 Task: Change  the formatting of the data to Which is Greater than 10 In conditional formating, put the option 'Red Text. 'add another formatting option Format As Table, insert the option Light Gray, Table style light 1 , change the format of Column Width to 15In the sheet   Elevation Sales   book
Action: Mouse moved to (294, 422)
Screenshot: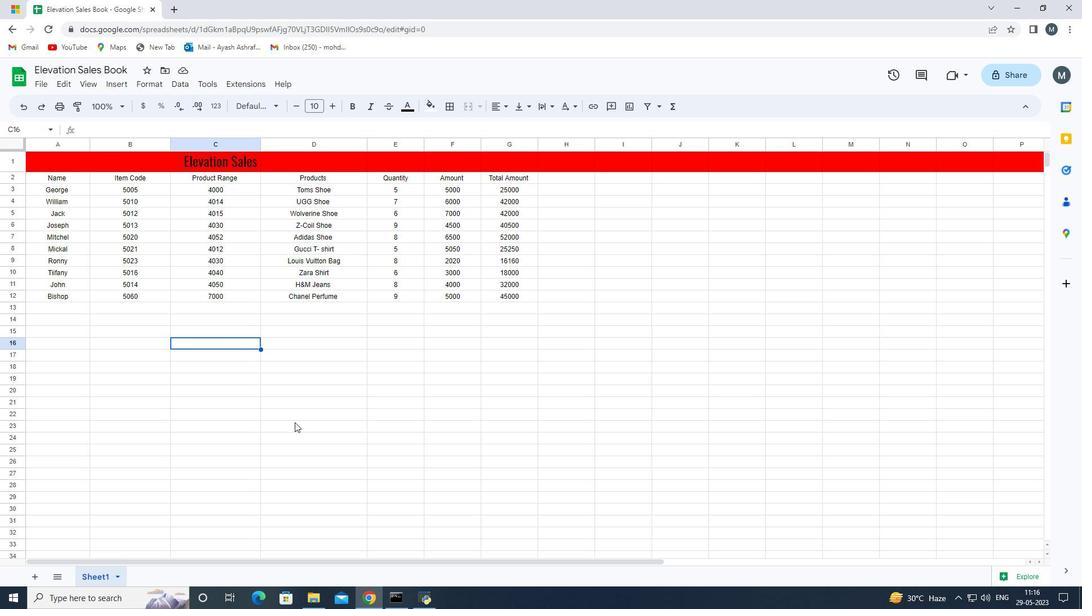 
Action: Mouse scrolled (294, 423) with delta (0, 0)
Screenshot: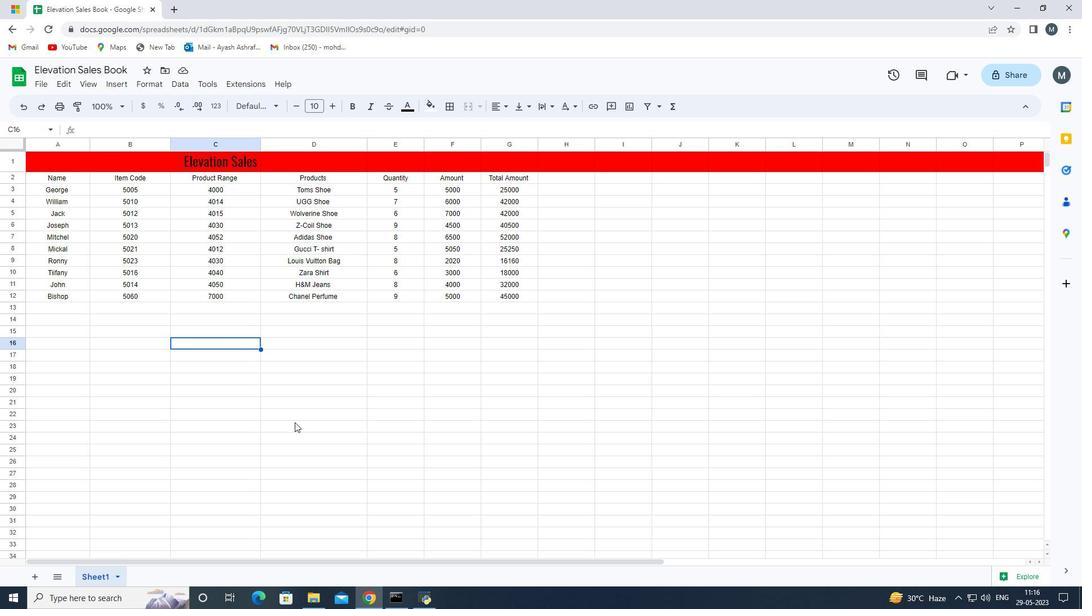 
Action: Mouse scrolled (294, 423) with delta (0, 0)
Screenshot: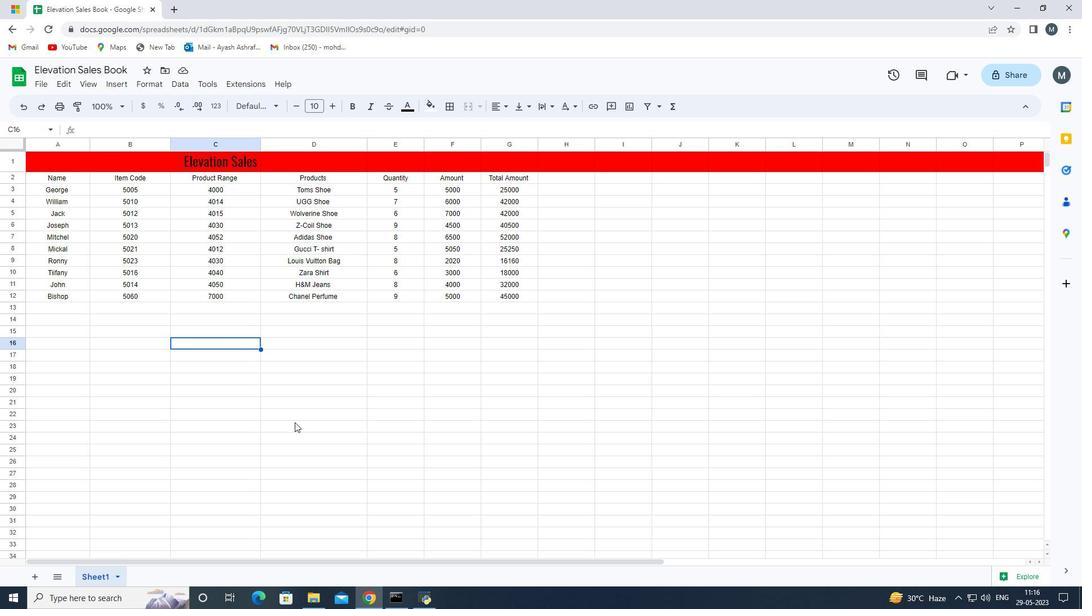 
Action: Mouse scrolled (294, 423) with delta (0, 0)
Screenshot: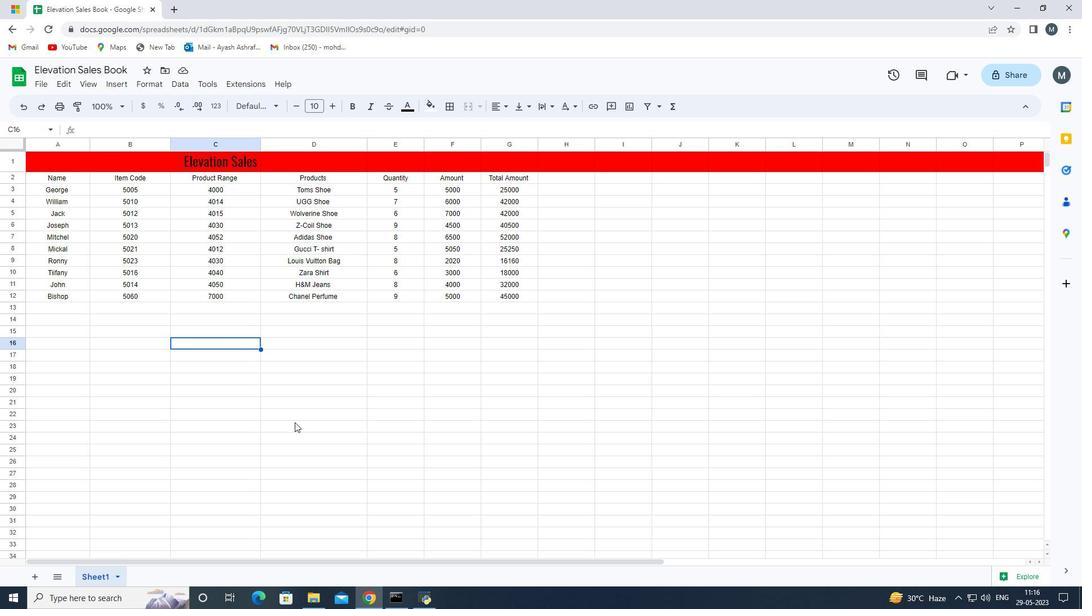 
Action: Mouse moved to (138, 189)
Screenshot: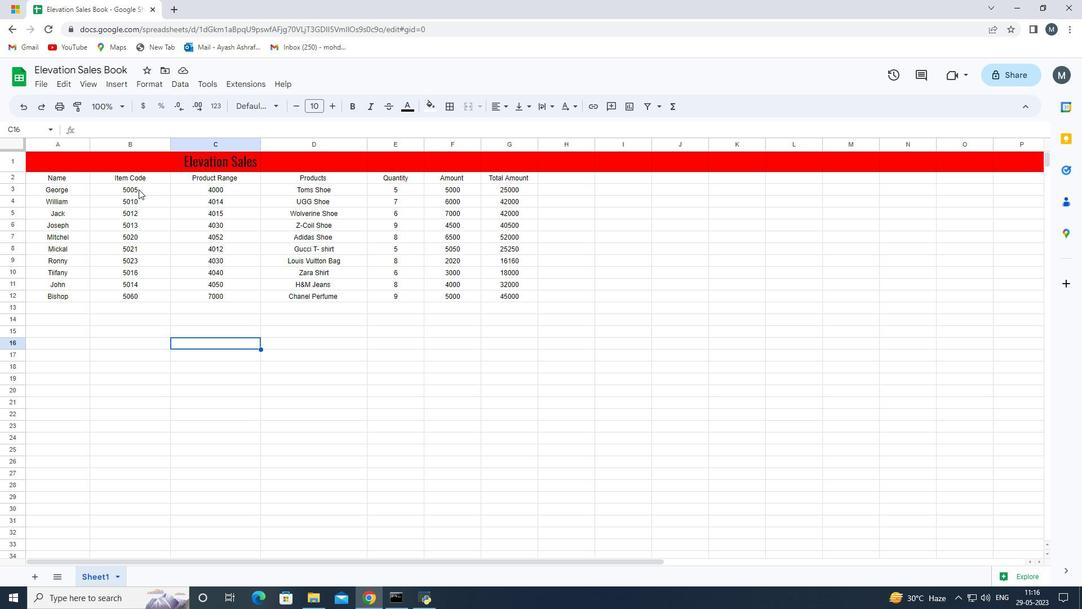 
Action: Mouse pressed left at (138, 189)
Screenshot: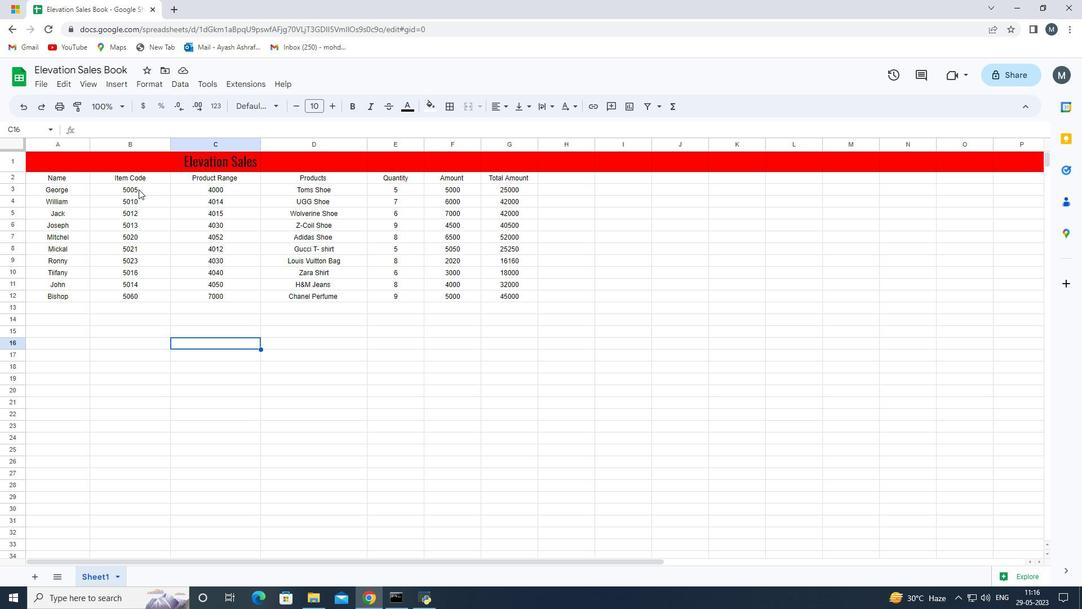 
Action: Mouse moved to (169, 194)
Screenshot: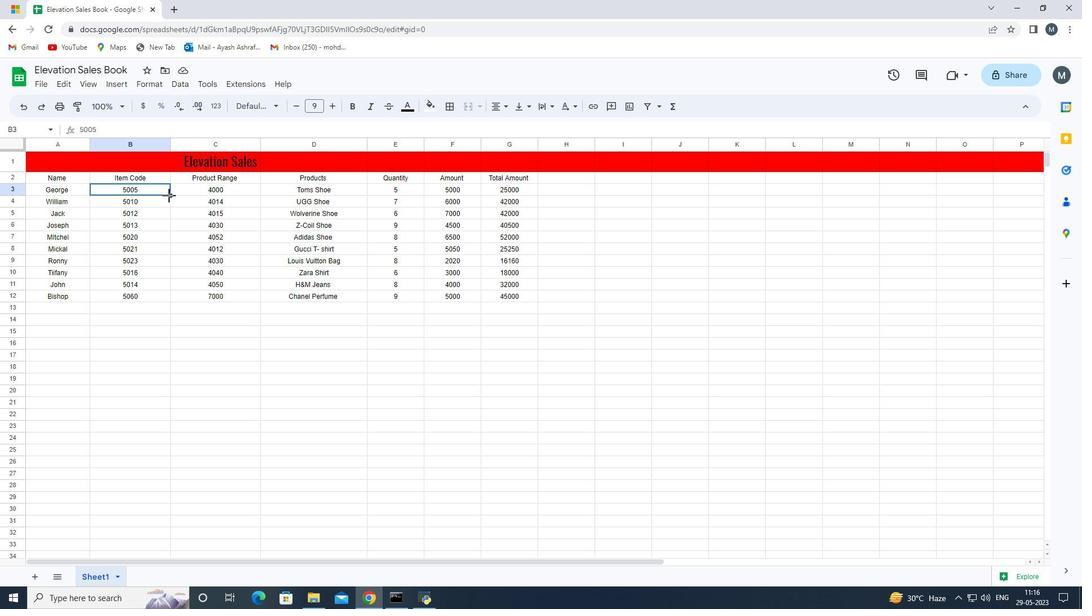 
Action: Mouse pressed left at (169, 194)
Screenshot: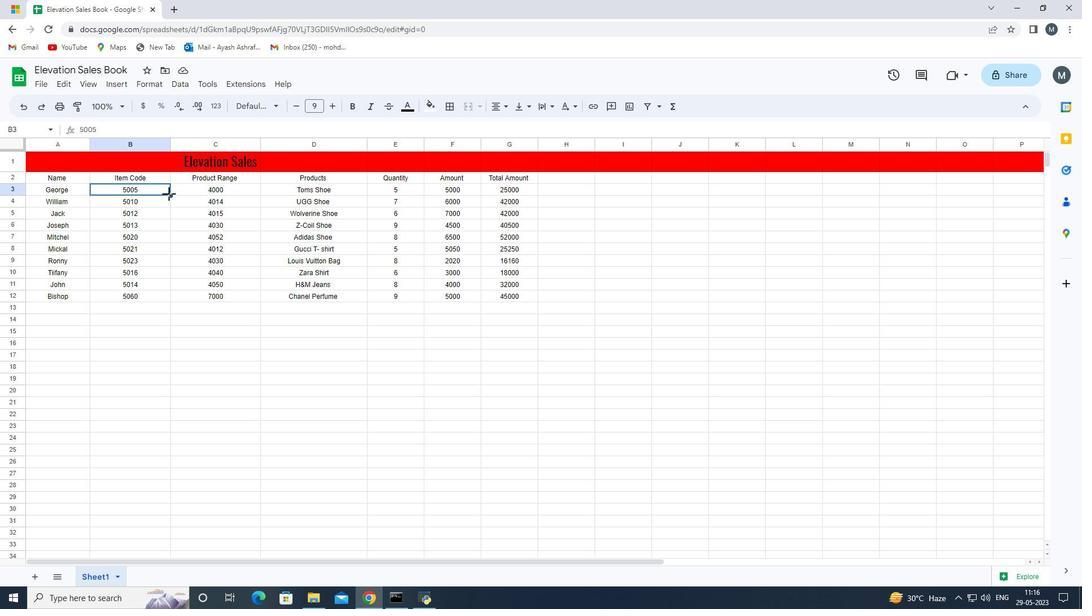 
Action: Mouse moved to (148, 89)
Screenshot: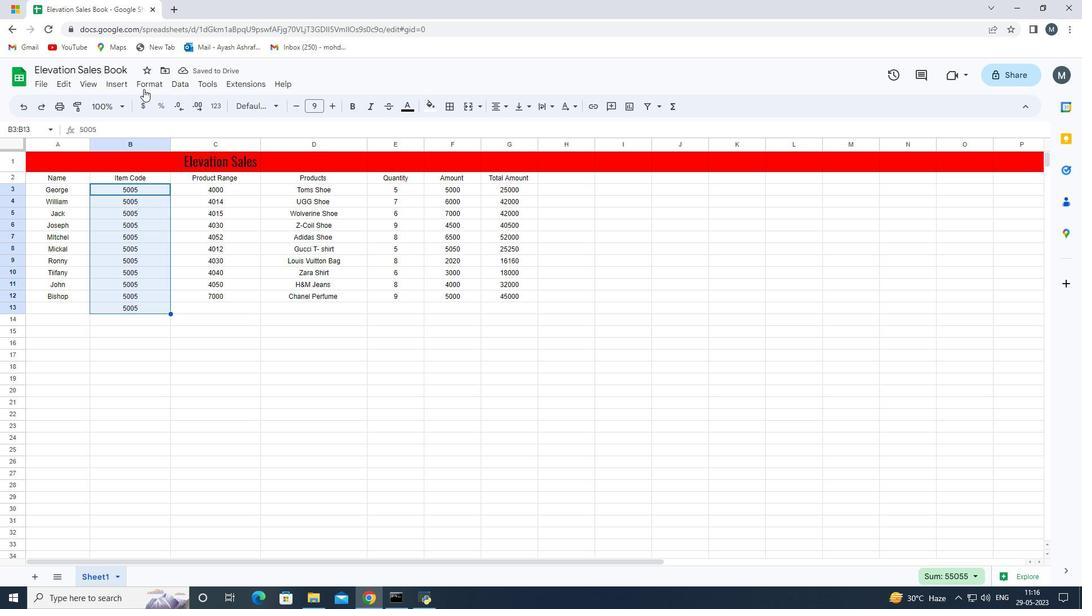 
Action: Mouse pressed left at (148, 89)
Screenshot: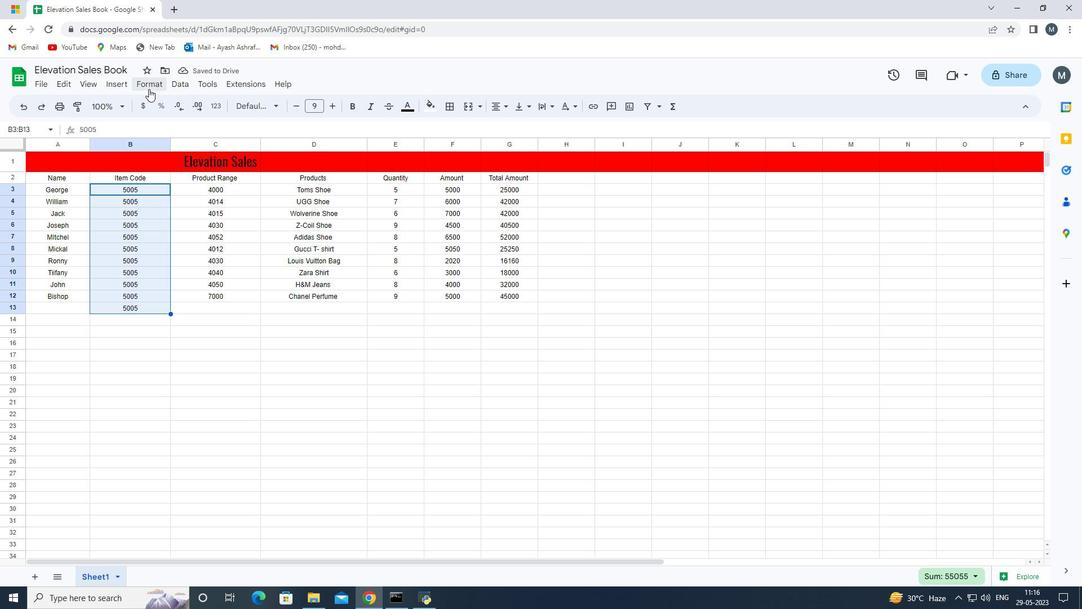 
Action: Mouse moved to (221, 276)
Screenshot: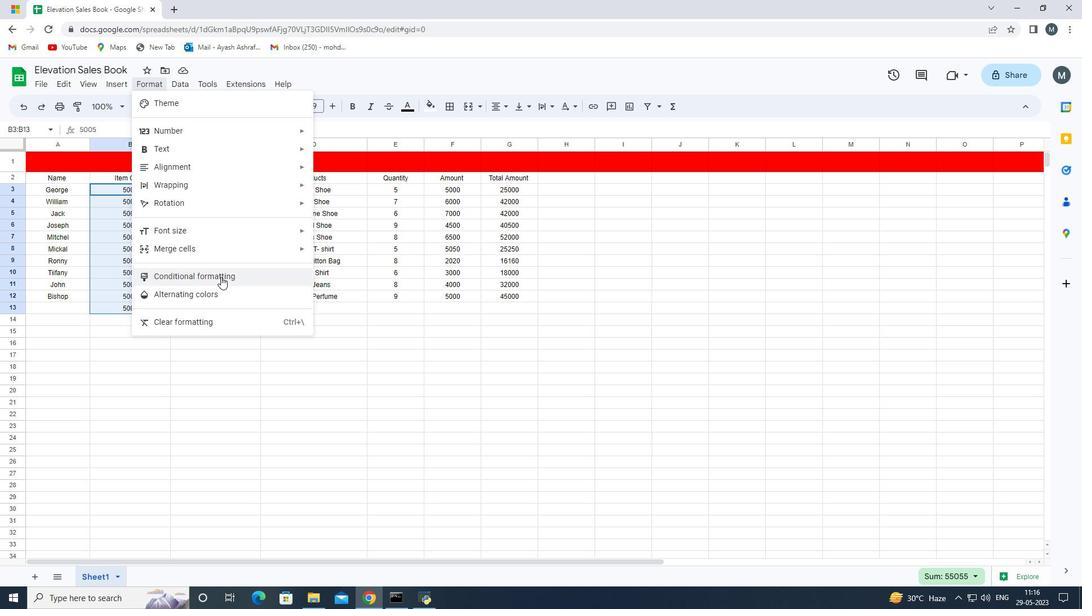 
Action: Mouse pressed left at (221, 276)
Screenshot: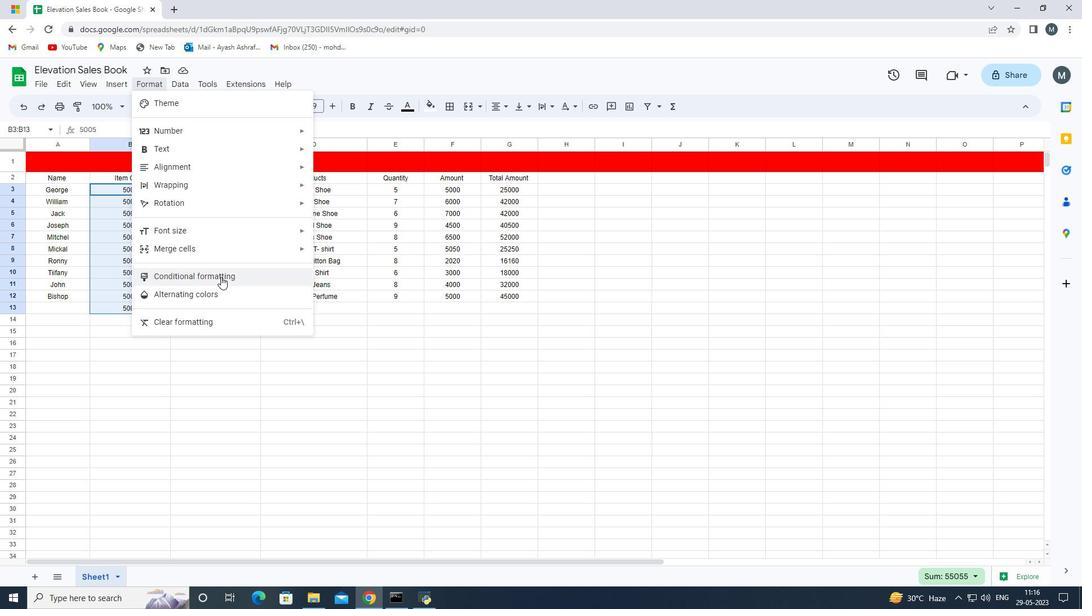 
Action: Mouse moved to (976, 259)
Screenshot: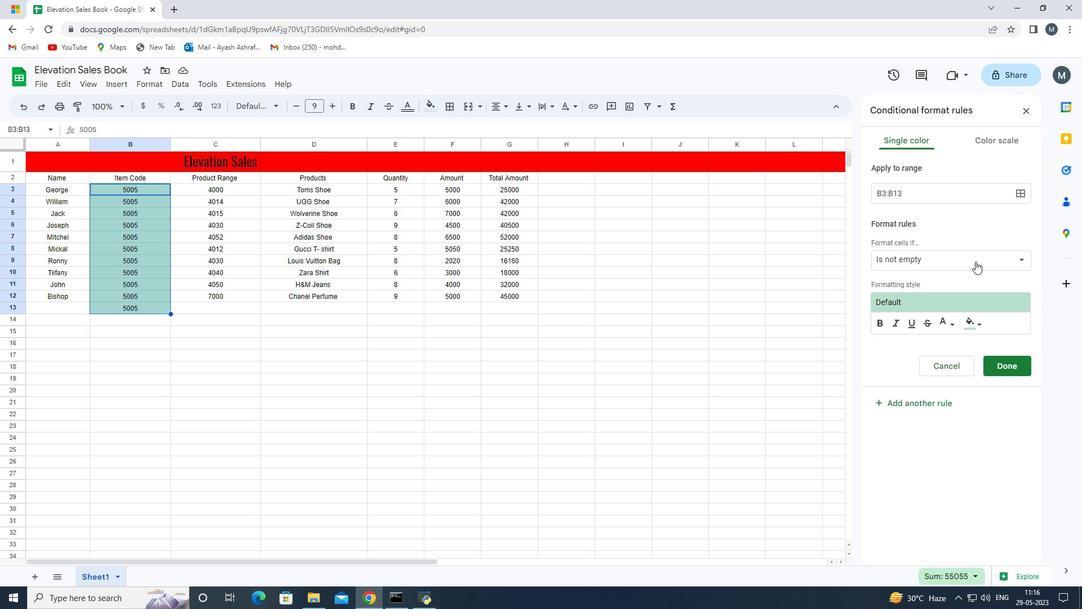 
Action: Mouse pressed left at (976, 259)
Screenshot: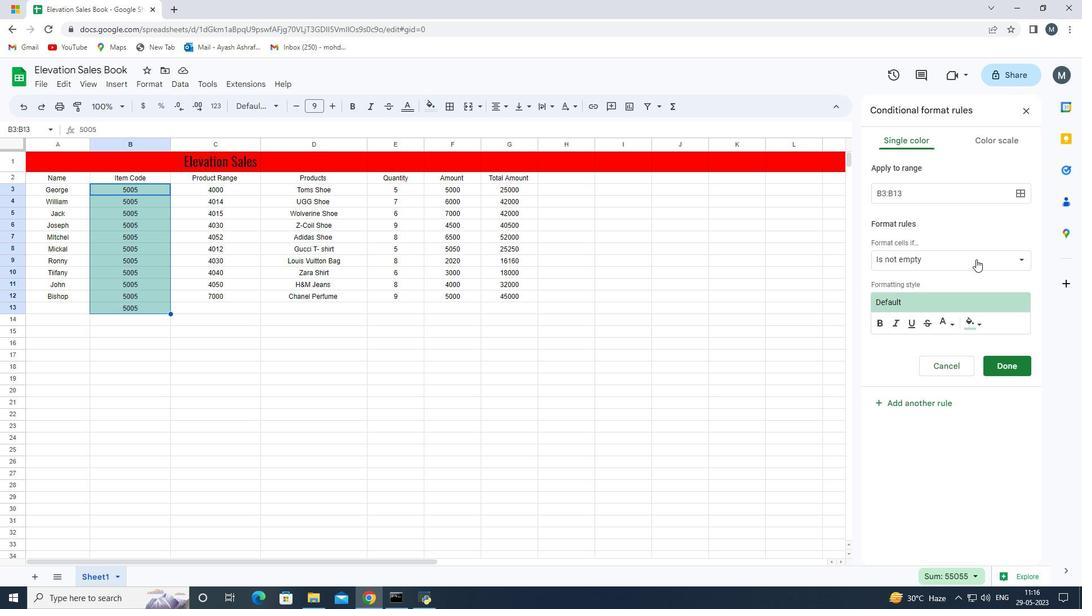 
Action: Mouse moved to (922, 444)
Screenshot: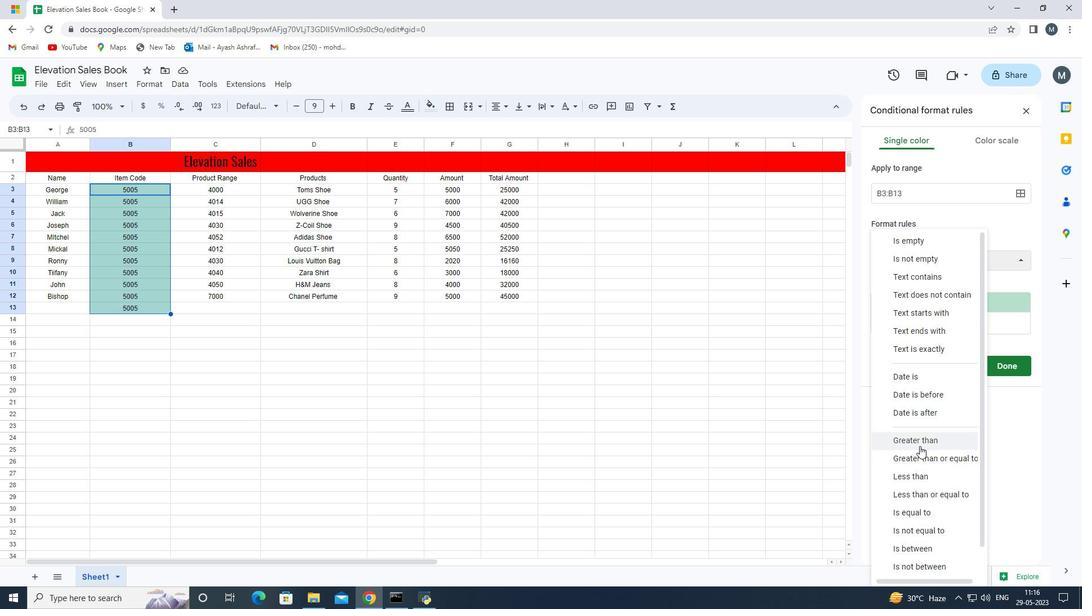 
Action: Mouse pressed left at (922, 444)
Screenshot: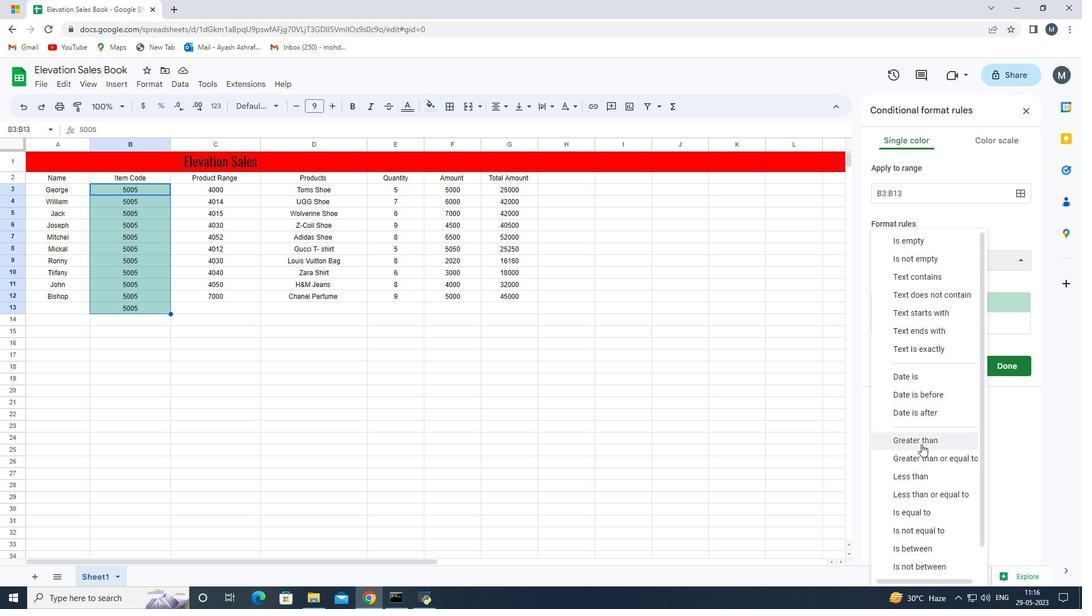 
Action: Mouse moved to (909, 284)
Screenshot: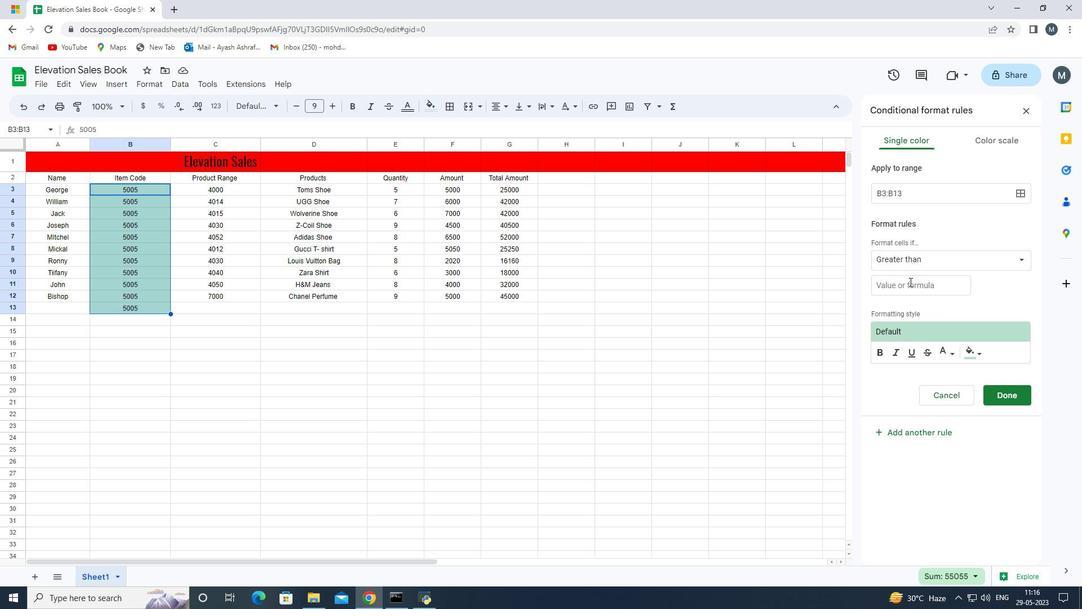 
Action: Mouse pressed left at (909, 284)
Screenshot: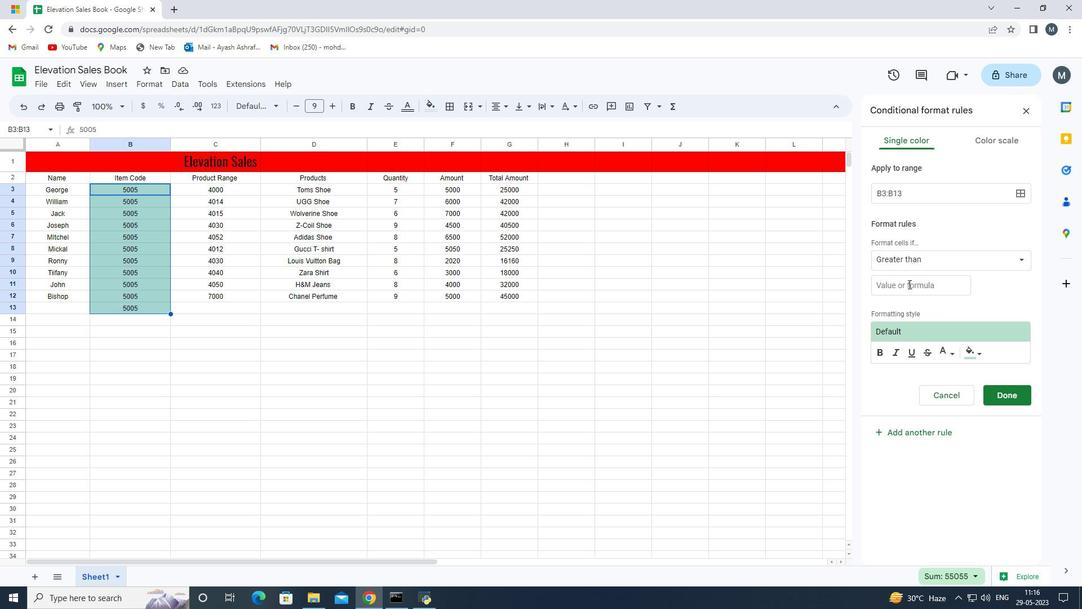 
Action: Mouse moved to (870, 274)
Screenshot: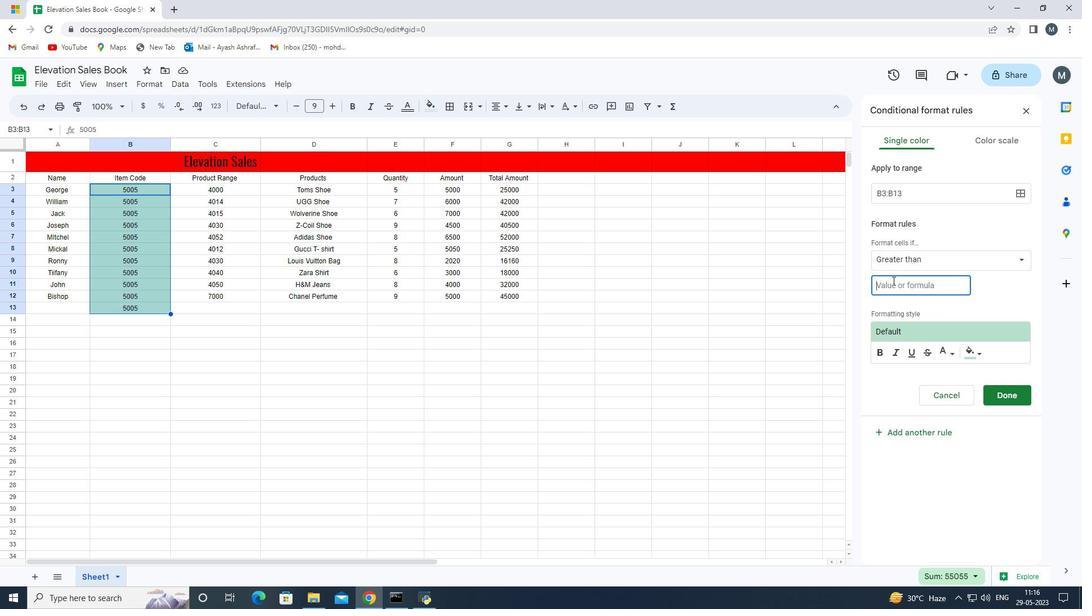 
Action: Key pressed 10<Key.enter>
Screenshot: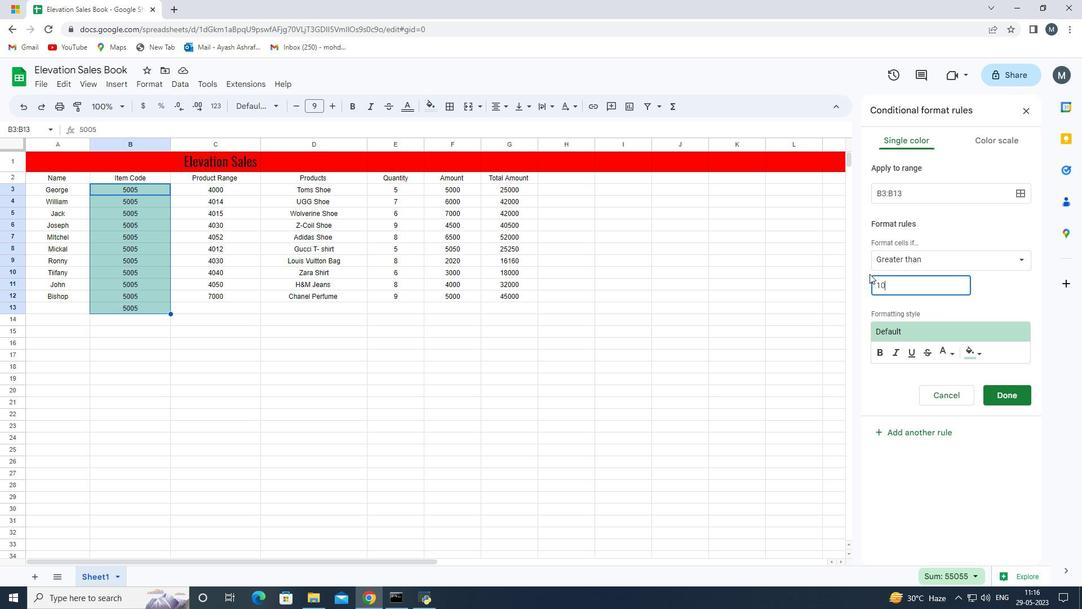 
Action: Mouse moved to (1027, 389)
Screenshot: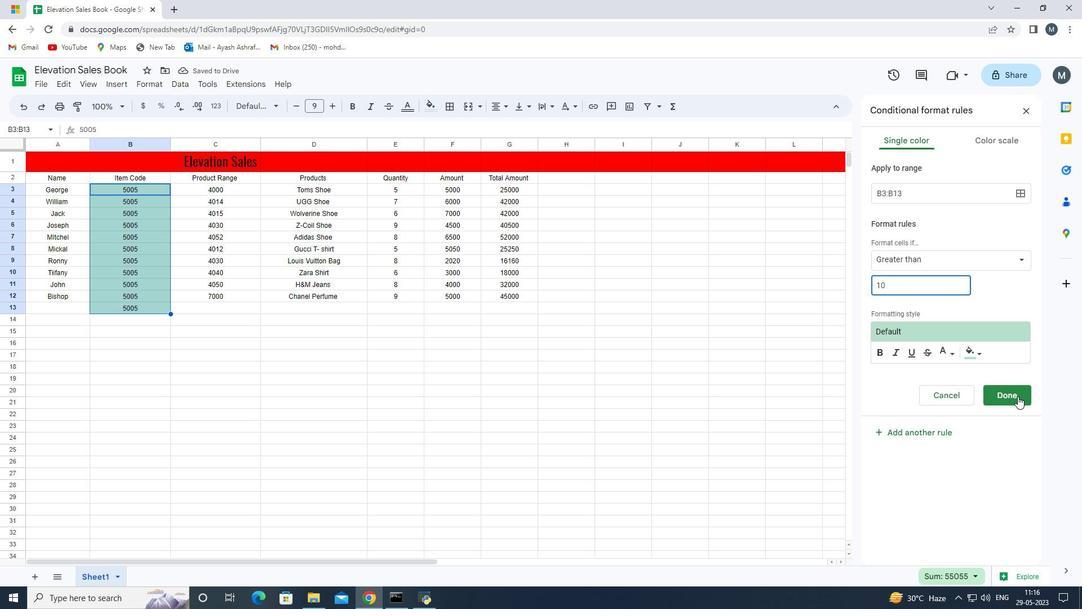 
Action: Mouse pressed left at (1027, 389)
Screenshot: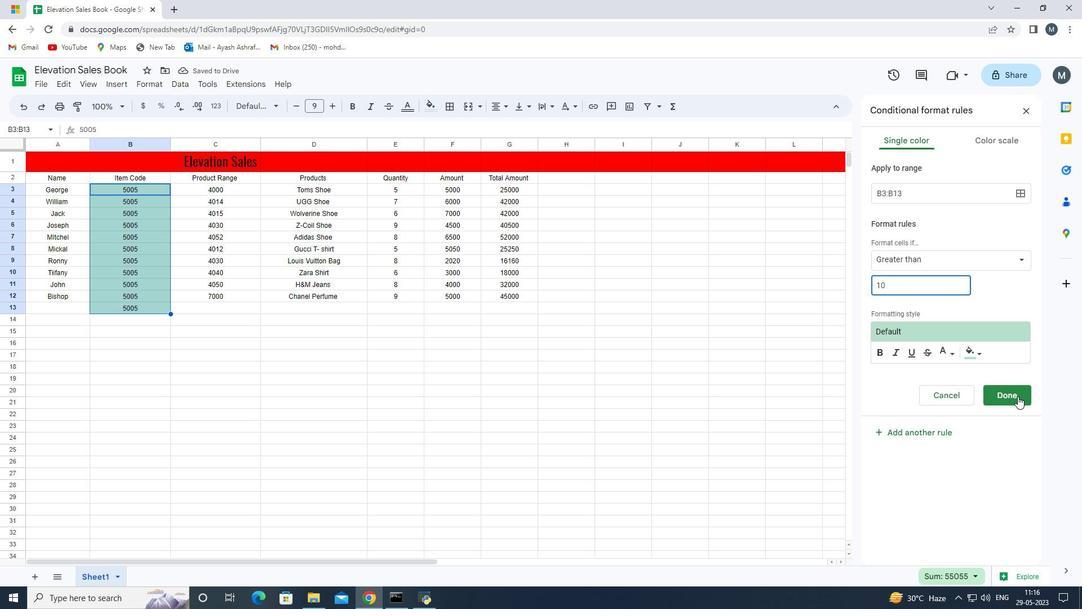 
Action: Mouse moved to (217, 349)
Screenshot: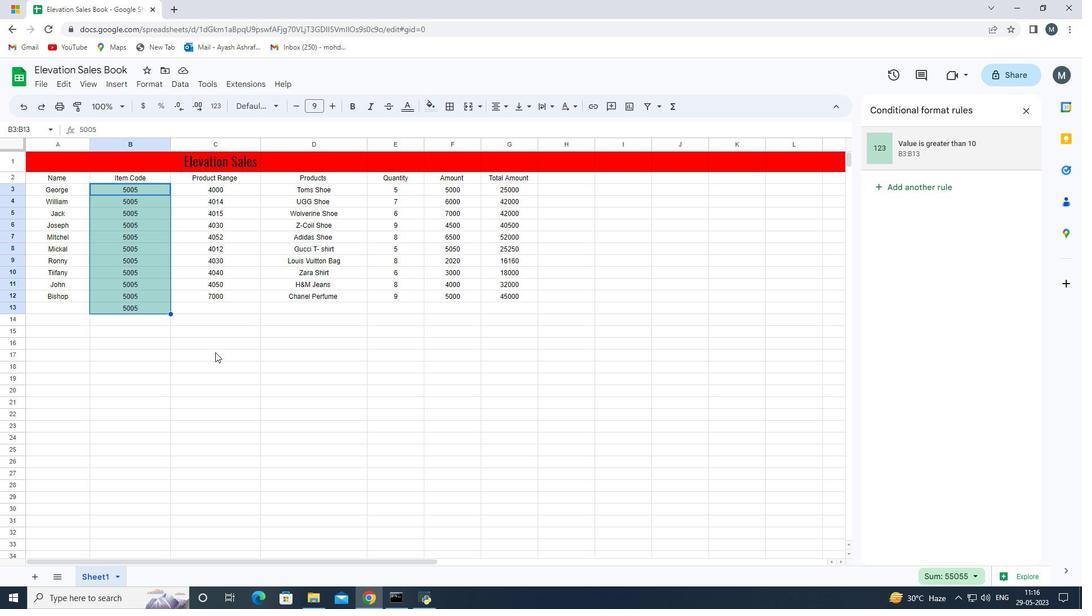
Action: Key pressed <Key.enter>
Screenshot: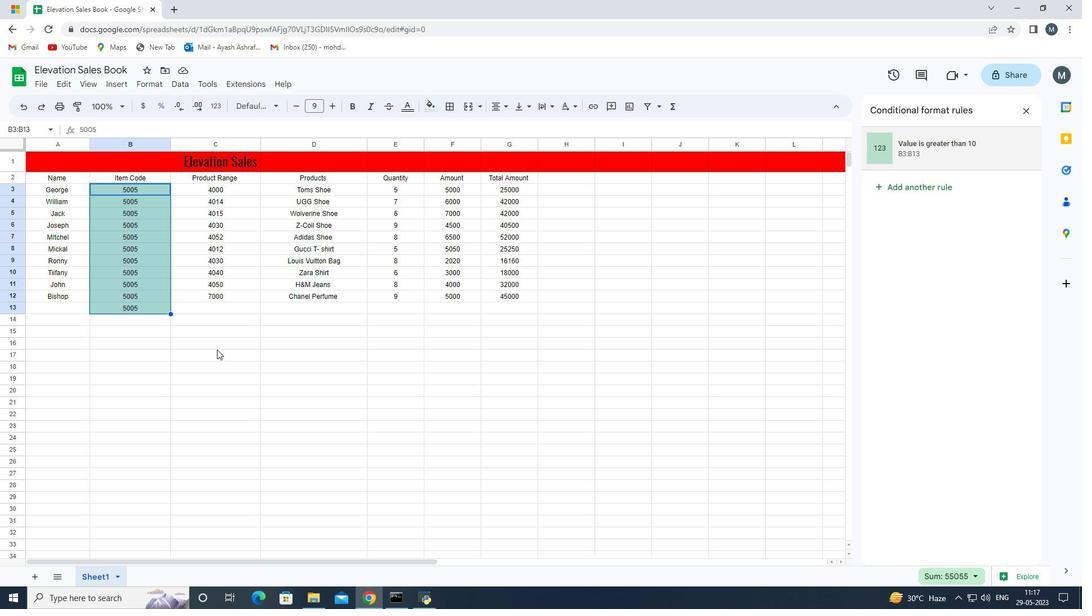 
Action: Mouse moved to (991, 393)
Screenshot: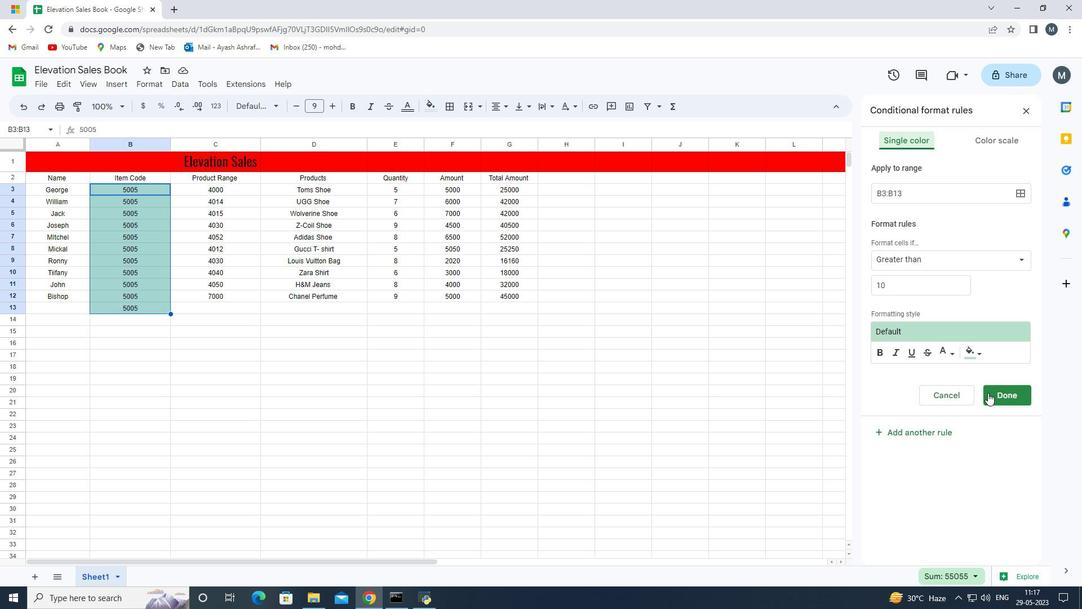 
Action: Mouse pressed left at (991, 393)
Screenshot: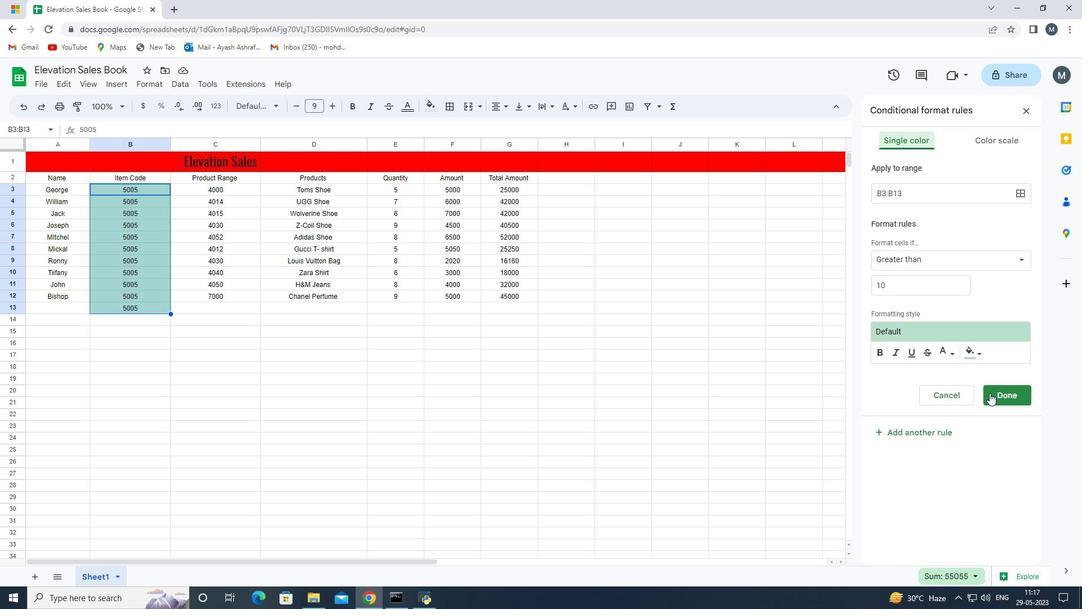 
Action: Mouse moved to (252, 383)
Screenshot: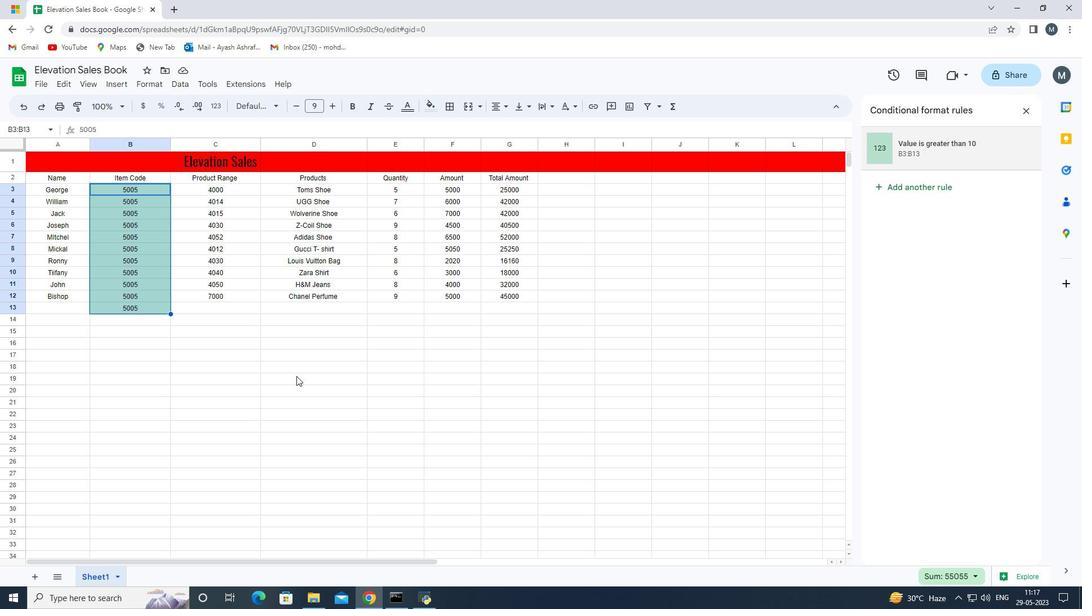 
Action: Mouse pressed left at (252, 383)
Screenshot: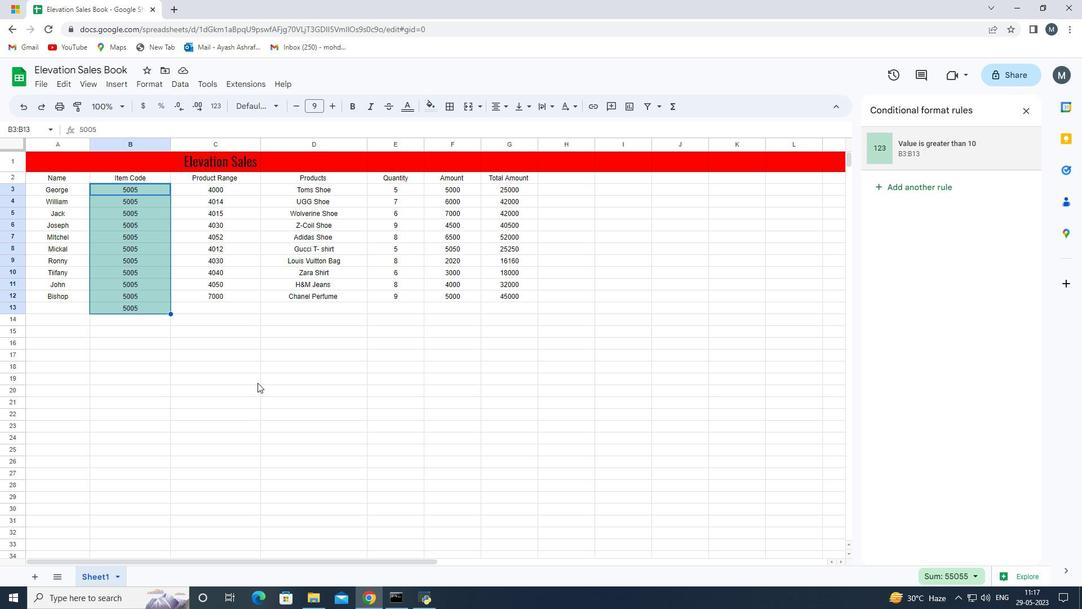 
Action: Mouse moved to (119, 350)
Screenshot: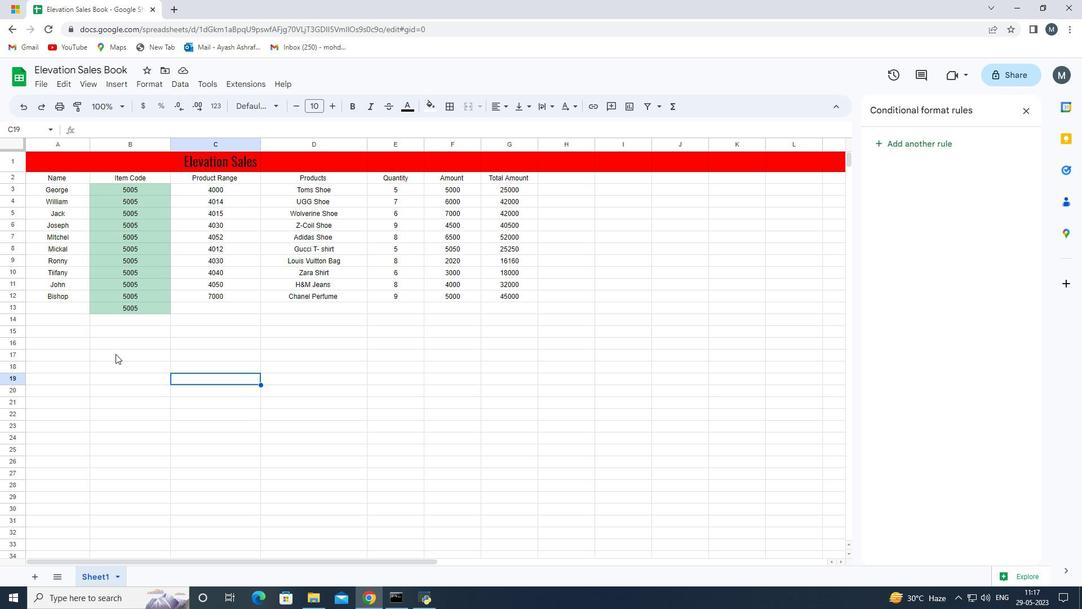 
Action: Mouse pressed left at (119, 350)
Screenshot: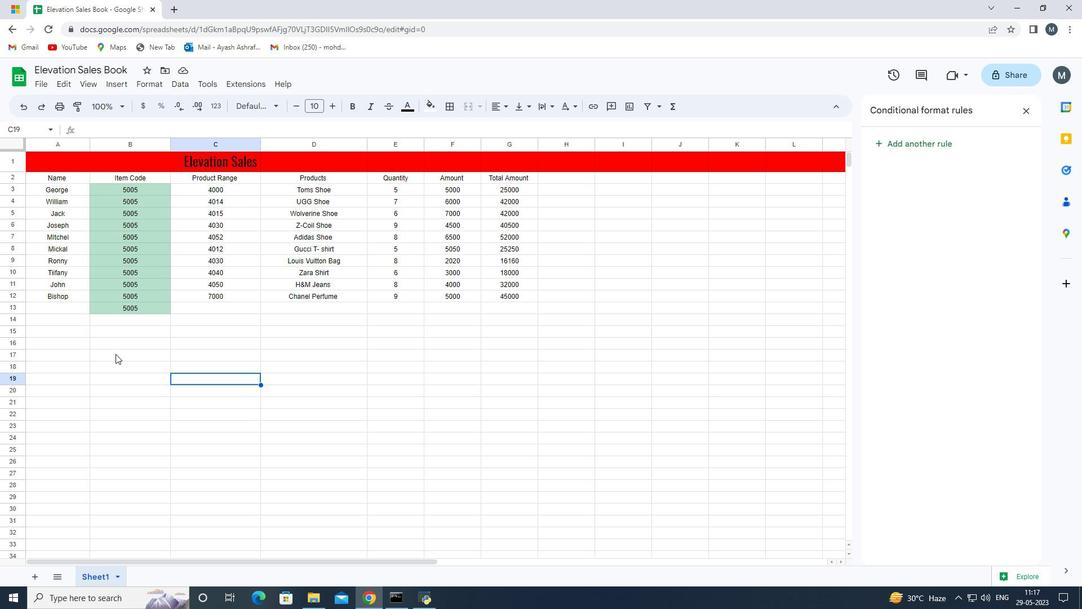 
Action: Mouse moved to (250, 324)
Screenshot: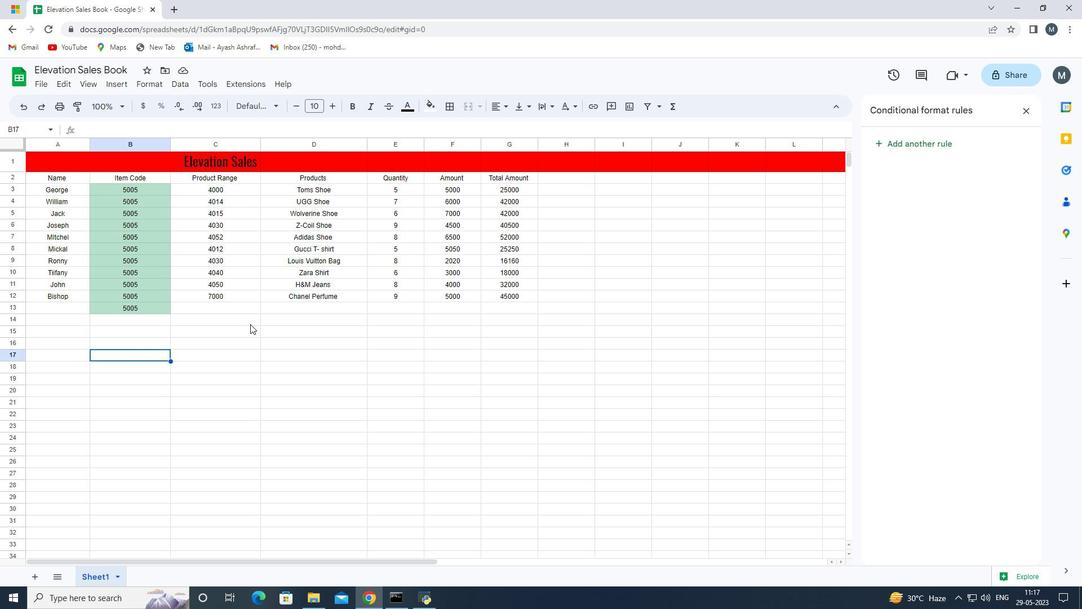 
Action: Mouse pressed left at (250, 324)
Screenshot: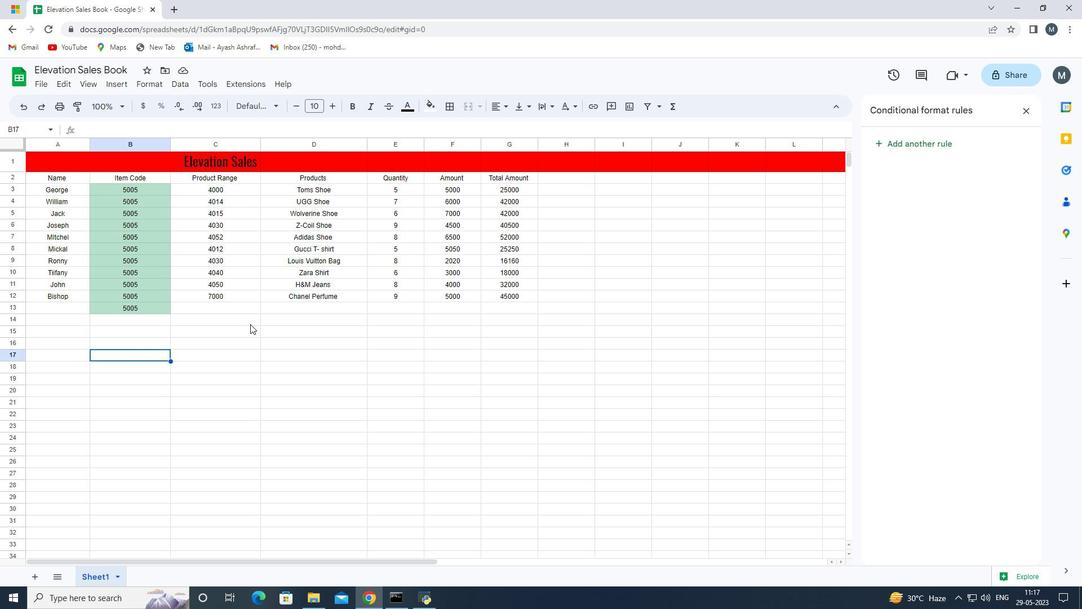 
Action: Mouse moved to (153, 310)
Screenshot: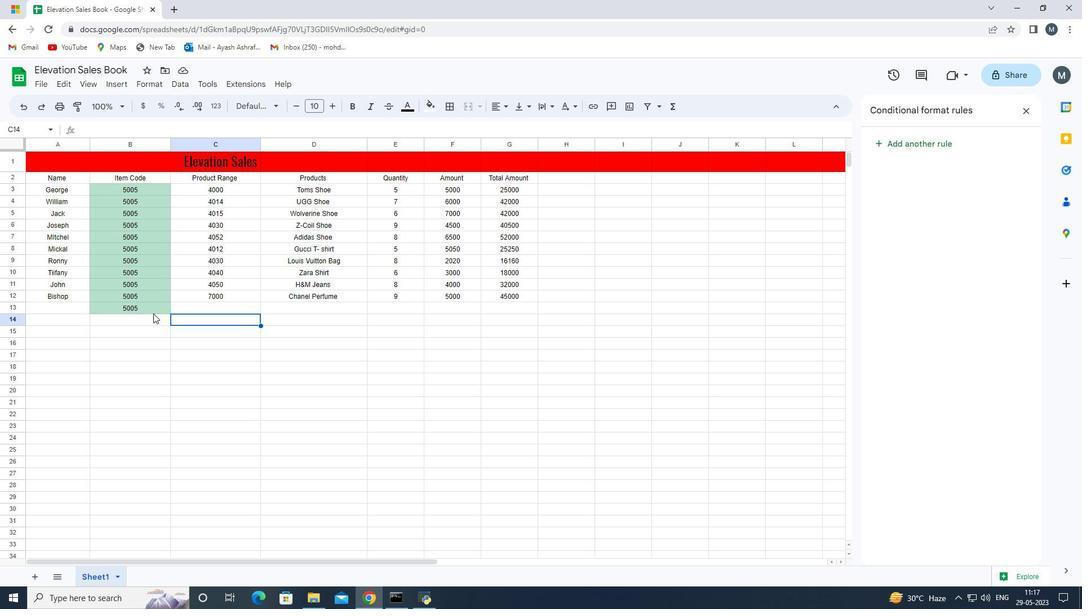
Action: Mouse pressed left at (153, 310)
Screenshot: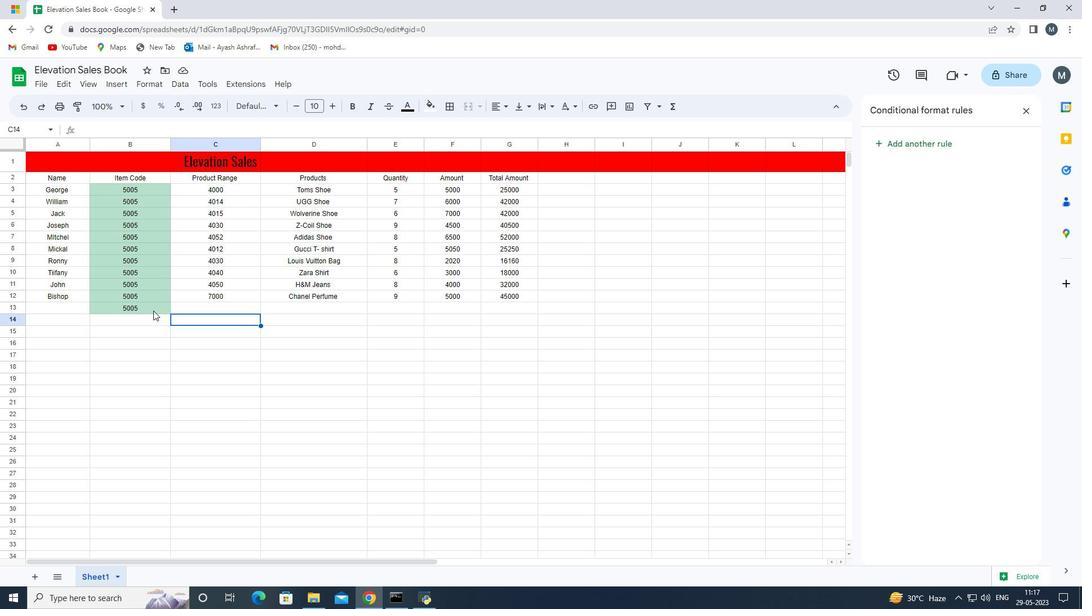 
Action: Mouse moved to (153, 305)
Screenshot: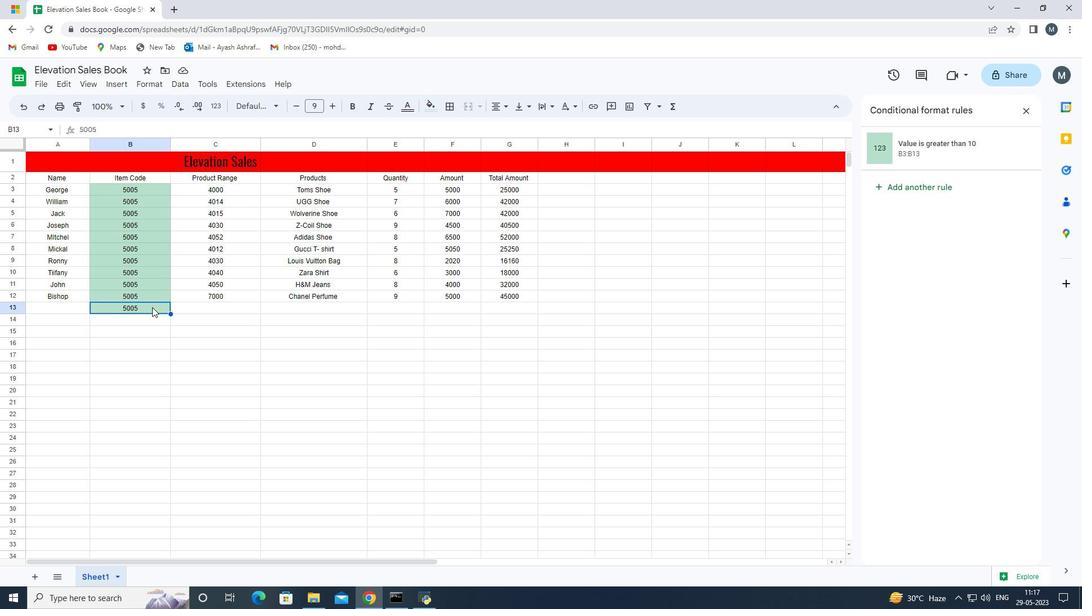 
Action: Key pressed <Key.backspace>
Screenshot: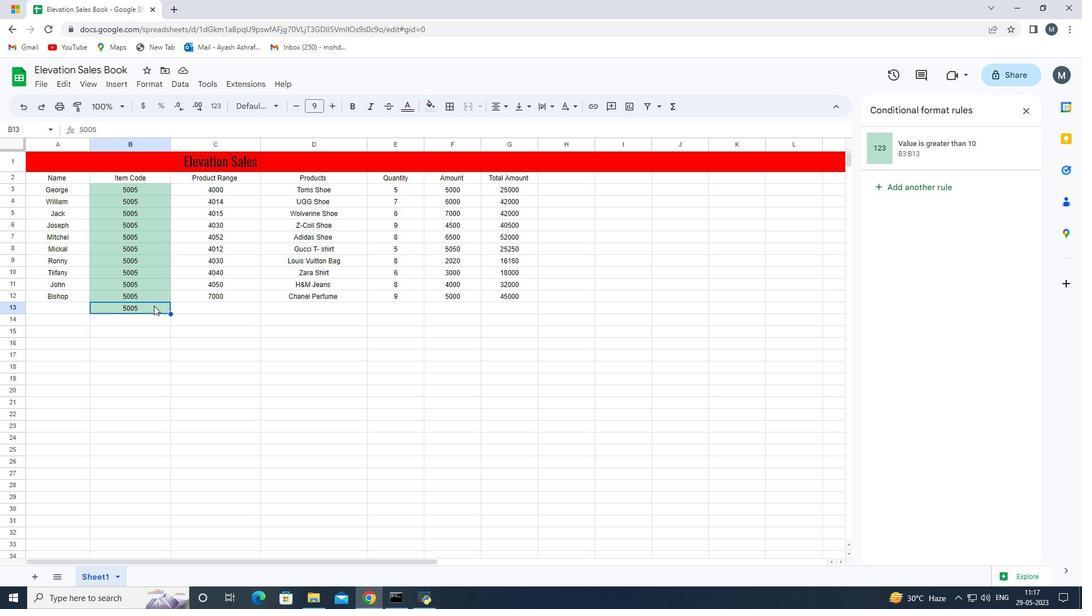 
Action: Mouse moved to (324, 404)
Screenshot: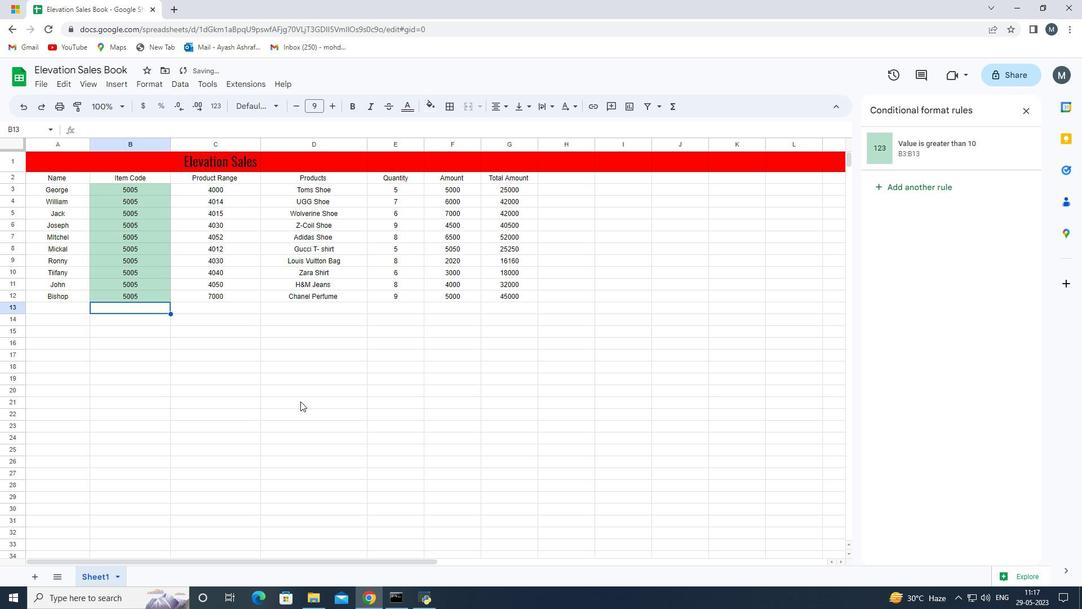 
Action: Mouse pressed left at (324, 404)
Screenshot: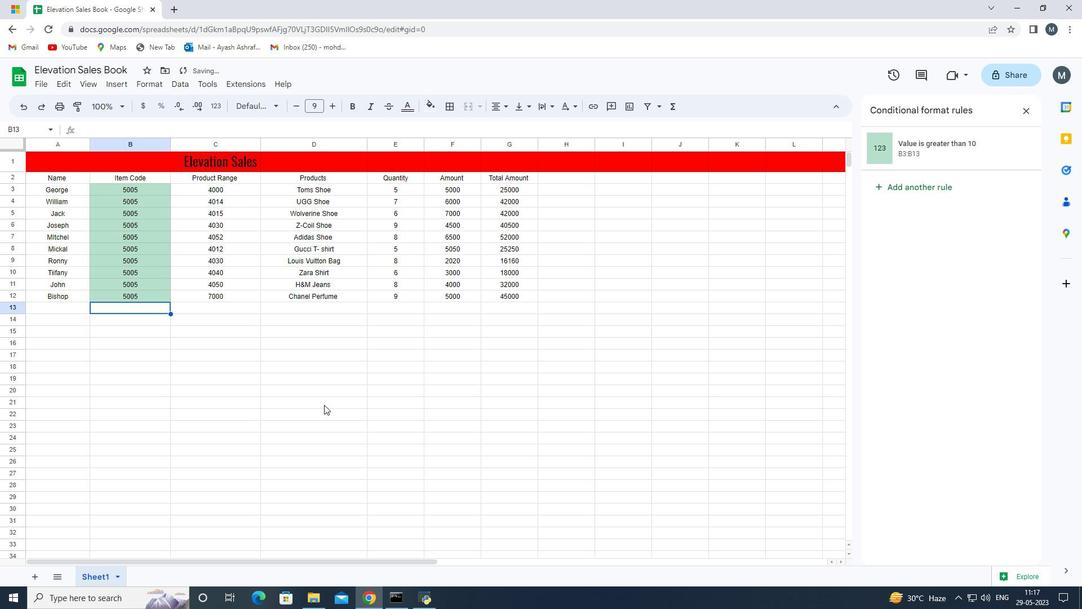 
Action: Mouse moved to (377, 359)
Screenshot: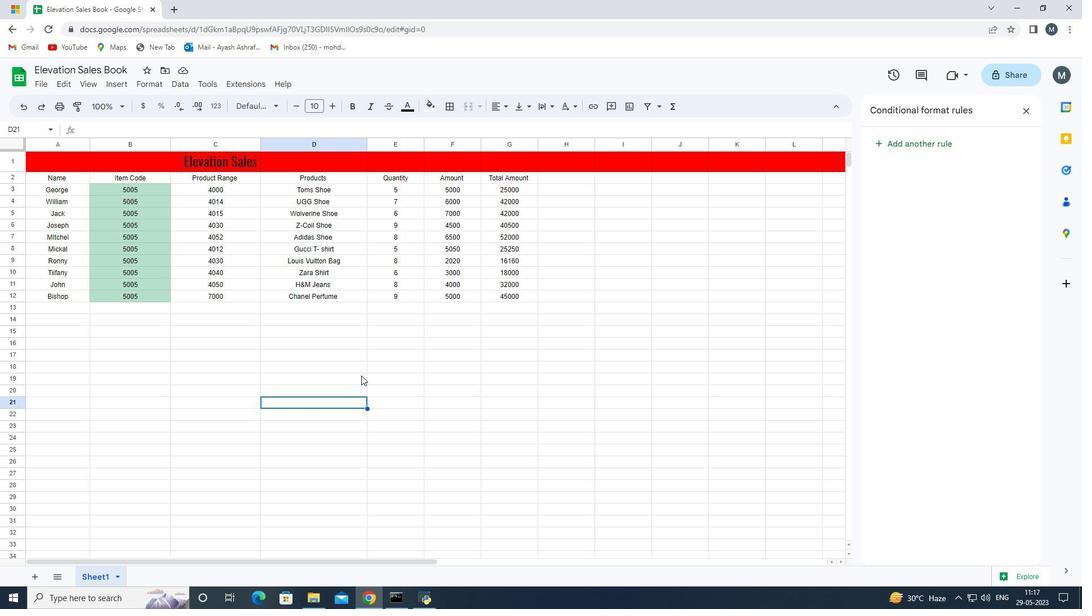 
Action: Mouse pressed left at (377, 359)
Screenshot: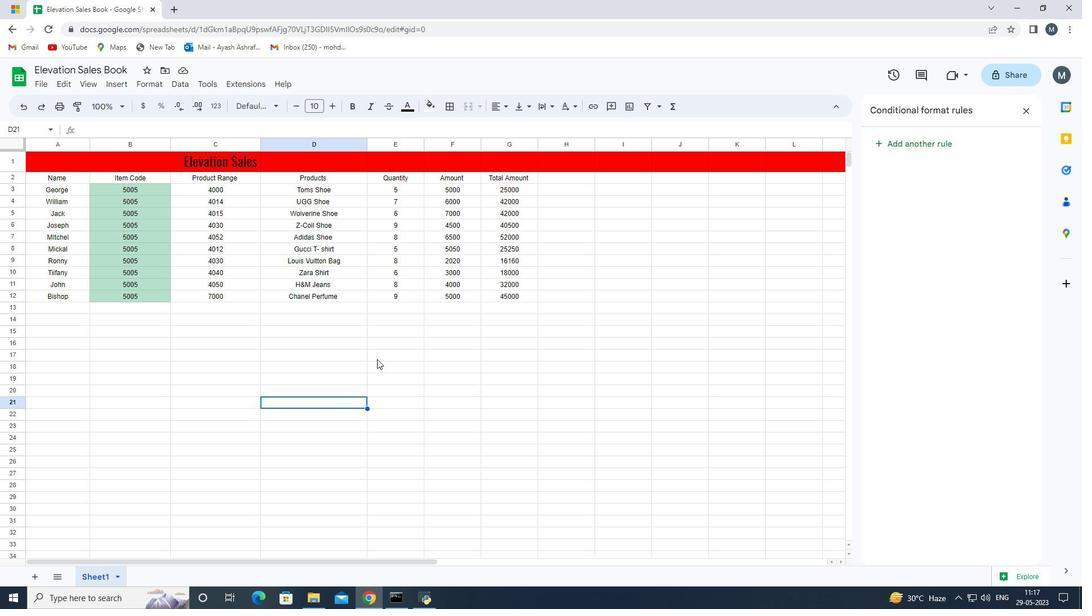 
Action: Mouse moved to (126, 190)
Screenshot: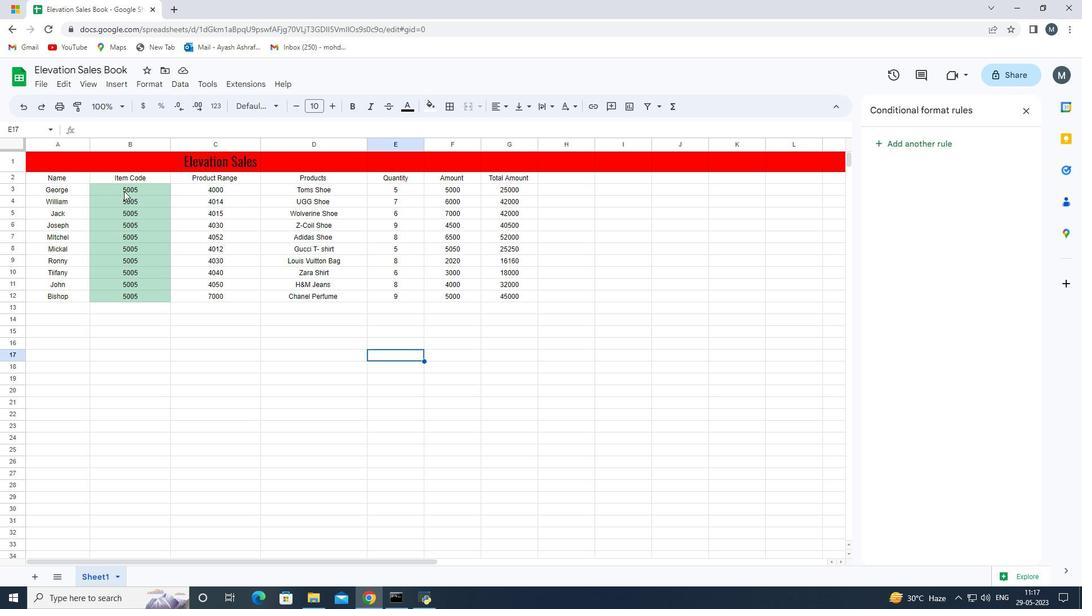 
Action: Mouse pressed left at (126, 190)
Screenshot: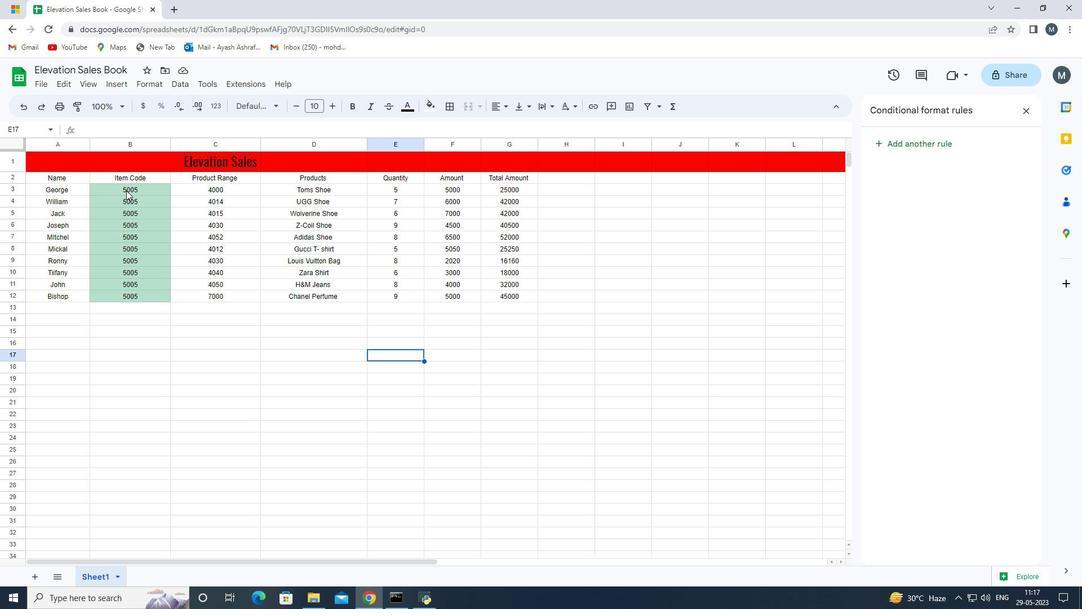 
Action: Mouse moved to (135, 188)
Screenshot: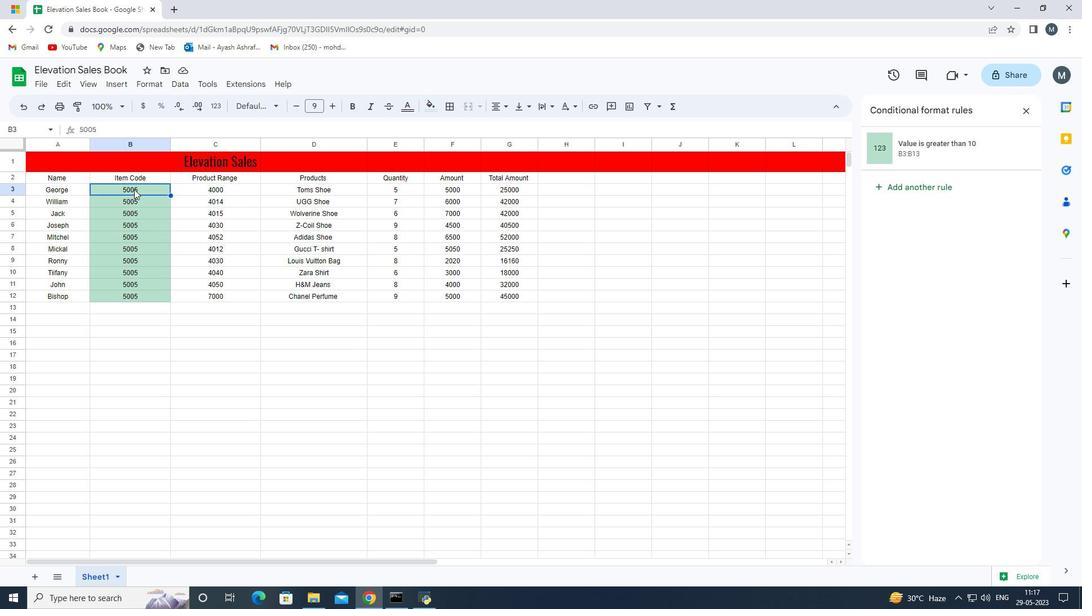 
Action: Mouse pressed left at (135, 188)
Screenshot: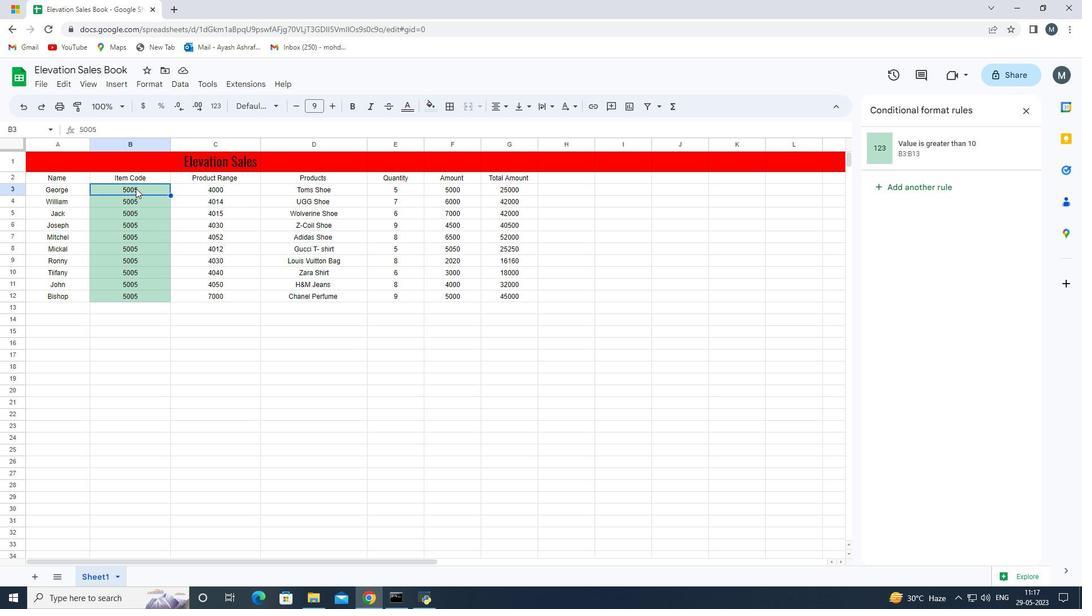 
Action: Mouse pressed left at (135, 188)
Screenshot: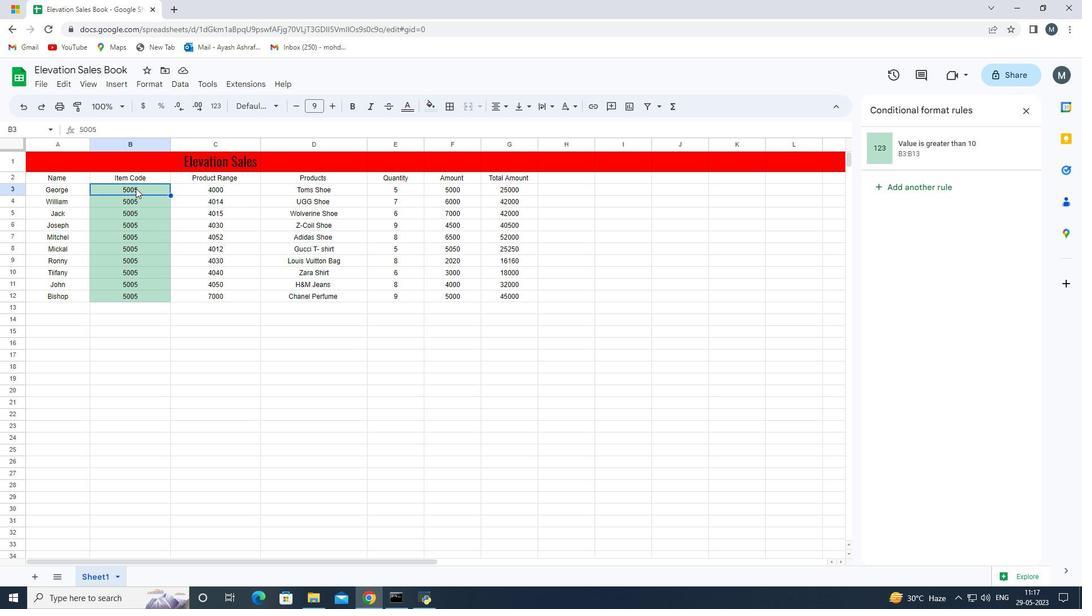 
Action: Mouse moved to (143, 200)
Screenshot: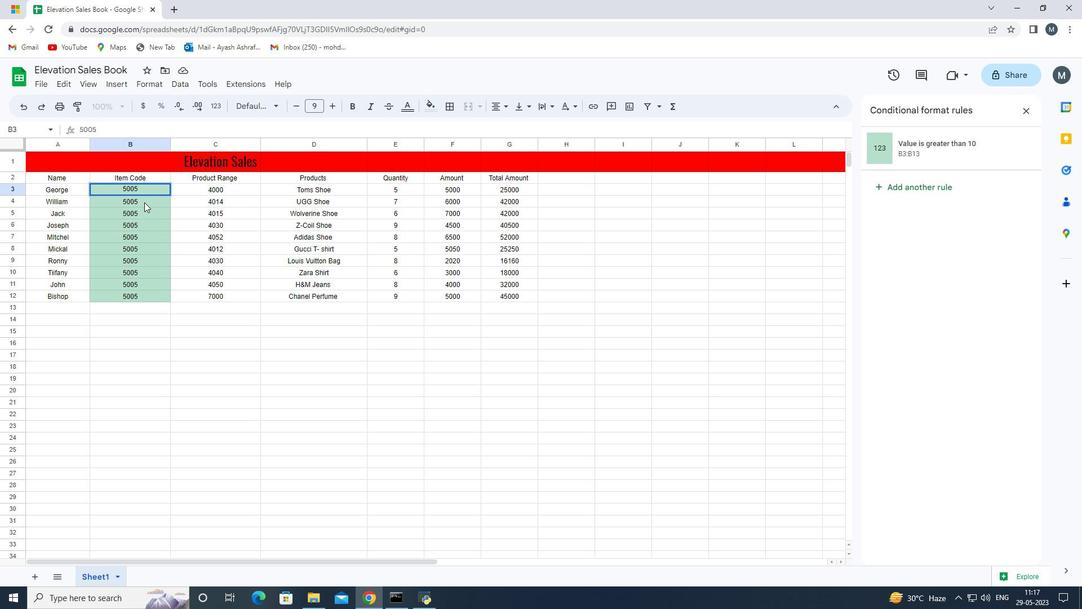 
Action: Mouse pressed left at (143, 200)
Screenshot: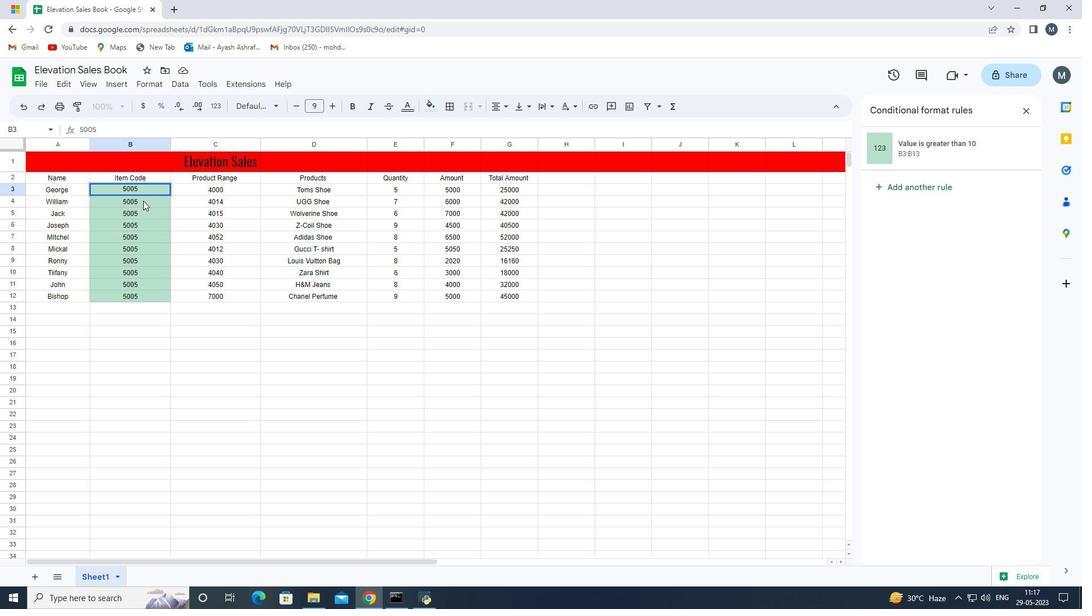
Action: Mouse moved to (143, 200)
Screenshot: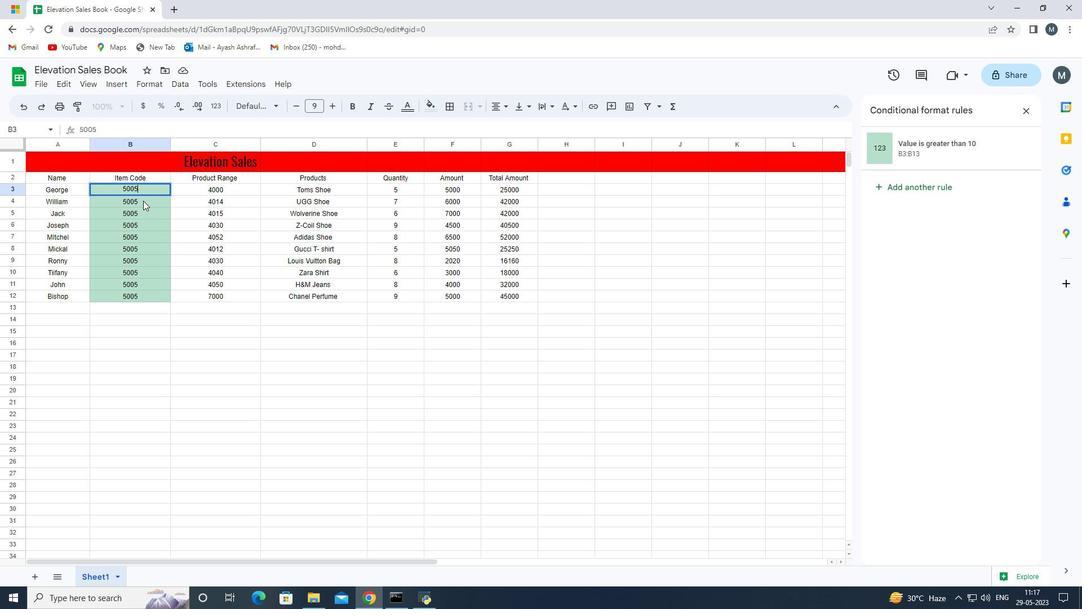 
Action: Mouse pressed left at (143, 200)
Screenshot: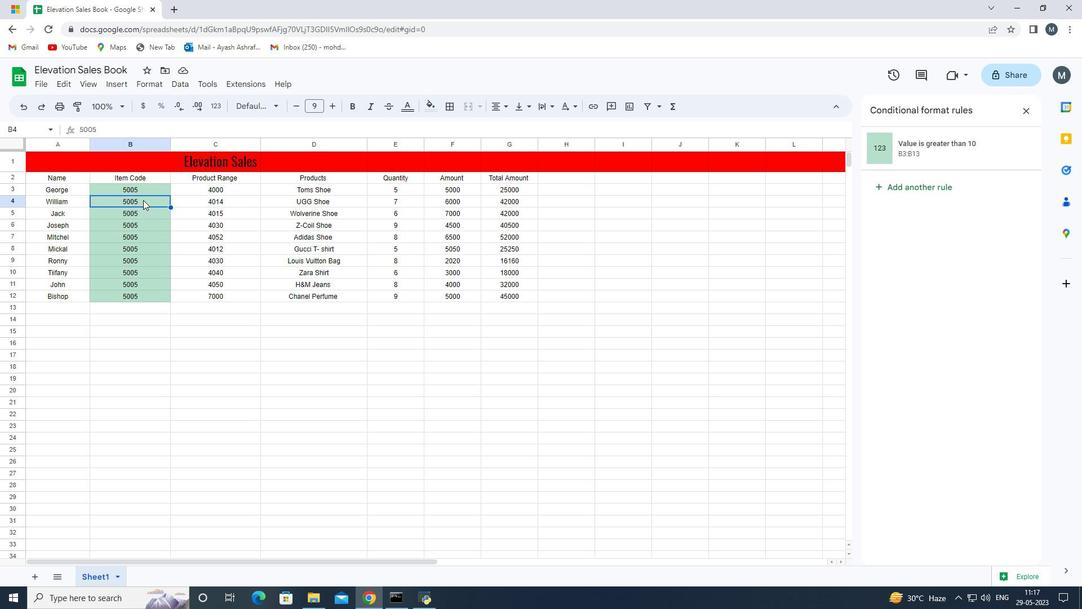 
Action: Mouse moved to (117, 301)
Screenshot: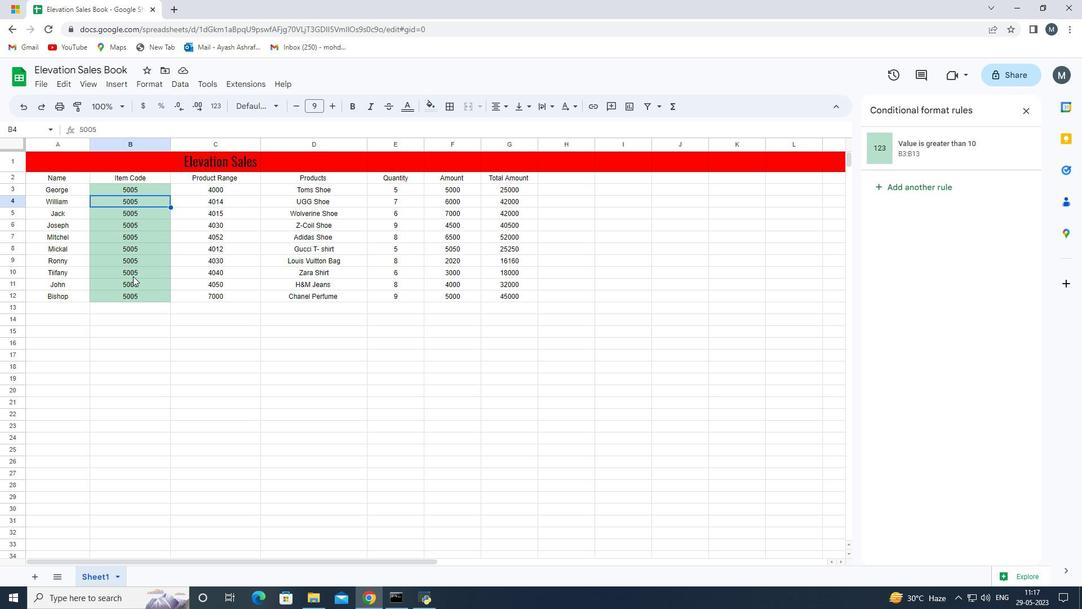 
Action: Key pressed ctrl+Z
Screenshot: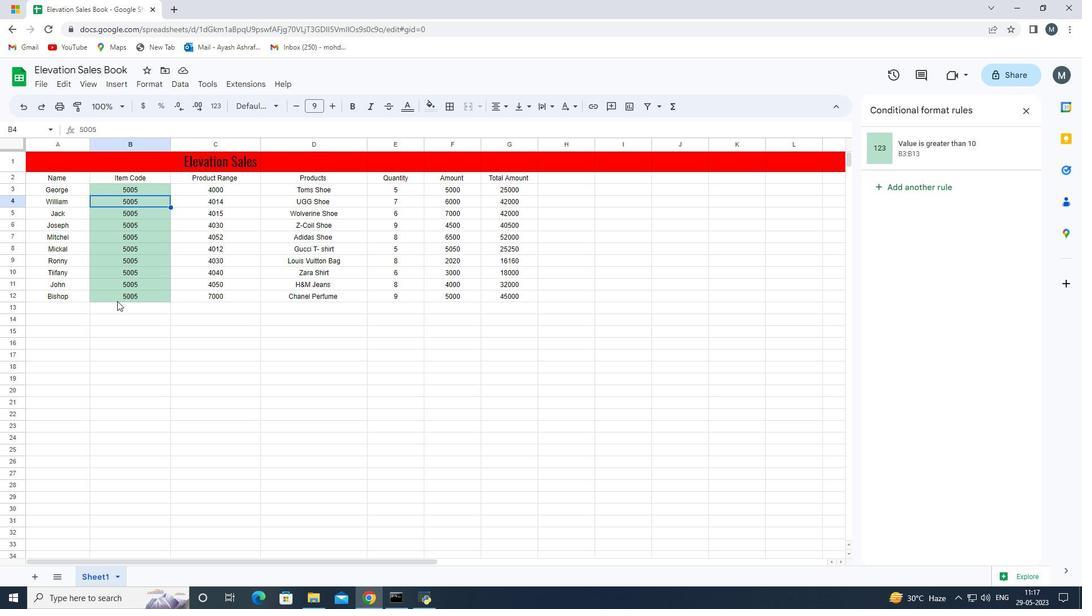 
Action: Mouse moved to (223, 346)
Screenshot: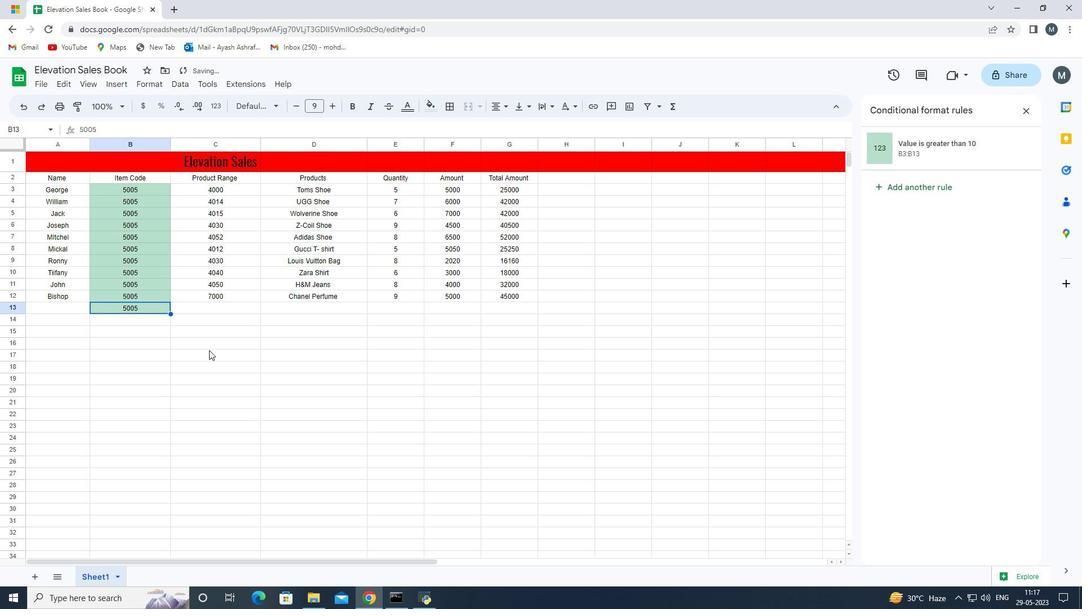 
Action: Mouse pressed left at (223, 346)
Screenshot: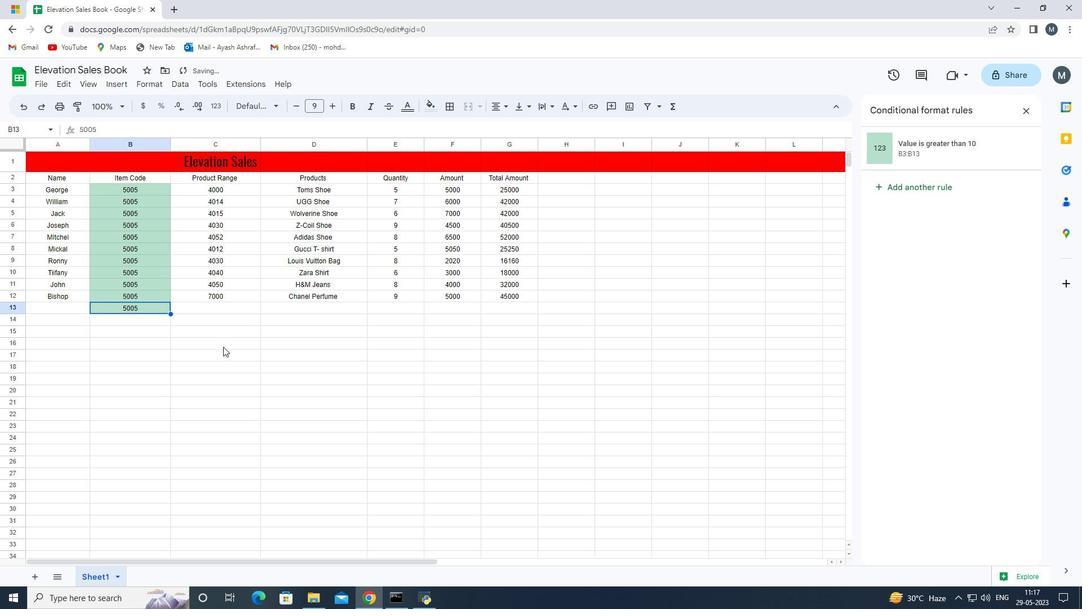 
Action: Mouse moved to (223, 346)
Screenshot: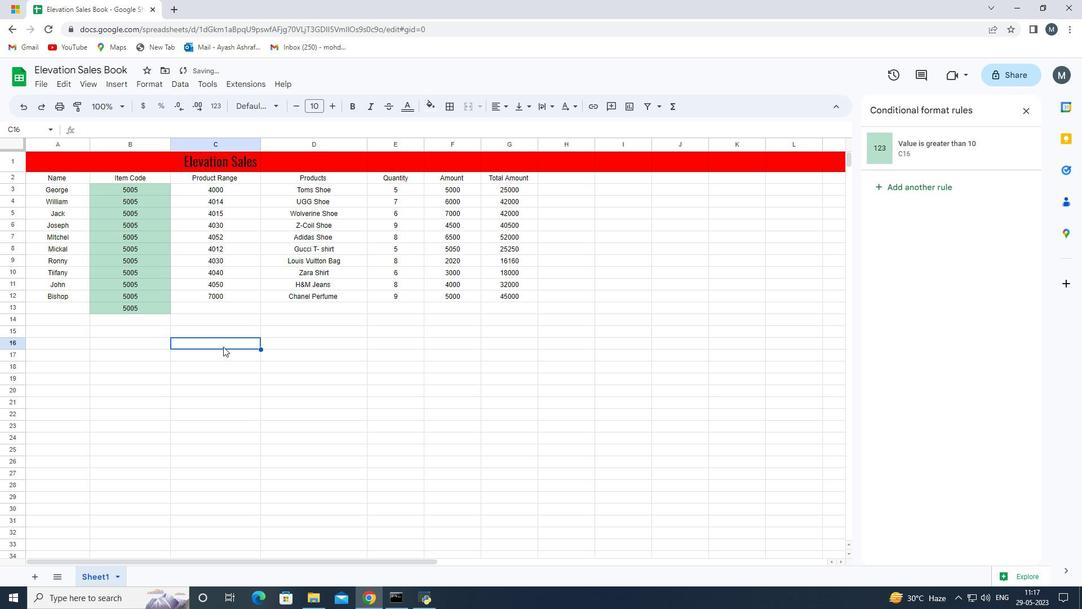 
Action: Key pressed ctrl+Zctrl+Zctrl+Z
Screenshot: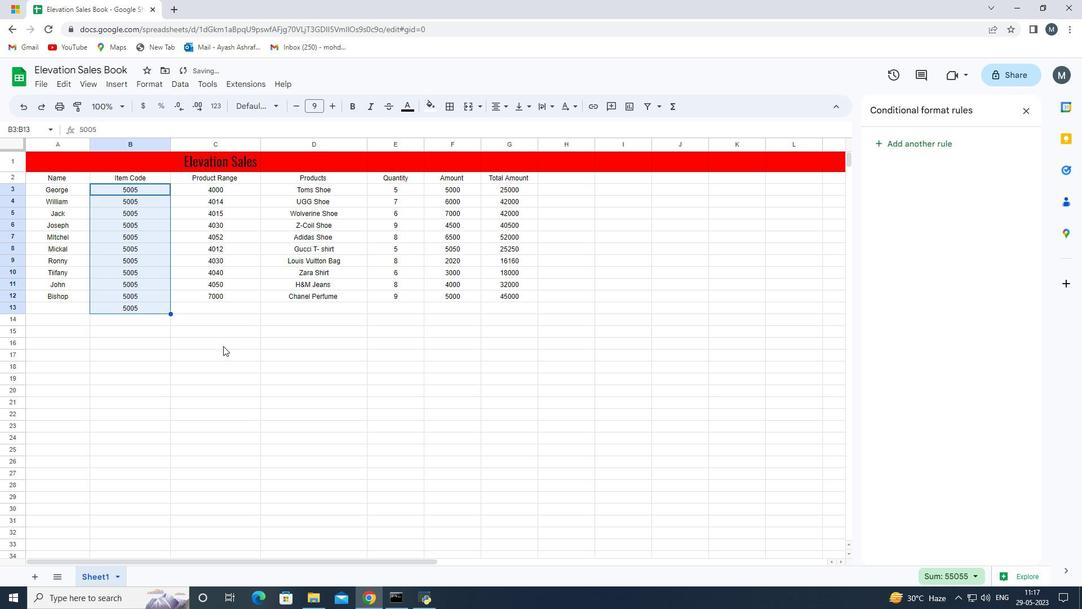 
Action: Mouse moved to (259, 382)
Screenshot: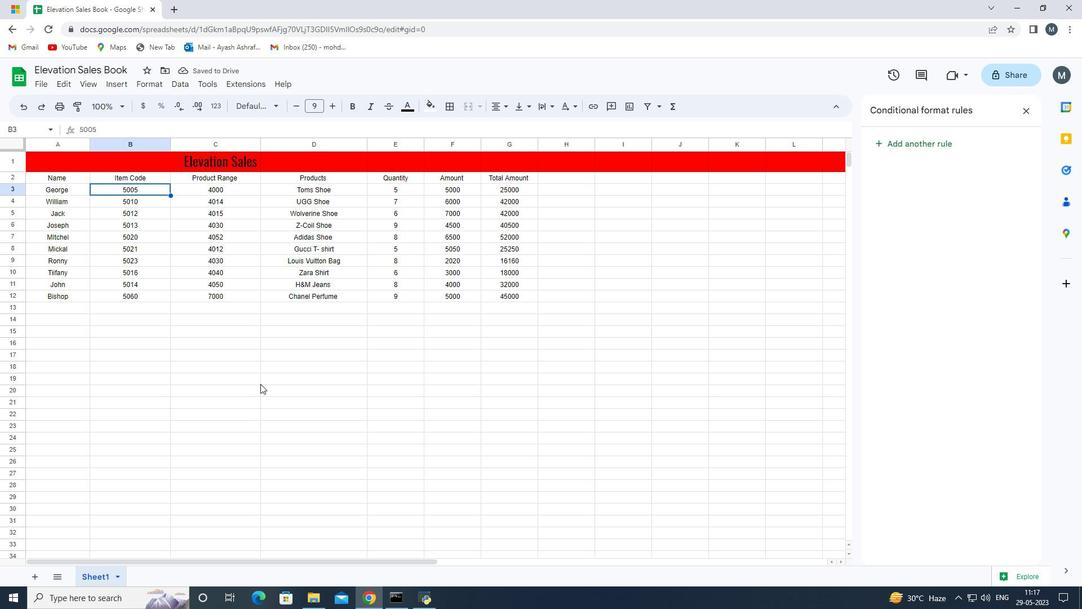 
Action: Mouse pressed left at (259, 382)
Screenshot: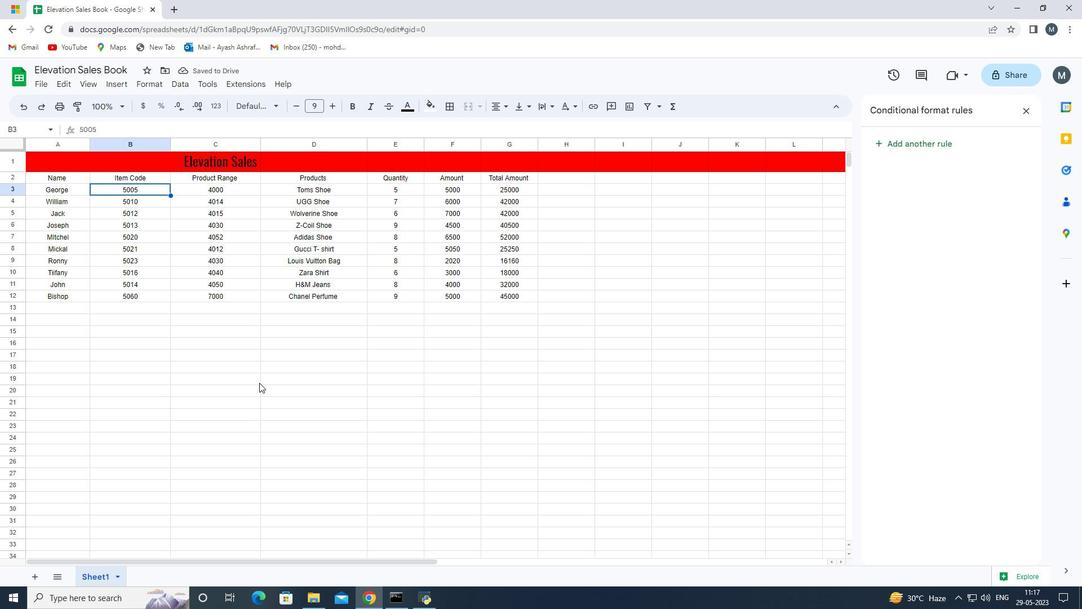 
Action: Mouse moved to (254, 406)
Screenshot: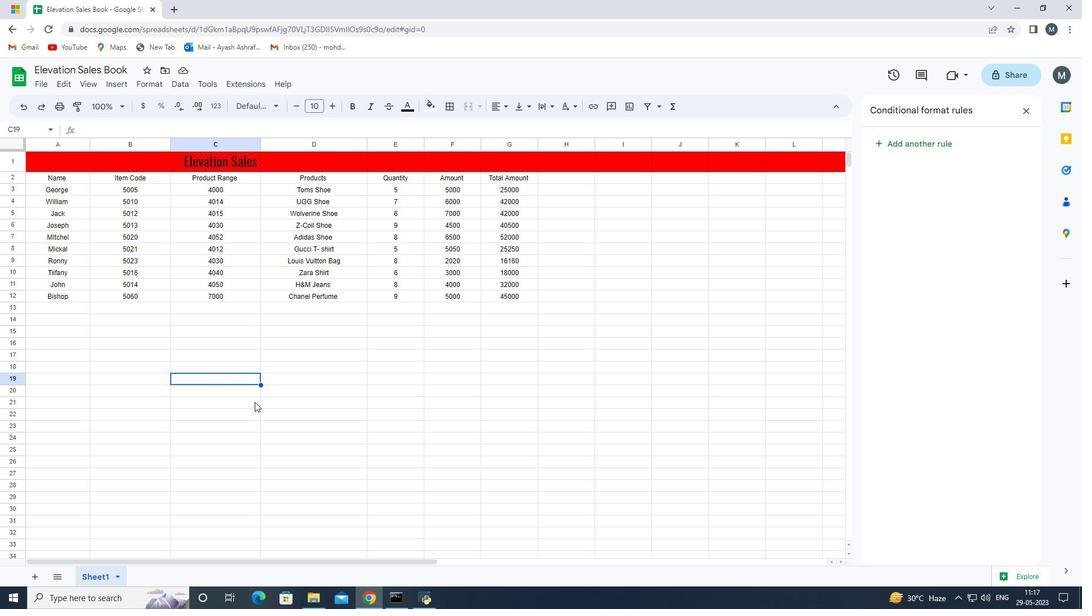 
Action: Mouse scrolled (254, 405) with delta (0, 0)
Screenshot: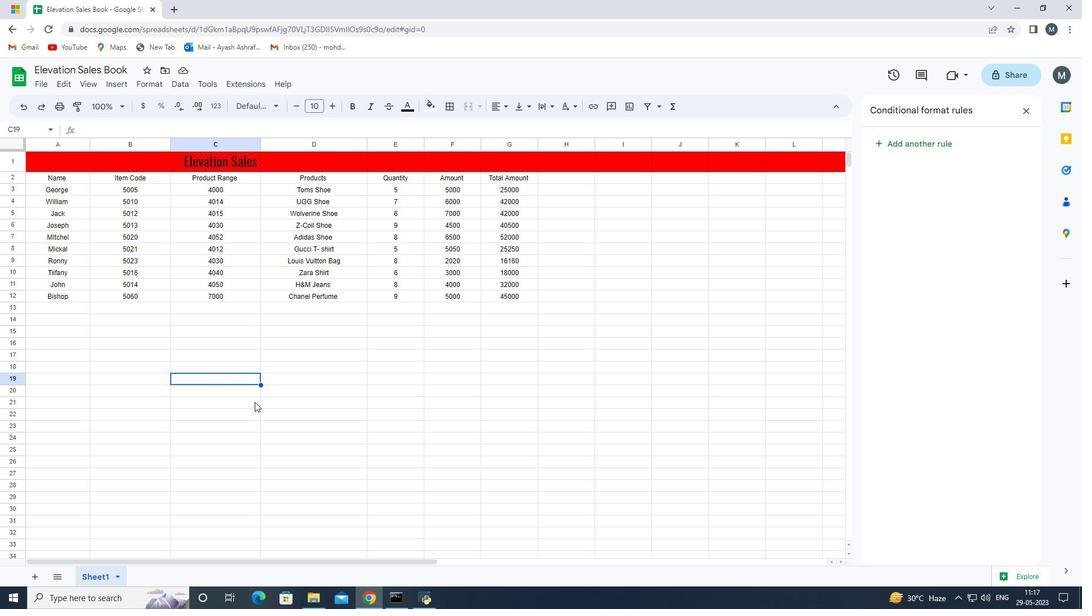 
Action: Mouse moved to (249, 459)
Screenshot: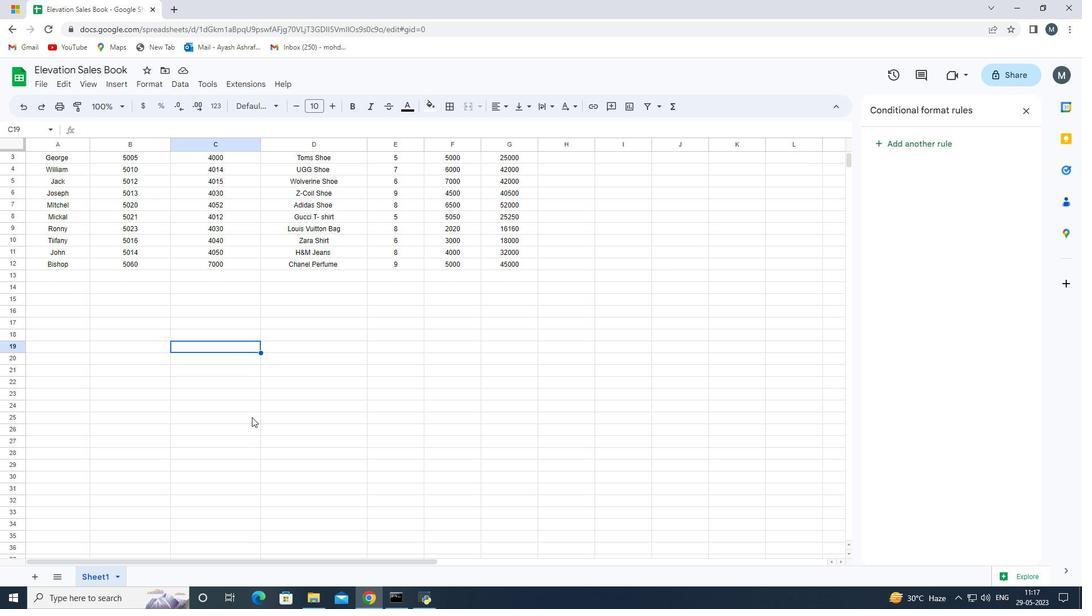 
Action: Mouse scrolled (249, 460) with delta (0, 0)
Screenshot: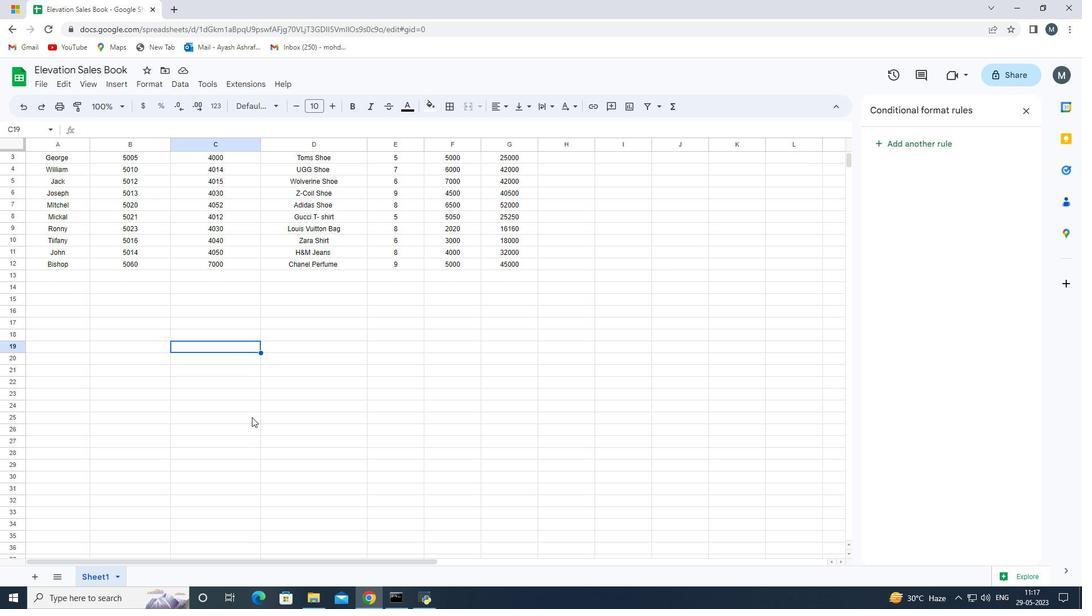 
Action: Mouse moved to (249, 457)
Screenshot: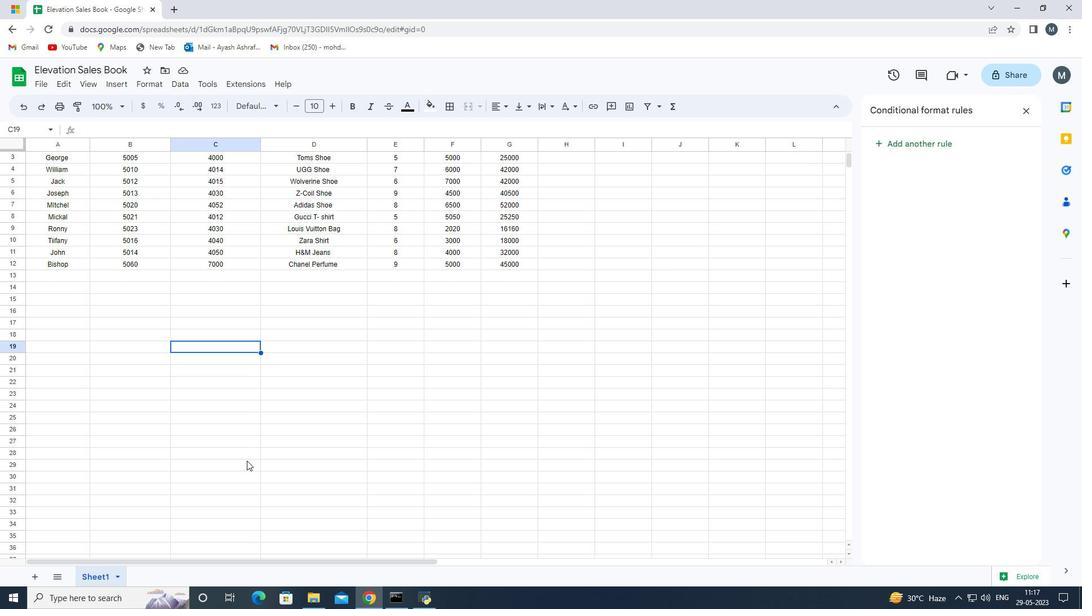 
Action: Mouse scrolled (249, 458) with delta (0, 0)
Screenshot: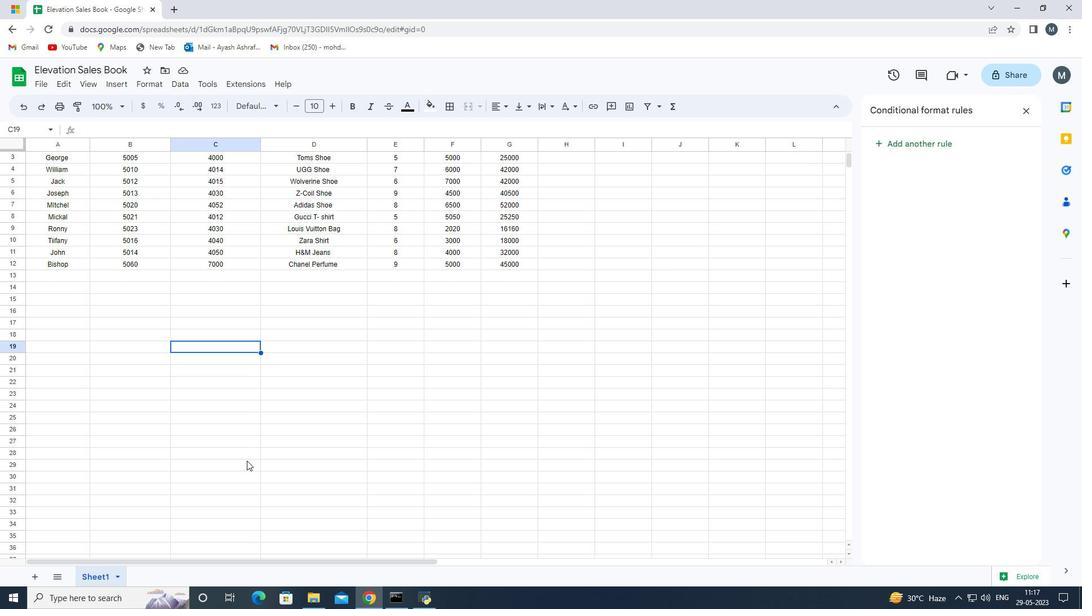 
Action: Mouse moved to (156, 78)
Screenshot: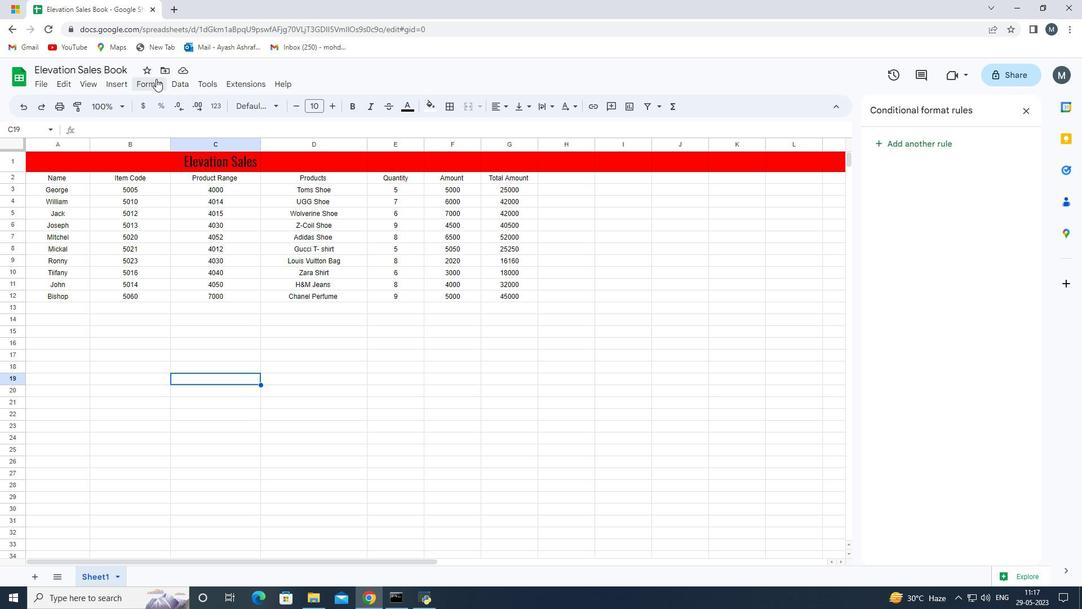 
Action: Mouse pressed left at (156, 78)
Screenshot: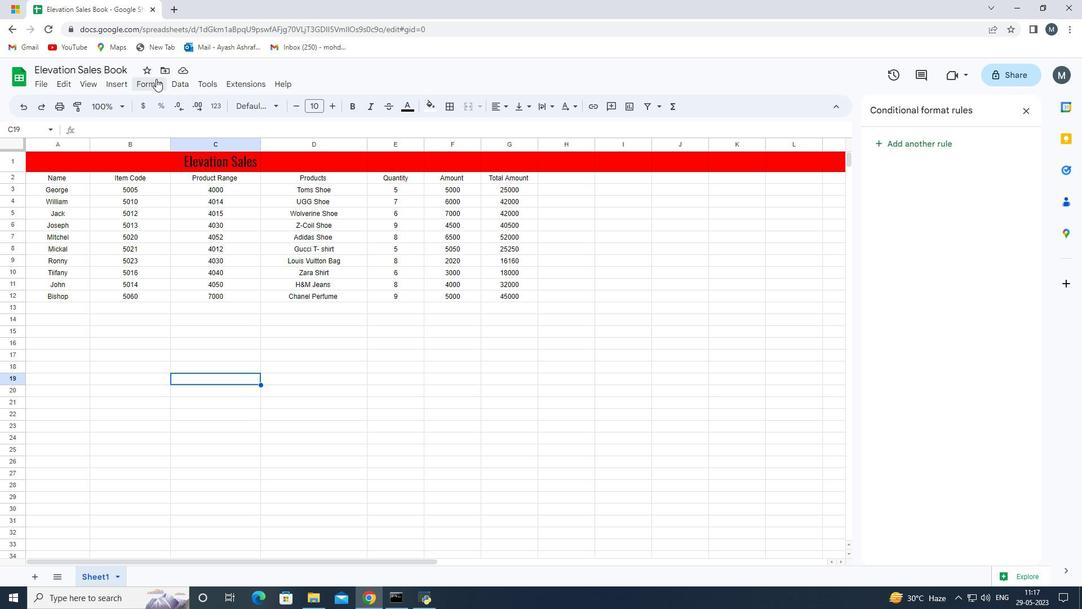 
Action: Mouse moved to (398, 413)
Screenshot: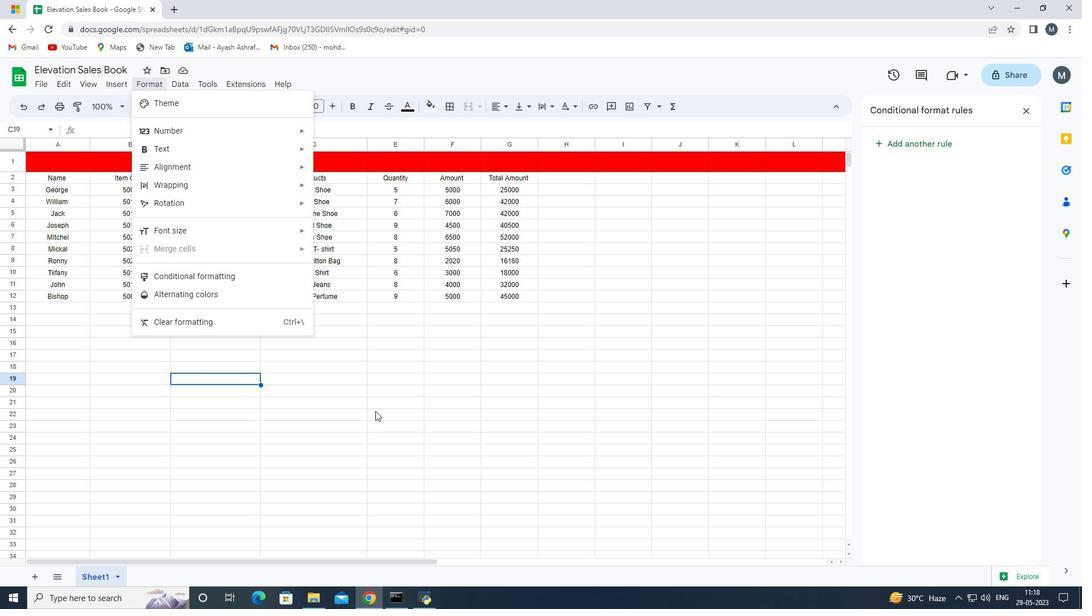 
Action: Mouse pressed left at (398, 413)
Screenshot: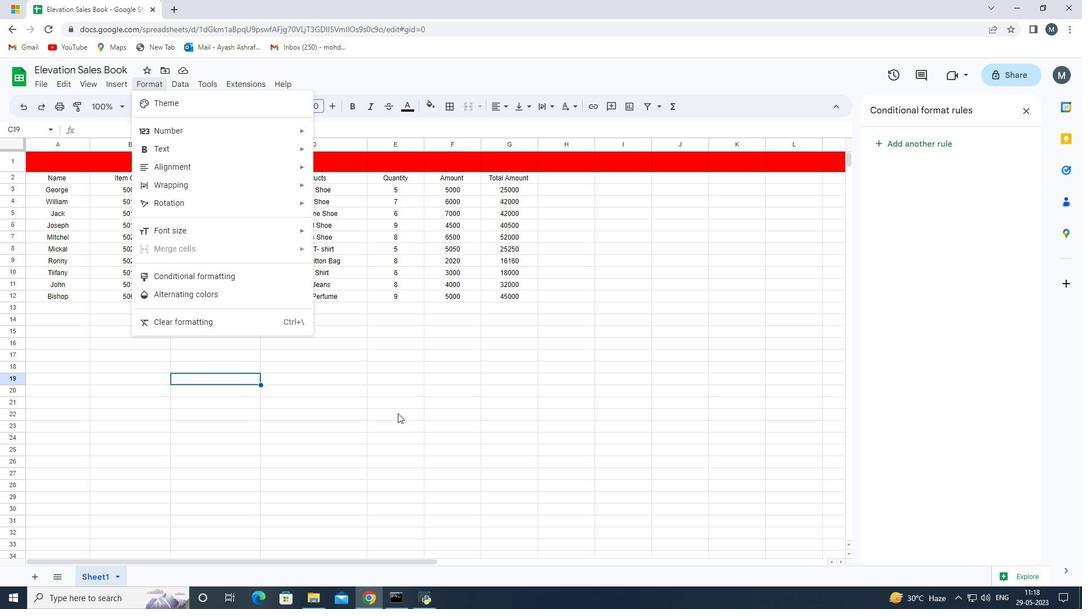 
Action: Mouse moved to (463, 188)
Screenshot: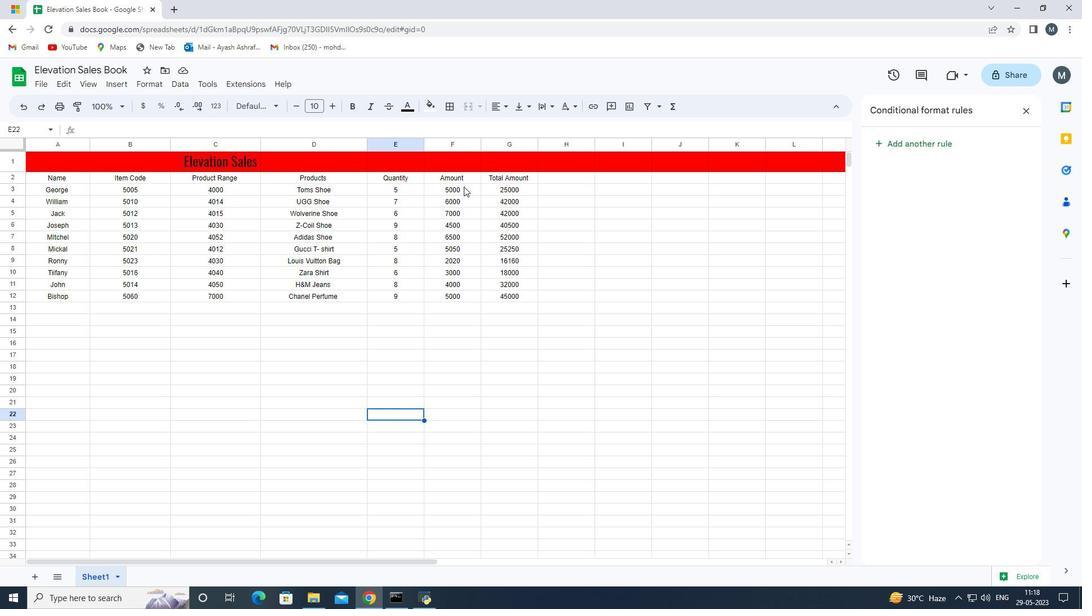 
Action: Mouse pressed left at (463, 188)
Screenshot: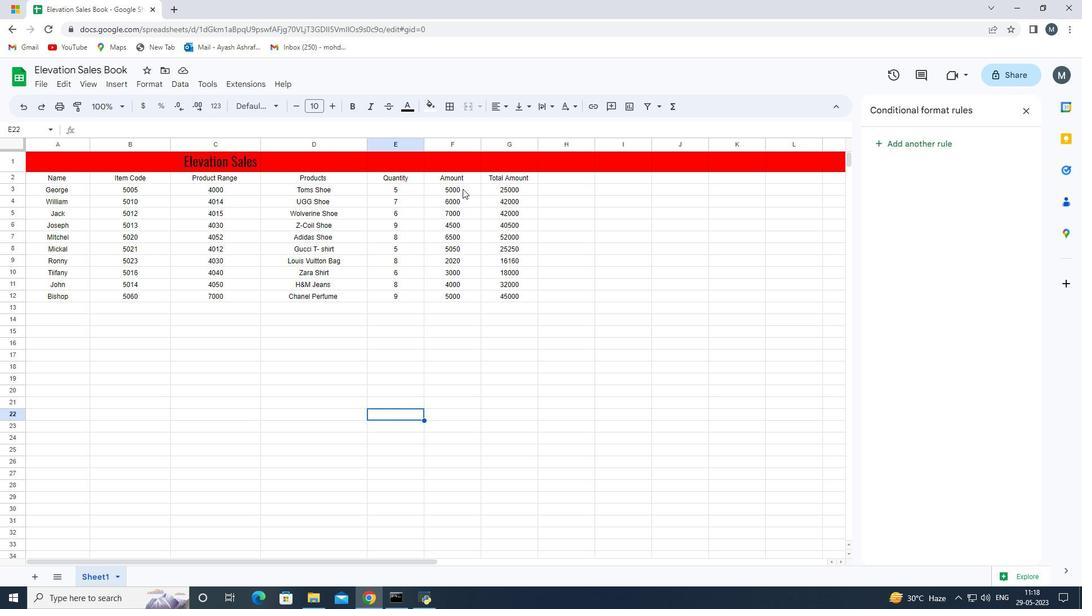 
Action: Mouse moved to (447, 350)
Screenshot: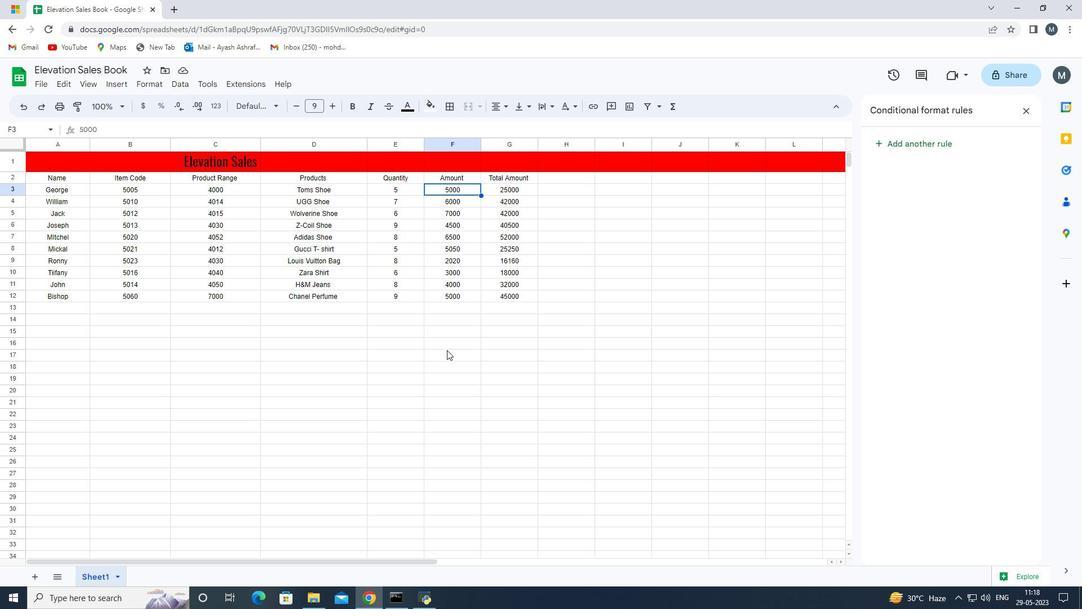 
Action: Mouse scrolled (447, 349) with delta (0, 0)
Screenshot: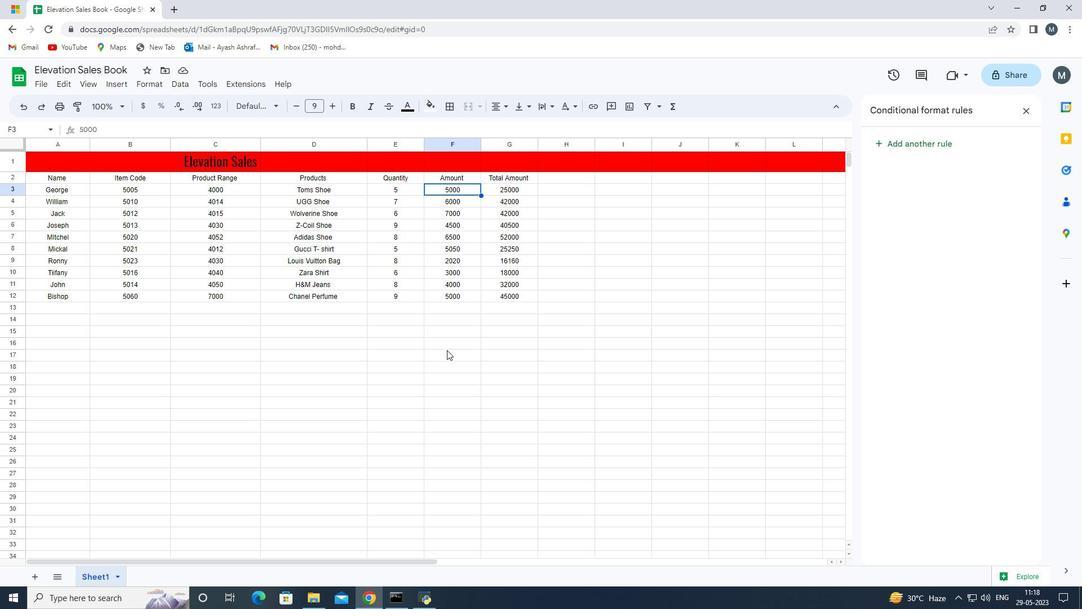 
Action: Mouse scrolled (447, 349) with delta (0, 0)
Screenshot: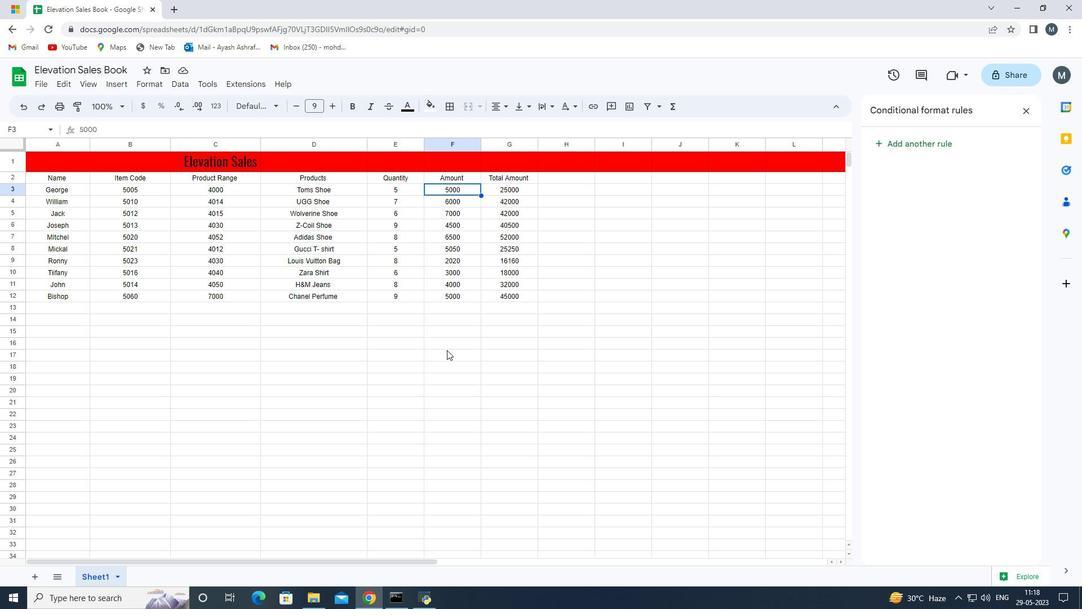 
Action: Mouse scrolled (447, 350) with delta (0, 0)
Screenshot: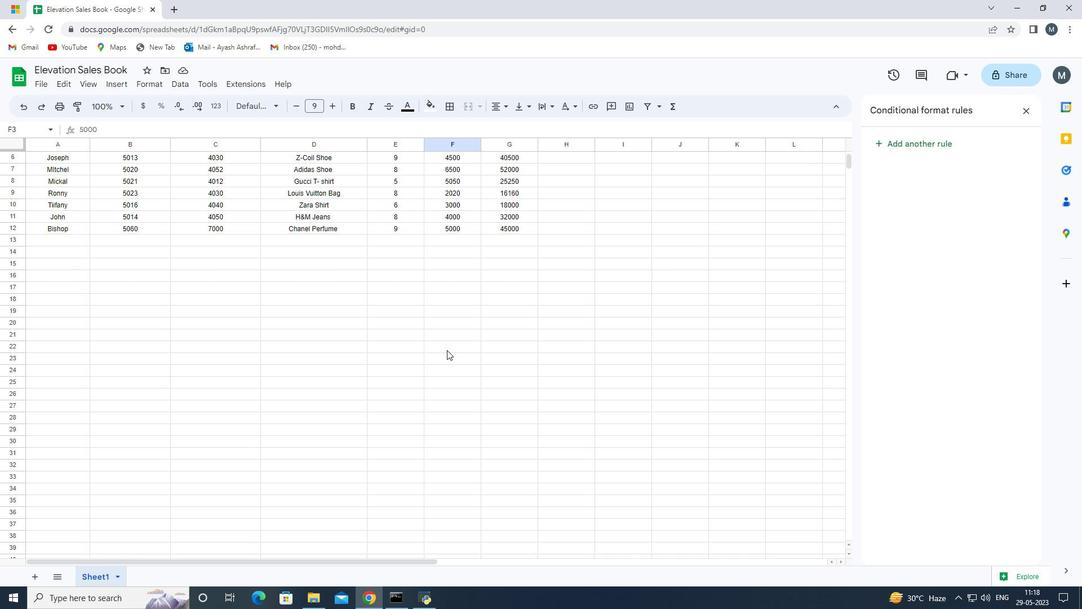 
Action: Mouse scrolled (447, 350) with delta (0, 0)
Screenshot: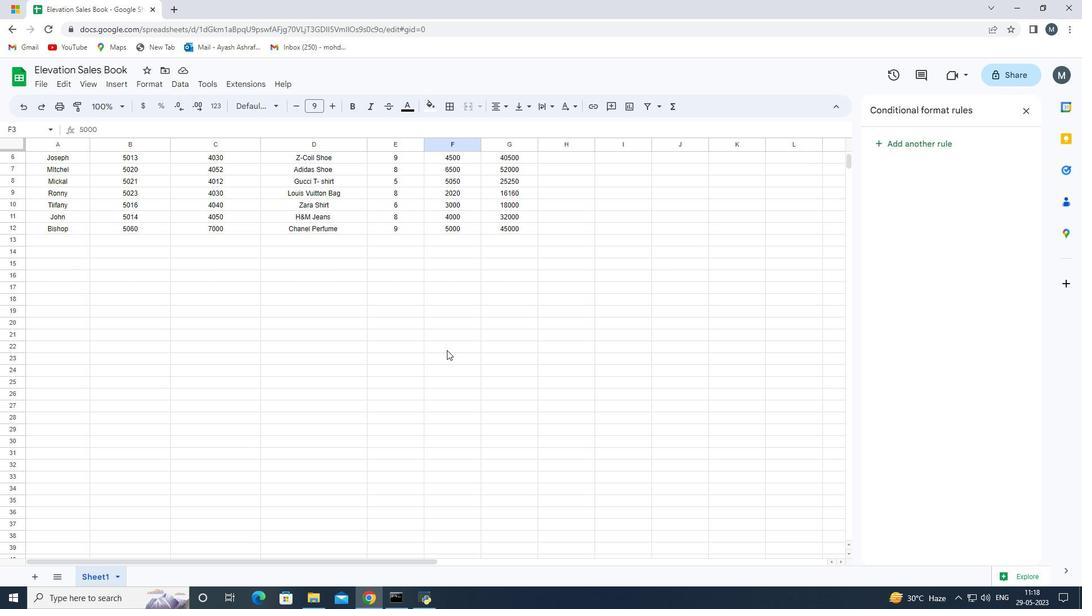 
Action: Mouse moved to (447, 349)
Screenshot: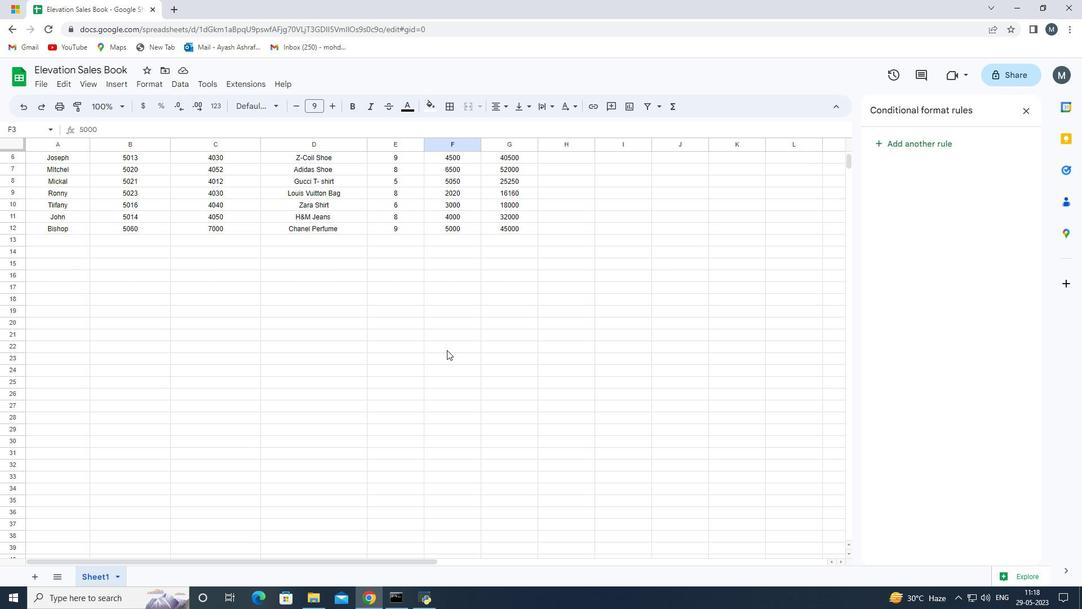 
Action: Mouse scrolled (447, 350) with delta (0, 0)
Screenshot: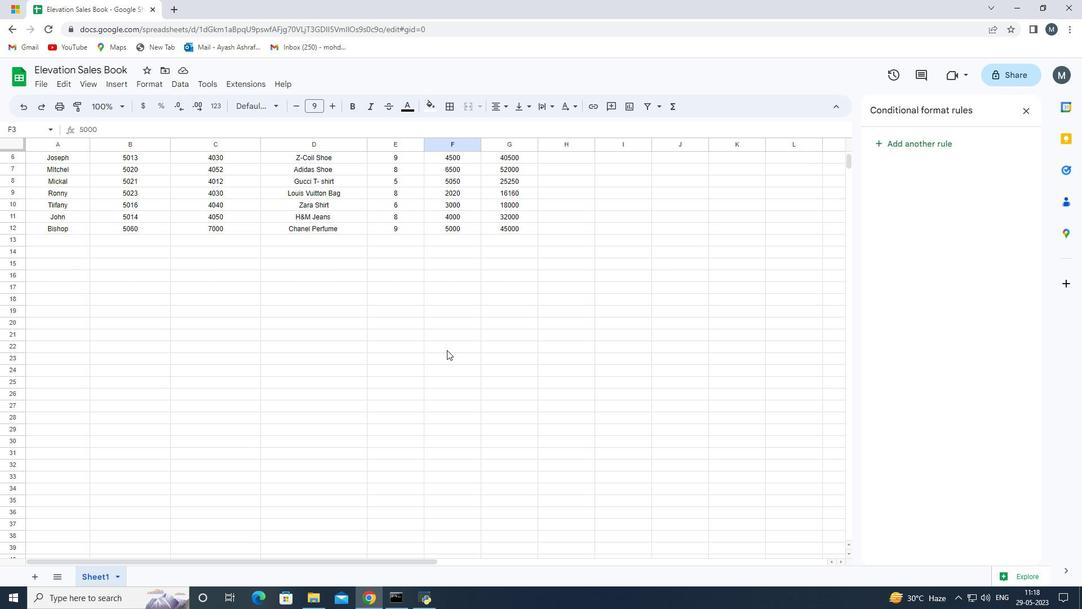 
Action: Mouse moved to (404, 209)
Screenshot: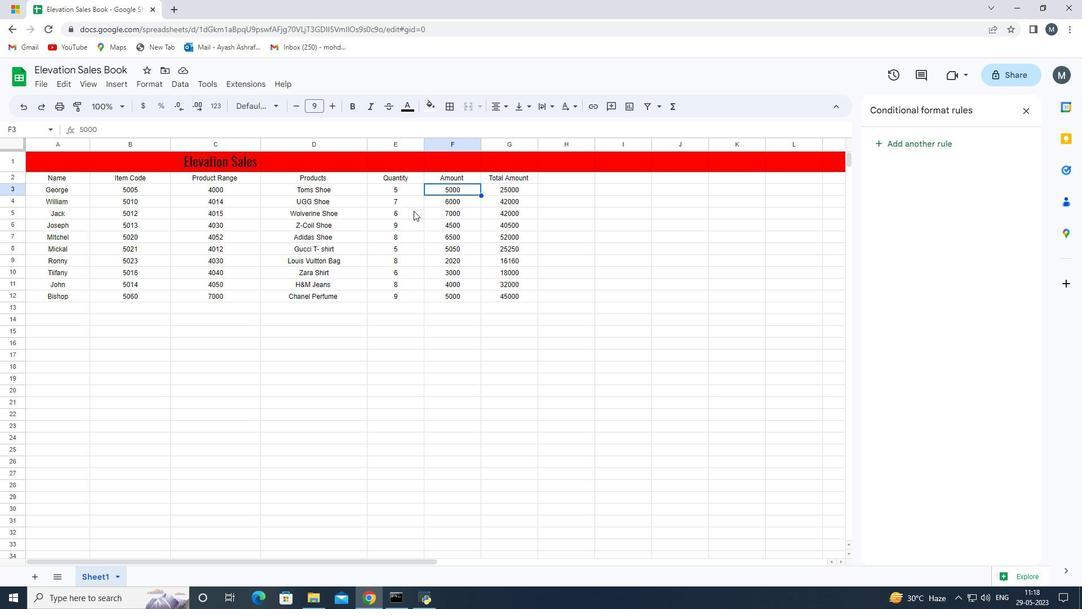 
Action: Mouse pressed left at (404, 209)
Screenshot: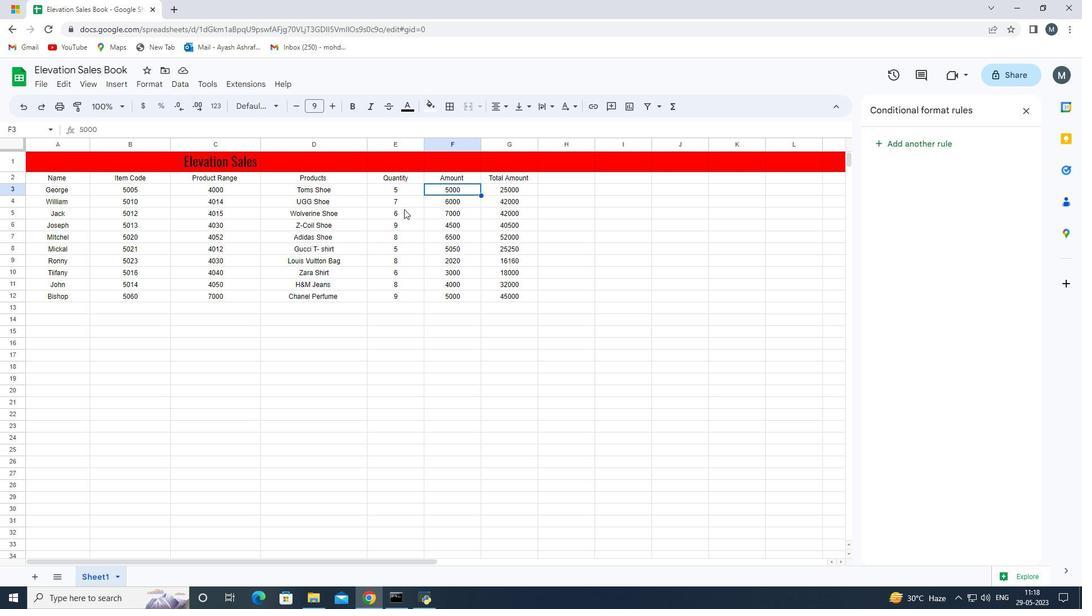 
Action: Mouse moved to (399, 189)
Screenshot: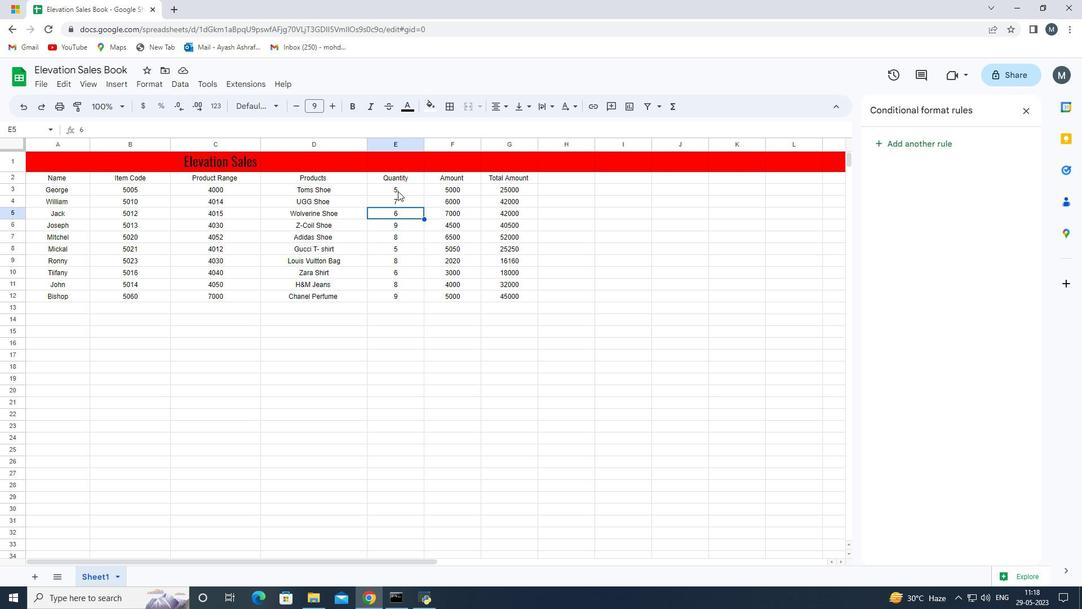 
Action: Mouse pressed left at (399, 189)
Screenshot: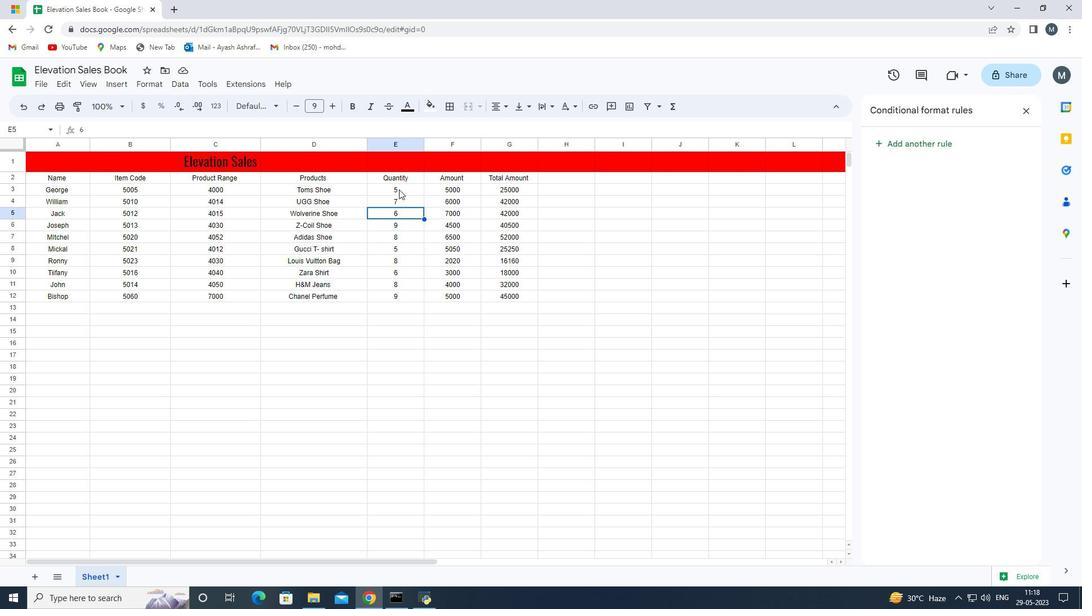 
Action: Mouse moved to (420, 219)
Screenshot: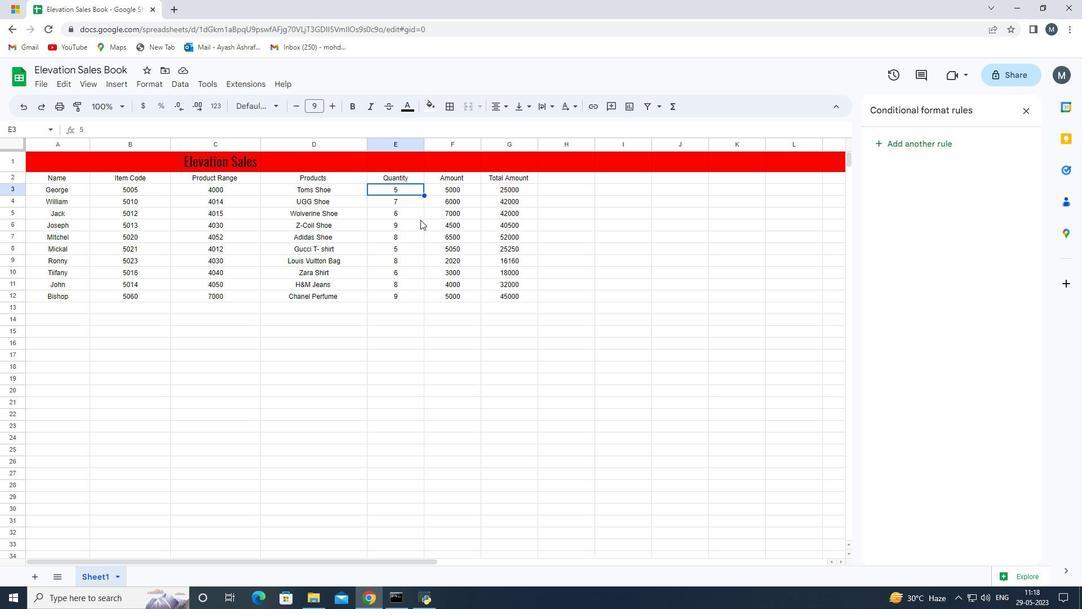 
Action: Mouse pressed left at (420, 219)
Screenshot: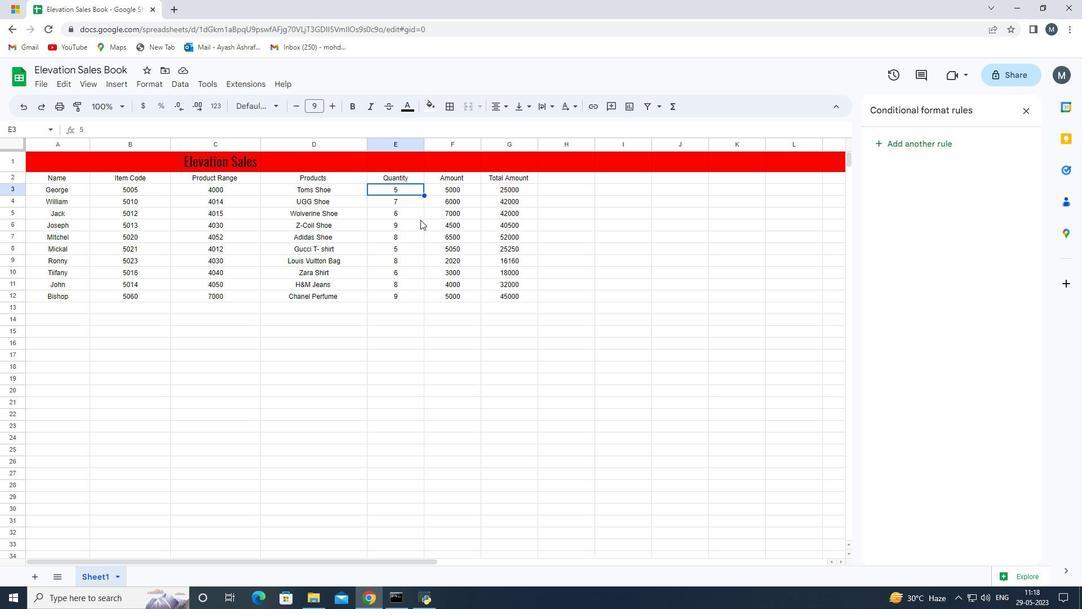 
Action: Mouse moved to (410, 182)
Screenshot: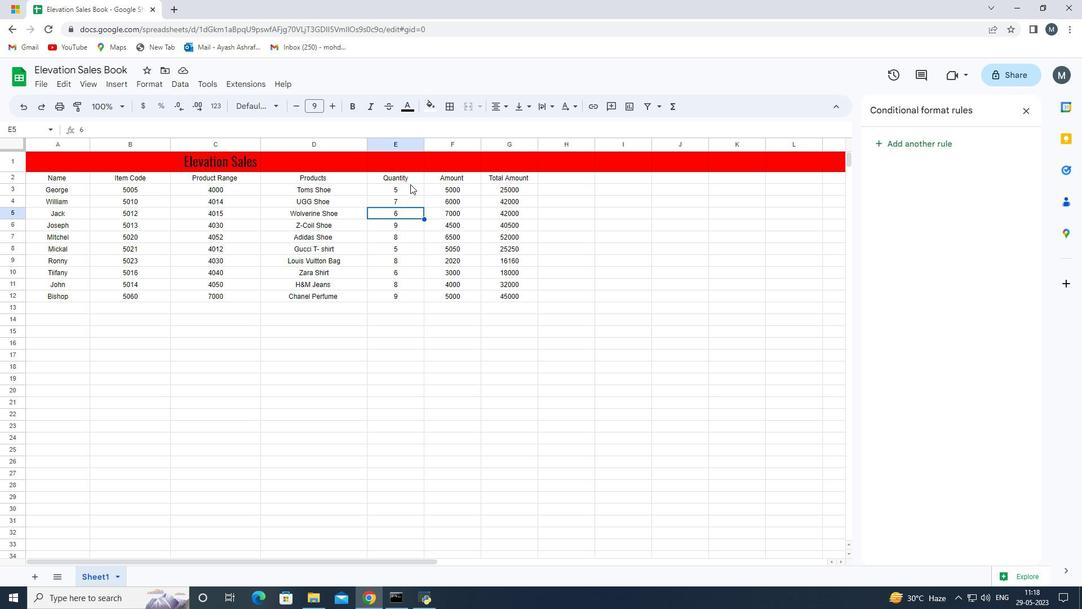 
Action: Mouse pressed left at (410, 182)
Screenshot: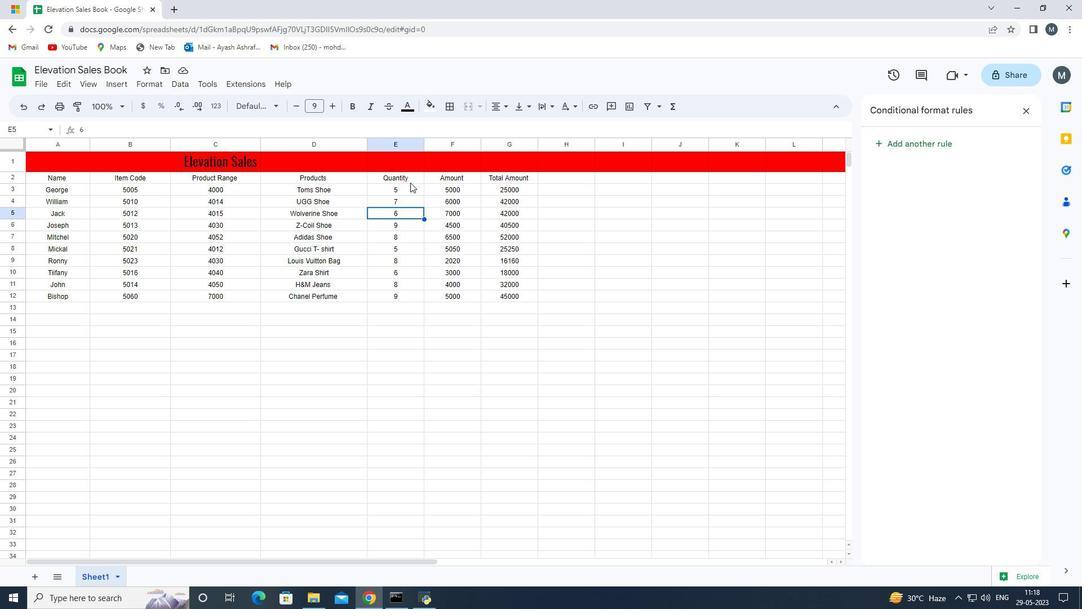 
Action: Mouse moved to (409, 192)
Screenshot: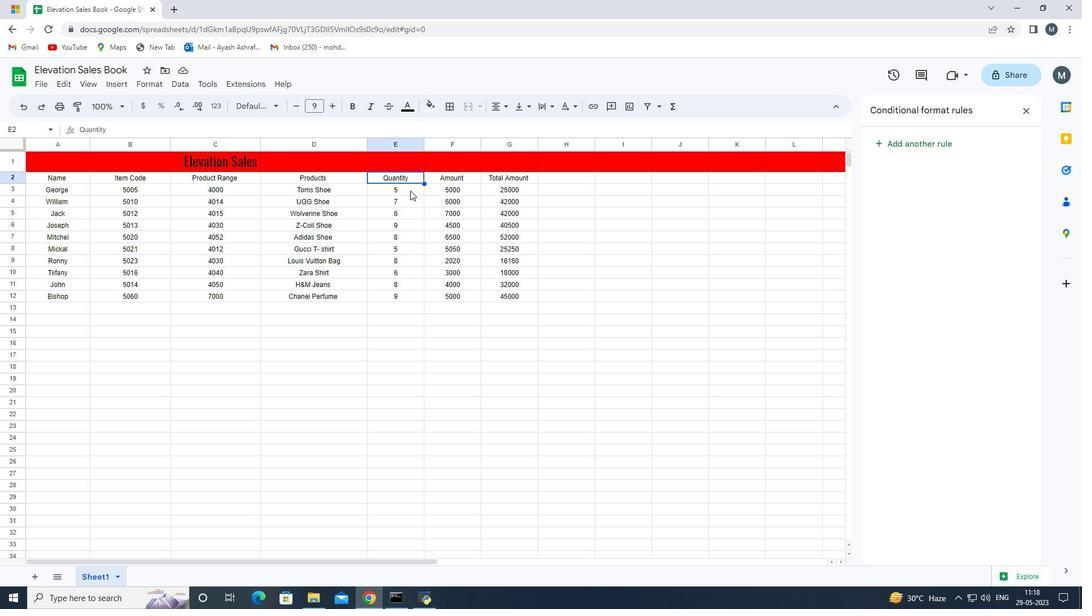 
Action: Mouse pressed left at (409, 192)
Screenshot: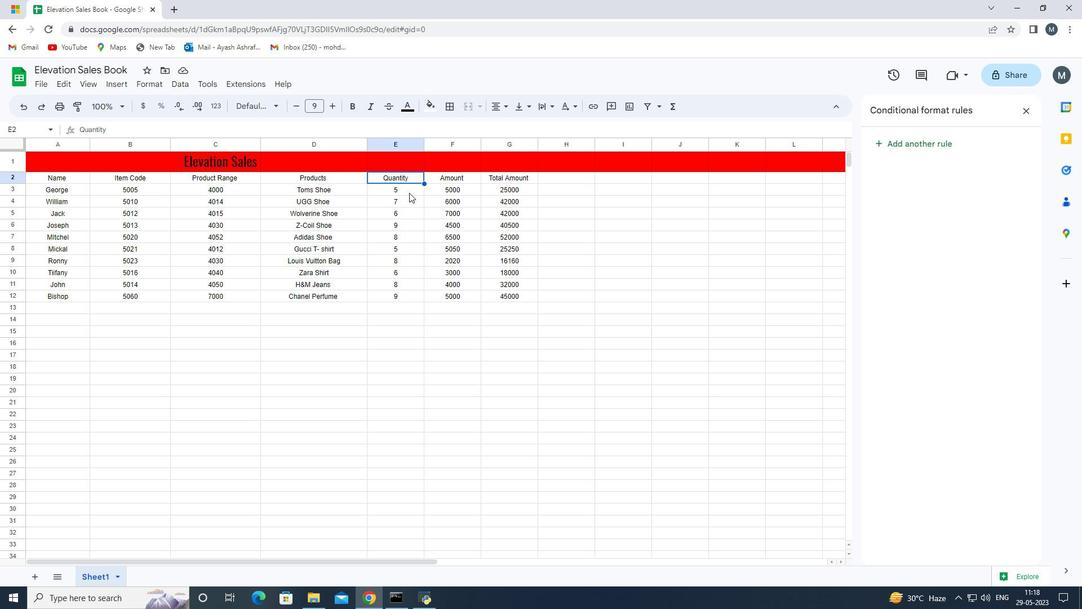 
Action: Key pressed <Key.shift_r><Key.down><Key.down><Key.down><Key.down><Key.down><Key.down><Key.down><Key.down><Key.down><Key.down><Key.down><Key.down><Key.down><Key.down><Key.up><Key.up>
Screenshot: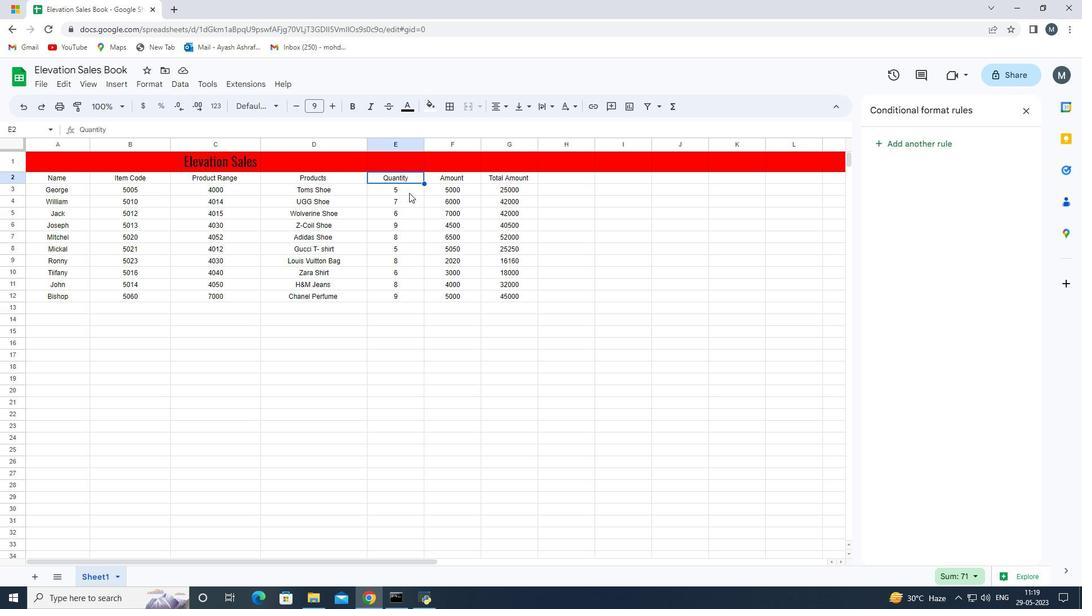 
Action: Mouse moved to (404, 190)
Screenshot: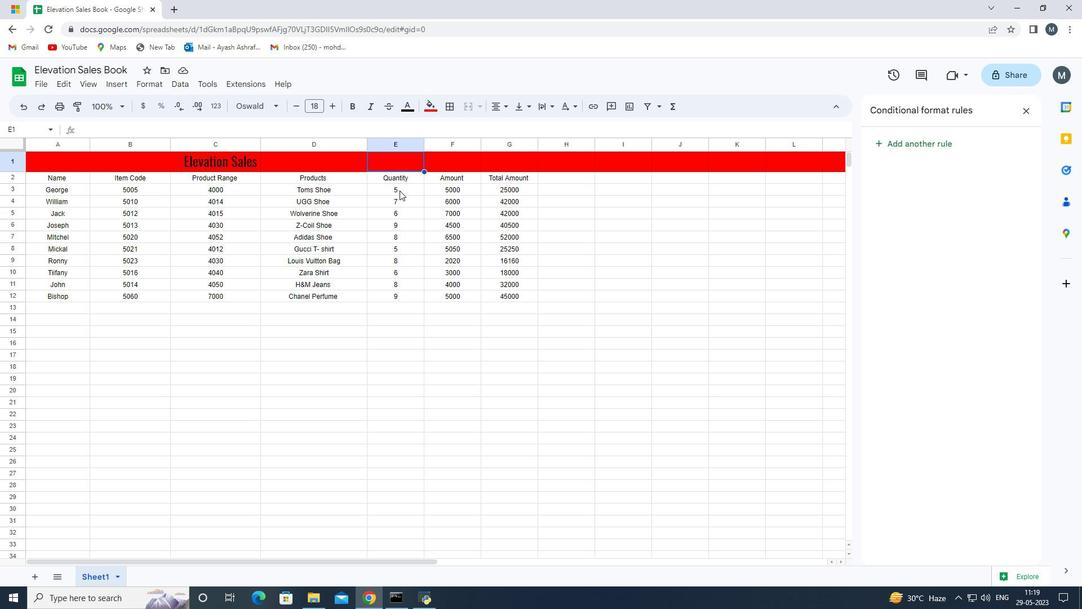 
Action: Mouse pressed left at (404, 190)
Screenshot: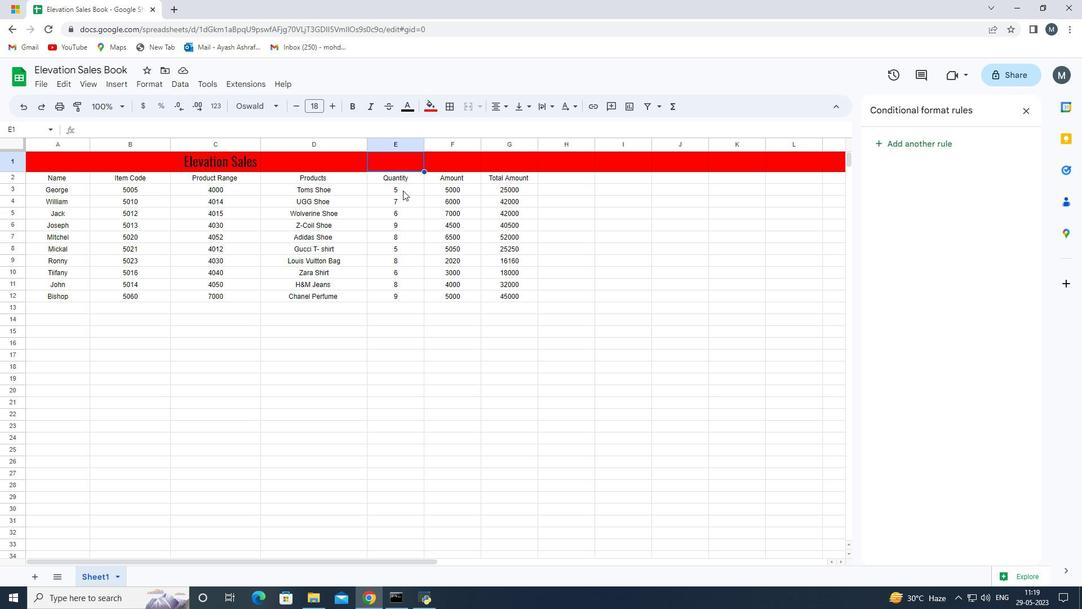 
Action: Key pressed <Key.shift_r><Key.down><Key.down><Key.down><Key.down><Key.down><Key.down><Key.down><Key.down><Key.down>
Screenshot: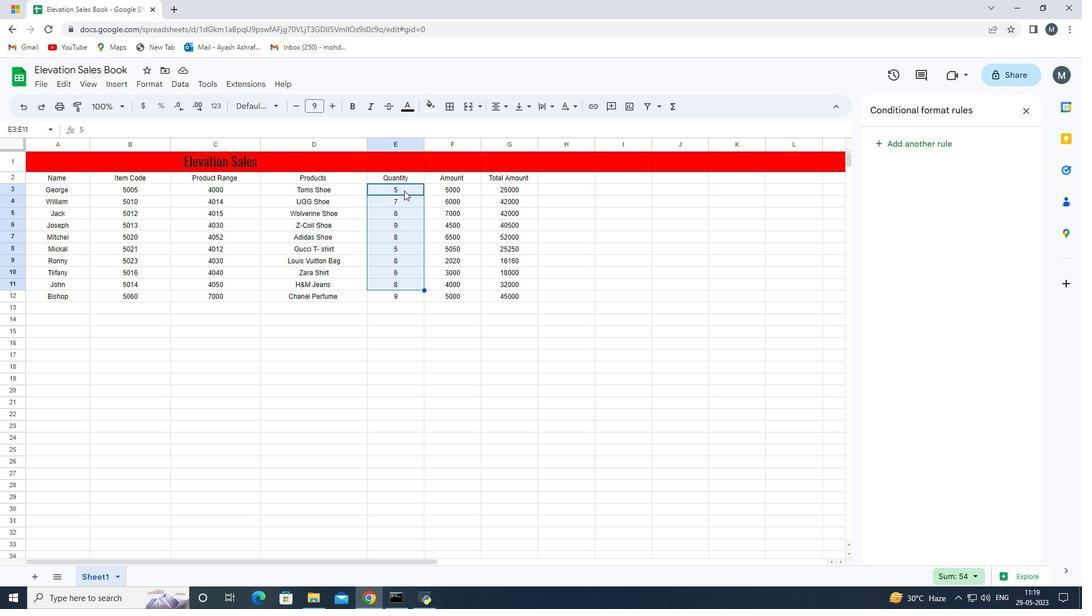 
Action: Mouse moved to (584, 363)
Screenshot: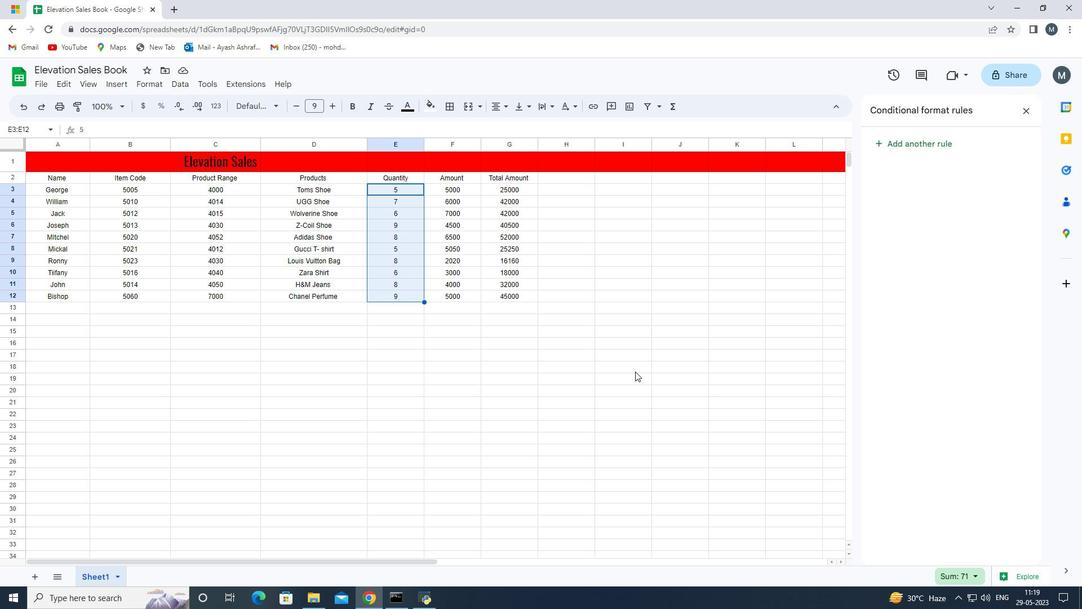 
Action: Mouse pressed left at (584, 363)
Screenshot: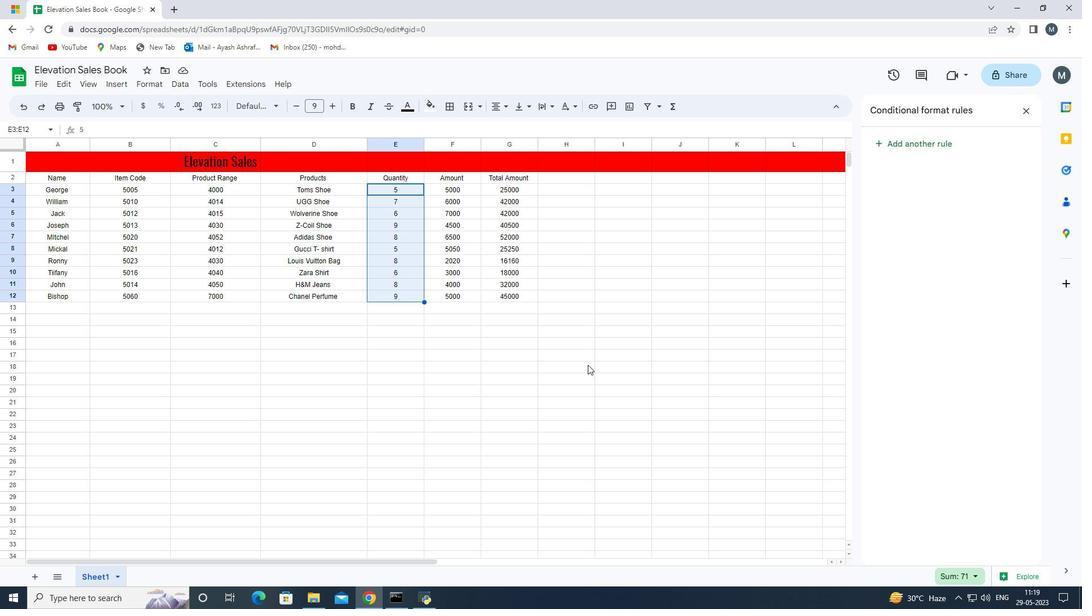 
Action: Mouse moved to (507, 187)
Screenshot: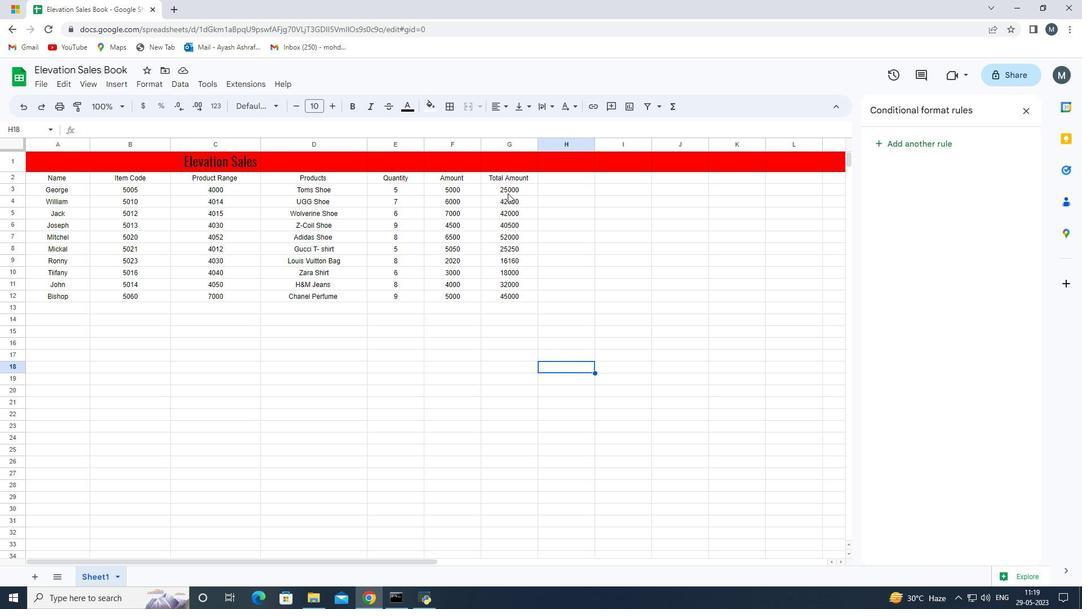 
Action: Mouse pressed left at (507, 187)
Screenshot: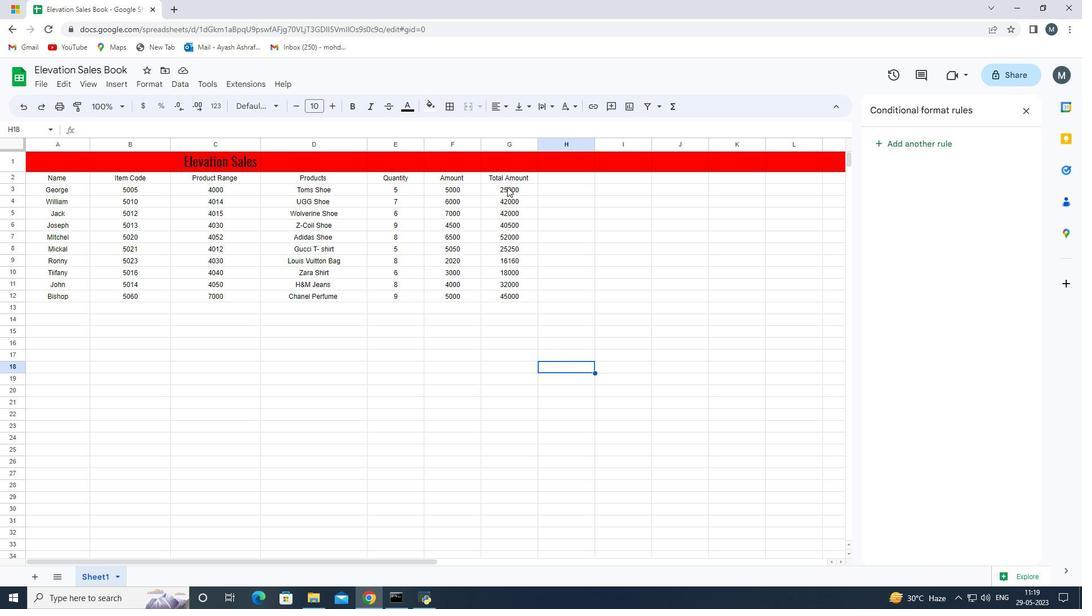 
Action: Mouse moved to (509, 188)
Screenshot: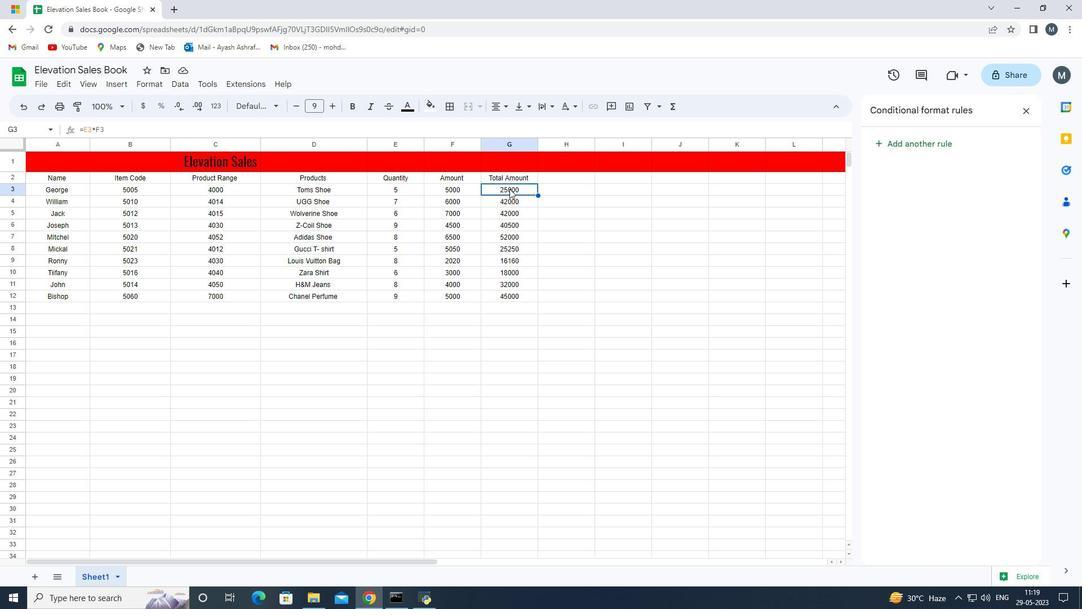 
Action: Key pressed <Key.shift_r>
Screenshot: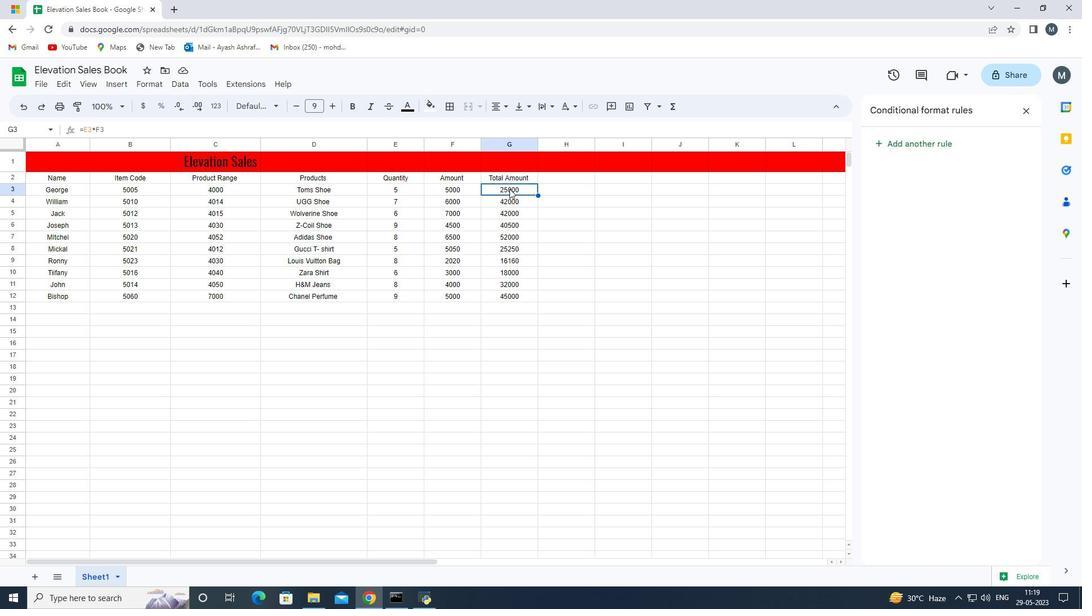 
Action: Mouse moved to (509, 194)
Screenshot: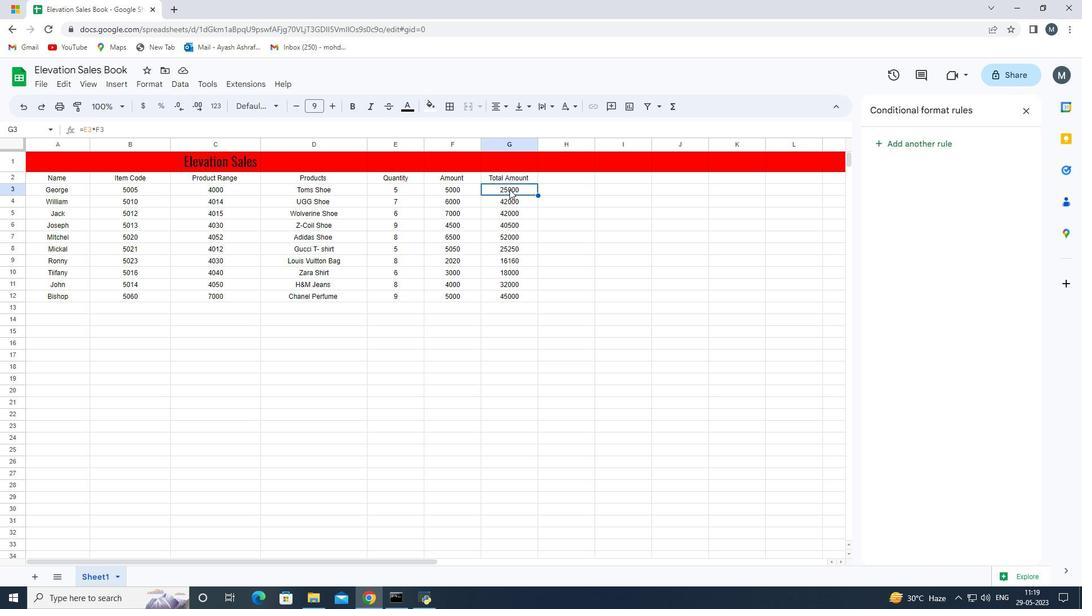 
Action: Key pressed <Key.down><Key.down><Key.down><Key.down><Key.down><Key.down><Key.down><Key.down><Key.down>
Screenshot: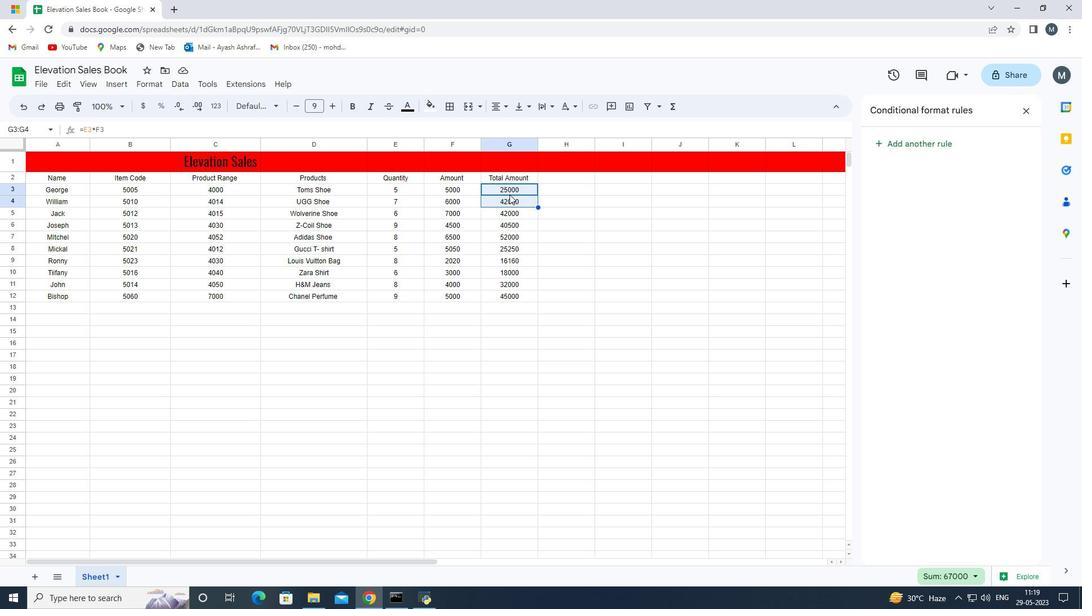 
Action: Mouse moved to (508, 194)
Screenshot: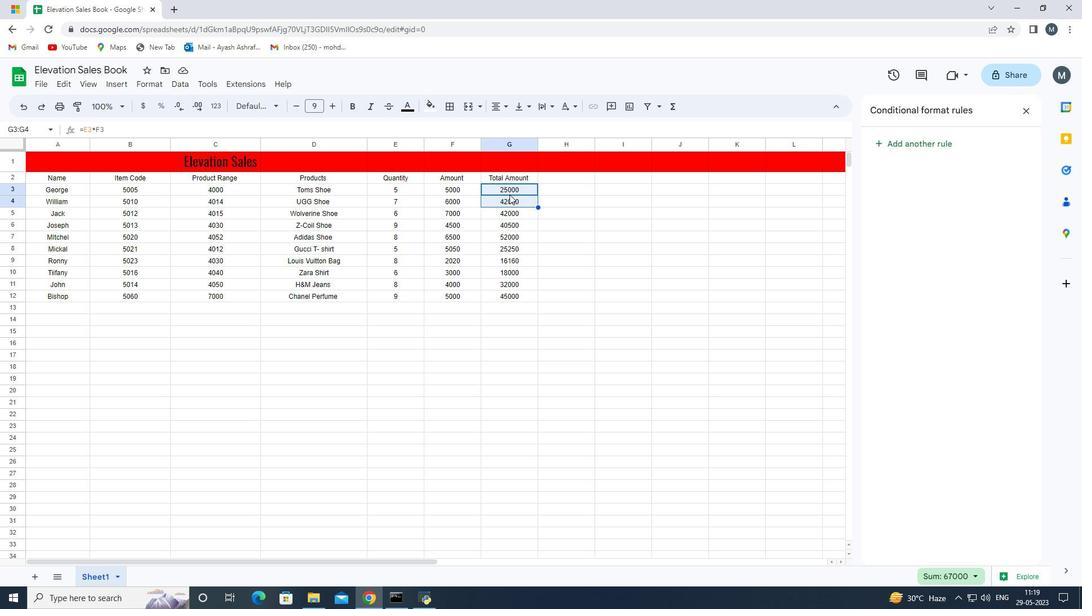 
Action: Key pressed <Key.down><Key.down>
Screenshot: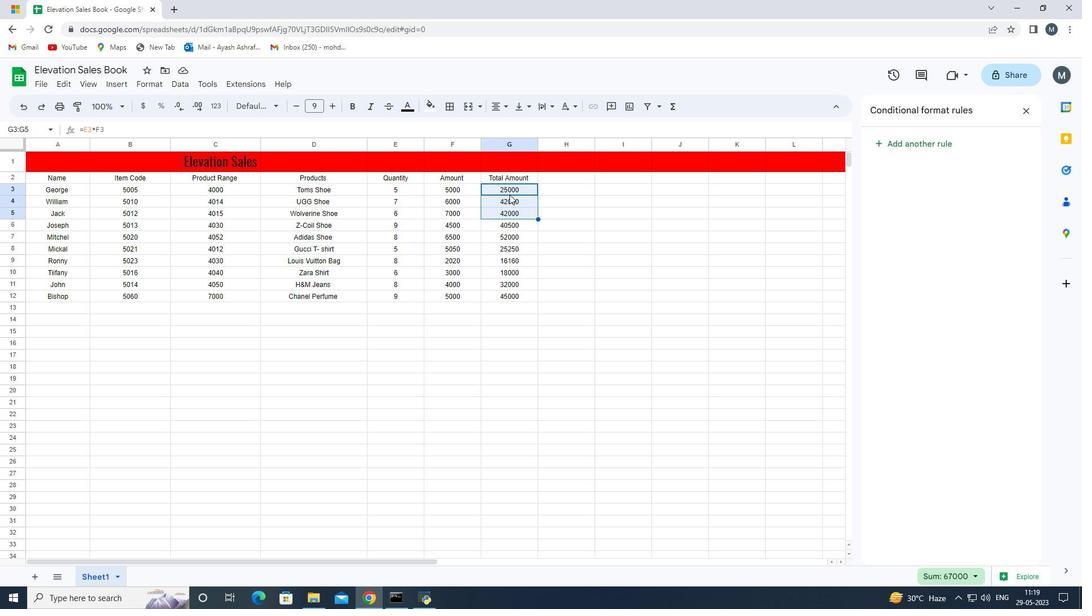 
Action: Mouse moved to (507, 195)
Screenshot: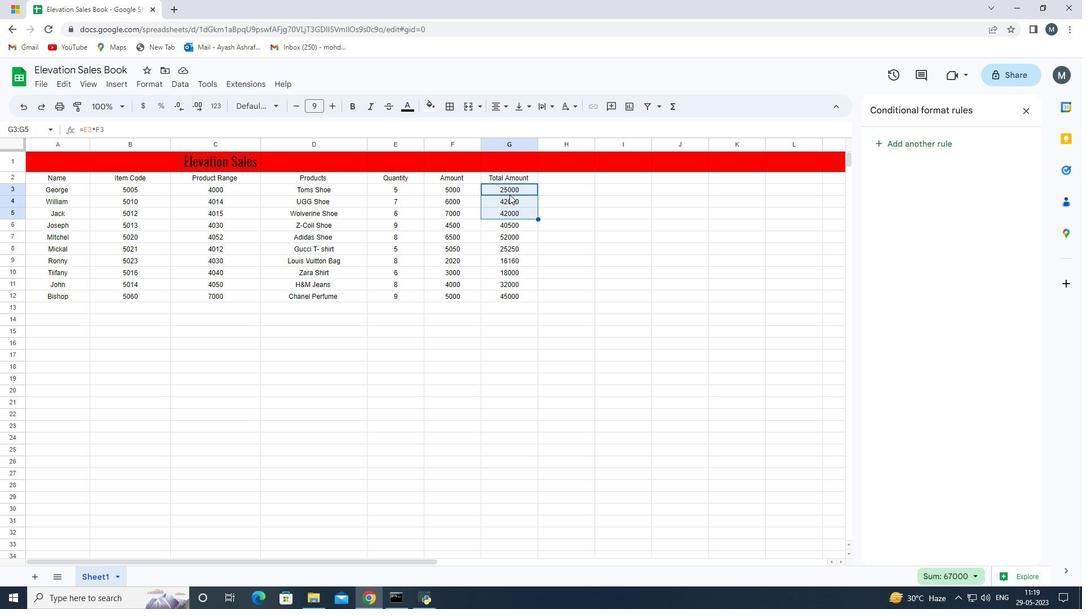 
Action: Key pressed <Key.down><Key.down>
Screenshot: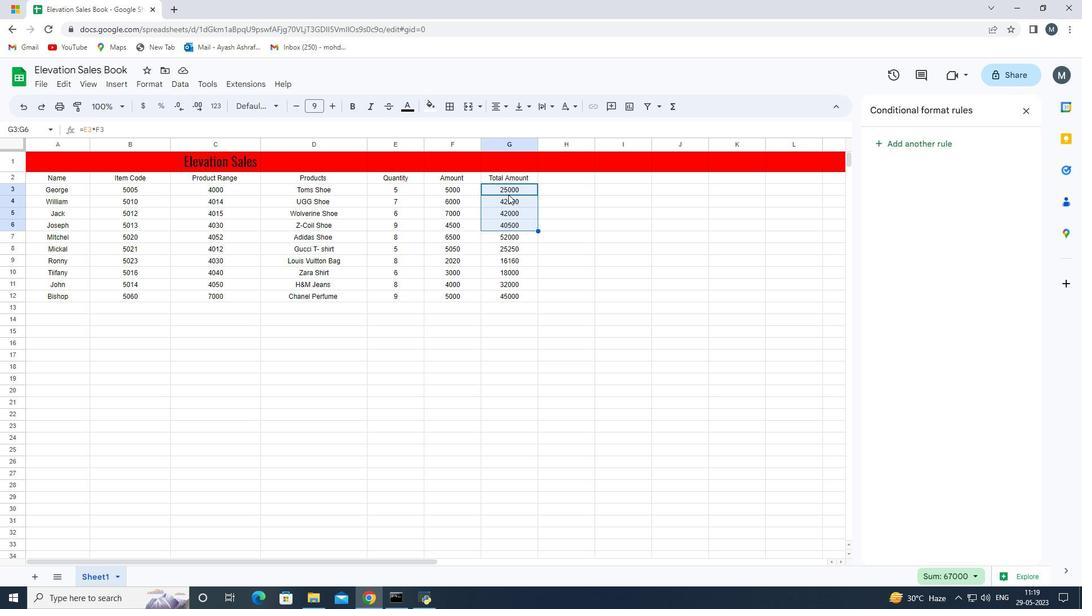 
Action: Mouse moved to (506, 196)
Screenshot: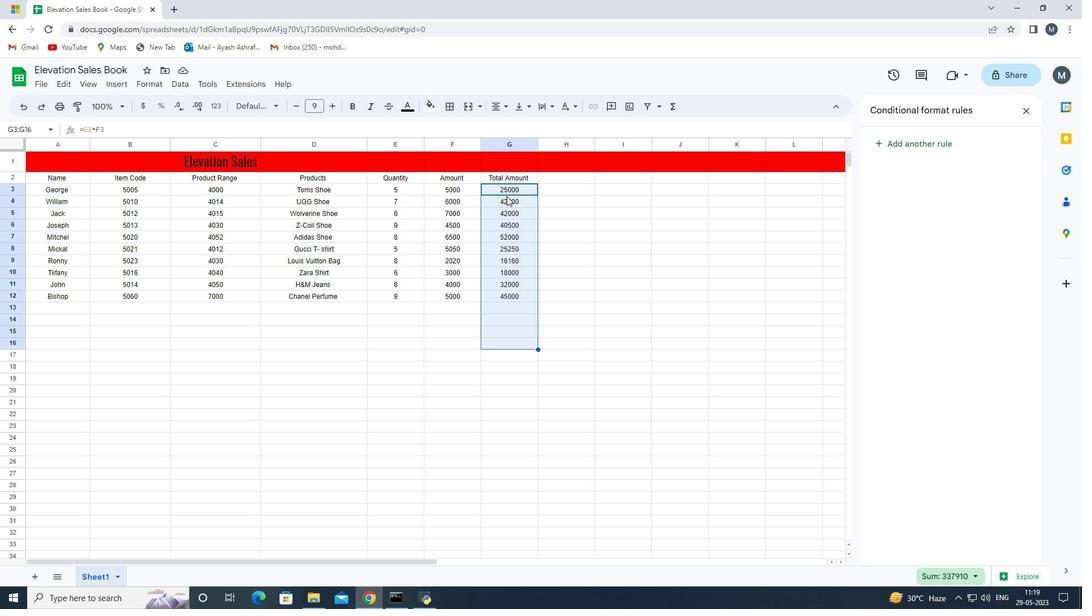 
Action: Key pressed <Key.up><Key.up><Key.up>
Screenshot: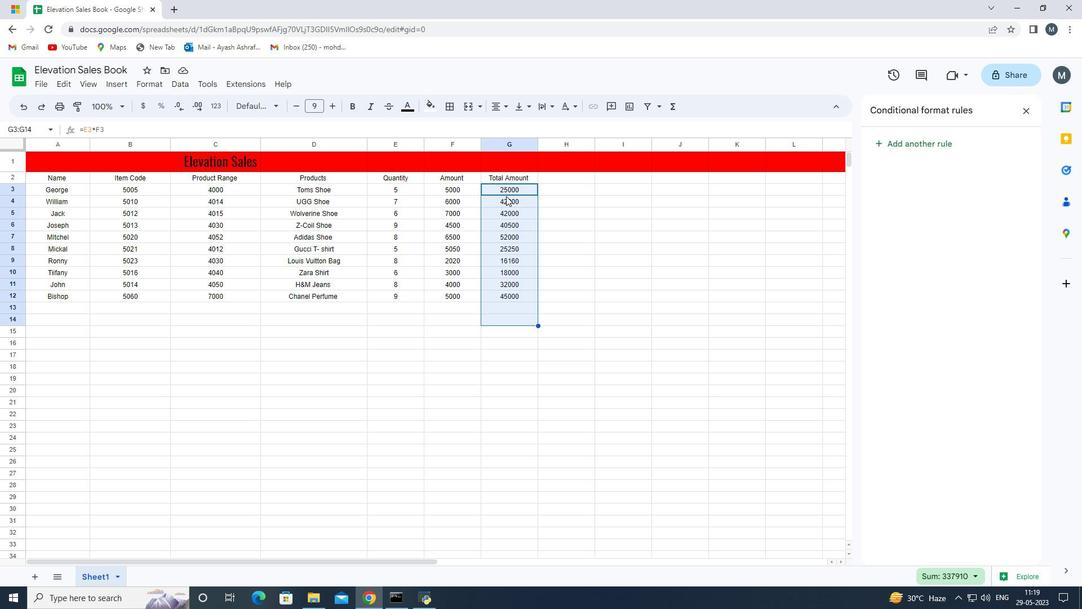 
Action: Mouse moved to (506, 196)
Screenshot: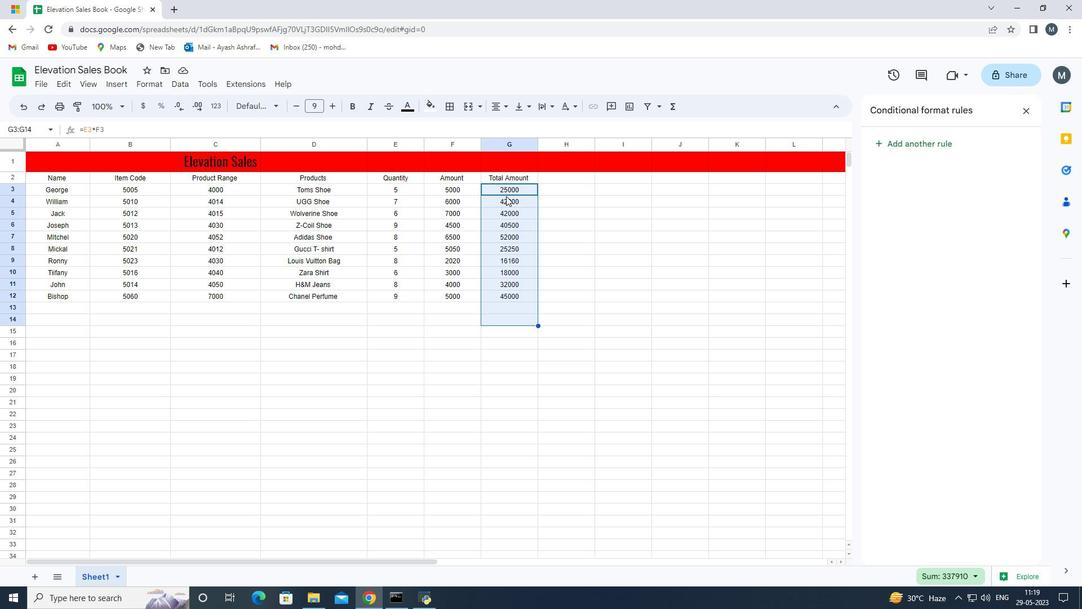 
Action: Key pressed <Key.up>
Screenshot: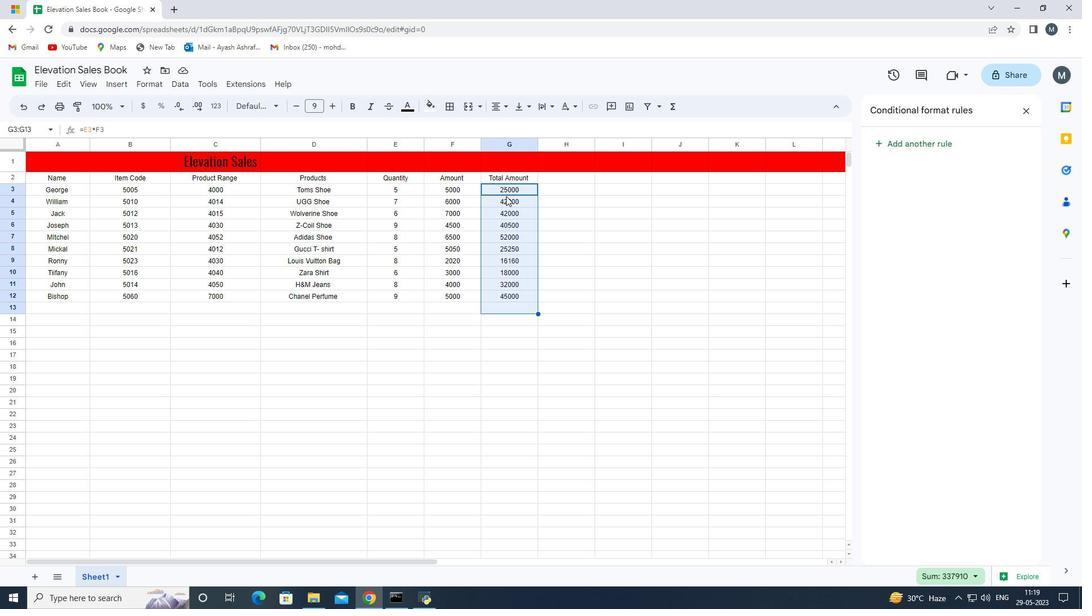 
Action: Mouse moved to (161, 84)
Screenshot: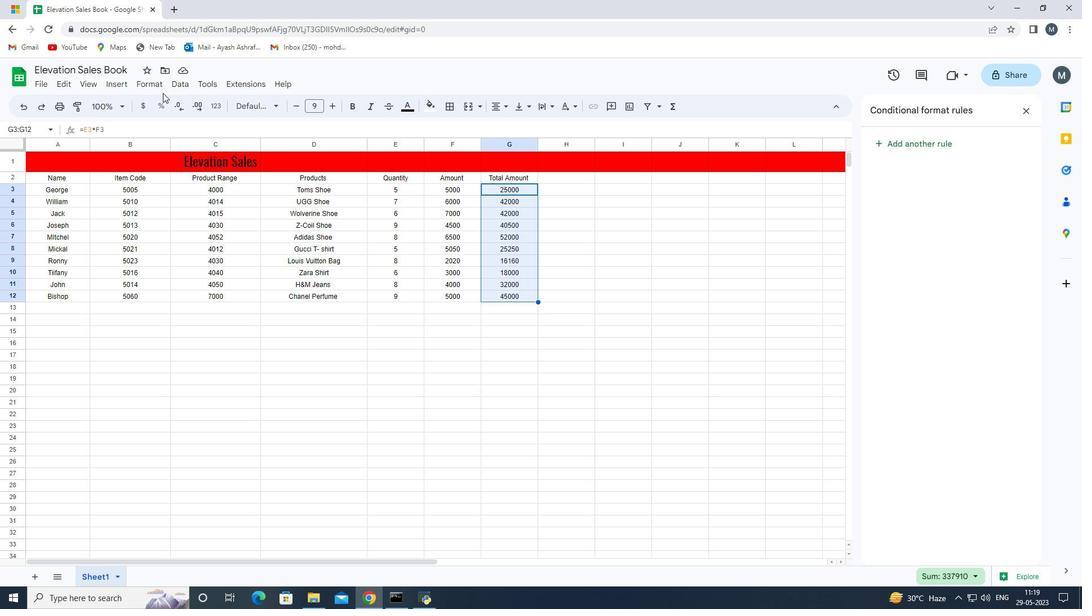 
Action: Mouse pressed left at (161, 84)
Screenshot: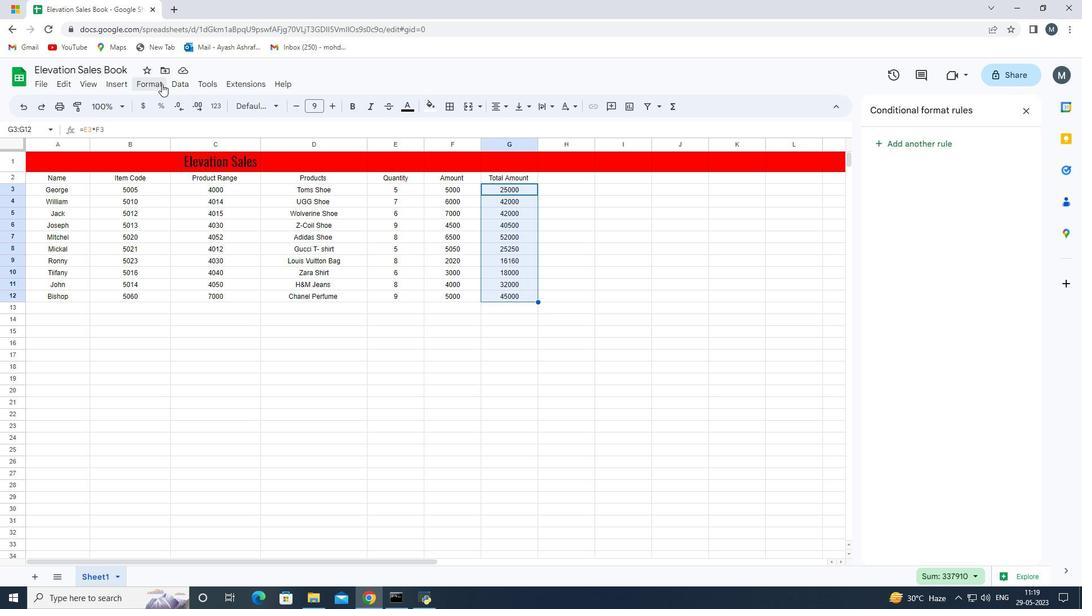 
Action: Mouse moved to (227, 277)
Screenshot: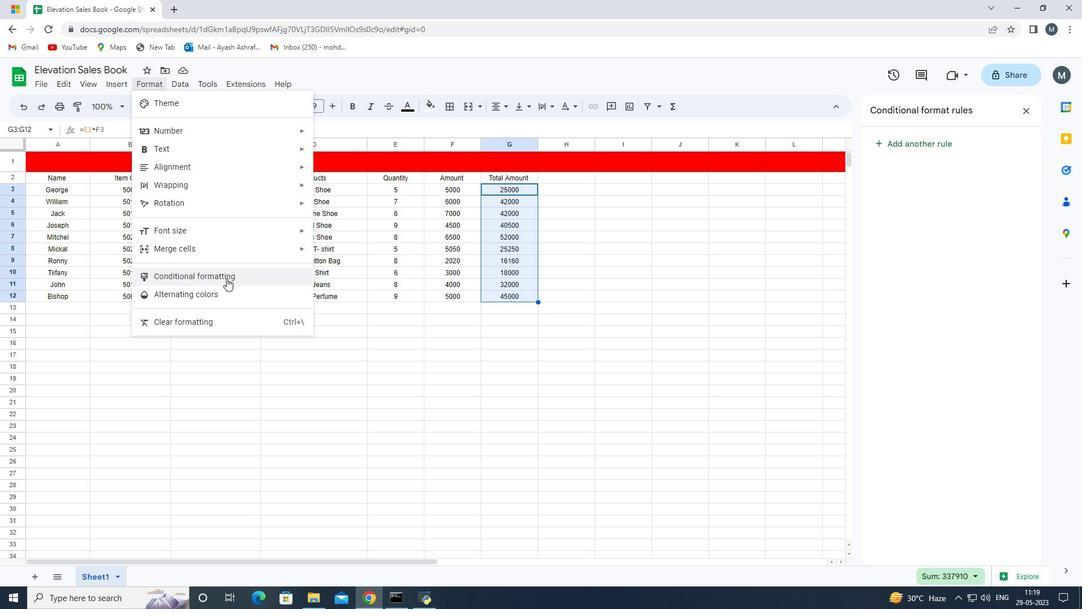 
Action: Mouse pressed left at (227, 277)
Screenshot: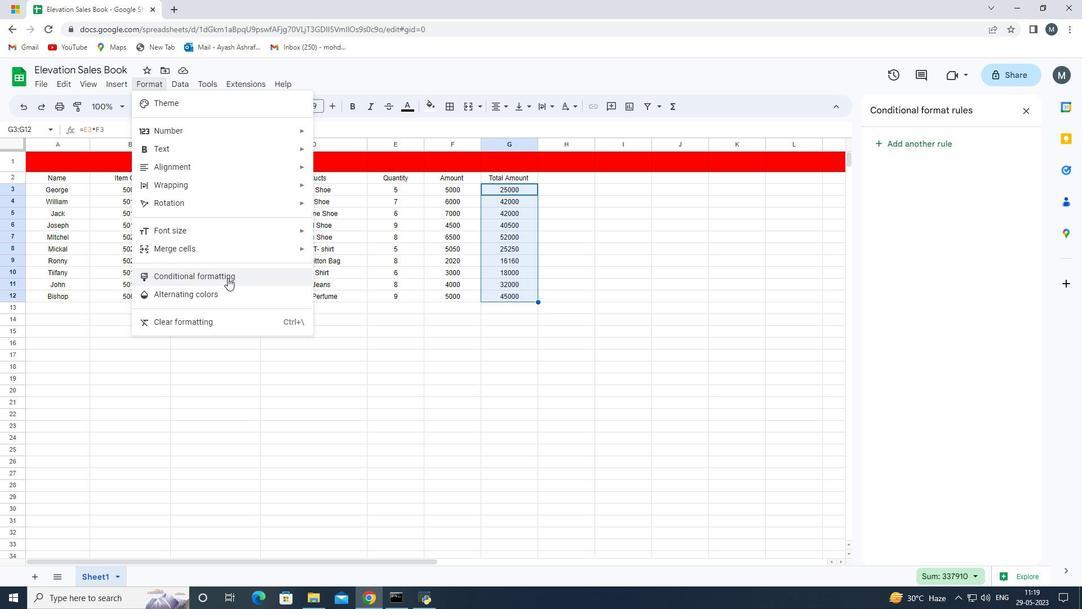 
Action: Mouse moved to (963, 259)
Screenshot: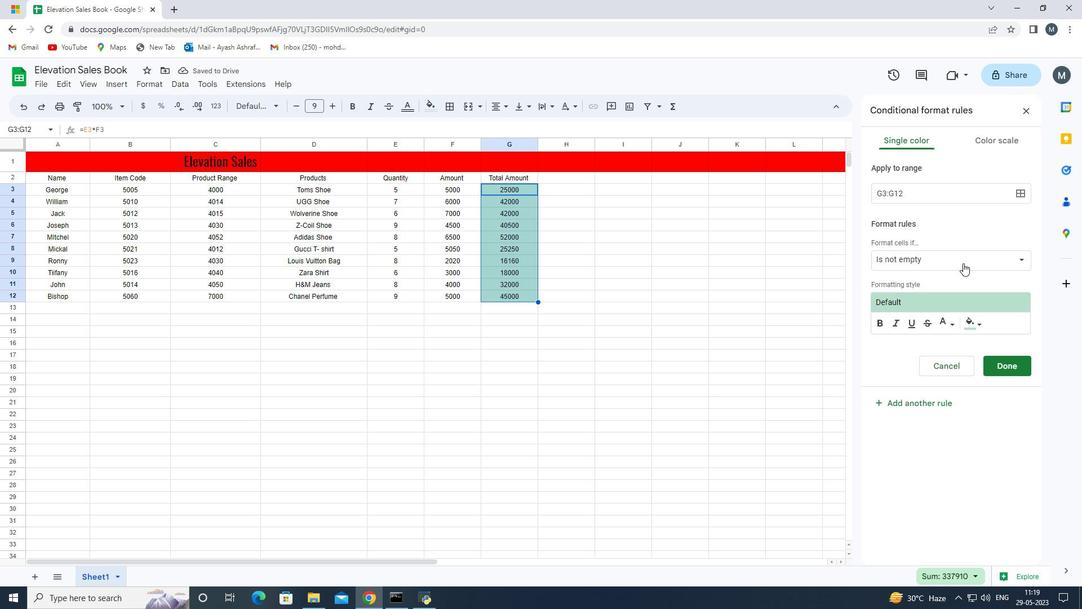 
Action: Mouse pressed left at (963, 259)
Screenshot: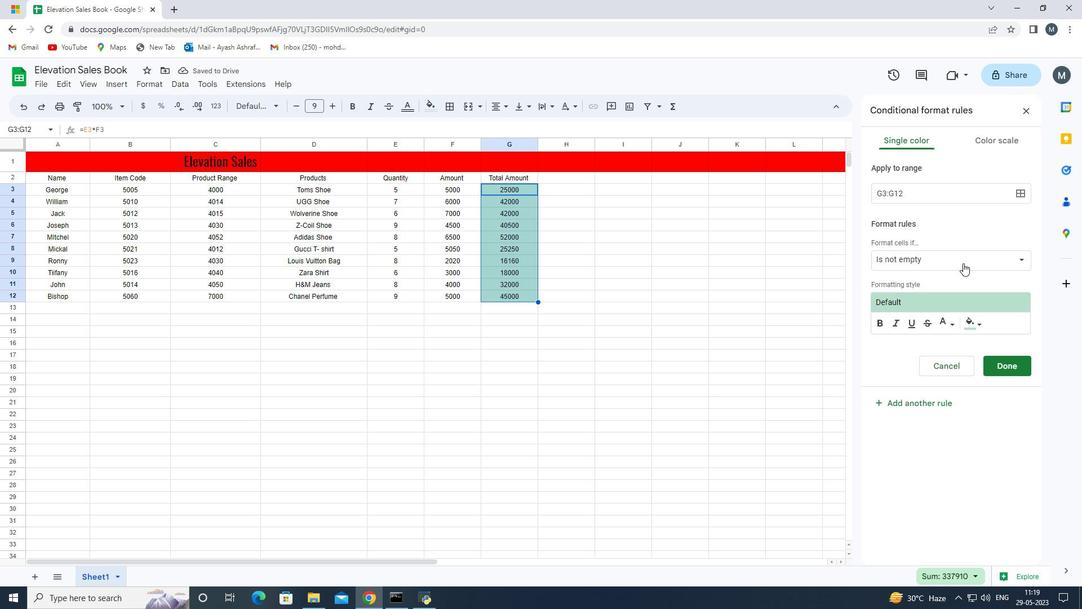 
Action: Mouse moved to (947, 503)
Screenshot: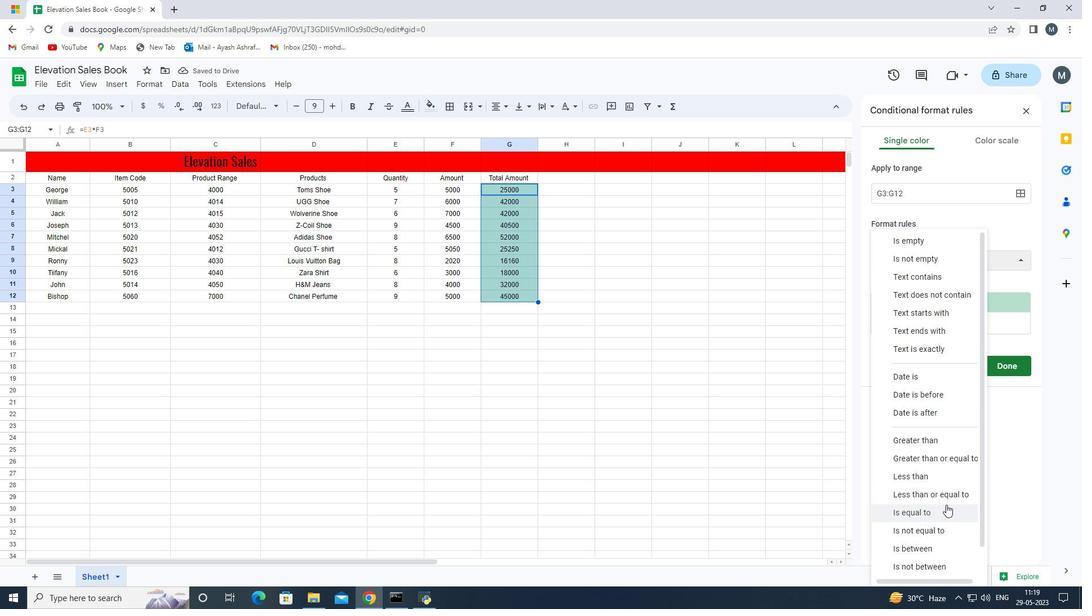 
Action: Mouse scrolled (947, 503) with delta (0, 0)
Screenshot: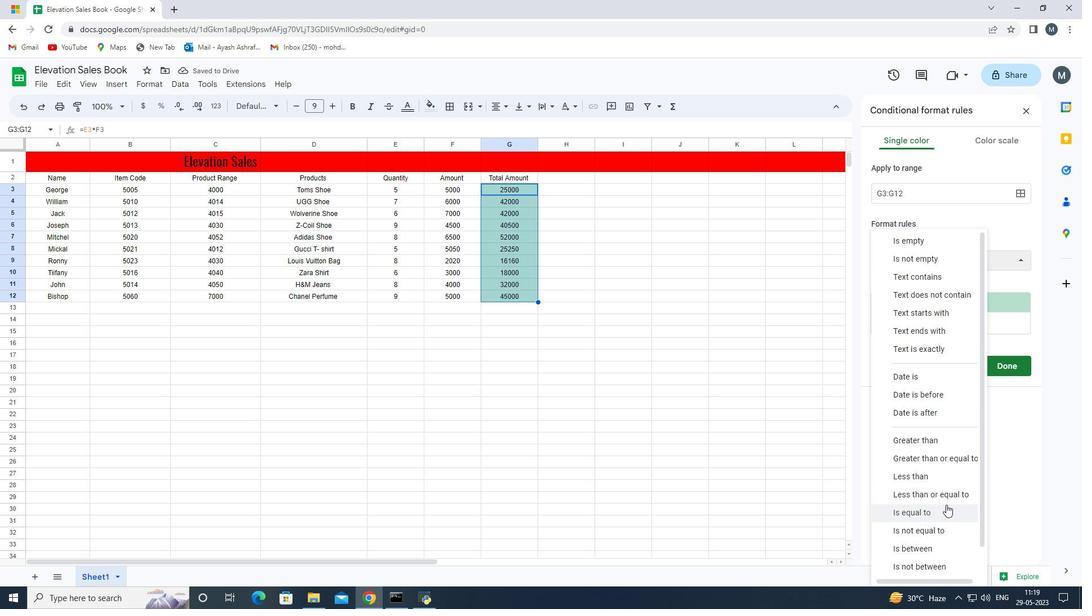 
Action: Mouse moved to (908, 407)
Screenshot: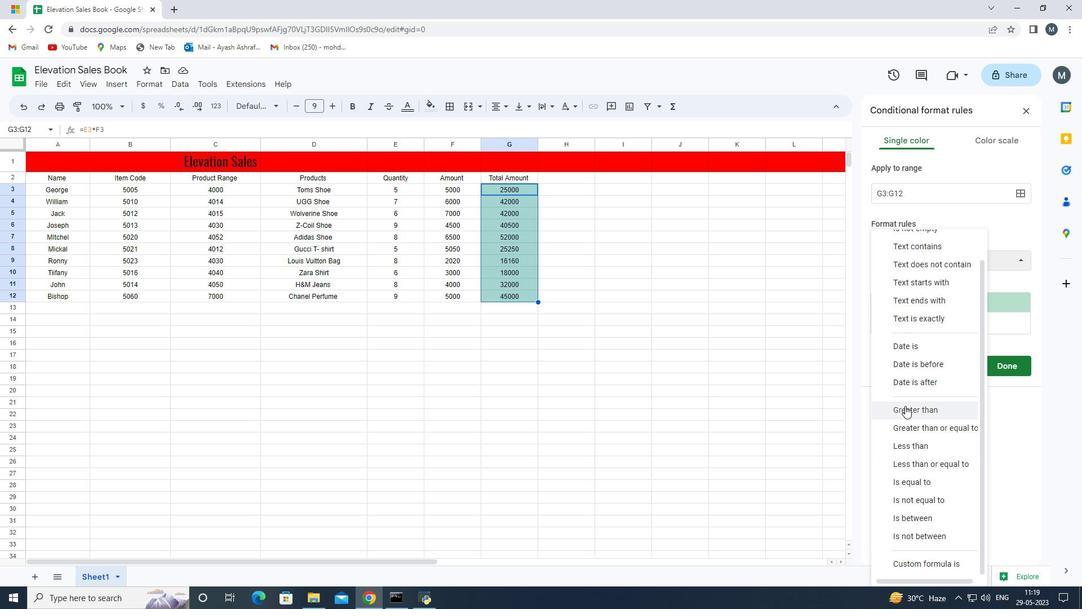 
Action: Mouse pressed left at (908, 407)
Screenshot: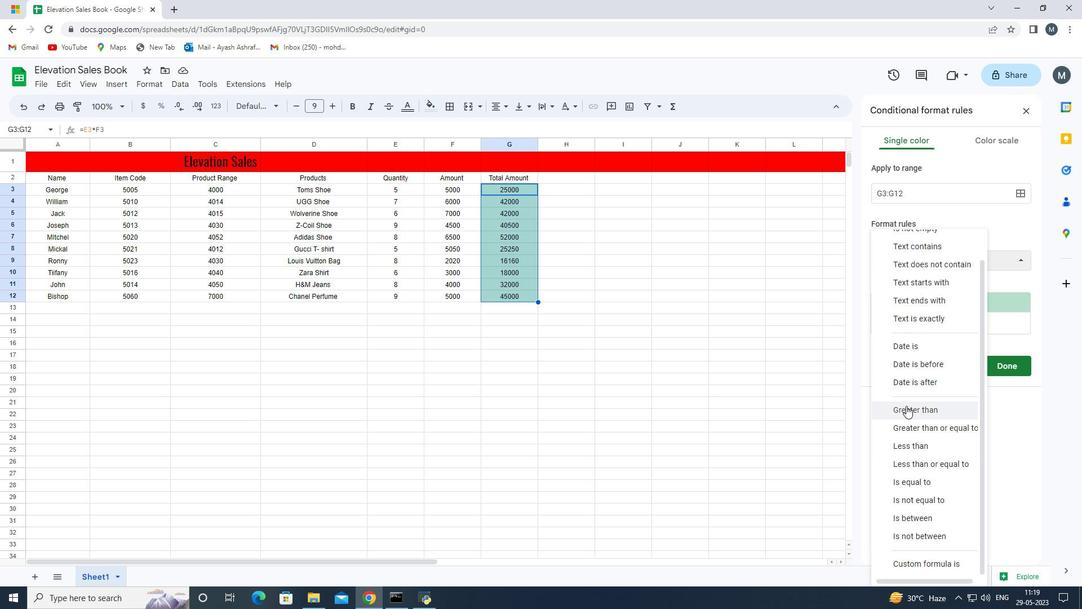 
Action: Mouse moved to (901, 286)
Screenshot: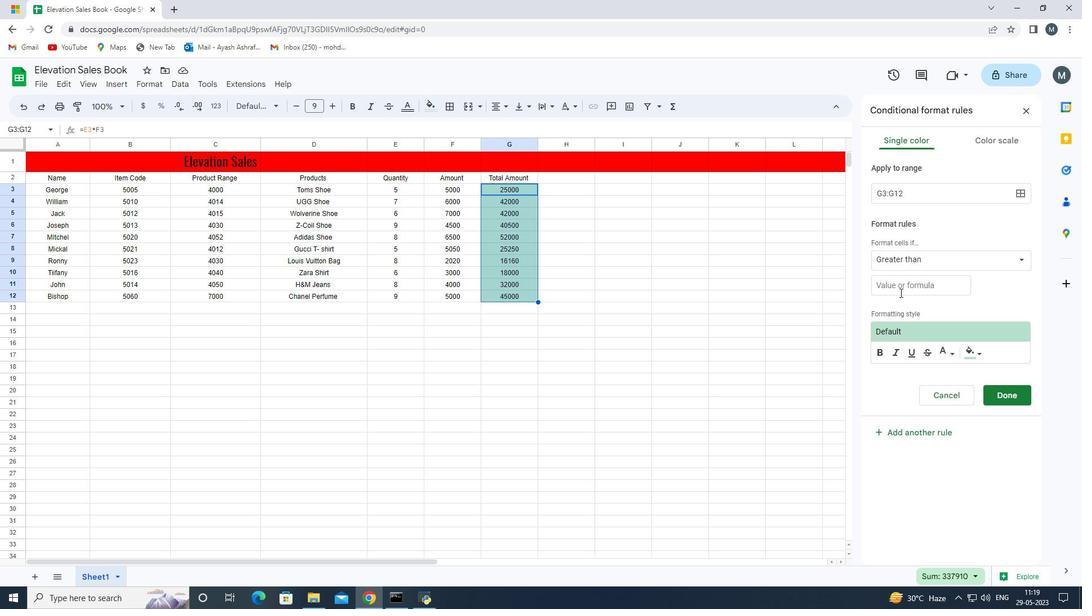 
Action: Mouse pressed left at (901, 286)
Screenshot: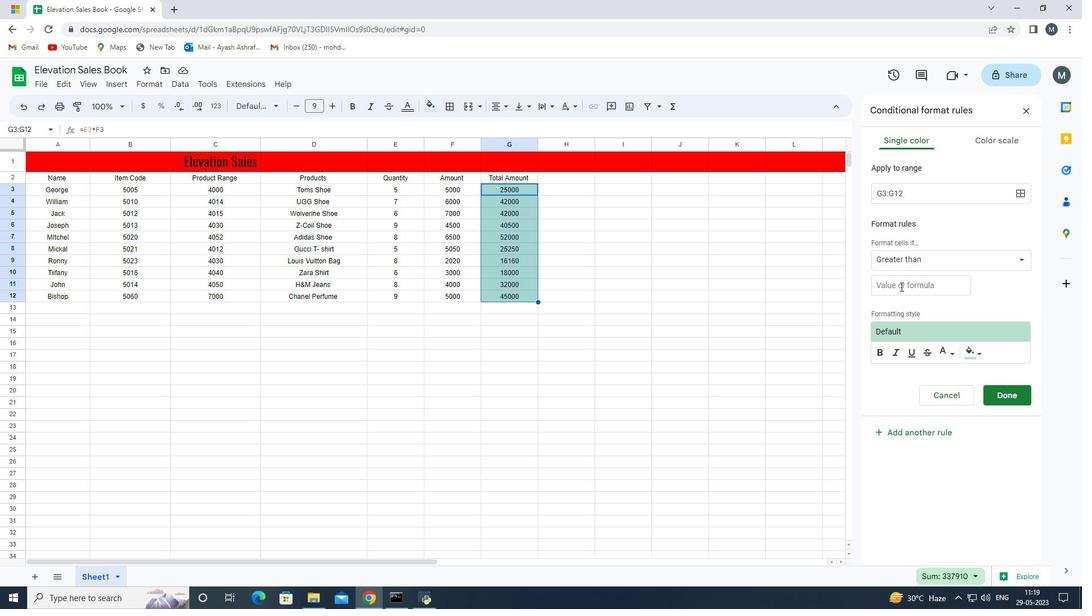 
Action: Mouse moved to (900, 285)
Screenshot: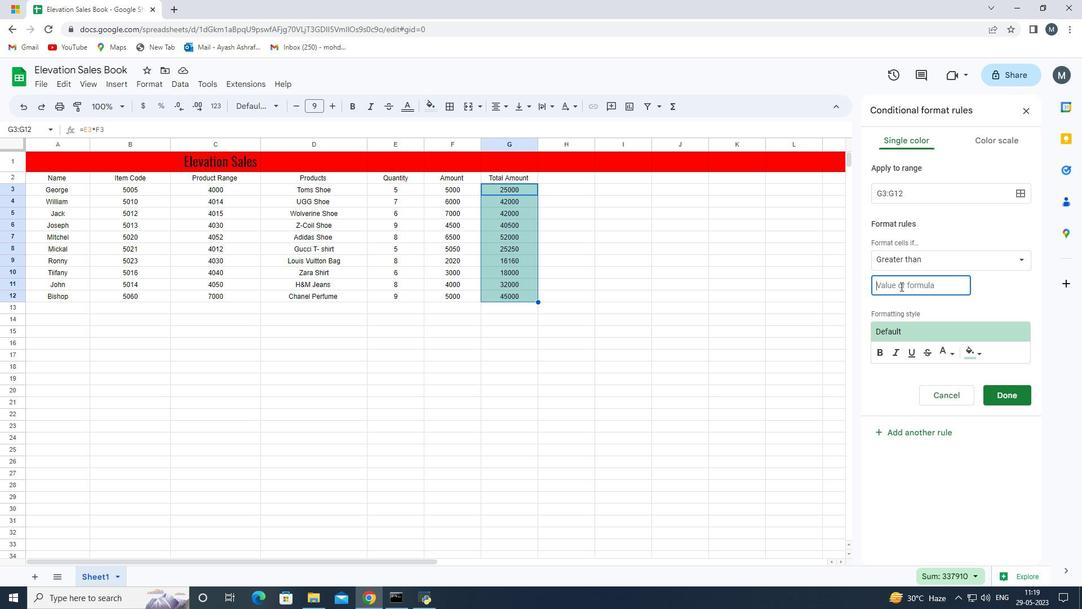 
Action: Key pressed 10
Screenshot: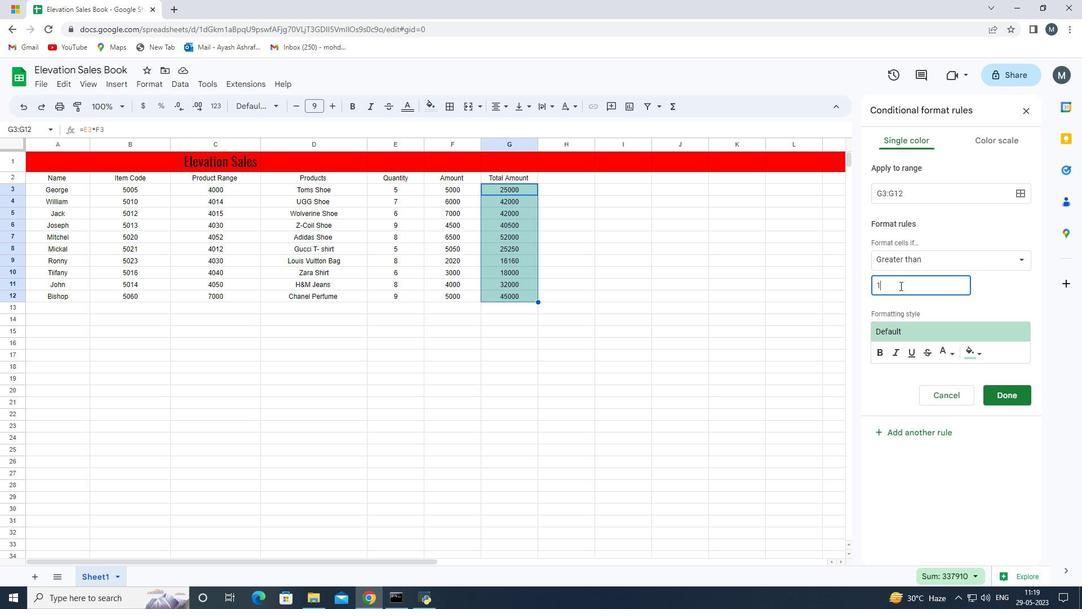 
Action: Mouse moved to (991, 393)
Screenshot: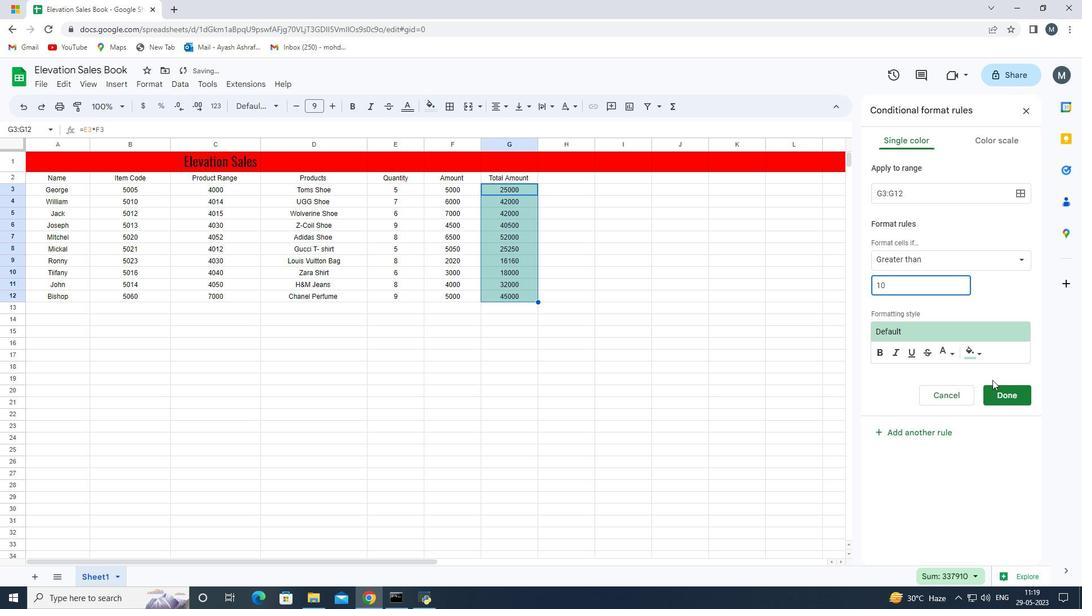 
Action: Mouse pressed left at (991, 393)
Screenshot: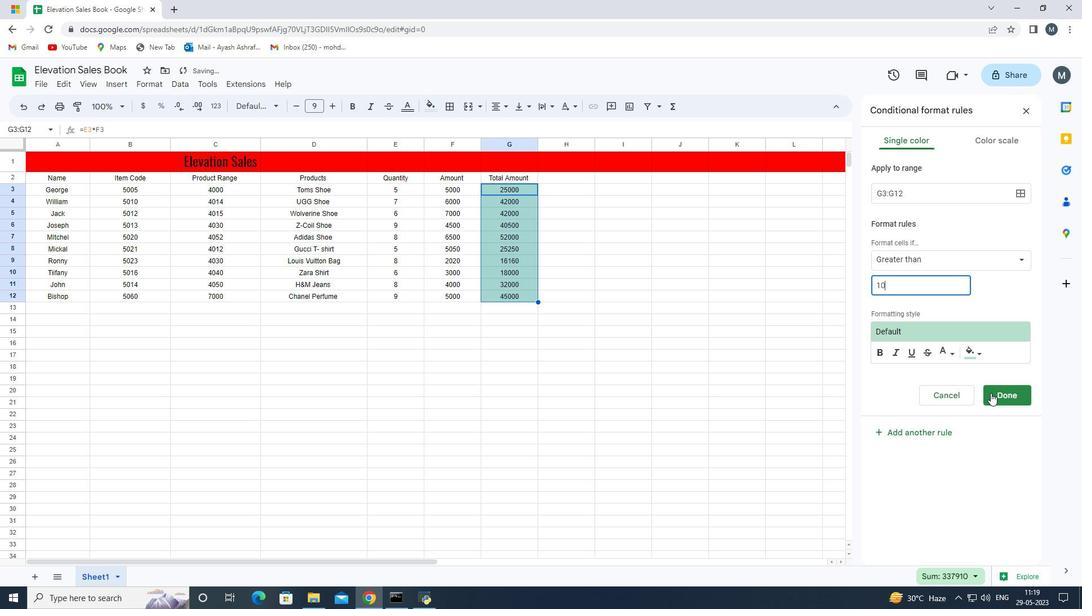 
Action: Mouse moved to (560, 351)
Screenshot: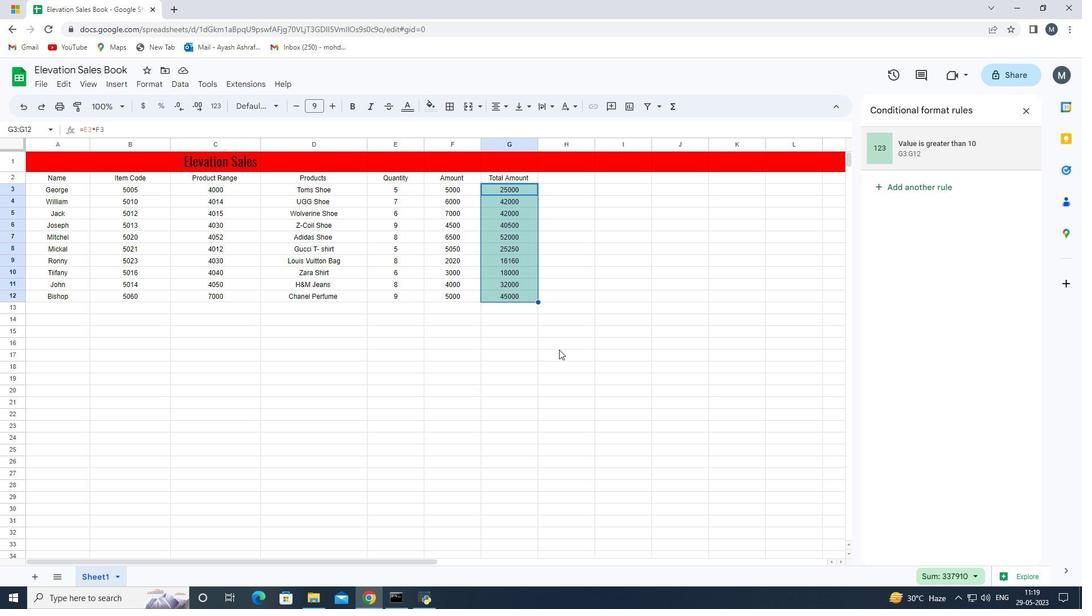 
Action: Mouse pressed left at (560, 351)
Screenshot: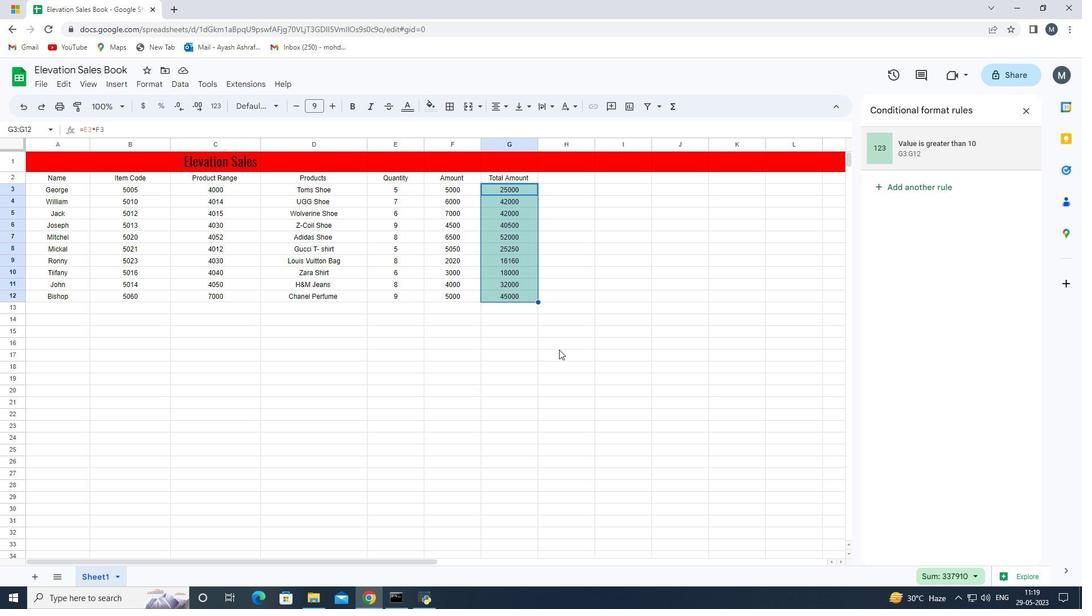 
Action: Mouse moved to (476, 342)
Screenshot: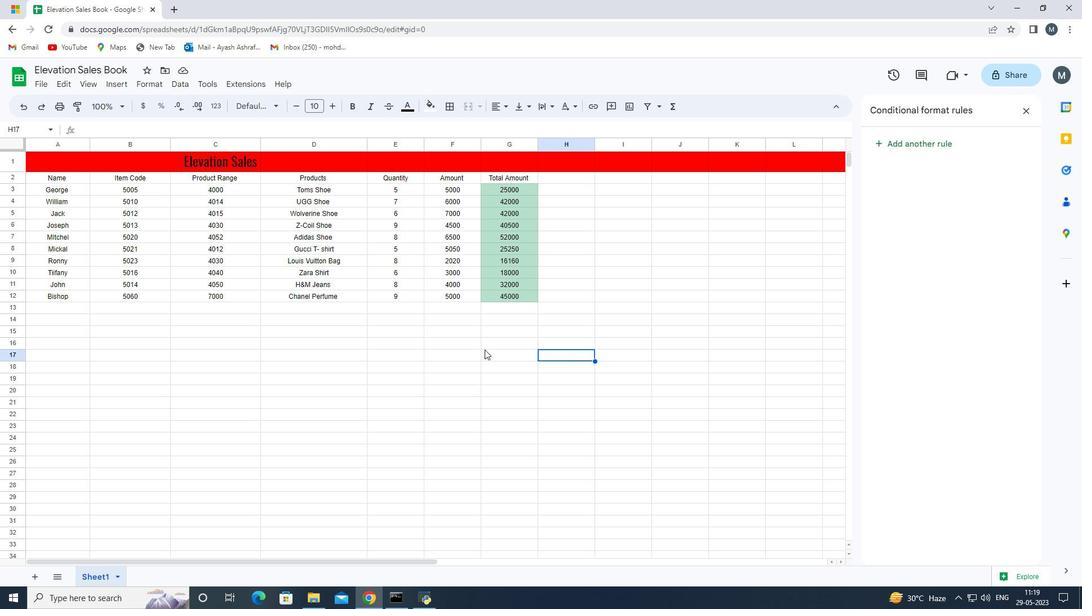 
Action: Mouse pressed left at (476, 342)
Screenshot: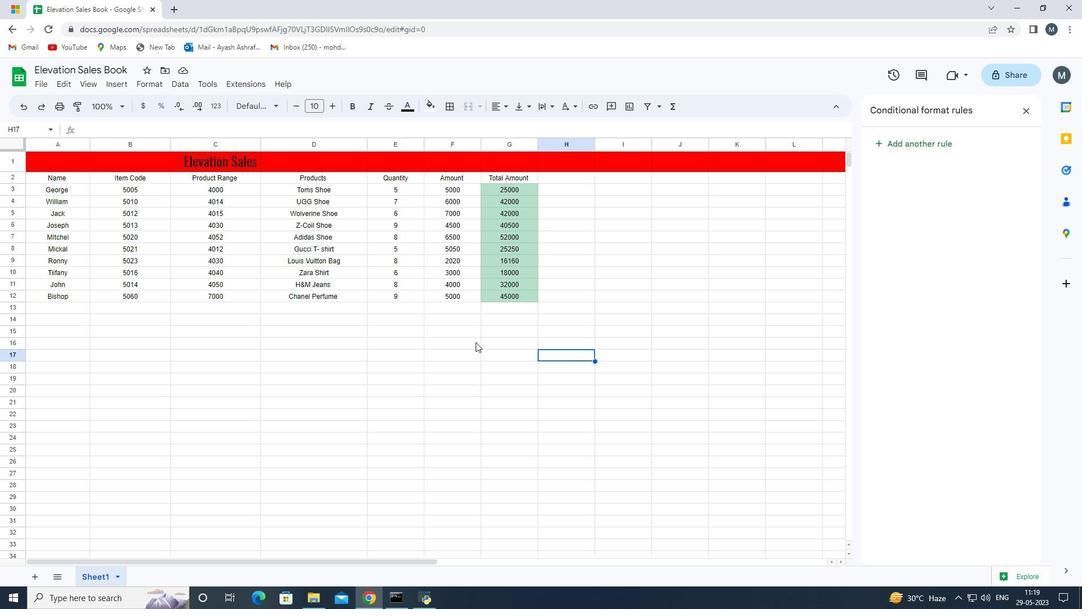 
Action: Mouse moved to (518, 190)
Screenshot: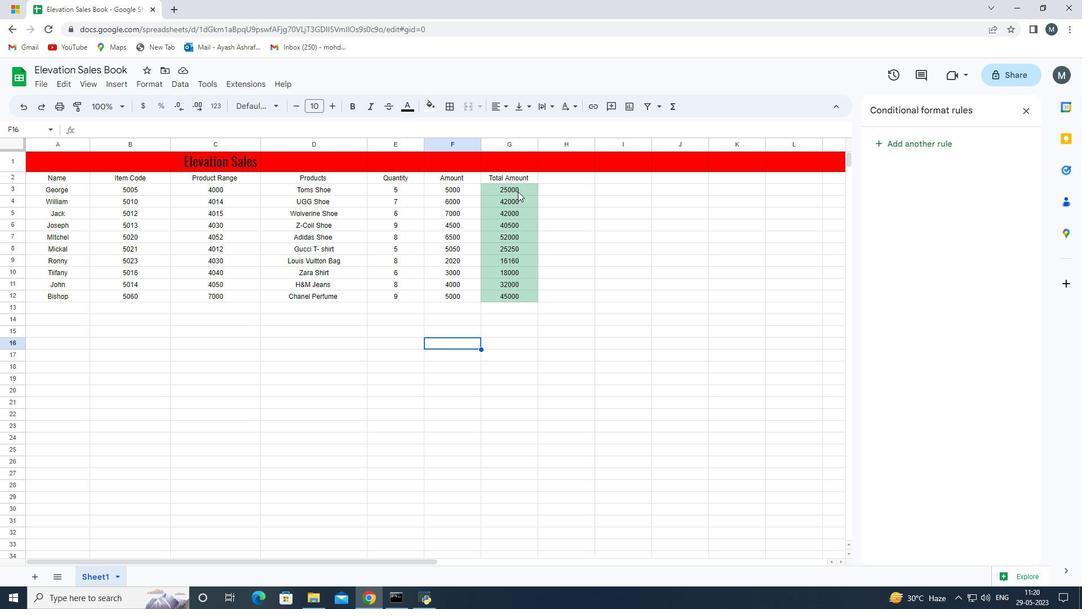
Action: Mouse pressed left at (518, 190)
Screenshot: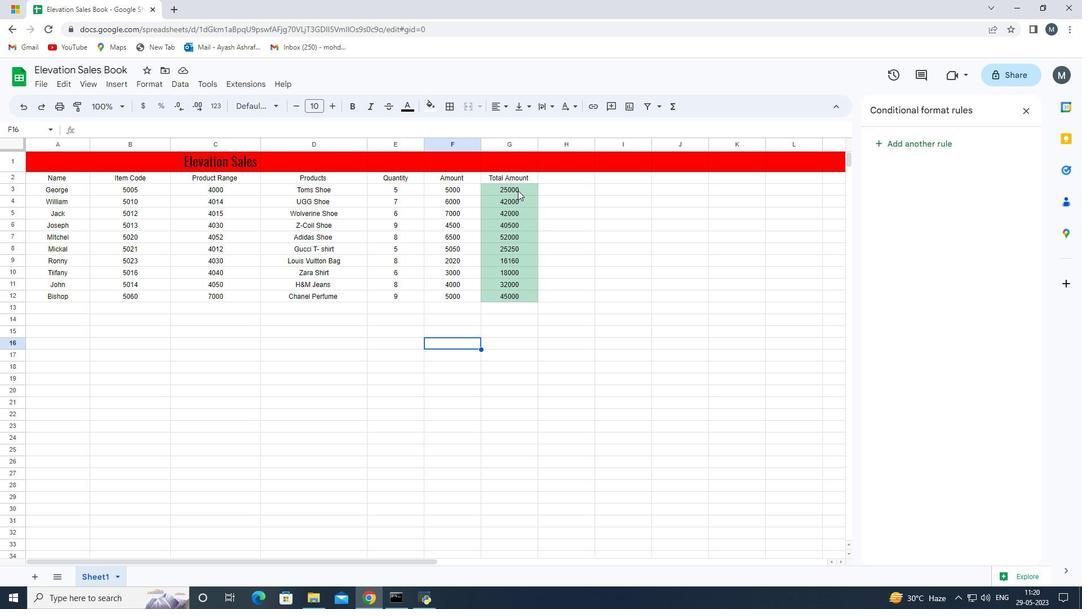 
Action: Mouse moved to (514, 190)
Screenshot: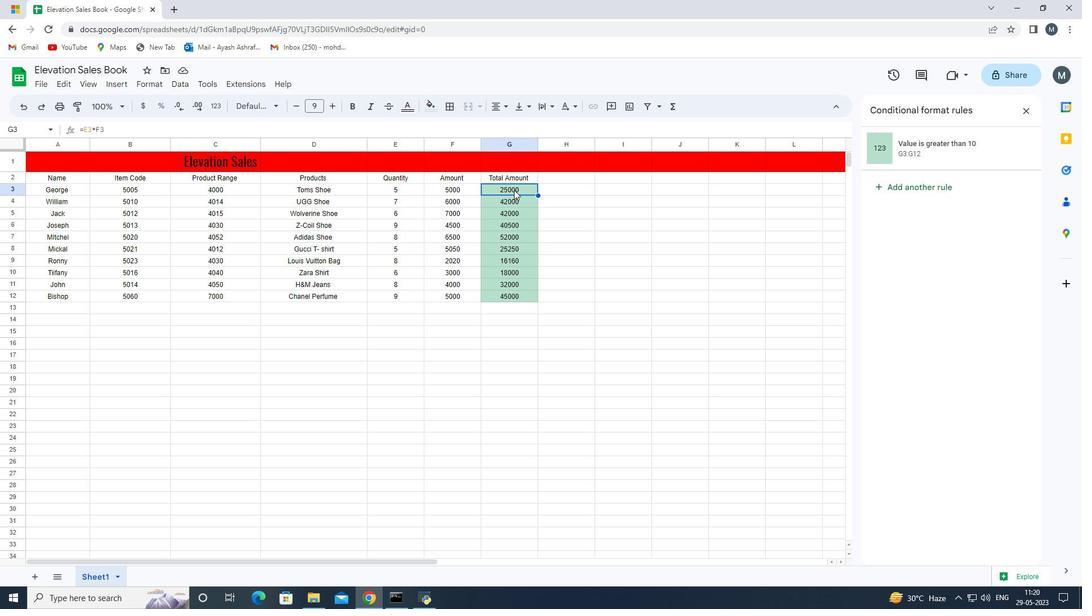 
Action: Key pressed <Key.shift_r><Key.shift_r><Key.down><Key.down><Key.down><Key.down><Key.down><Key.down><Key.down><Key.down><Key.down>
Screenshot: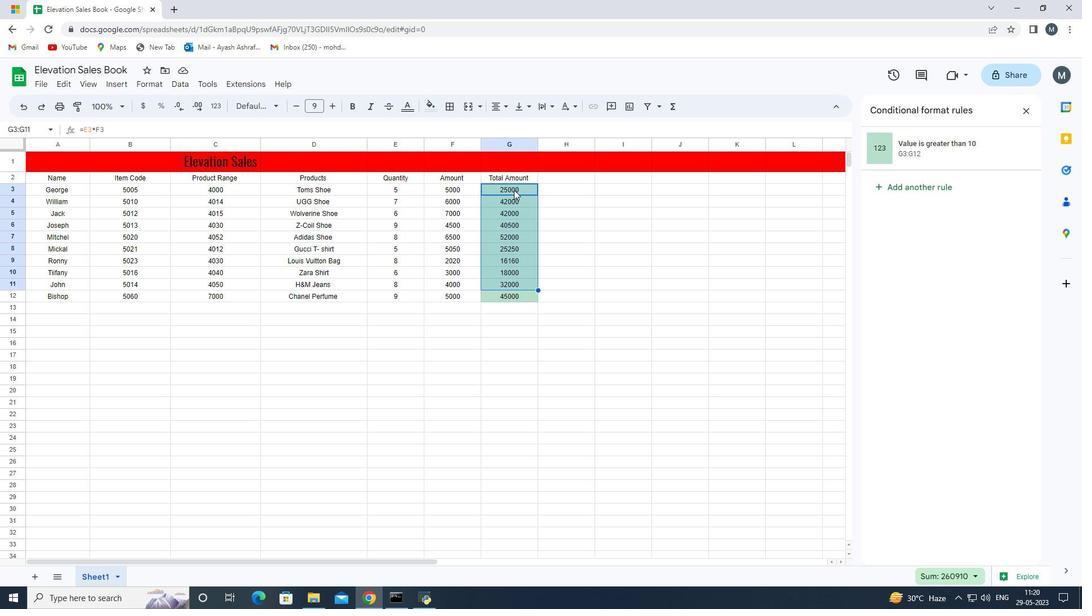 
Action: Mouse moved to (437, 387)
Screenshot: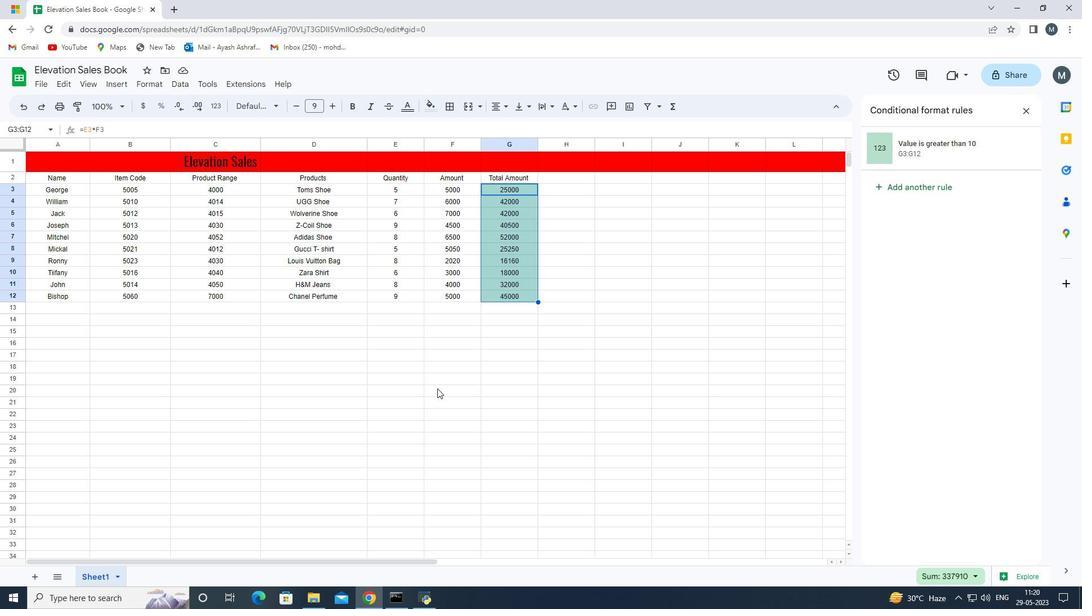 
Action: Mouse pressed left at (437, 387)
Screenshot: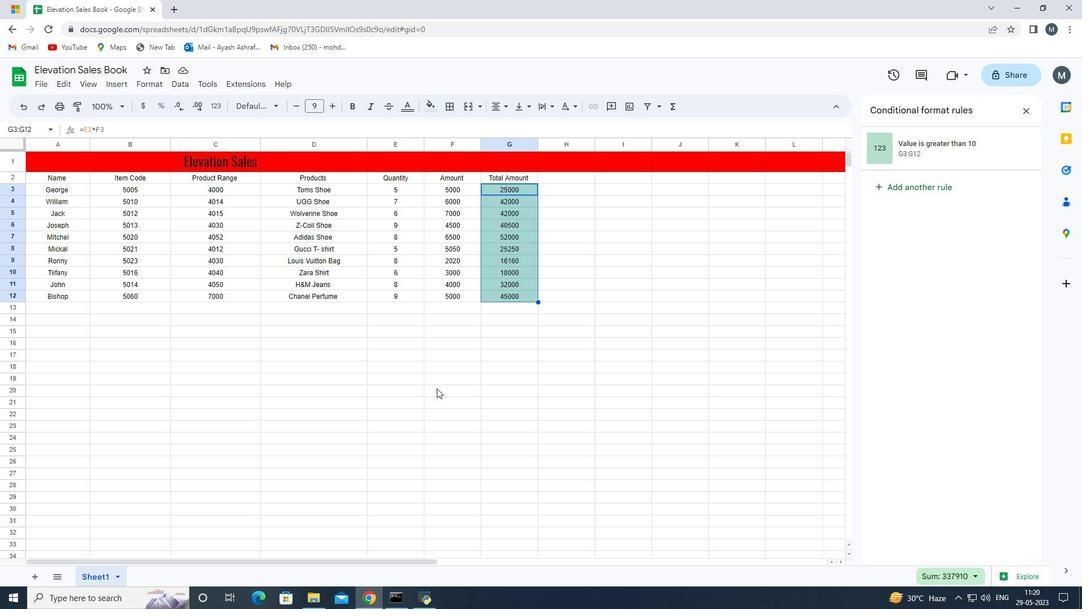 
Action: Mouse moved to (501, 335)
Screenshot: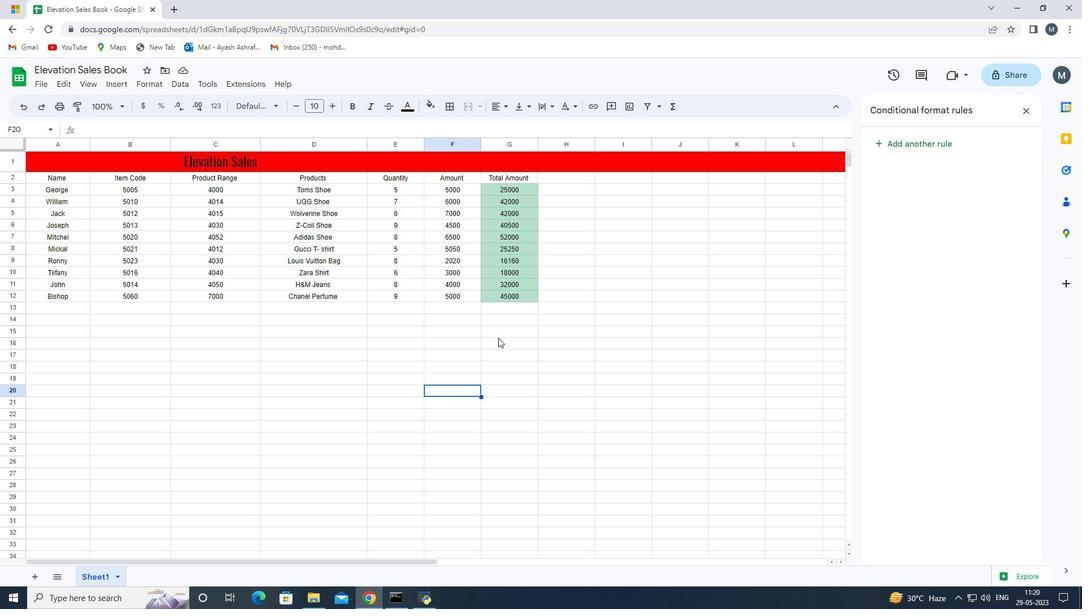 
Action: Mouse pressed left at (501, 335)
Screenshot: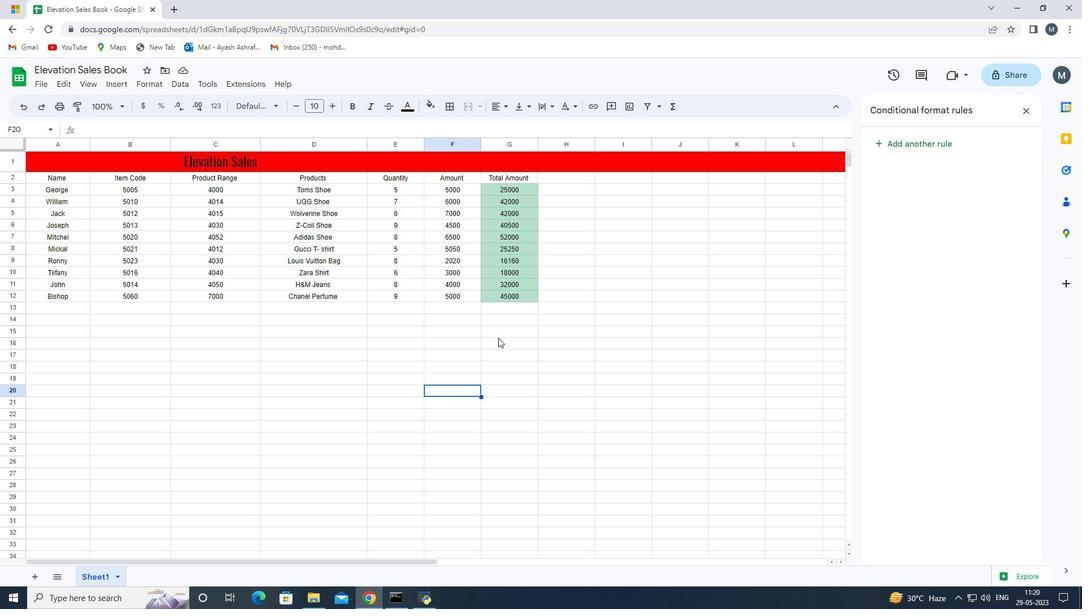 
Action: Mouse moved to (494, 186)
Screenshot: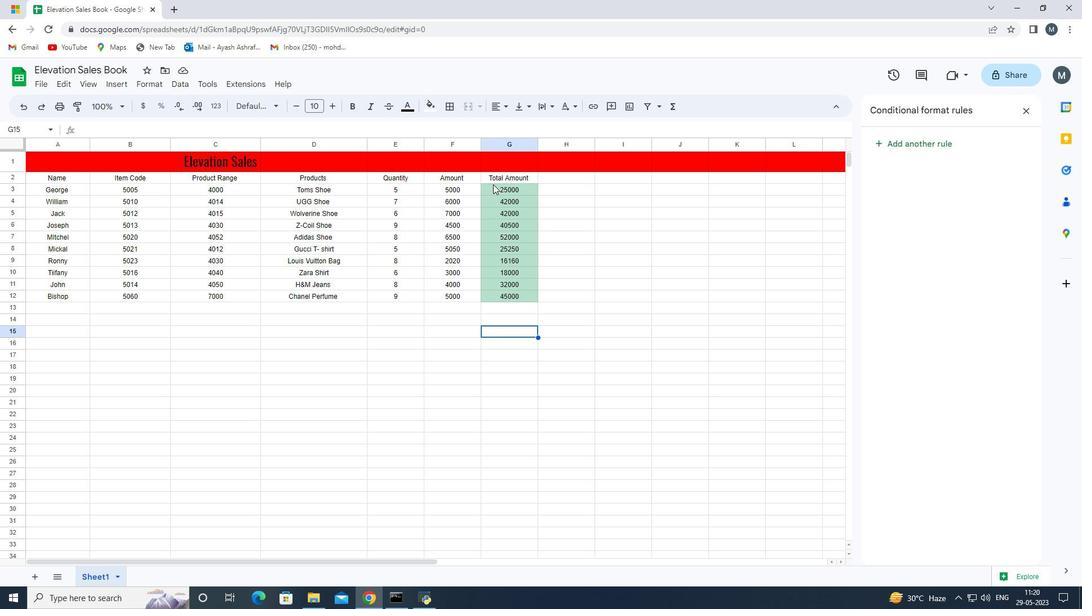 
Action: Mouse pressed left at (494, 186)
Screenshot: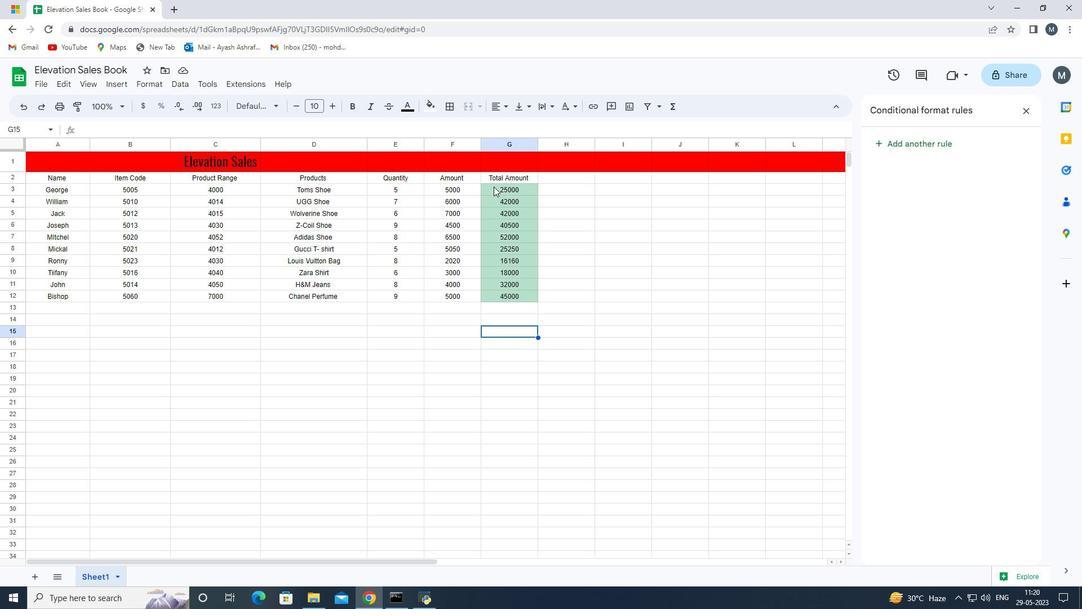
Action: Mouse moved to (495, 190)
Screenshot: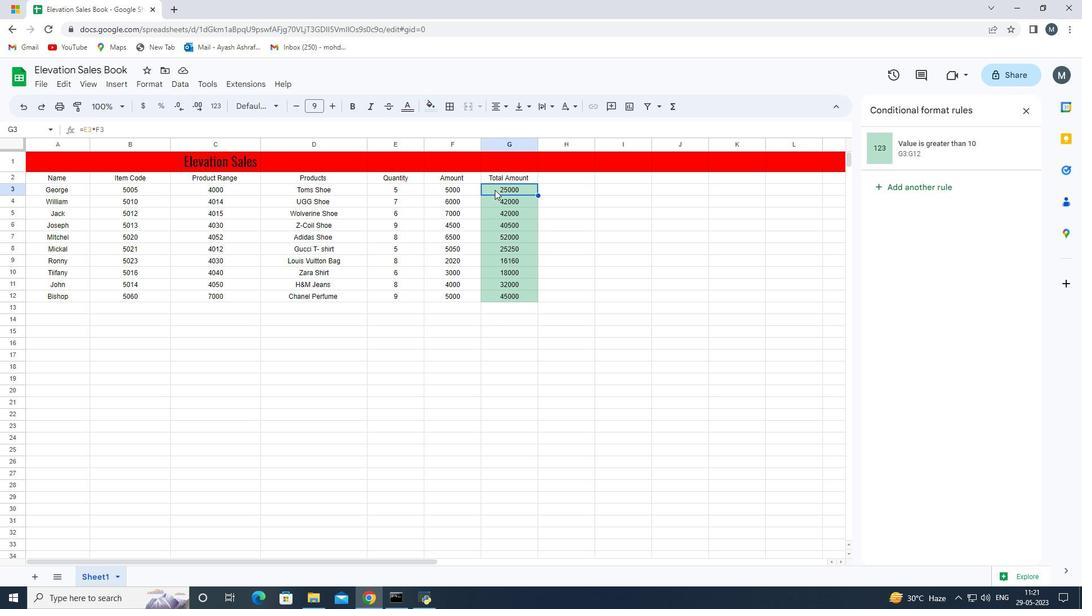 
Action: Key pressed <Key.shift_r>
Screenshot: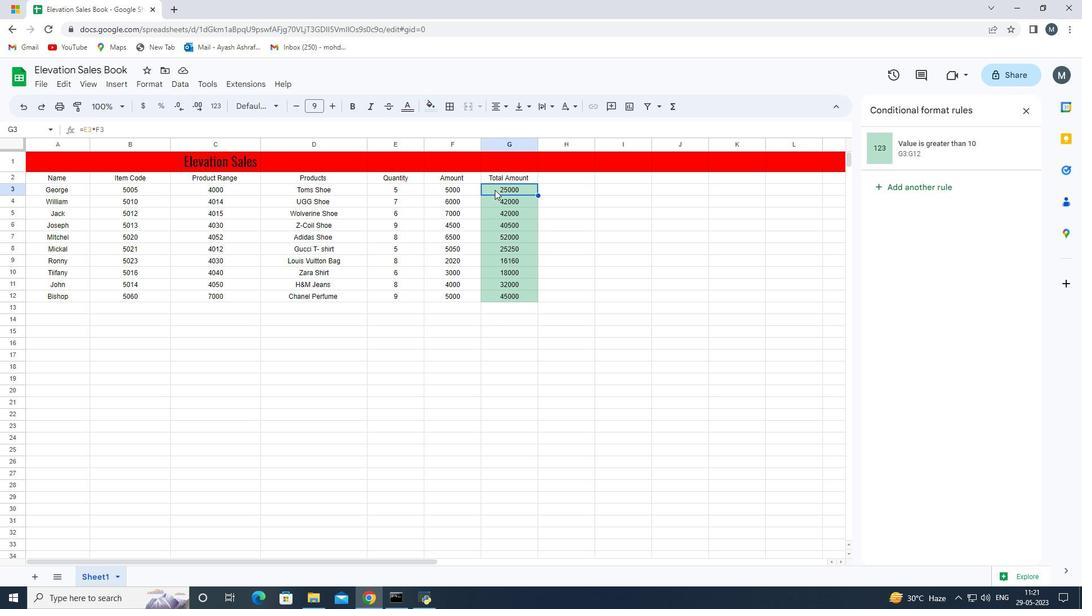 
Action: Mouse moved to (496, 190)
Screenshot: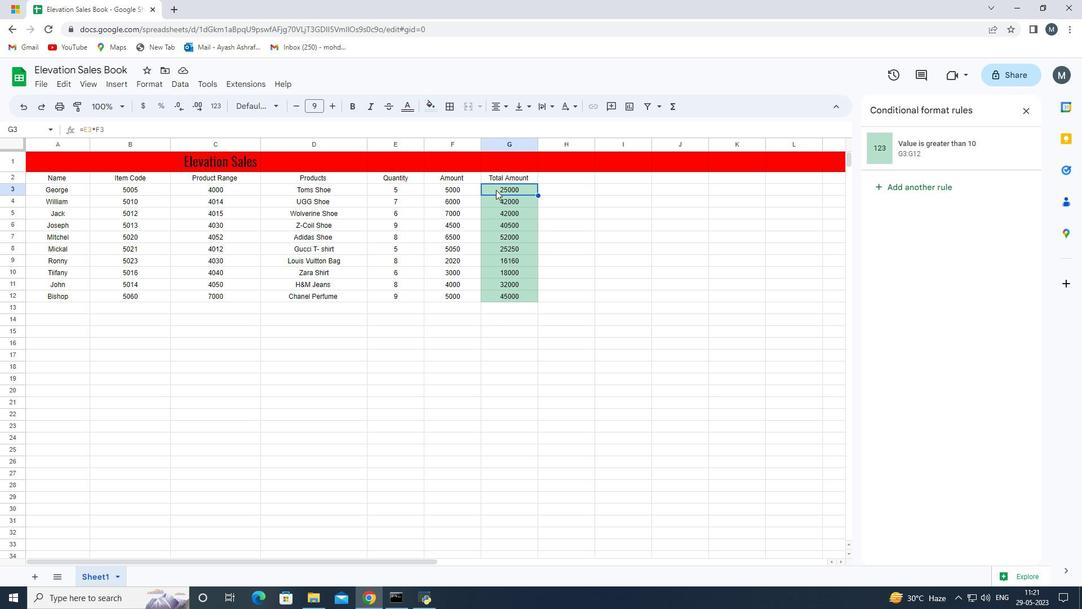 
Action: Key pressed <Key.down>
Screenshot: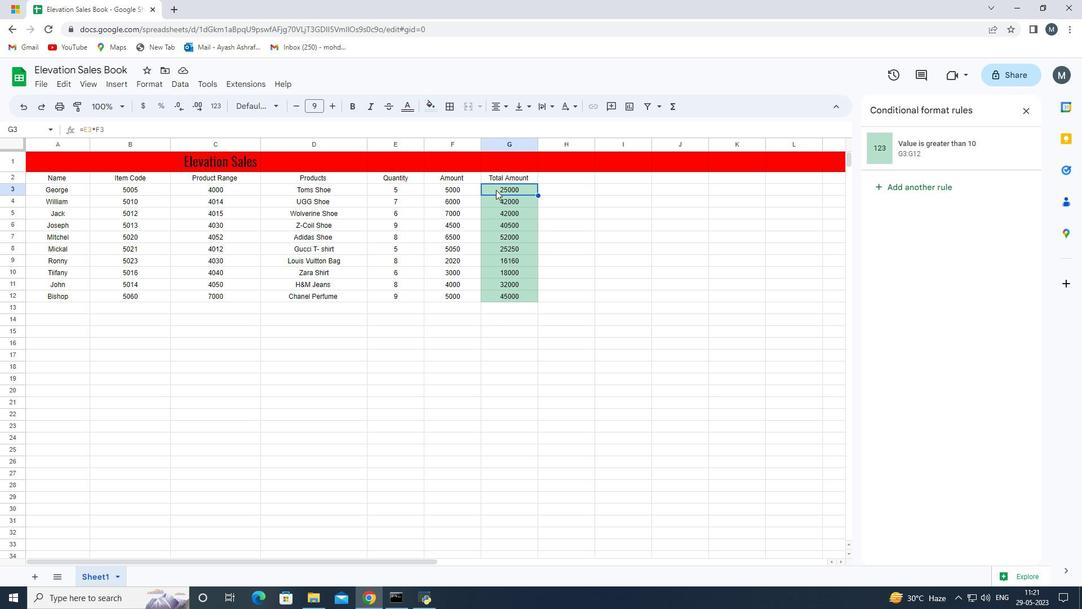 
Action: Mouse moved to (496, 190)
Screenshot: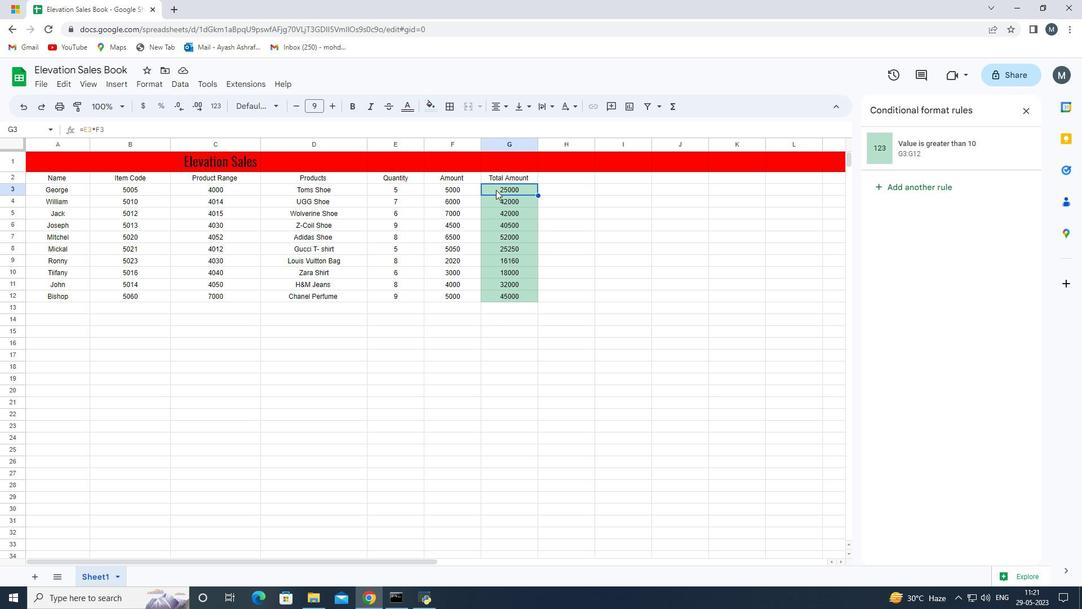 
Action: Key pressed <Key.down><Key.down><Key.down><Key.down><Key.down><Key.down><Key.down><Key.down><Key.down><Key.down><Key.up><Key.up>
Screenshot: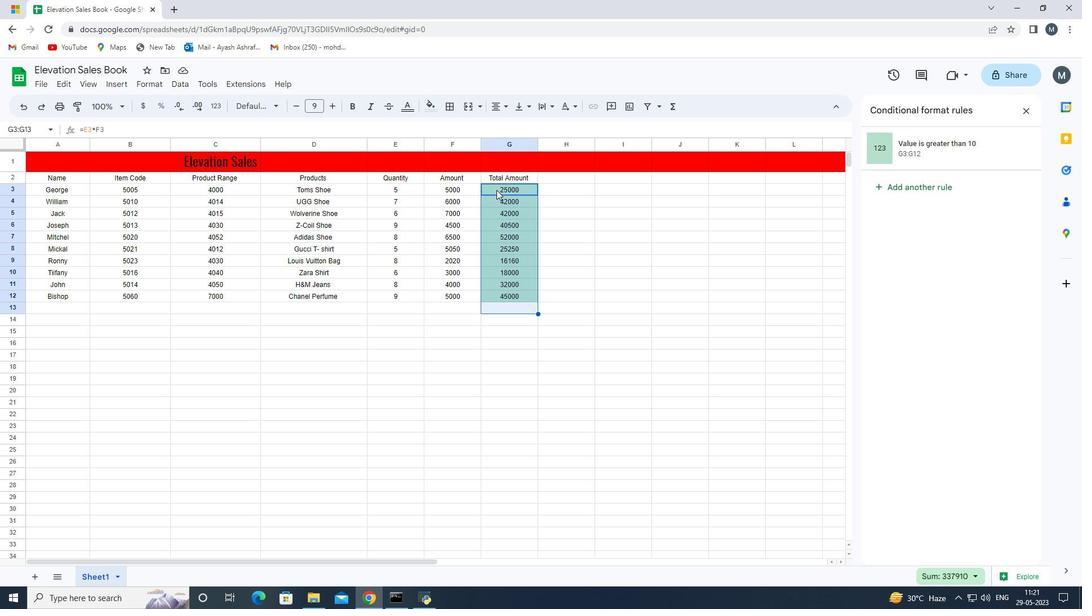 
Action: Mouse moved to (432, 111)
Screenshot: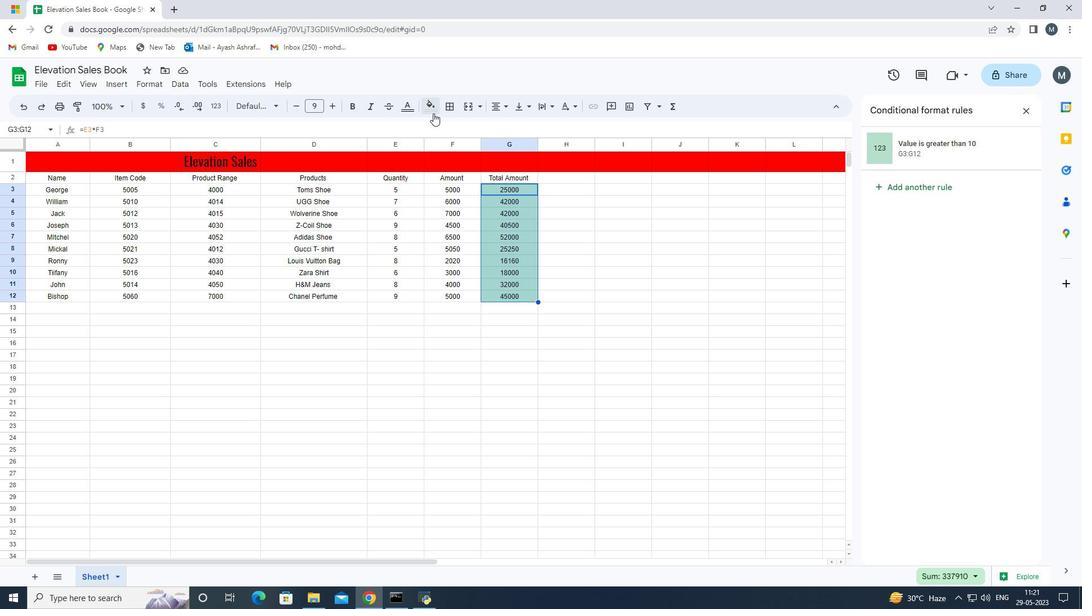 
Action: Mouse pressed left at (432, 111)
Screenshot: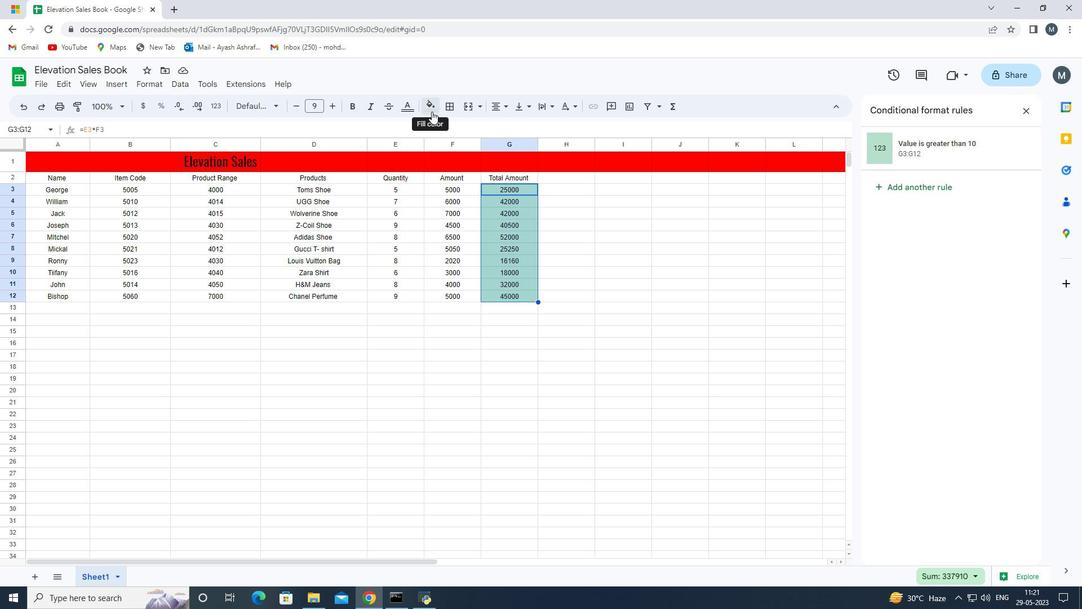 
Action: Mouse moved to (439, 157)
Screenshot: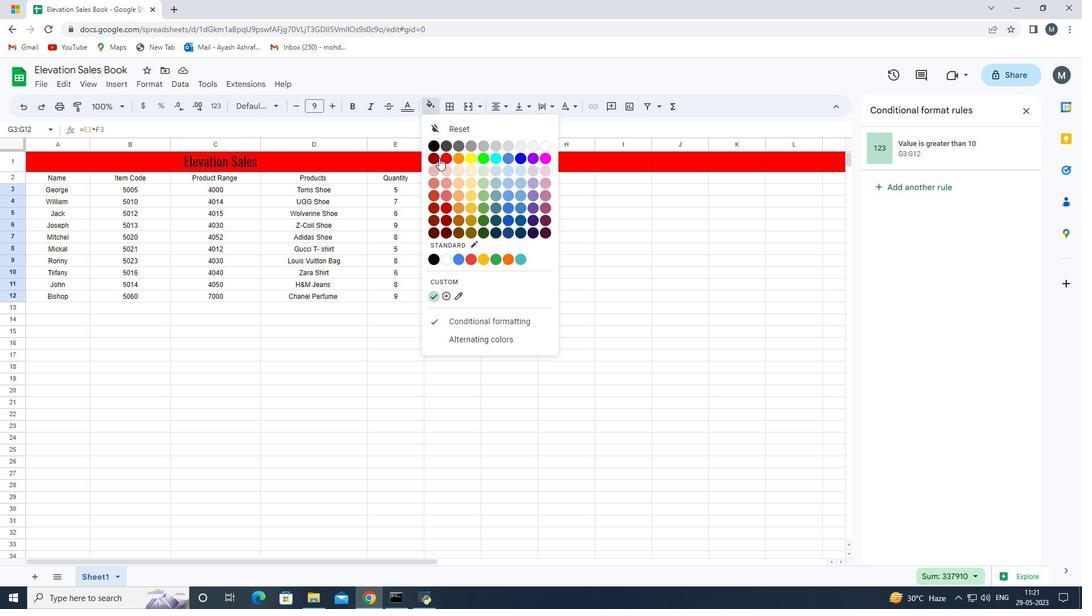 
Action: Mouse pressed left at (439, 157)
Screenshot: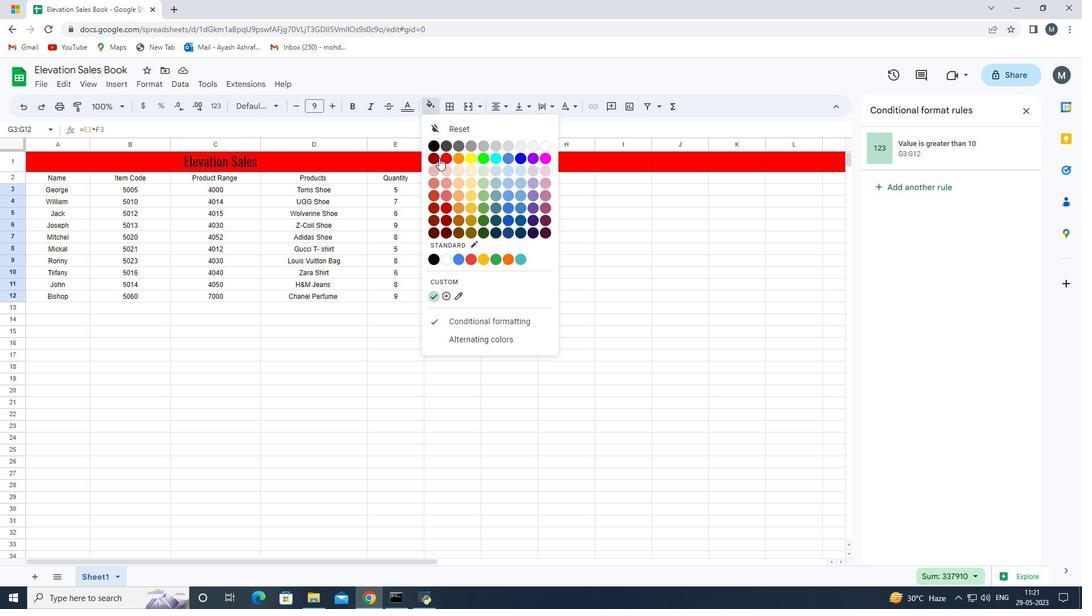
Action: Mouse moved to (442, 326)
Screenshot: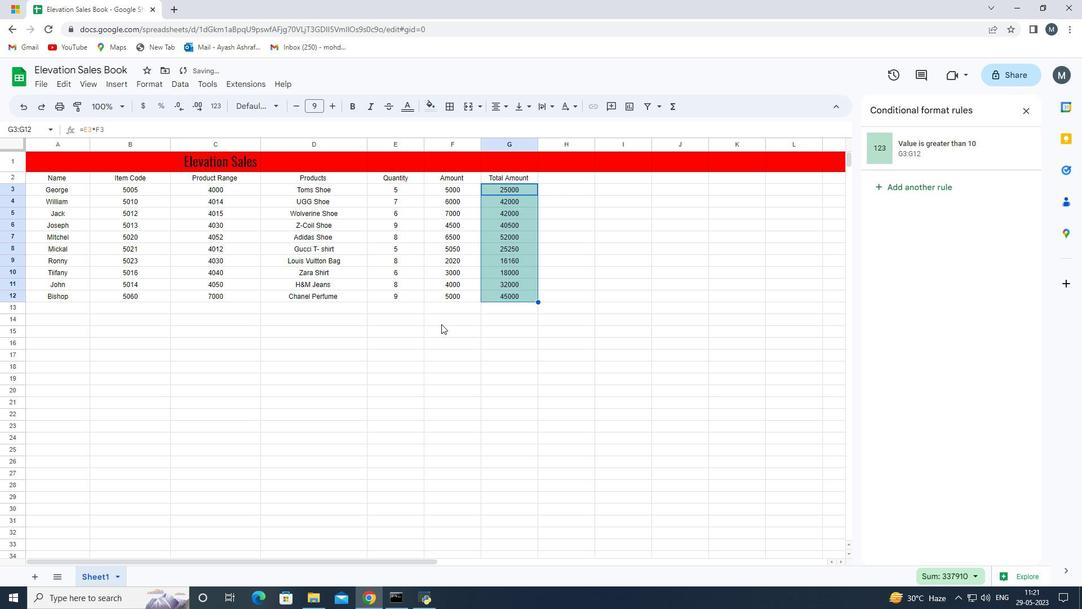 
Action: Mouse pressed left at (442, 326)
Screenshot: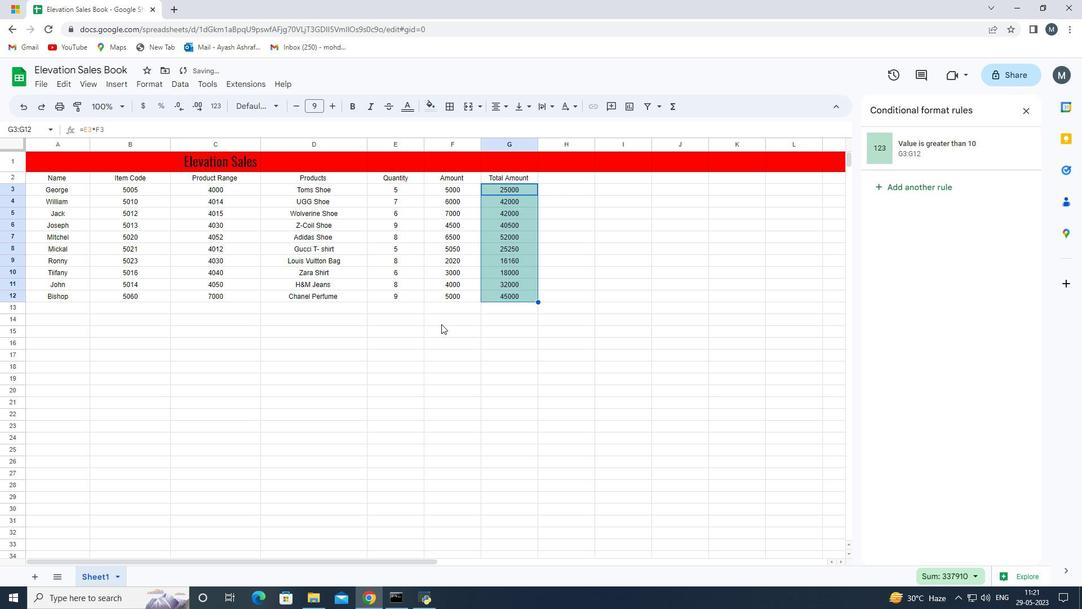 
Action: Mouse moved to (508, 190)
Screenshot: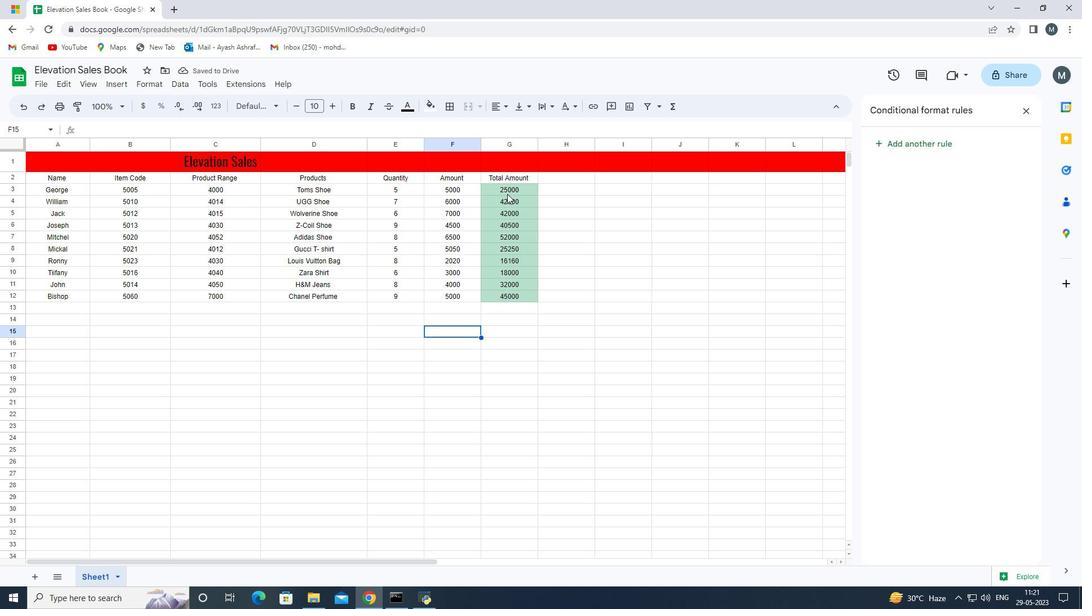 
Action: Mouse pressed left at (508, 190)
Screenshot: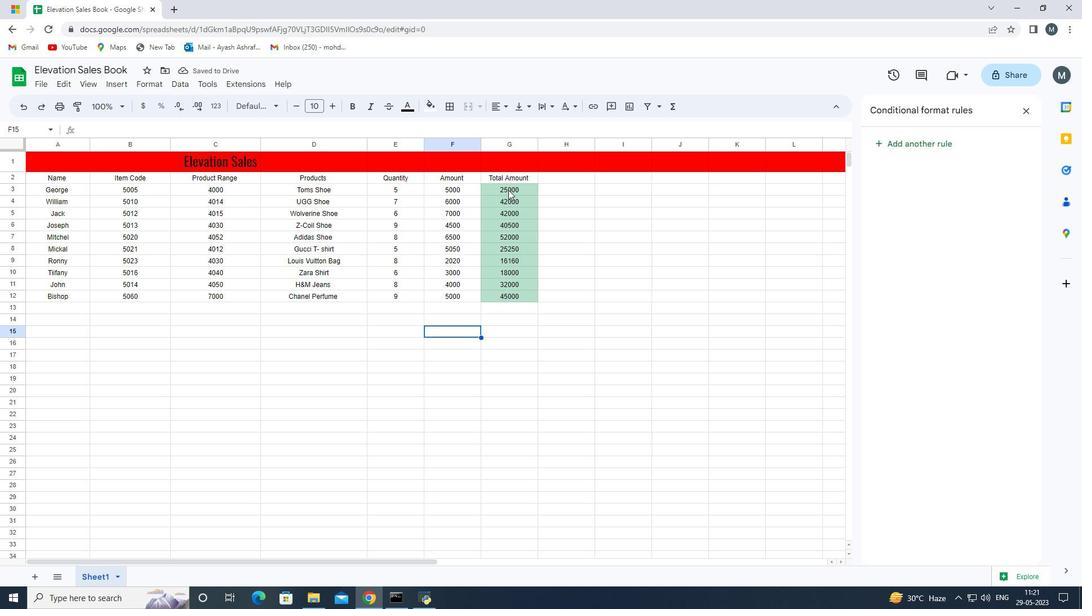 
Action: Mouse moved to (508, 188)
Screenshot: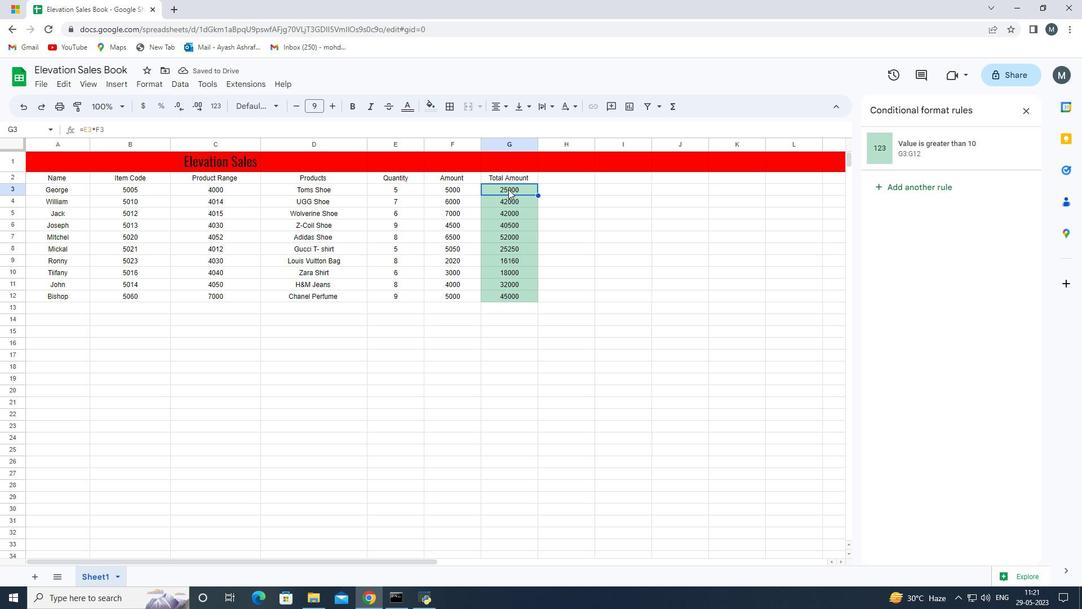 
Action: Key pressed <Key.shift_r><Key.down><Key.down><Key.down><Key.down><Key.down><Key.down><Key.down><Key.down><Key.down>
Screenshot: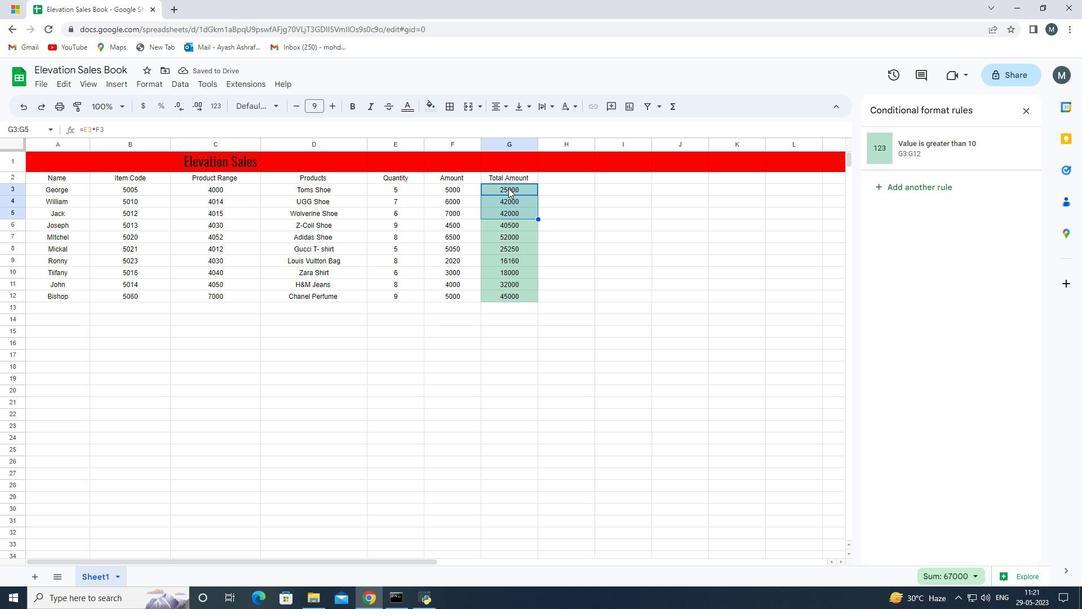 
Action: Mouse moved to (429, 107)
Screenshot: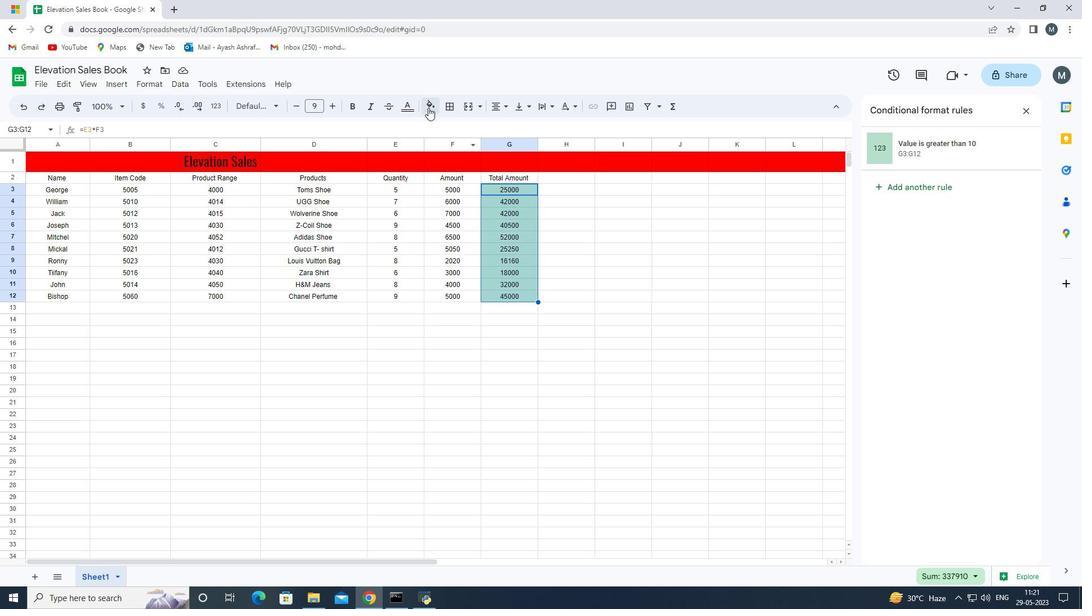 
Action: Mouse pressed left at (429, 107)
Screenshot: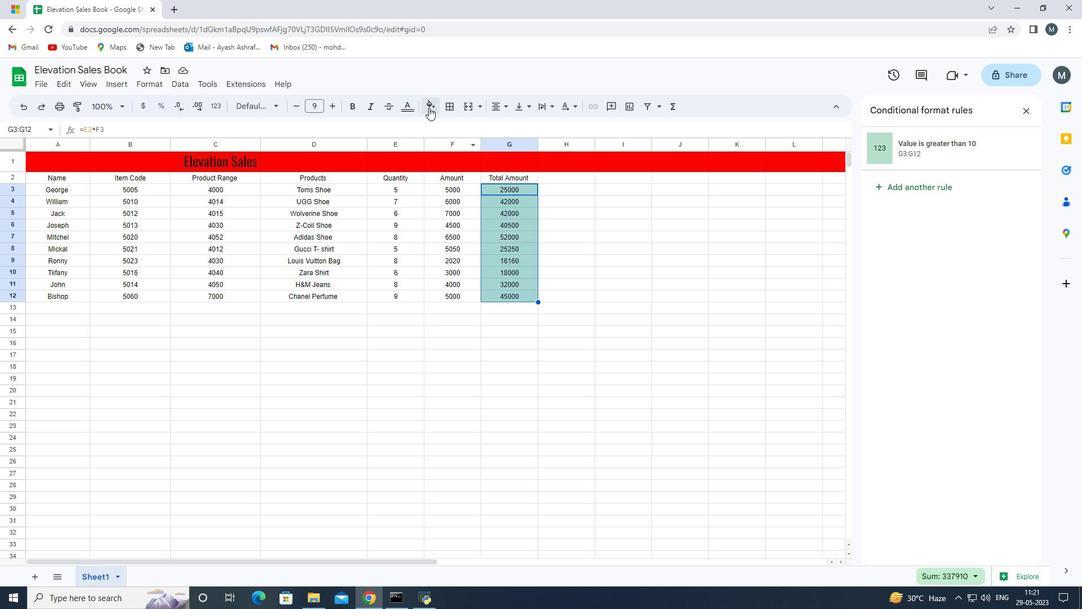 
Action: Mouse moved to (446, 159)
Screenshot: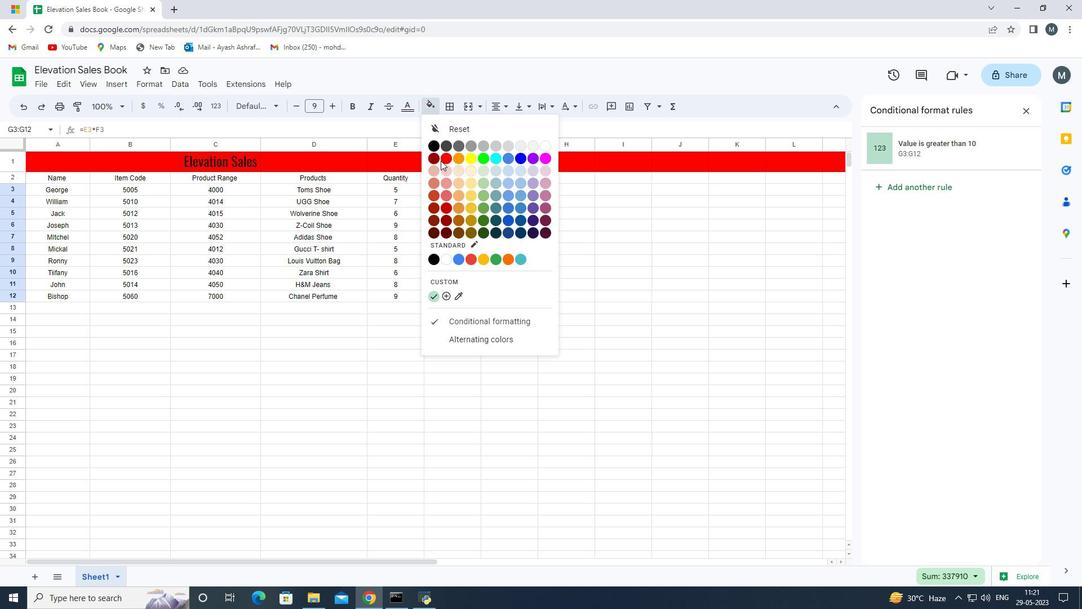 
Action: Mouse pressed left at (446, 159)
Screenshot: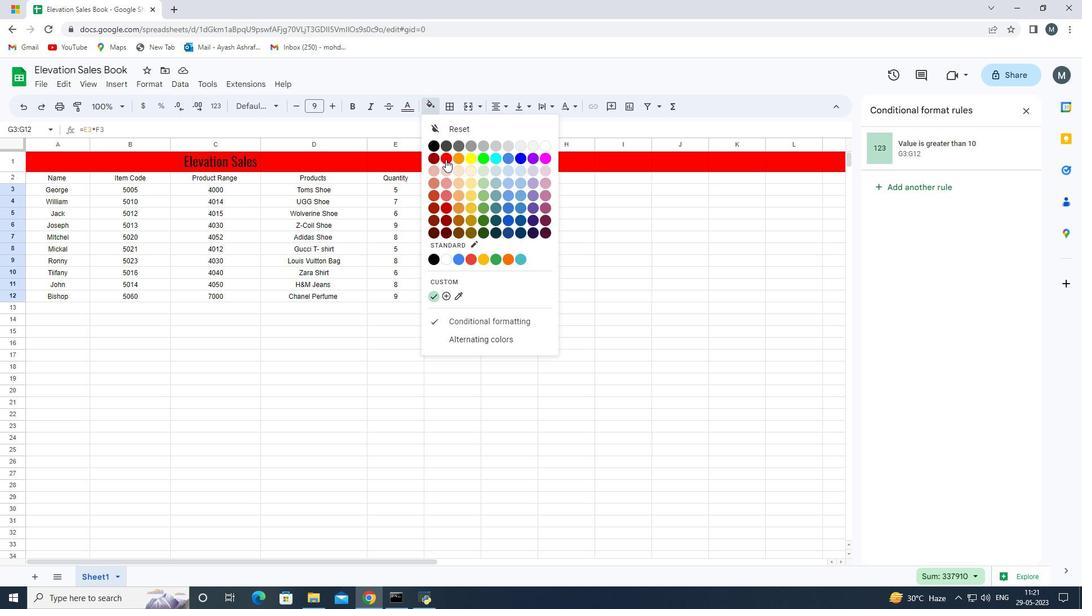 
Action: Mouse moved to (386, 377)
Screenshot: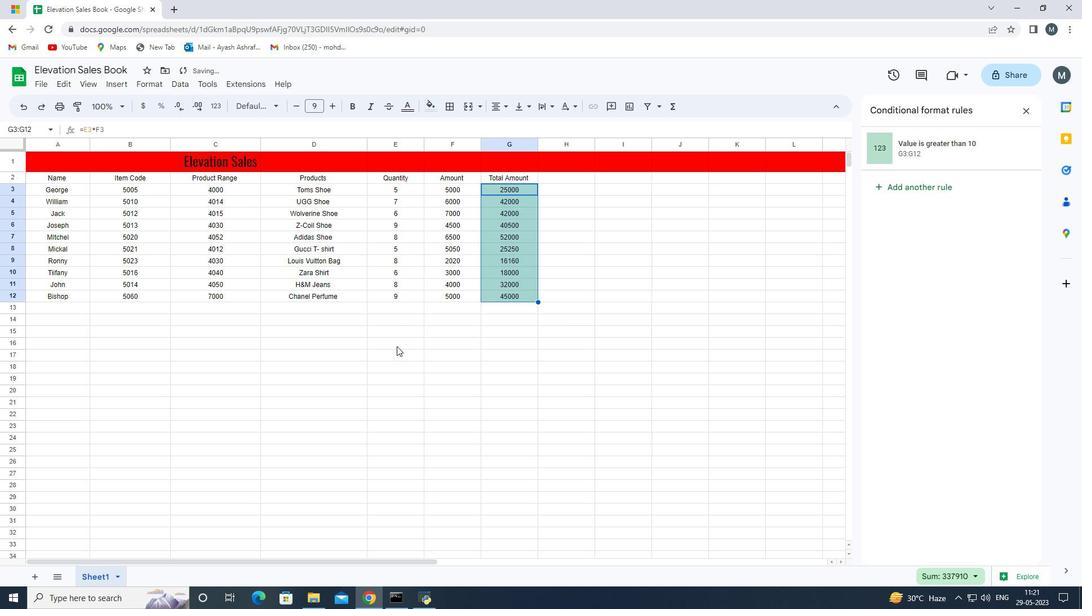 
Action: Mouse pressed left at (386, 377)
Screenshot: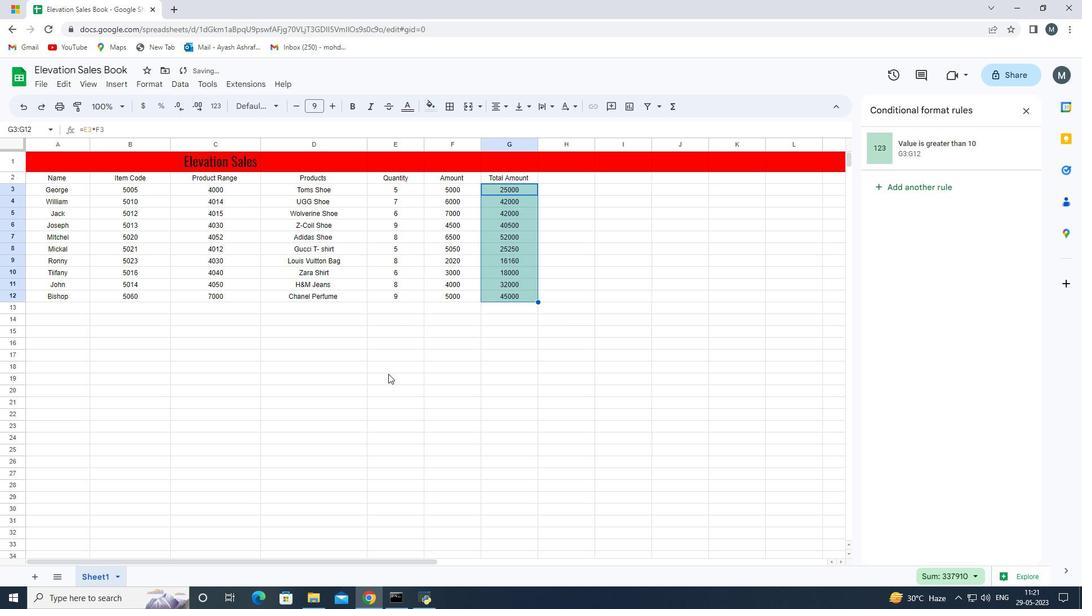 
Action: Mouse moved to (148, 85)
Screenshot: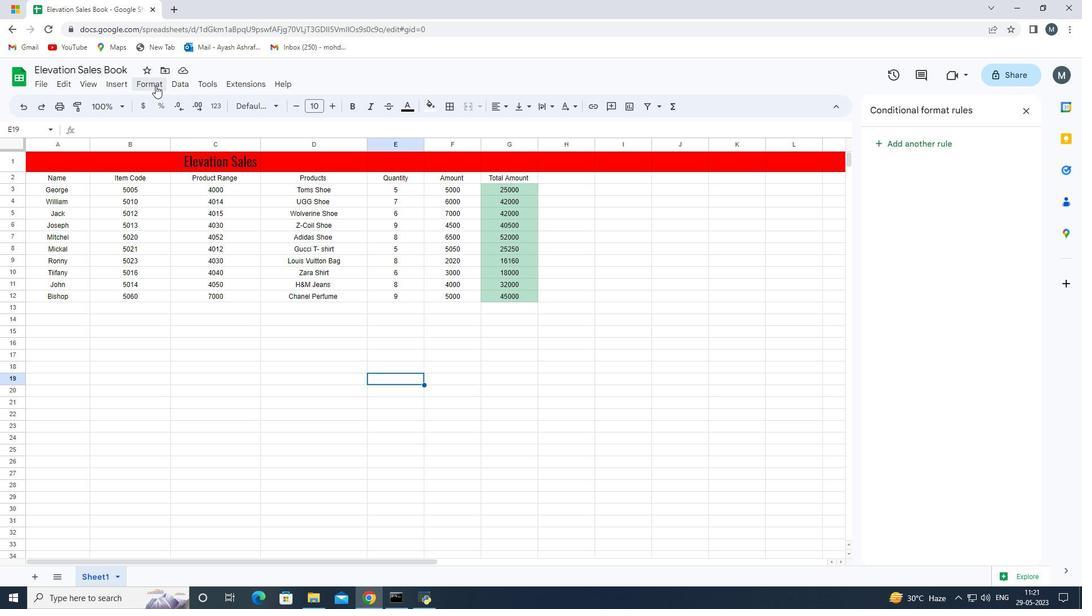 
Action: Mouse pressed left at (148, 85)
Screenshot: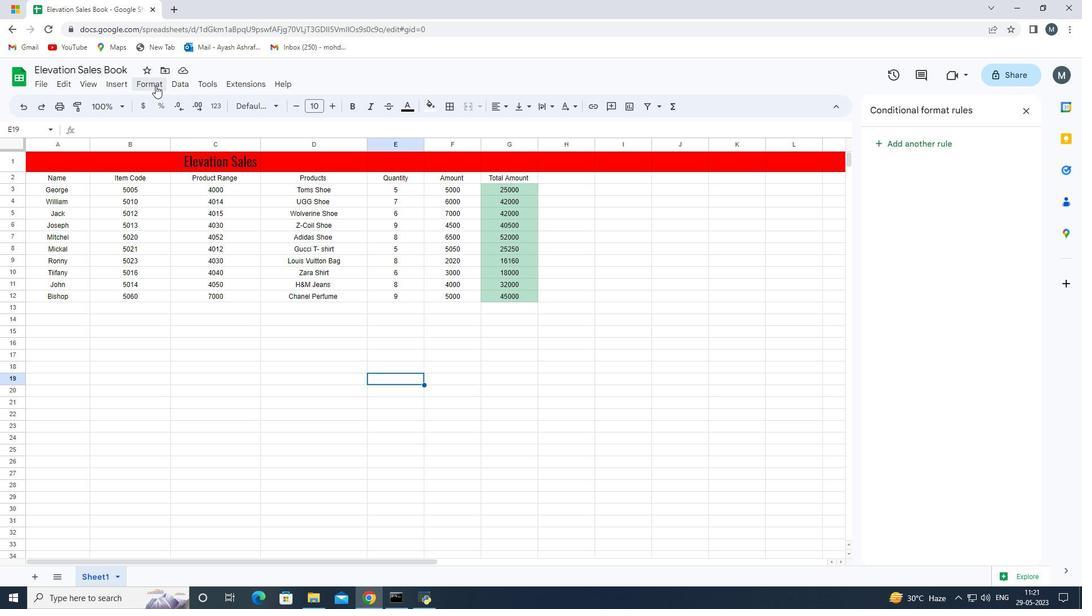 
Action: Mouse moved to (109, 84)
Screenshot: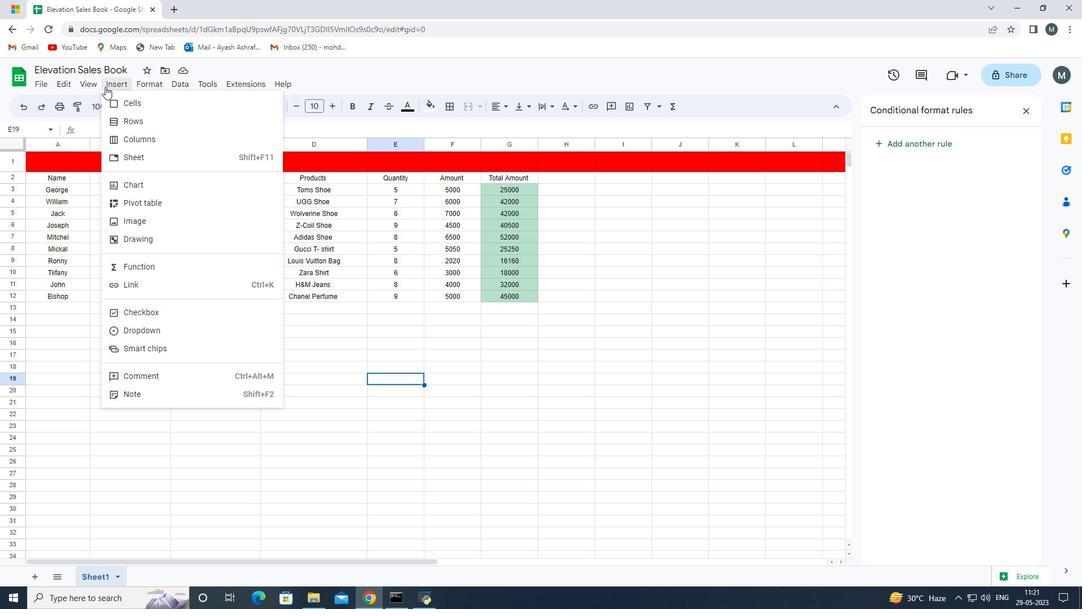 
Action: Mouse pressed left at (109, 84)
Screenshot: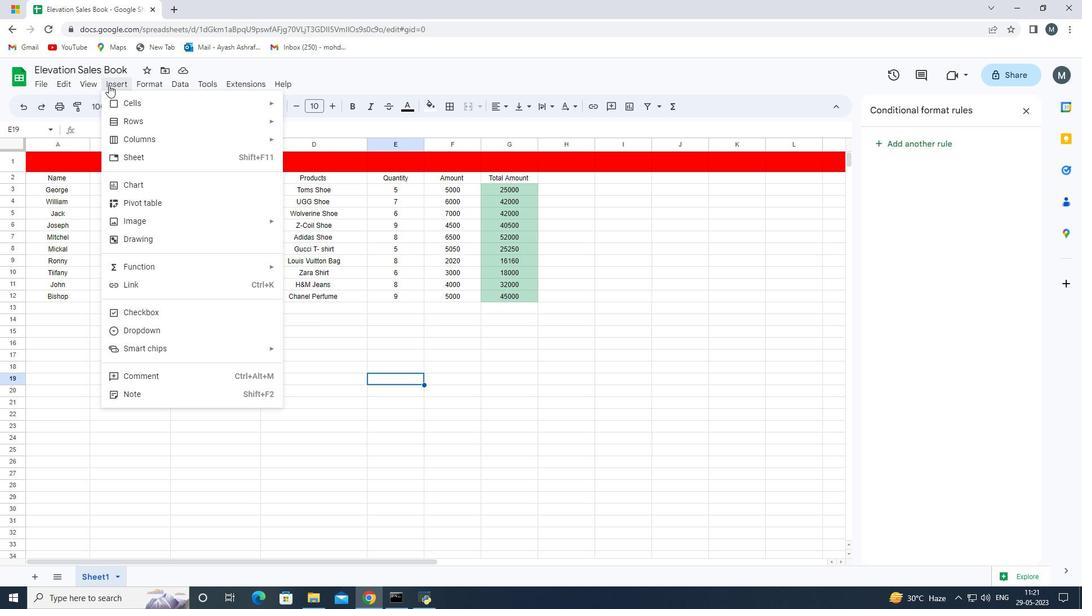 
Action: Mouse moved to (109, 84)
Screenshot: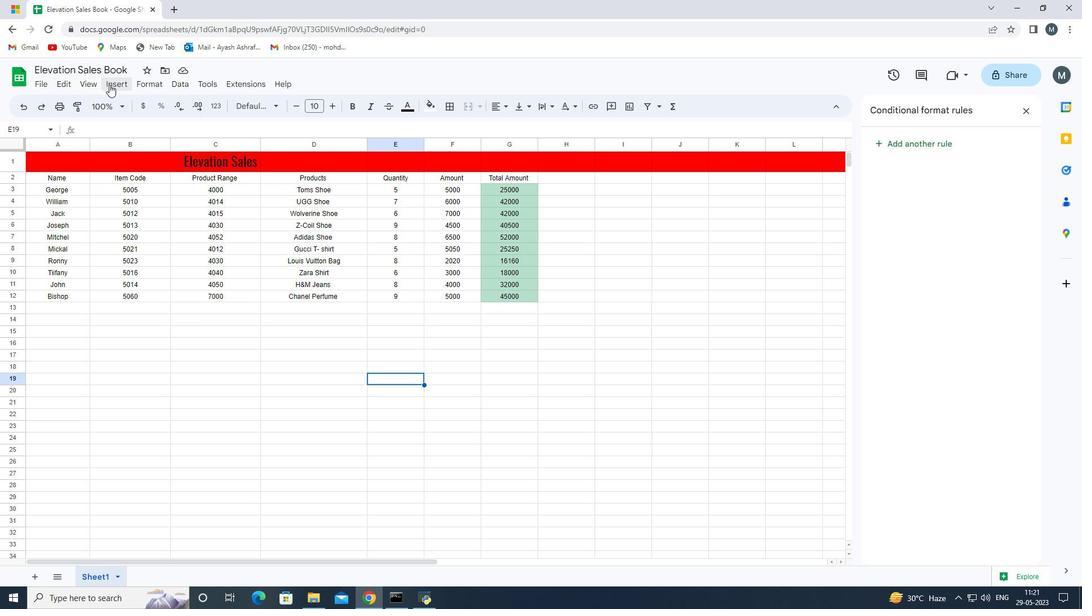 
Action: Mouse pressed left at (109, 84)
Screenshot: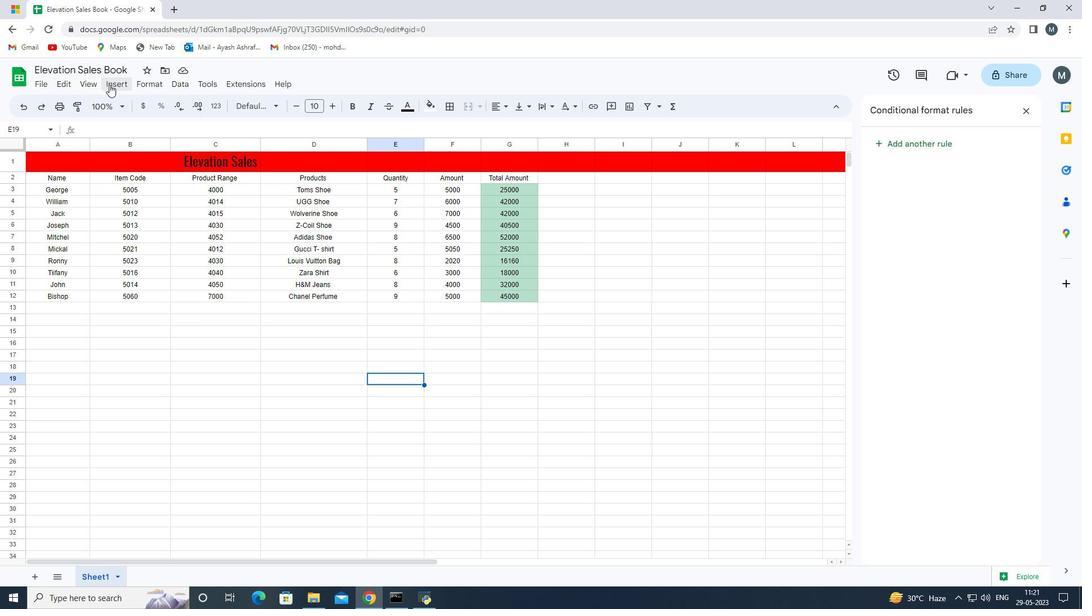 
Action: Mouse moved to (166, 453)
Screenshot: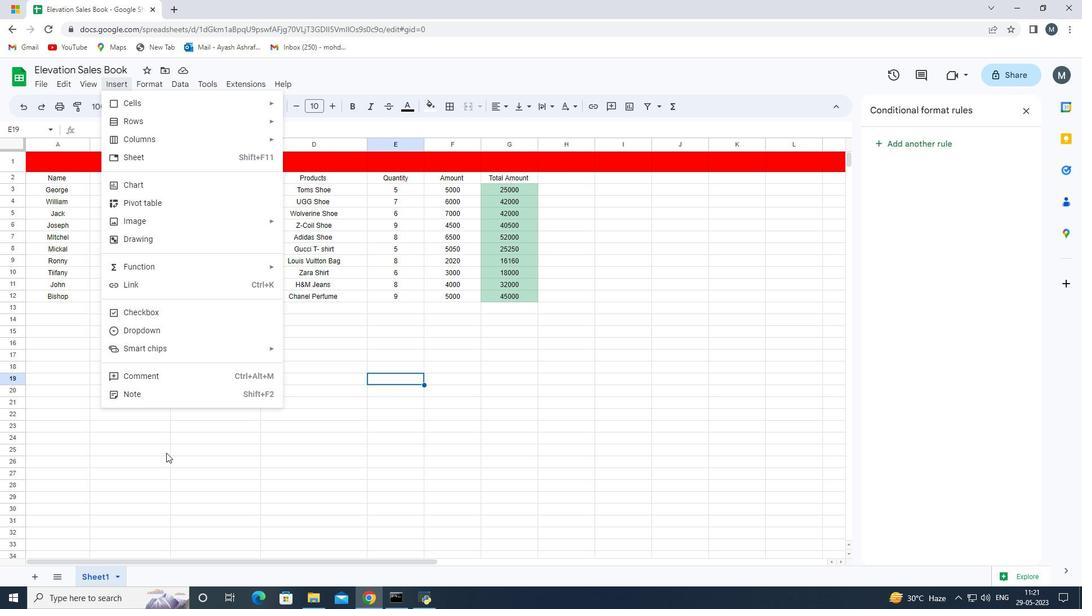 
Action: Mouse pressed left at (166, 453)
Screenshot: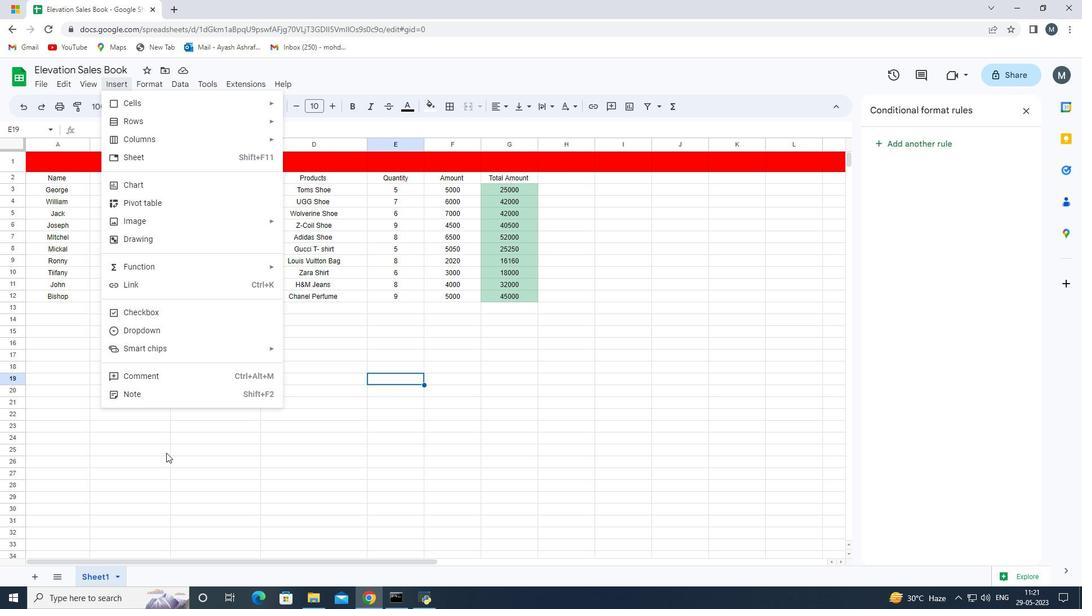 
Action: Mouse moved to (154, 84)
Screenshot: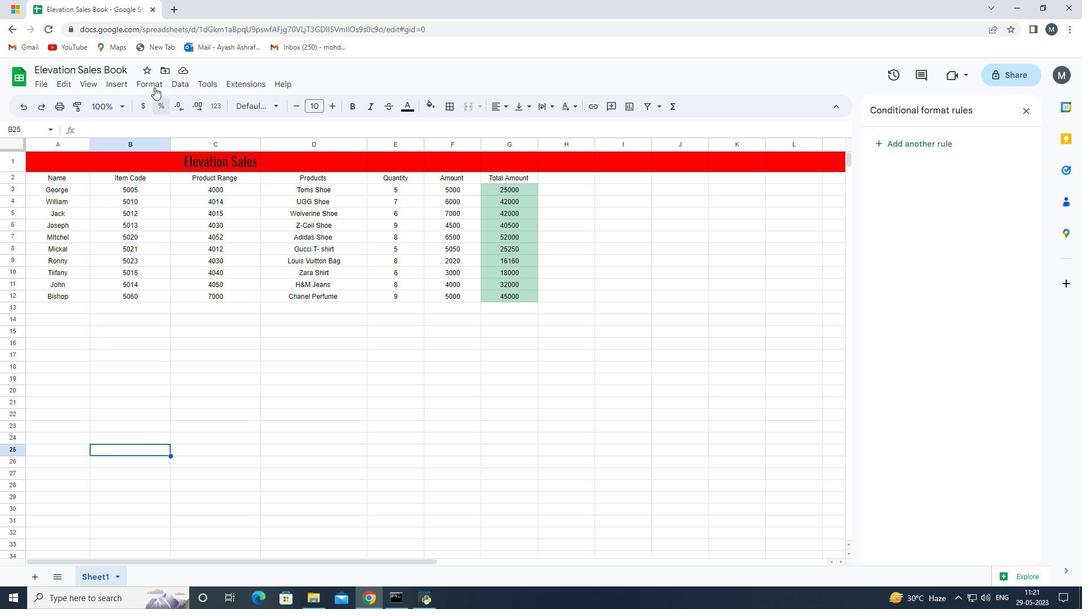 
Action: Mouse pressed left at (154, 84)
Screenshot: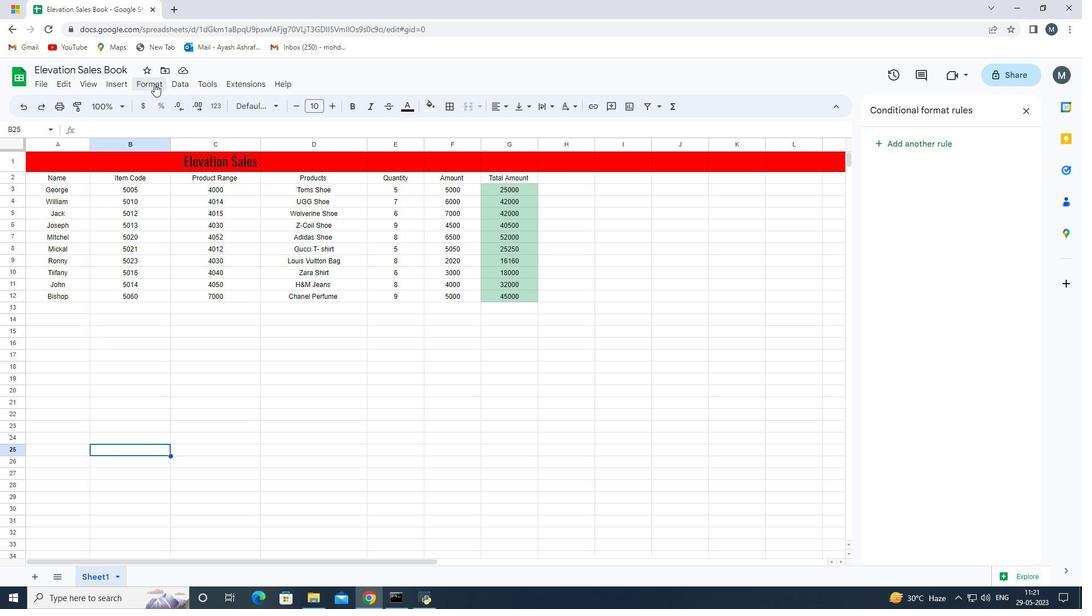 
Action: Mouse moved to (225, 296)
Screenshot: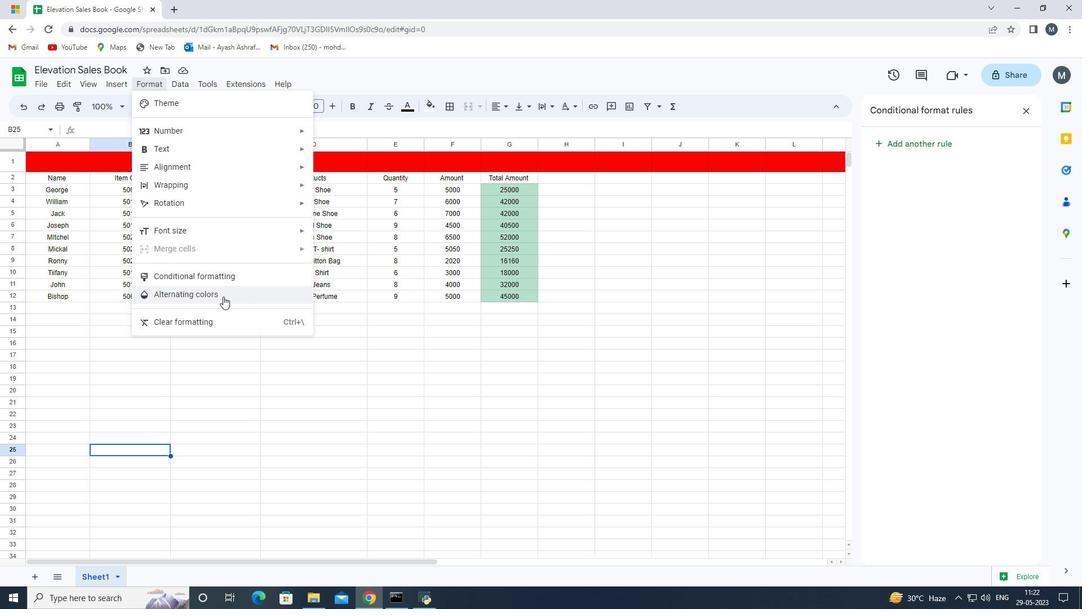 
Action: Mouse pressed left at (225, 296)
Screenshot: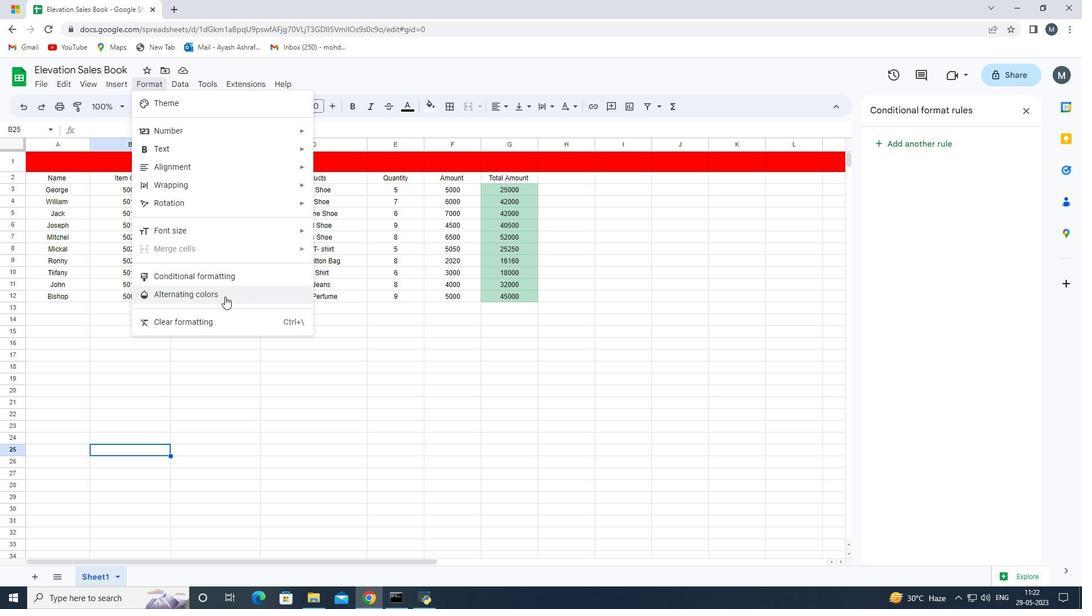 
Action: Mouse moved to (883, 258)
Screenshot: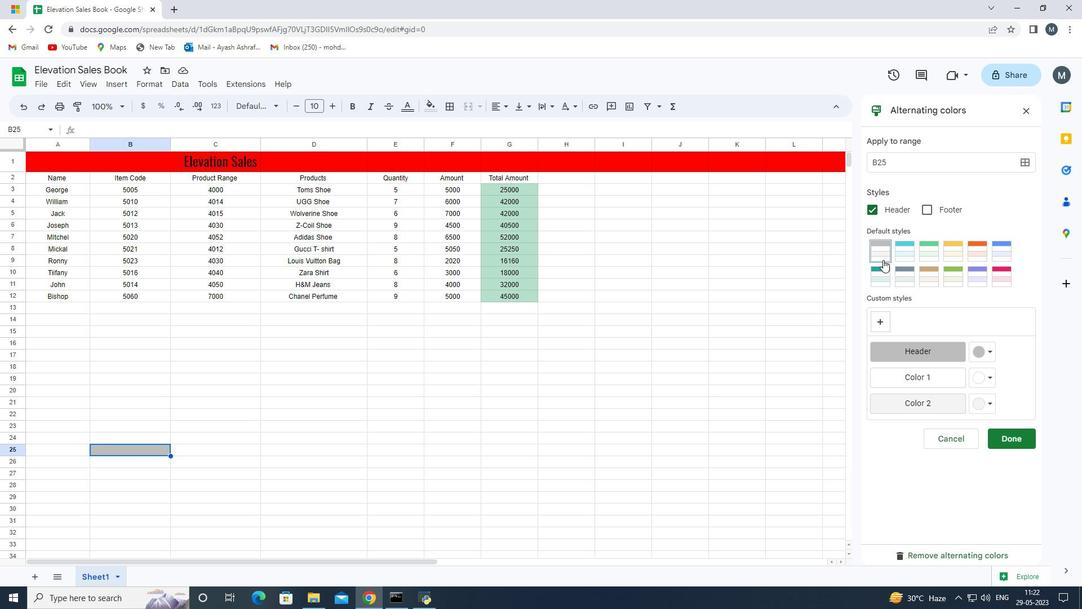 
Action: Mouse pressed left at (883, 258)
Screenshot: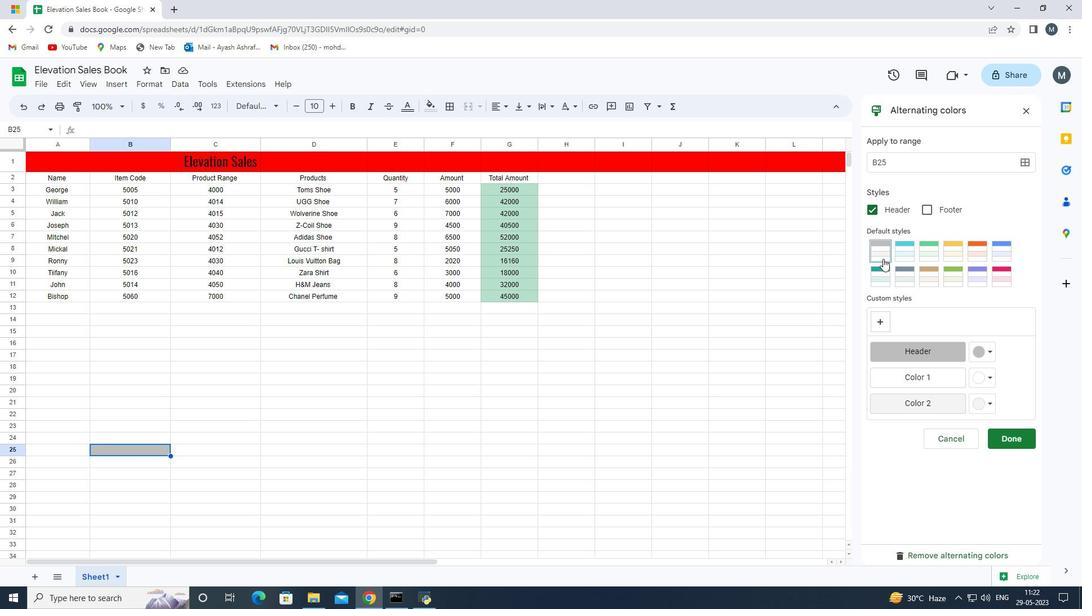 
Action: Mouse moved to (19, 182)
Screenshot: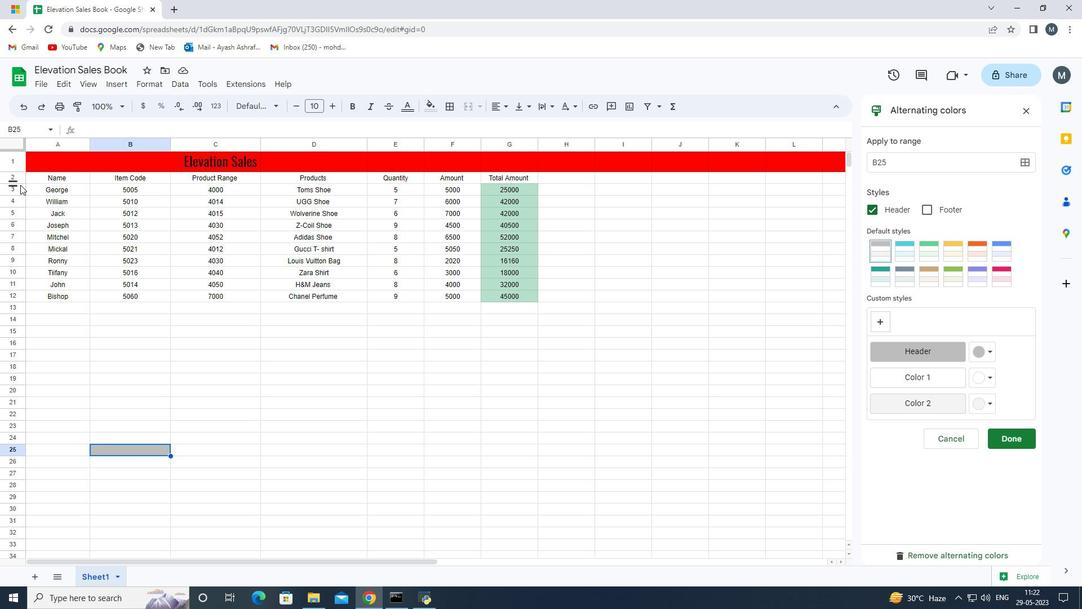 
Action: Mouse pressed left at (19, 182)
Screenshot: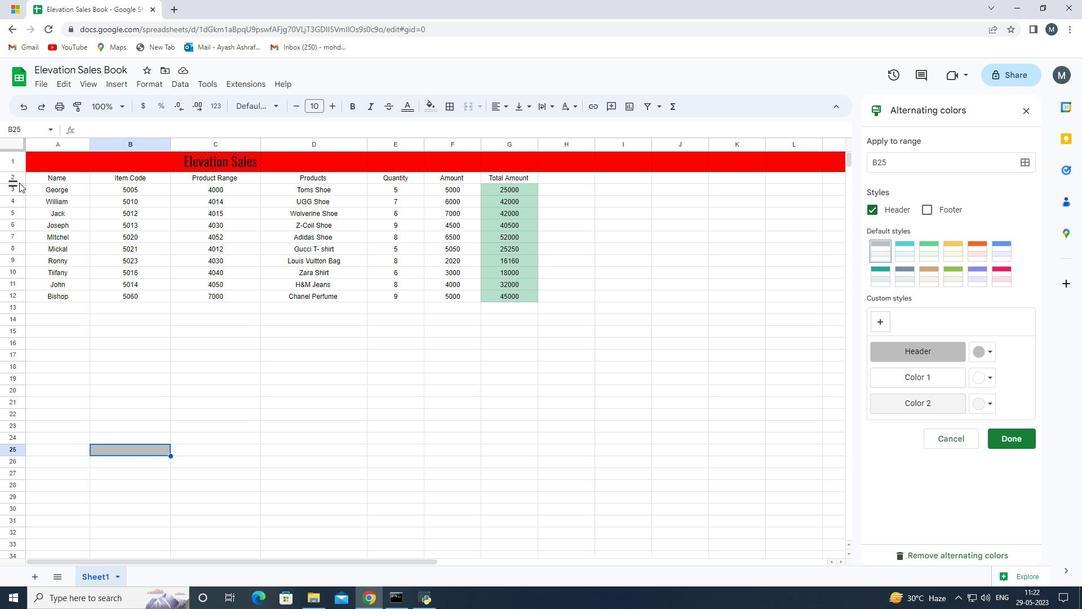
Action: Mouse moved to (19, 208)
Screenshot: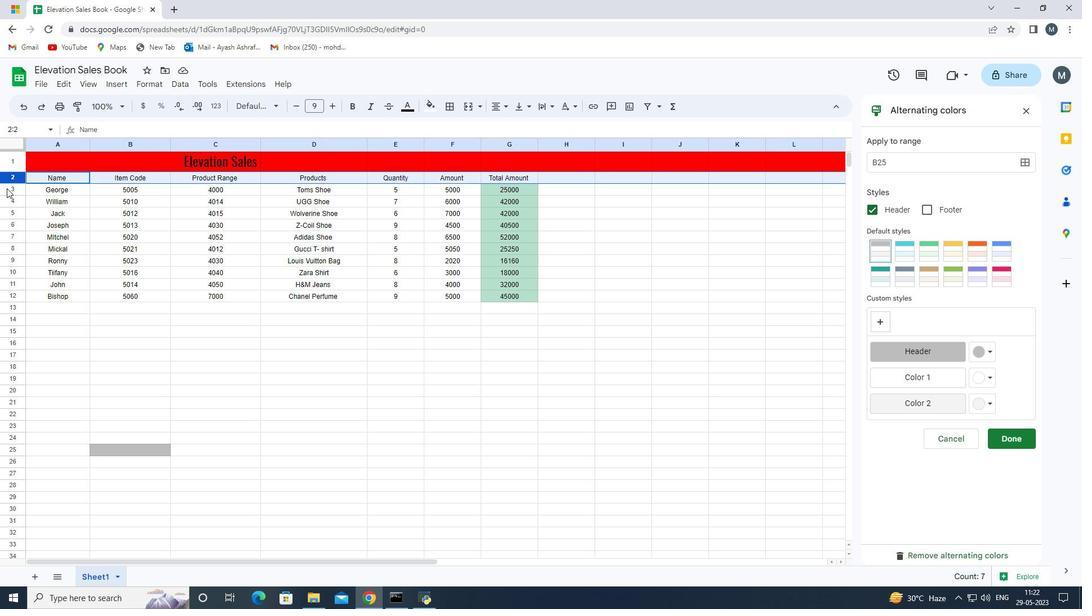 
Action: Mouse pressed left at (19, 208)
Screenshot: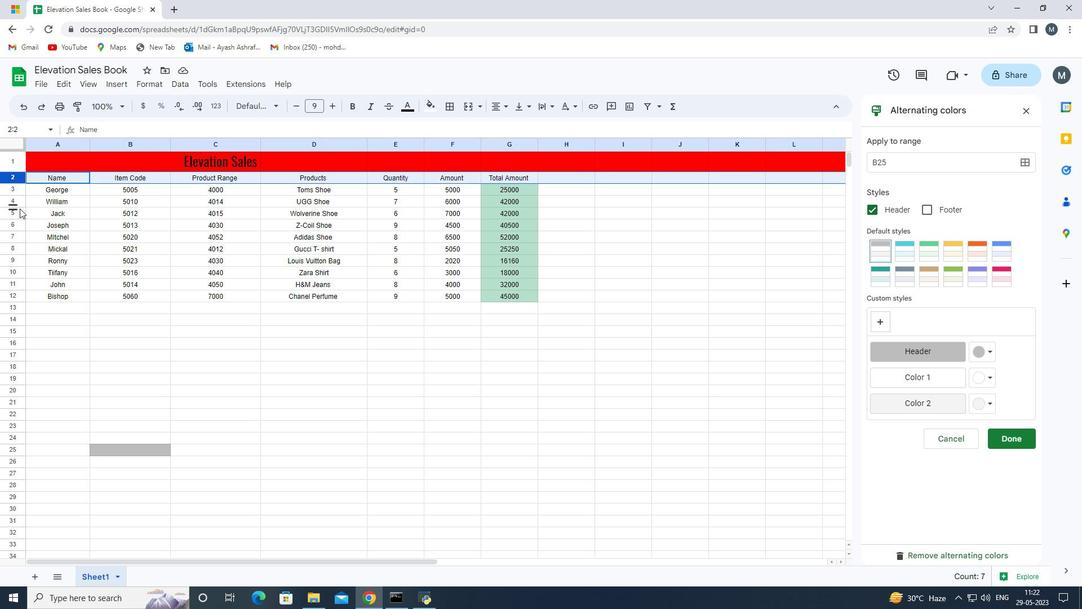 
Action: Mouse moved to (20, 175)
Screenshot: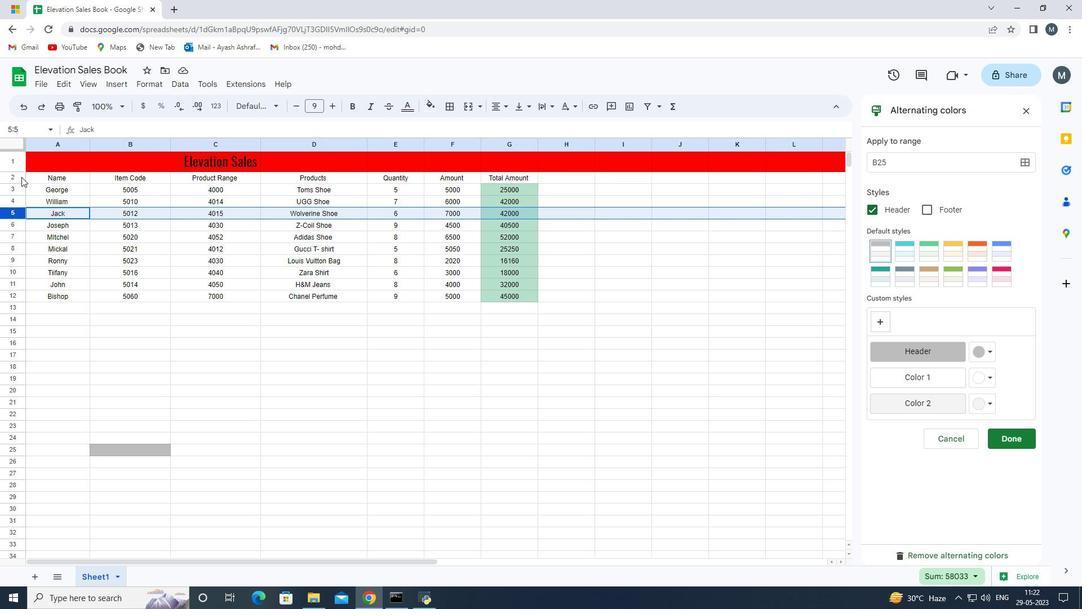 
Action: Mouse pressed left at (20, 175)
Screenshot: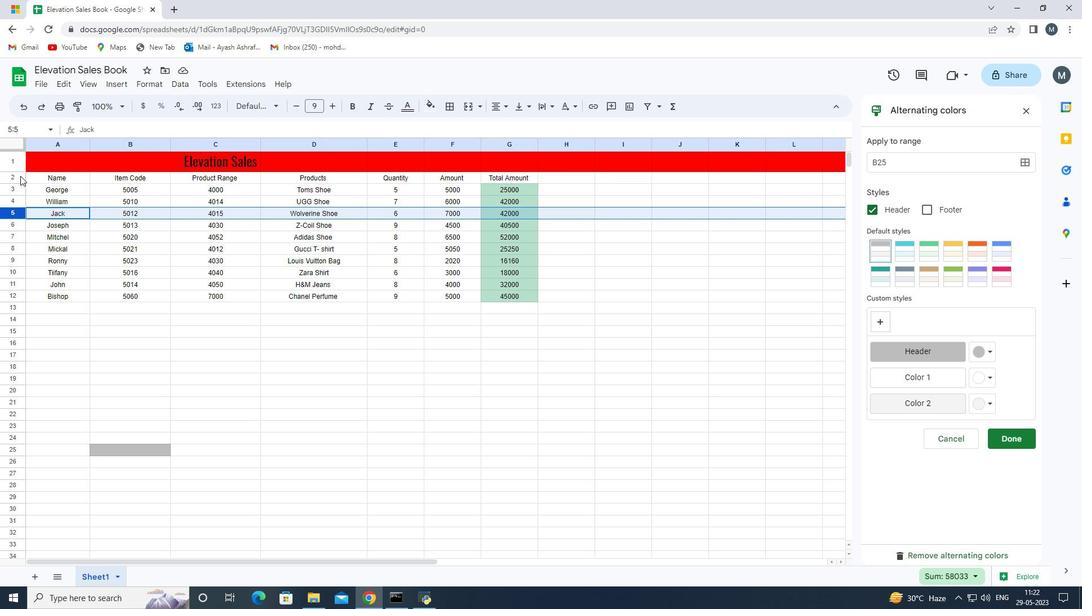 
Action: Mouse moved to (270, 402)
Screenshot: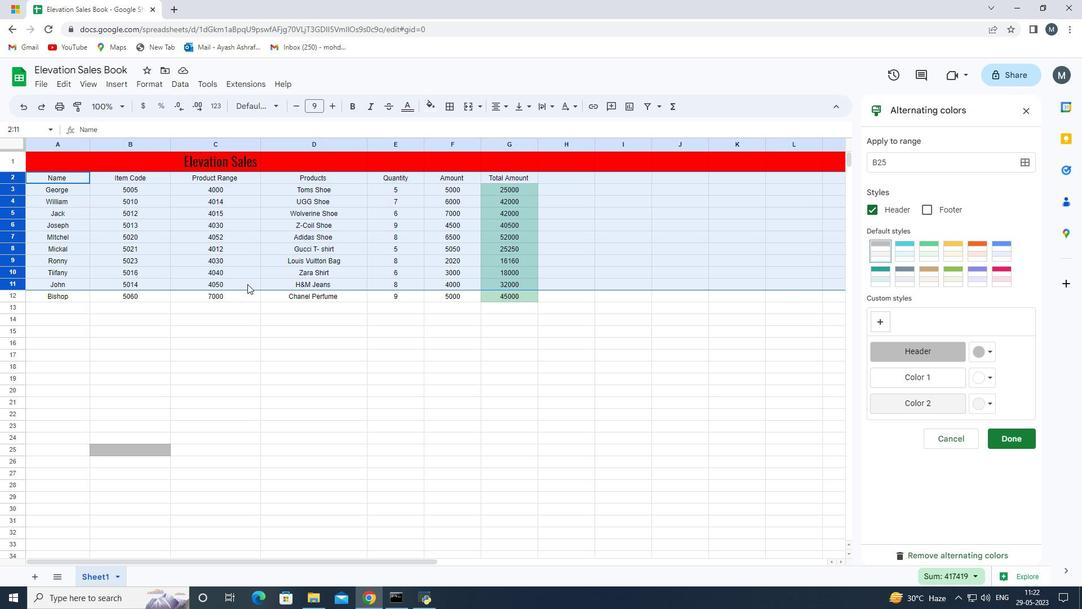 
Action: Mouse pressed left at (270, 402)
Screenshot: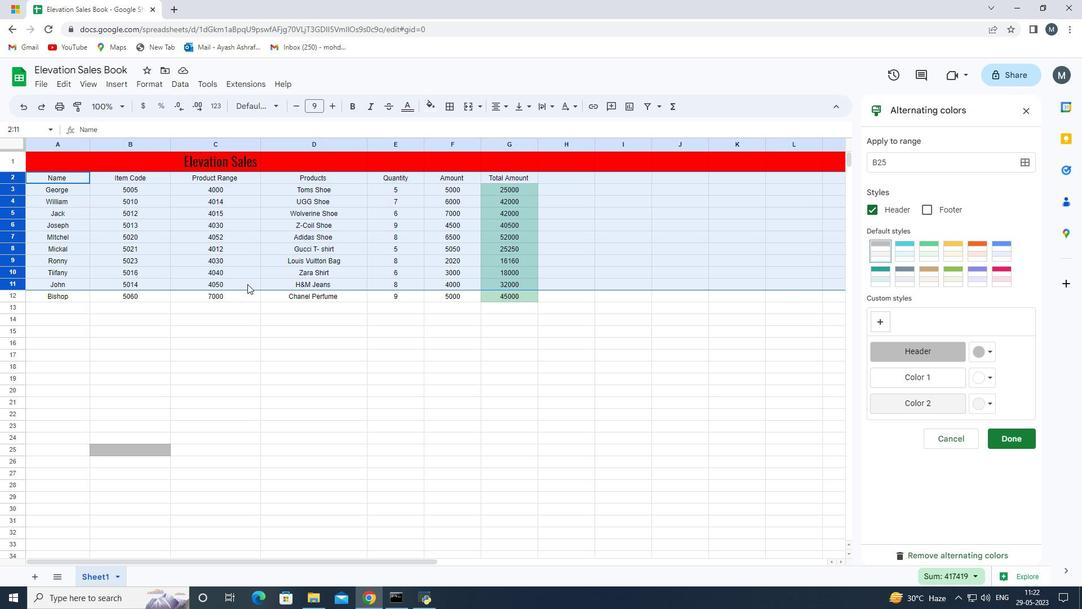 
Action: Mouse moved to (23, 175)
Screenshot: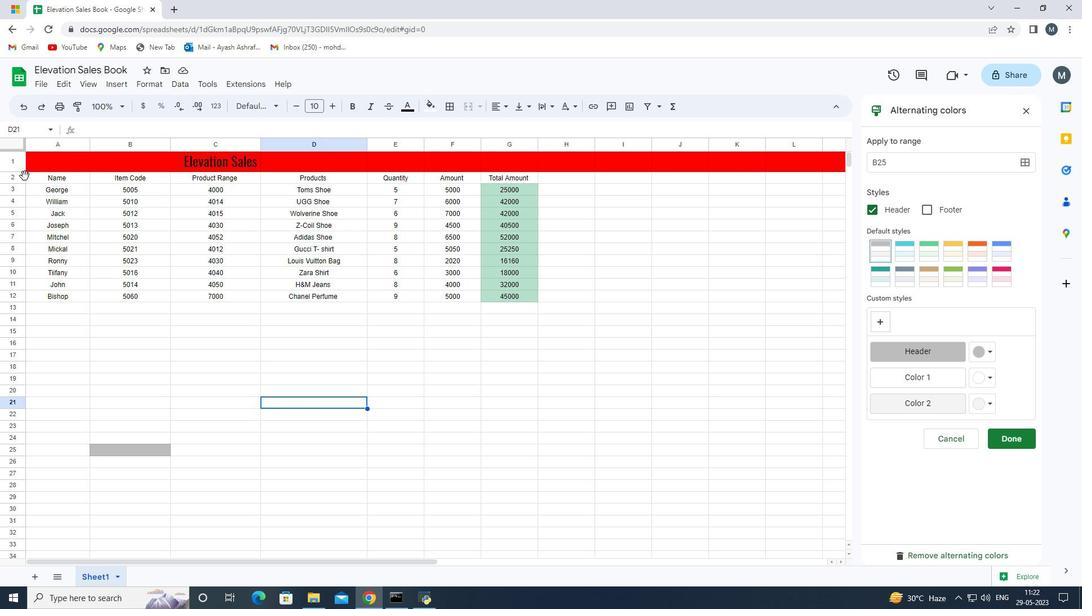 
Action: Mouse pressed left at (23, 175)
Screenshot: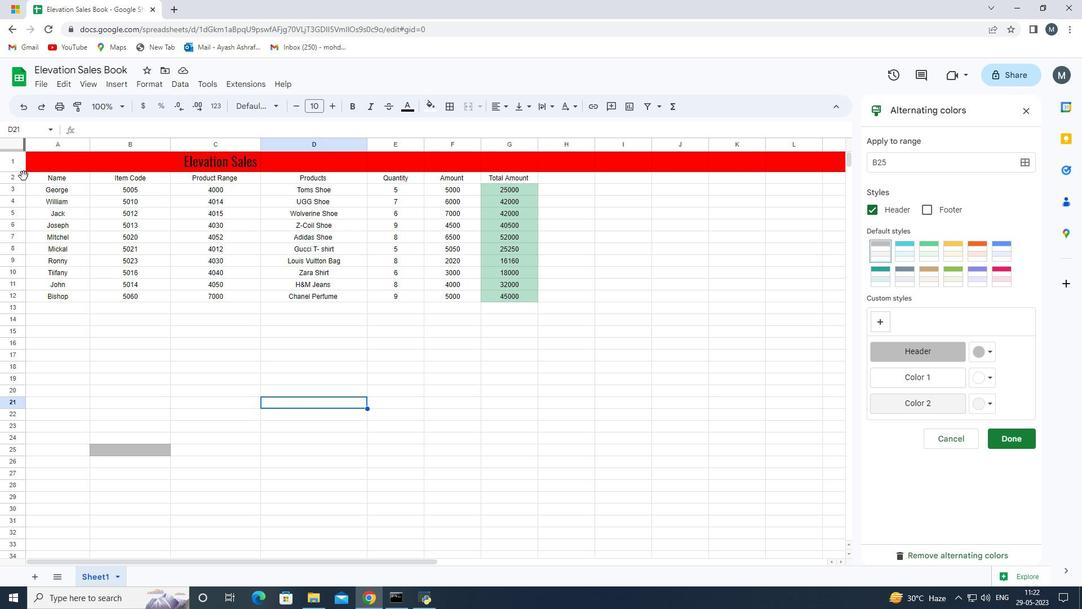 
Action: Mouse moved to (77, 191)
Screenshot: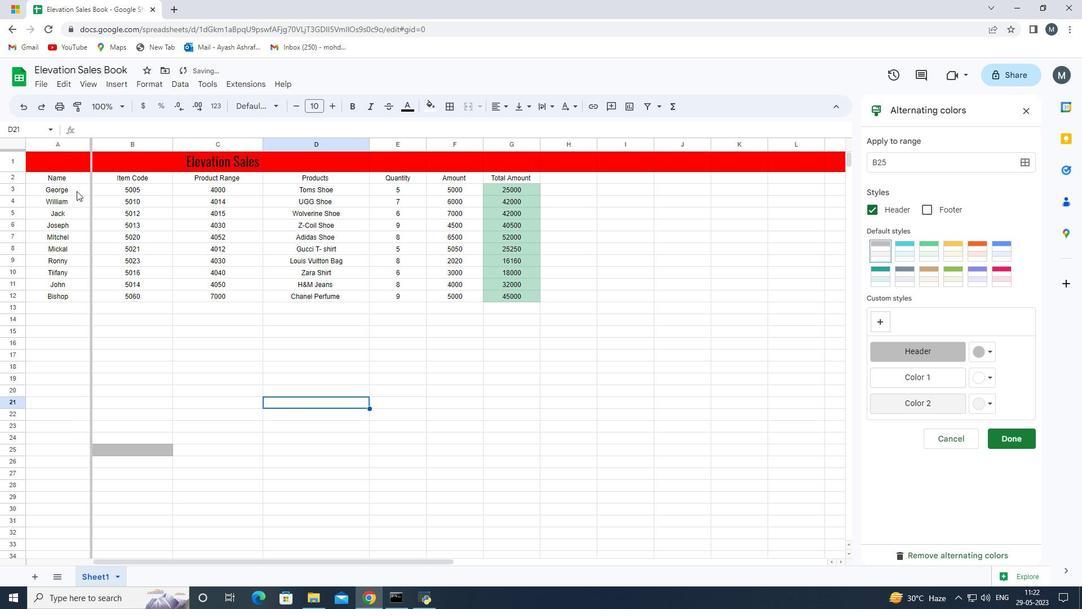 
Action: Key pressed ctrl+Z
Screenshot: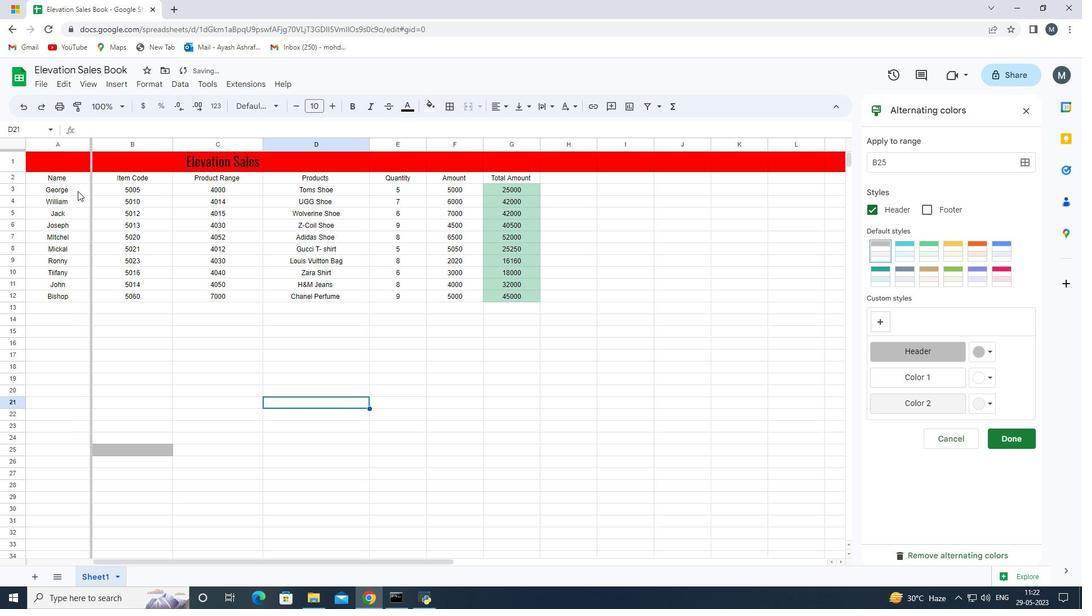
Action: Mouse moved to (32, 179)
Screenshot: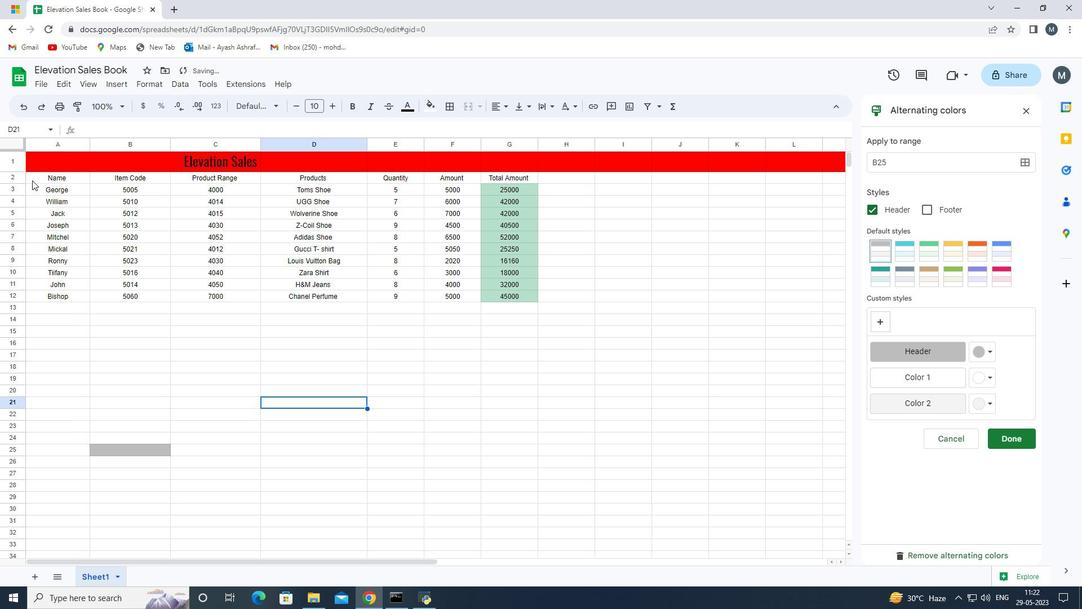
Action: Mouse pressed left at (32, 179)
Screenshot: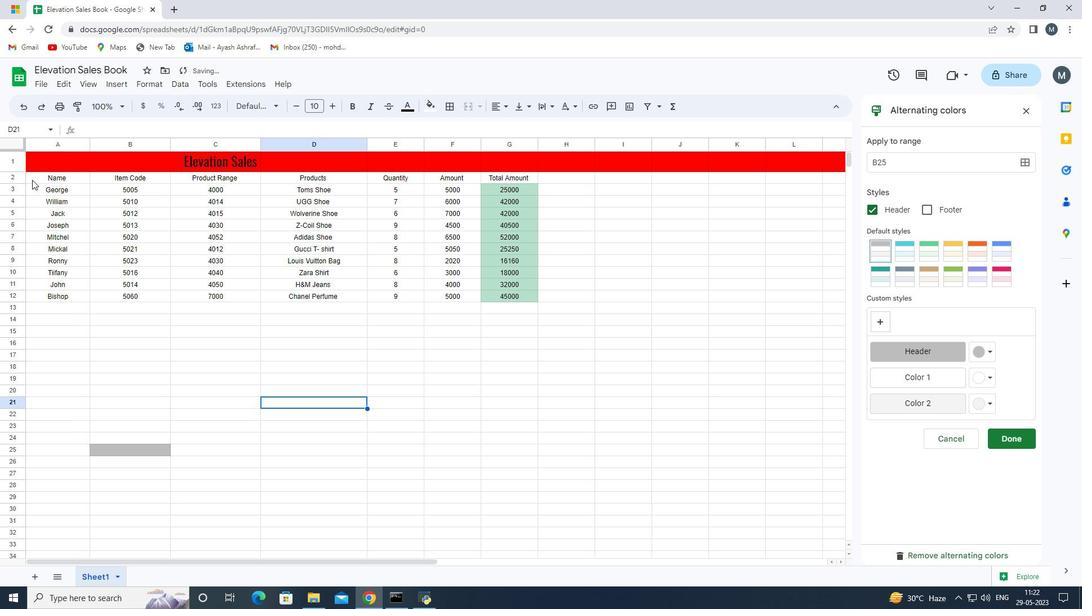 
Action: Mouse moved to (159, 86)
Screenshot: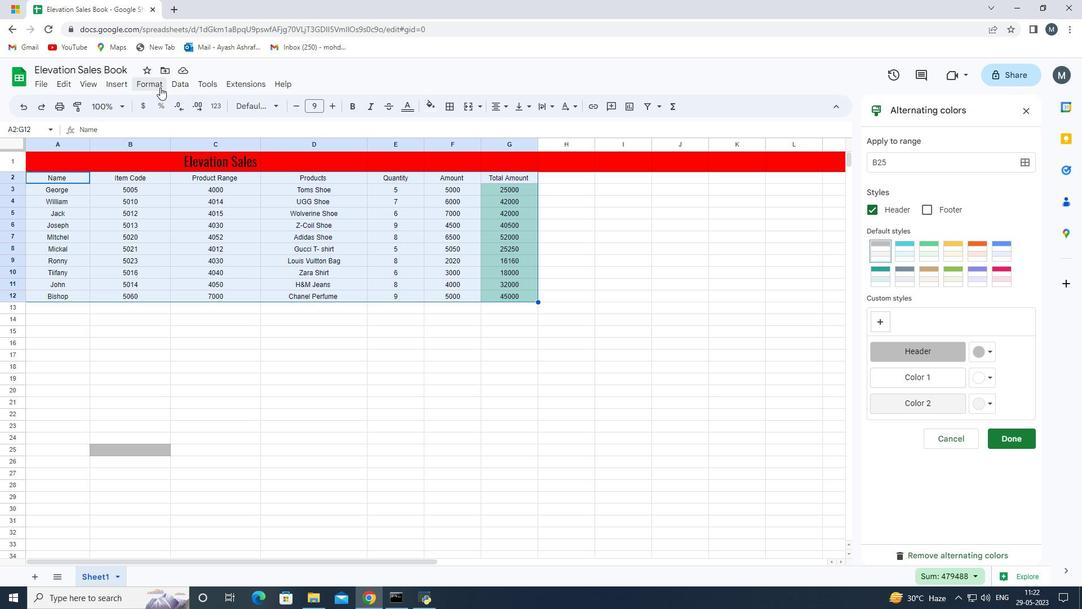 
Action: Mouse pressed left at (159, 86)
Screenshot: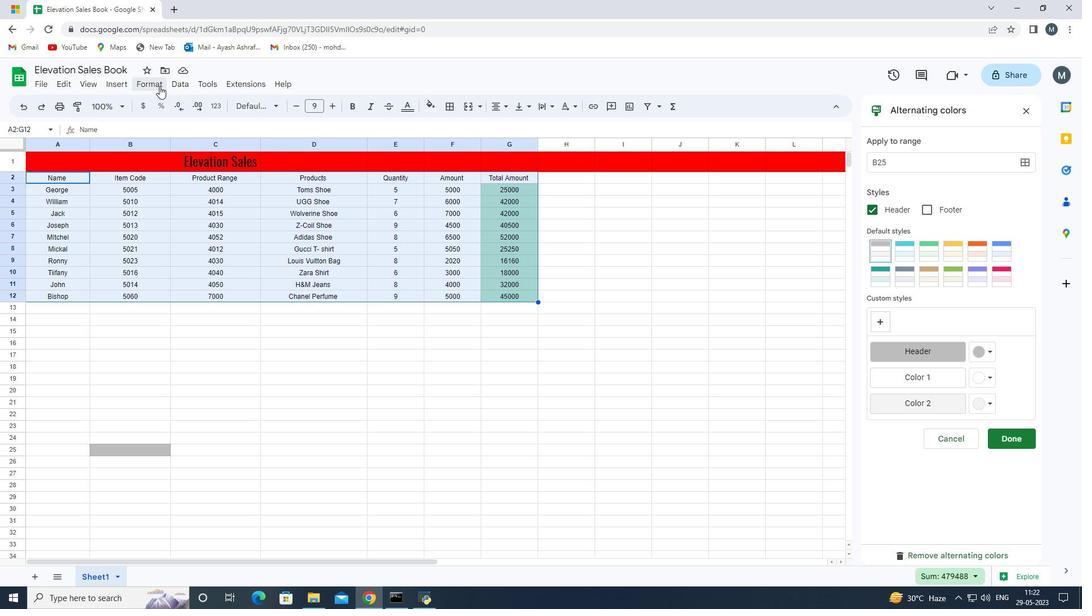 
Action: Mouse moved to (206, 300)
Screenshot: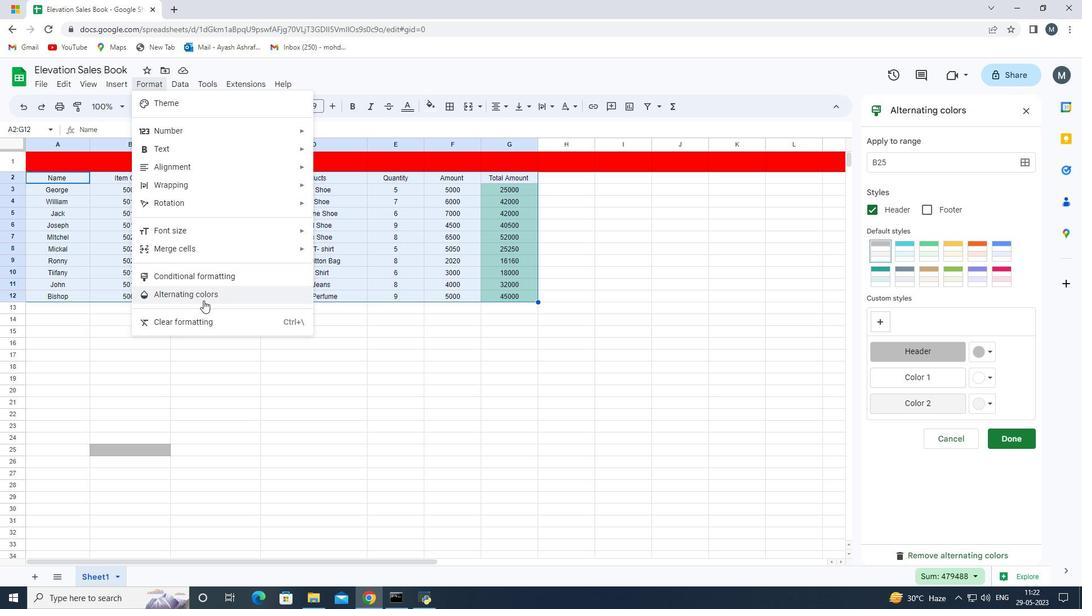 
Action: Mouse pressed left at (206, 300)
Screenshot: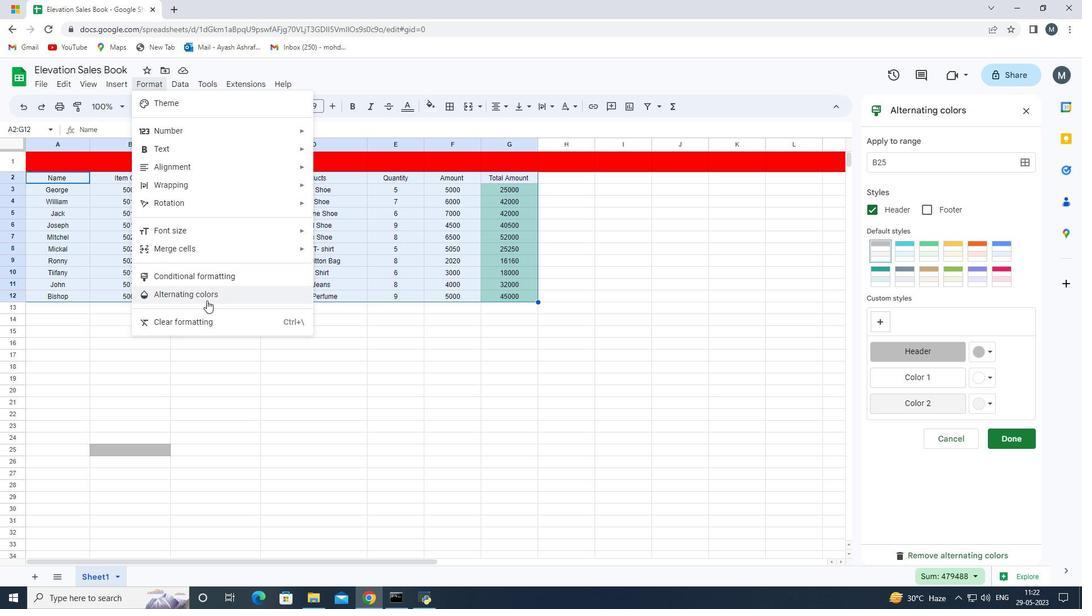 
Action: Mouse moved to (886, 252)
Screenshot: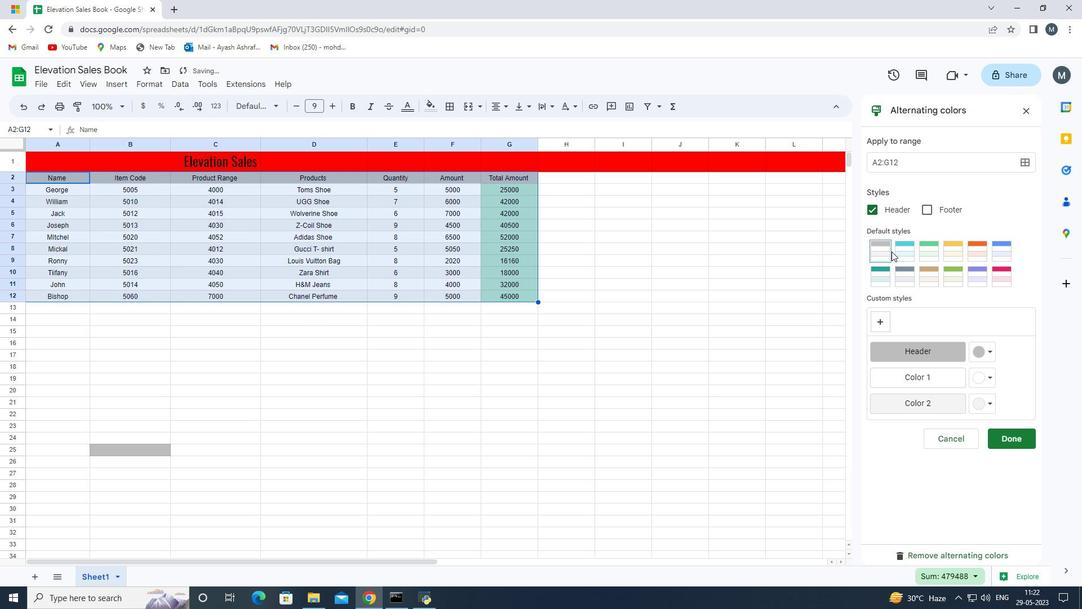 
Action: Mouse pressed left at (886, 252)
Screenshot: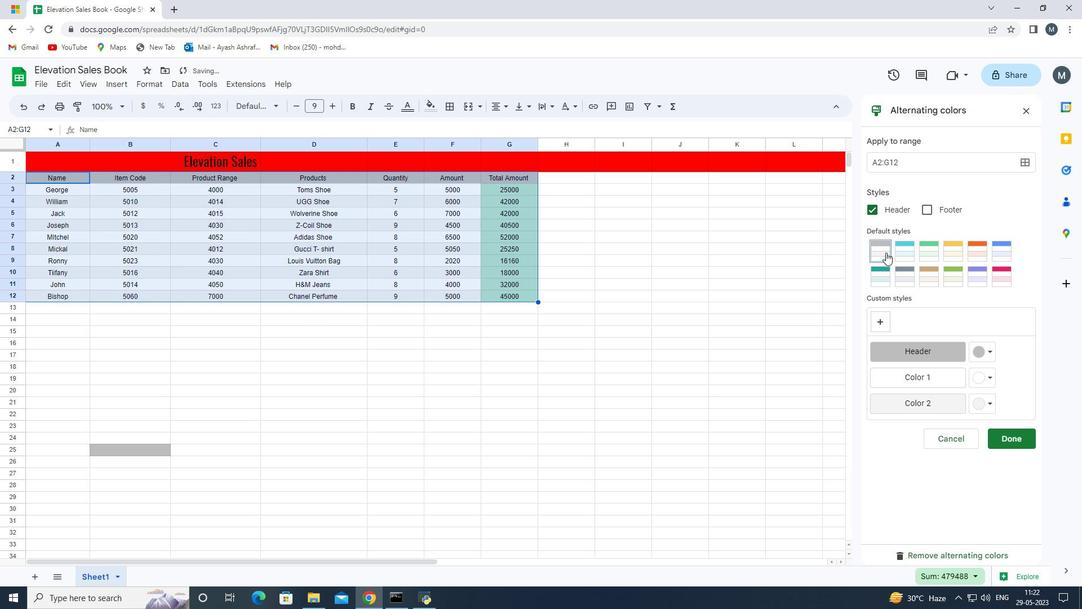 
Action: Mouse pressed left at (886, 252)
Screenshot: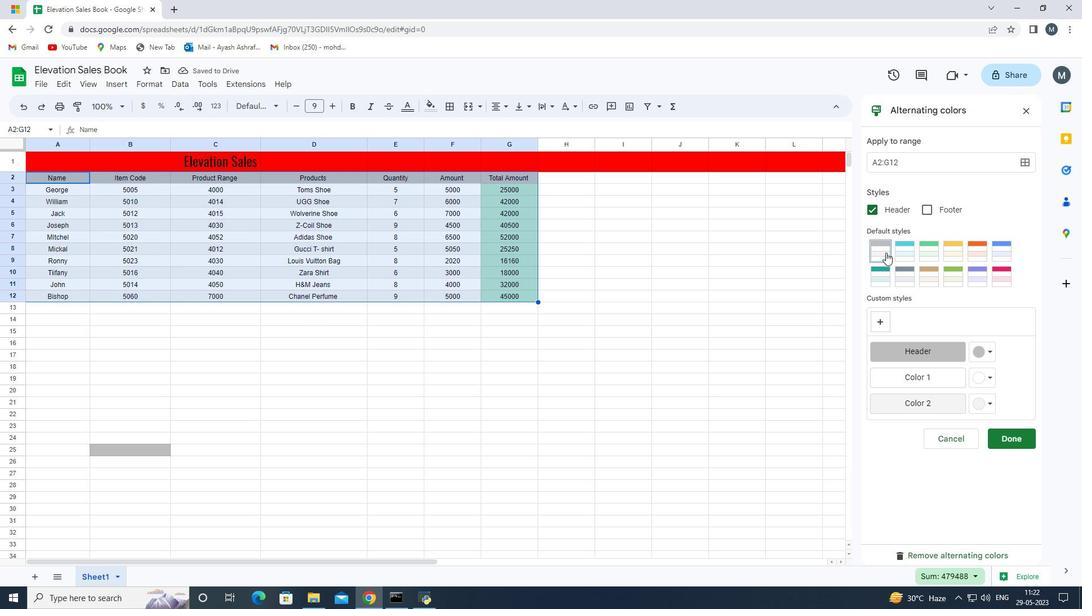 
Action: Mouse moved to (1010, 443)
Screenshot: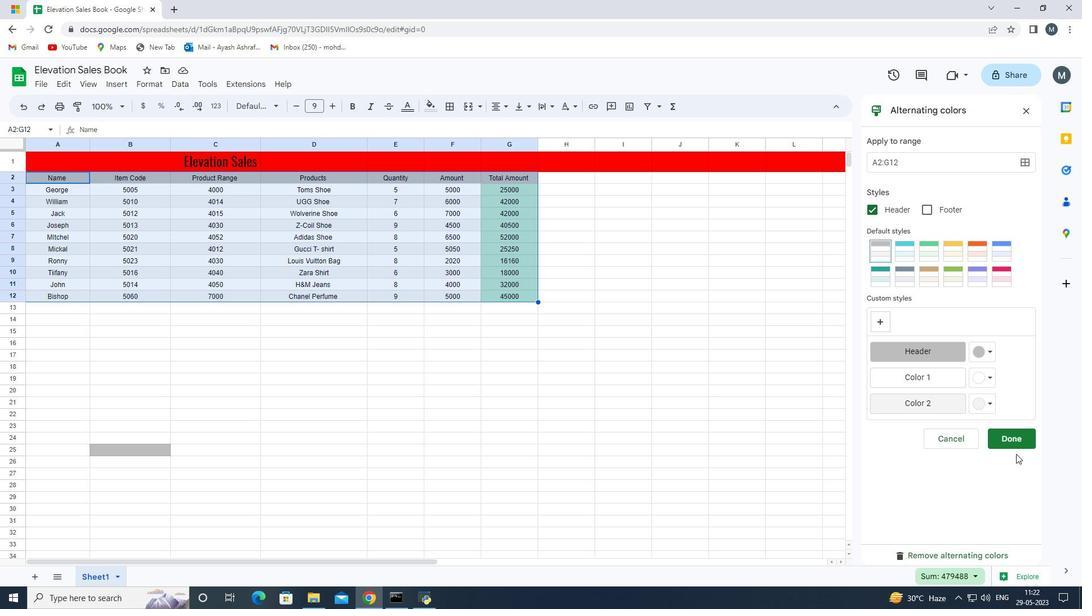 
Action: Mouse pressed left at (1010, 443)
Screenshot: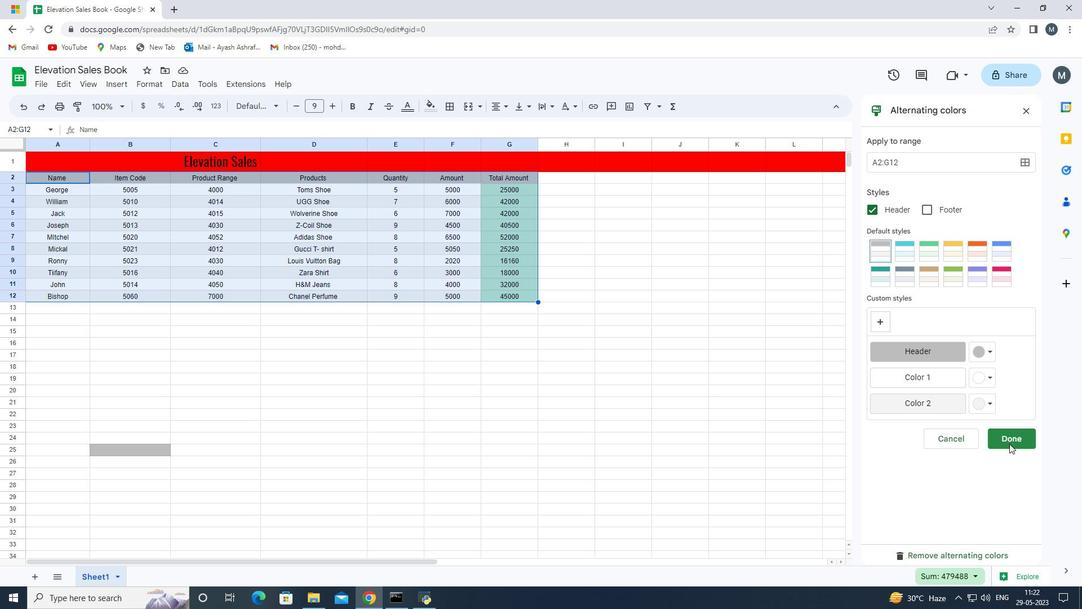 
Action: Mouse moved to (594, 419)
Screenshot: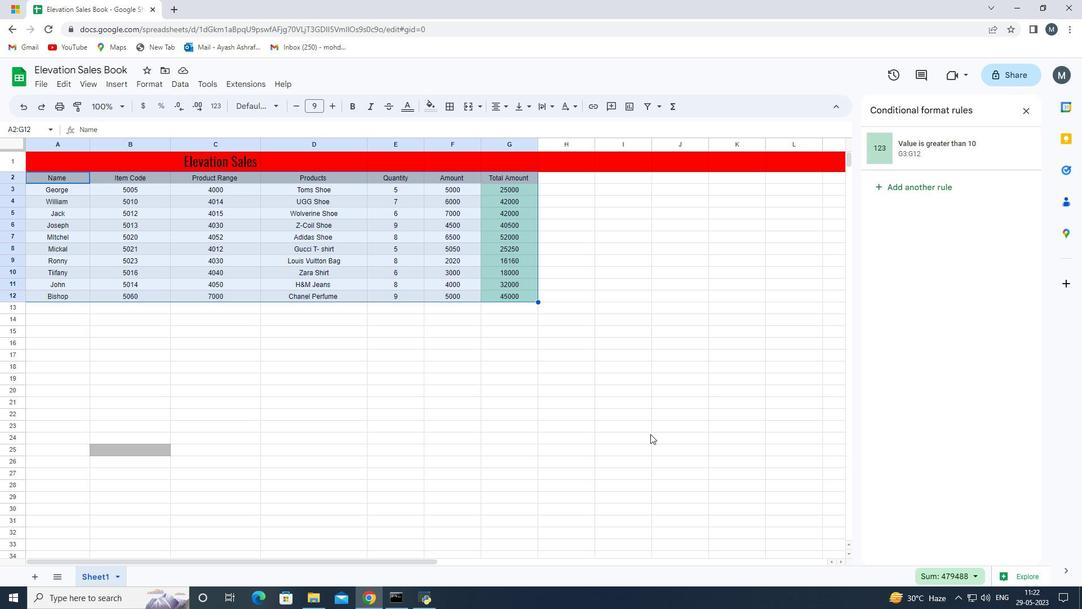 
Action: Mouse pressed left at (594, 419)
Screenshot: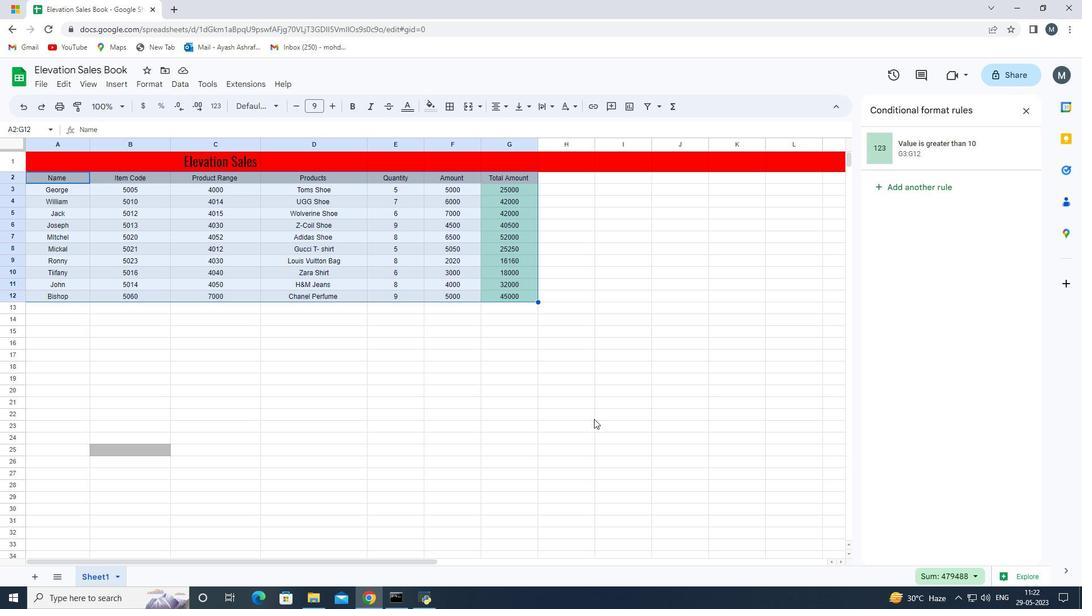 
Action: Mouse moved to (72, 178)
Screenshot: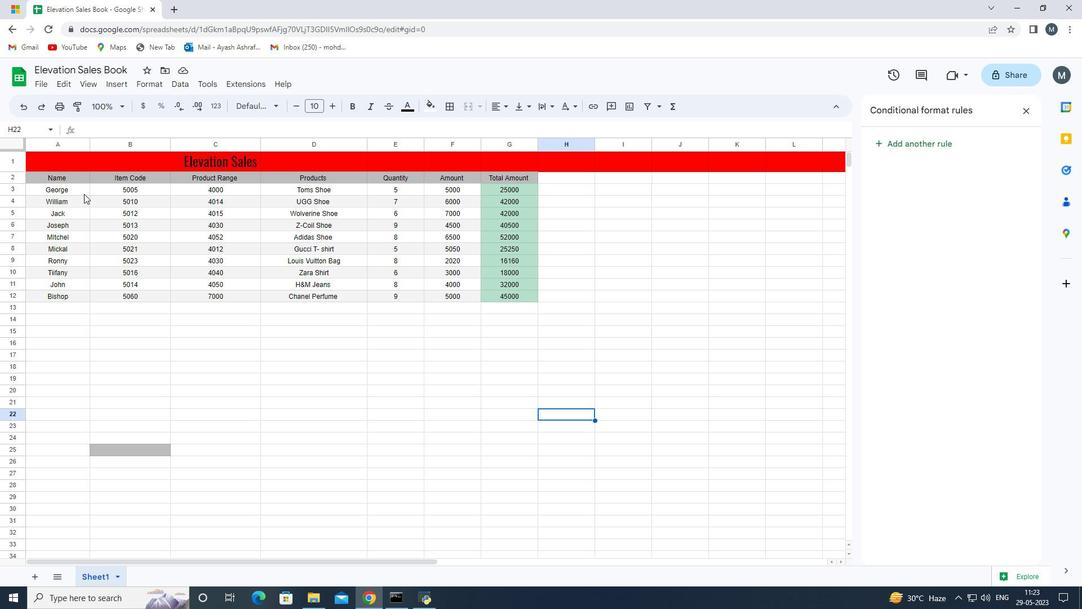 
Action: Mouse pressed left at (72, 178)
Screenshot: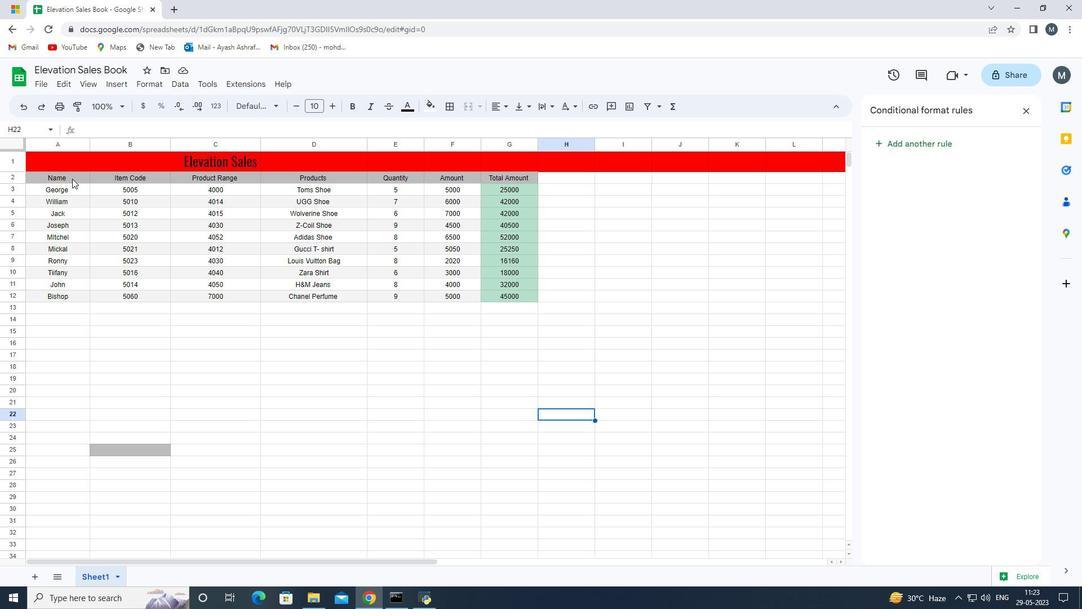 
Action: Mouse moved to (89, 139)
Screenshot: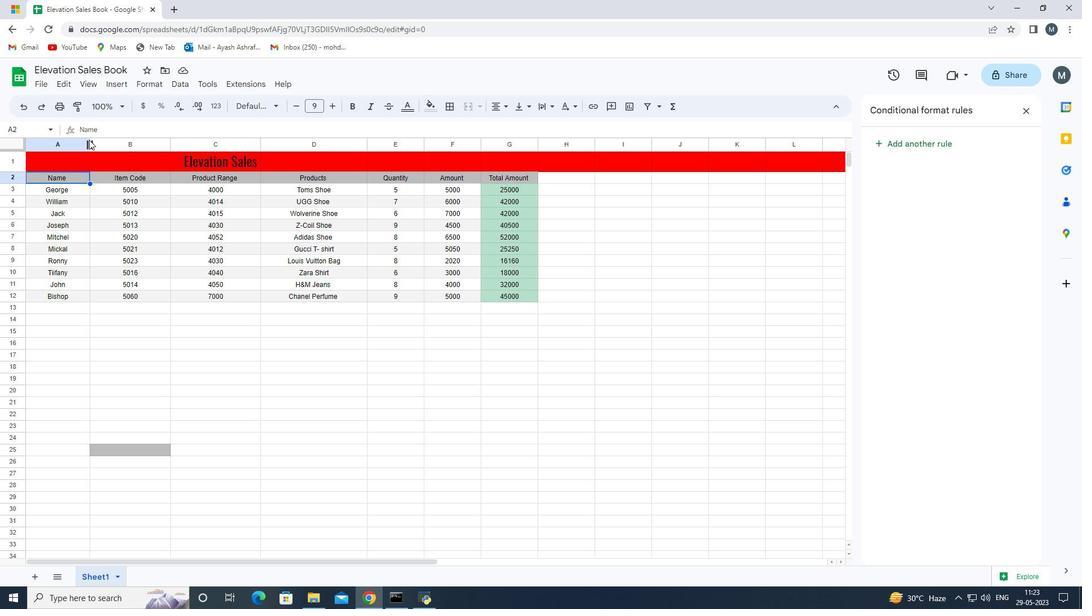 
Action: Mouse pressed left at (89, 139)
Screenshot: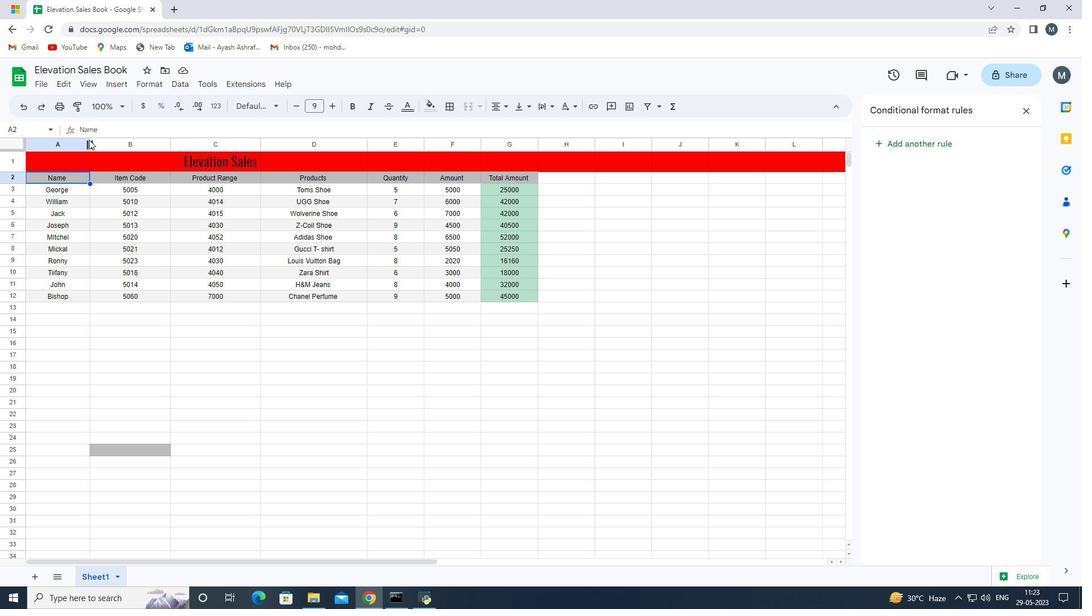 
Action: Mouse moved to (183, 345)
Screenshot: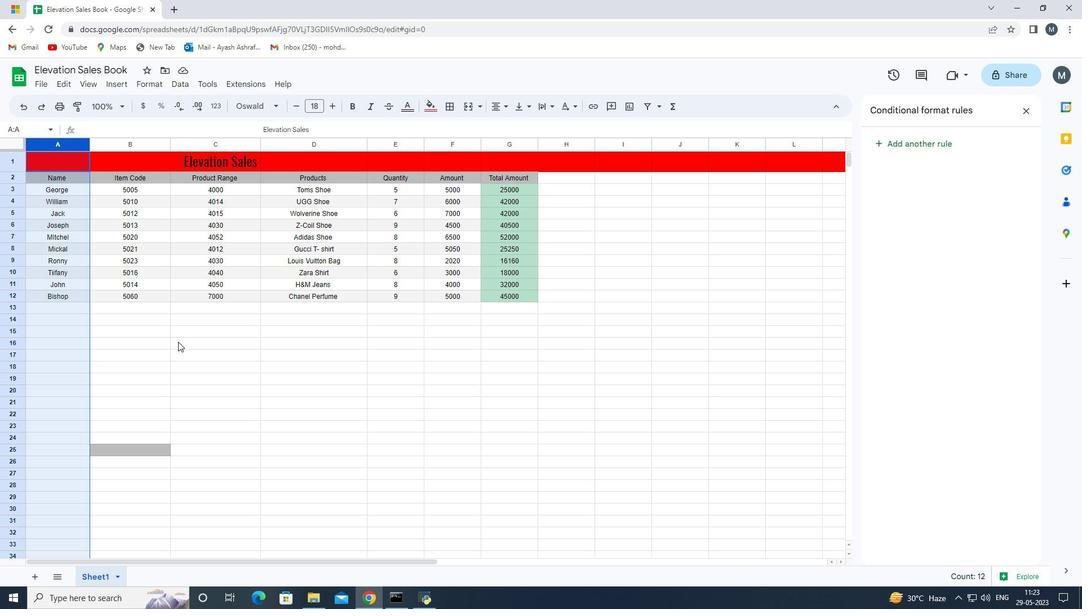 
Action: Mouse pressed left at (183, 345)
Screenshot: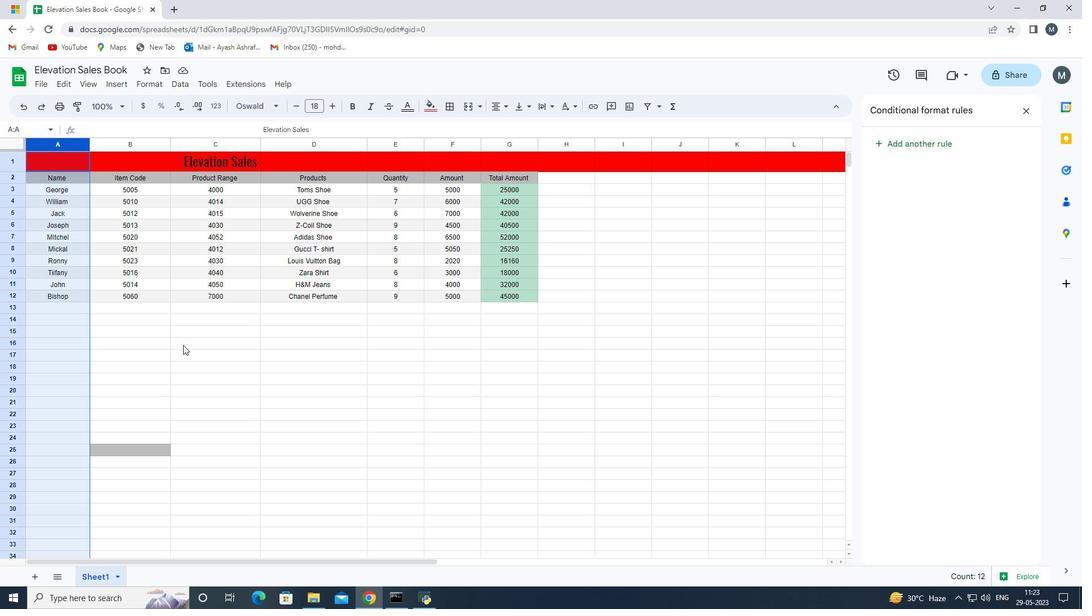 
Action: Mouse moved to (86, 139)
Screenshot: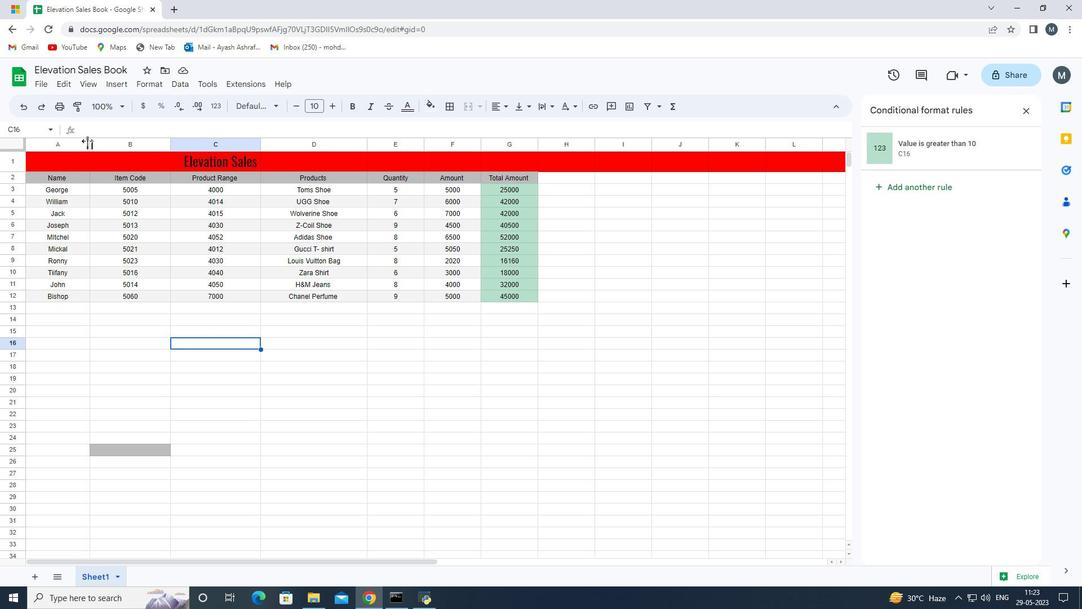 
Action: Mouse pressed left at (86, 139)
Screenshot: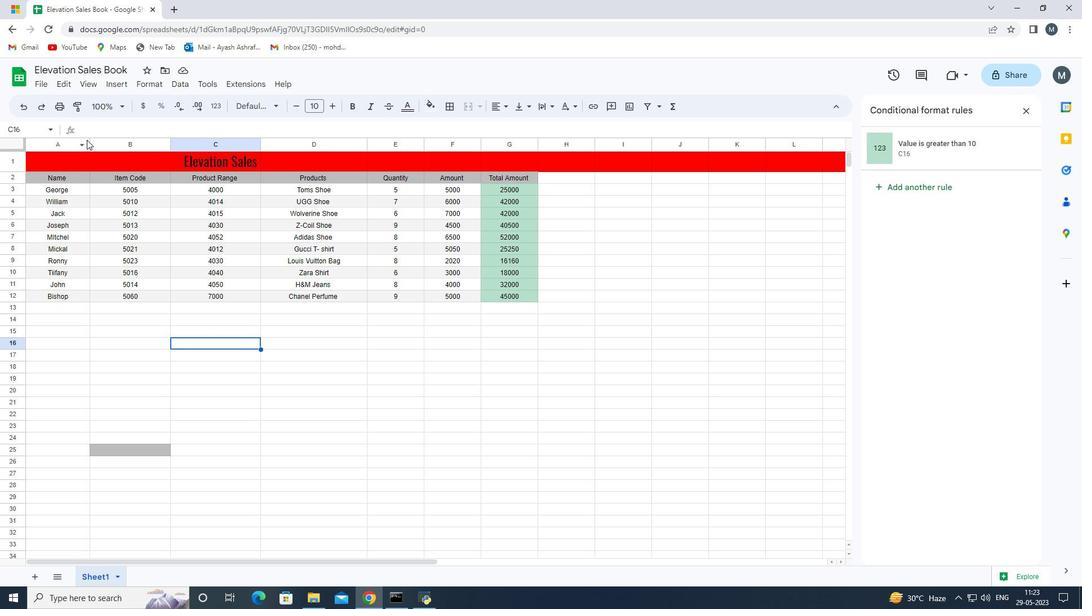 
Action: Mouse moved to (100, 141)
Screenshot: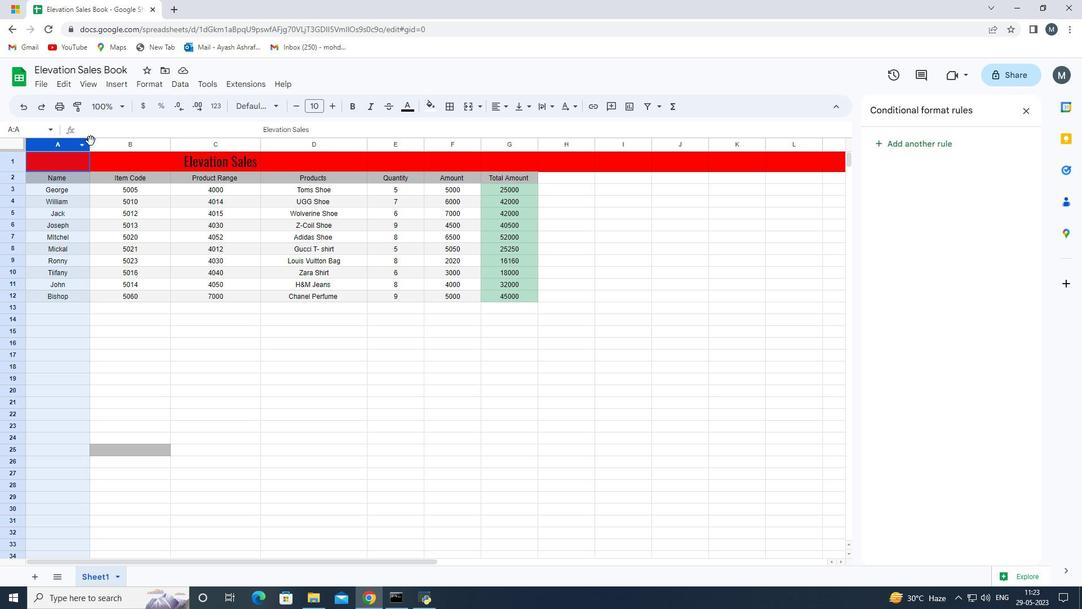 
Action: Mouse pressed left at (100, 141)
Screenshot: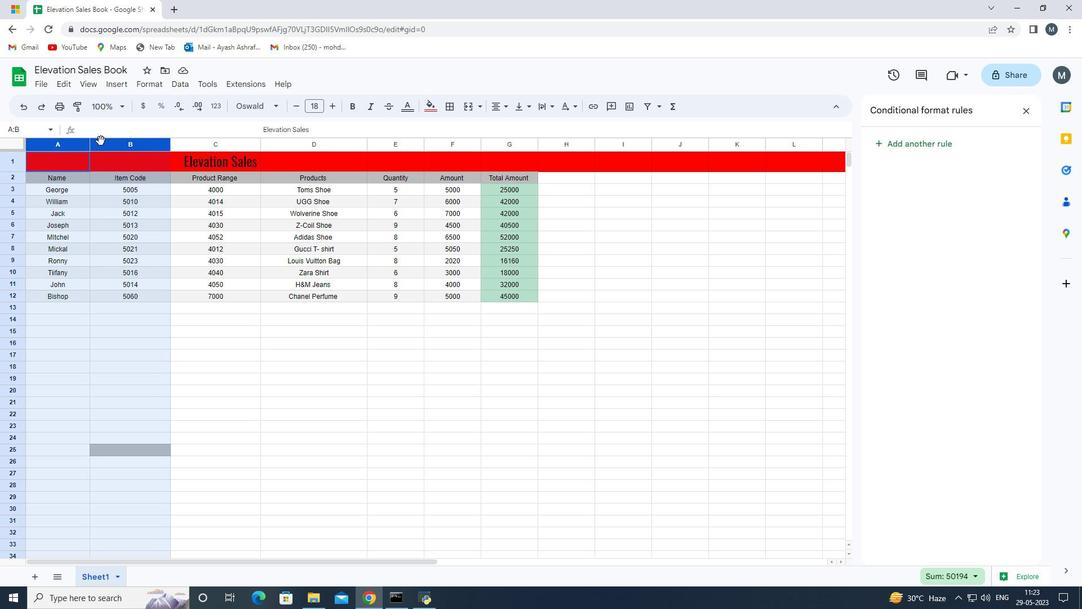
Action: Mouse moved to (85, 169)
Screenshot: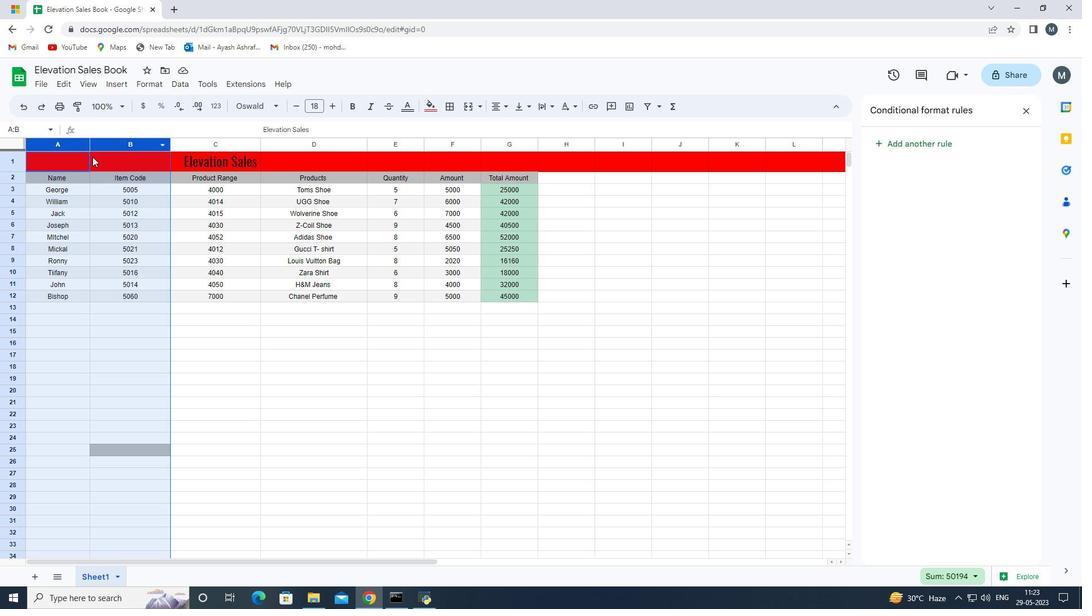 
Action: Key pressed ctrl+Z
Screenshot: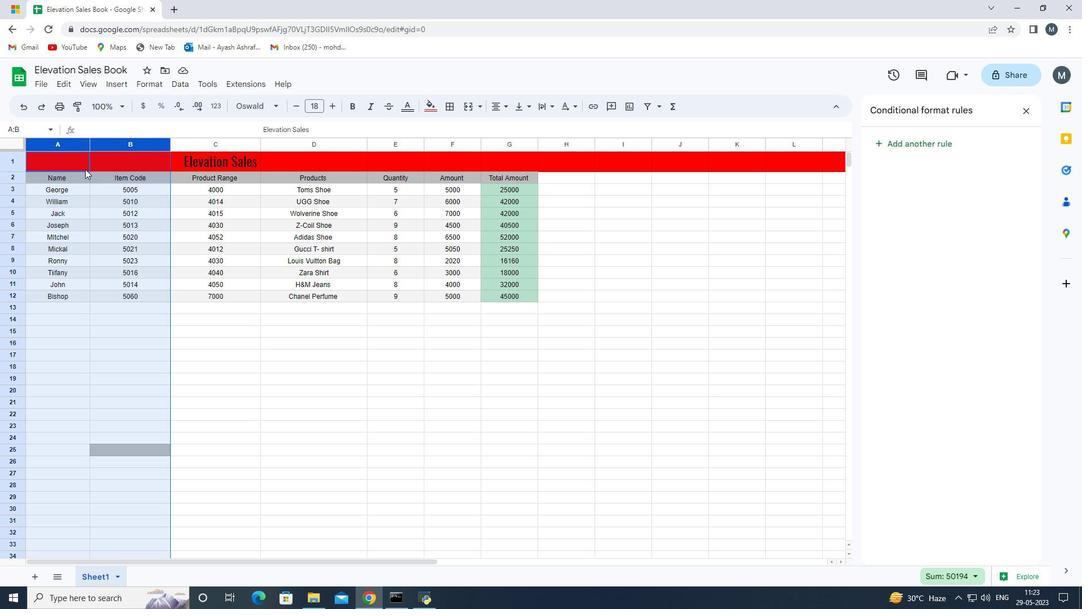 
Action: Mouse moved to (250, 407)
Screenshot: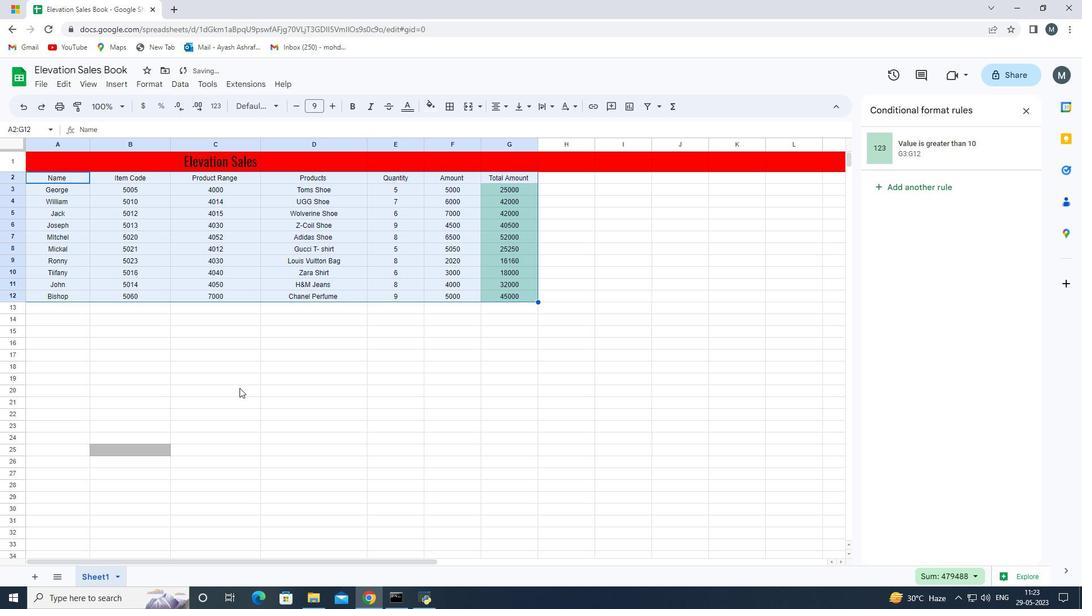 
Action: Mouse pressed left at (250, 407)
Screenshot: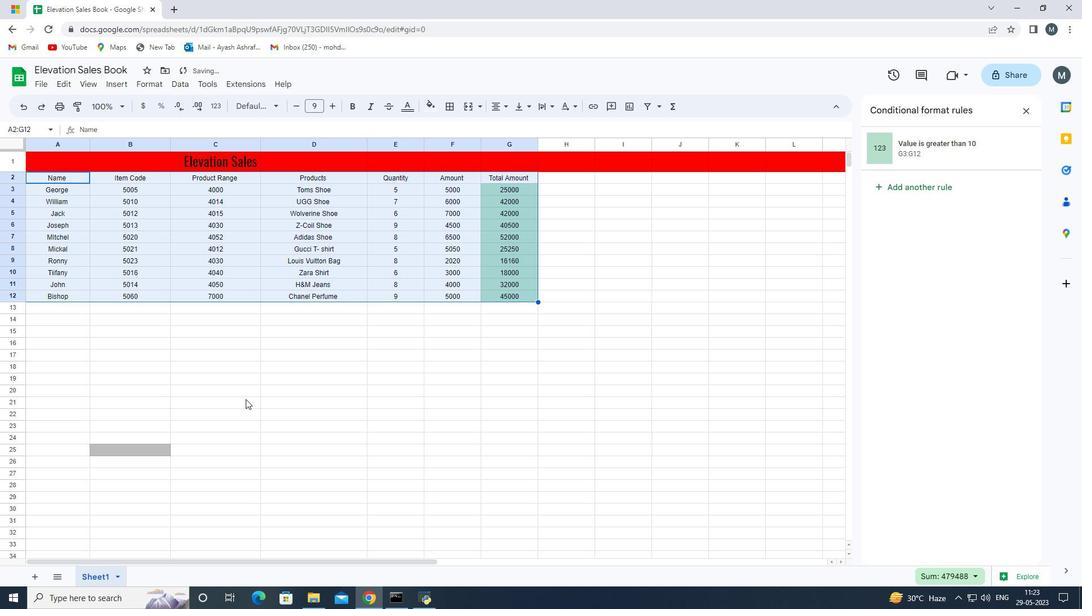 
Action: Mouse moved to (319, 342)
Screenshot: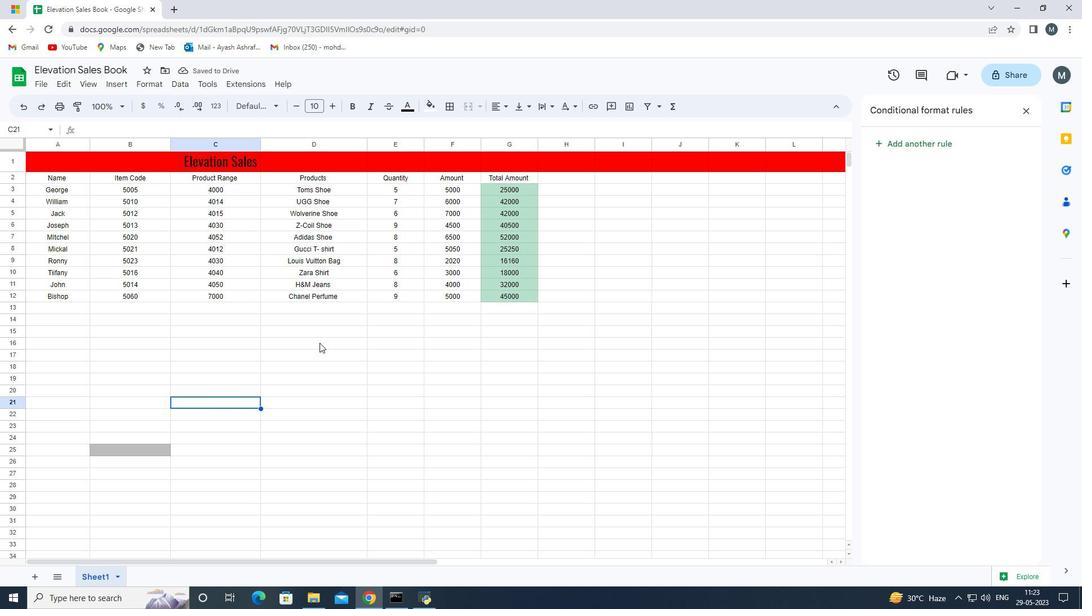 
Action: Mouse pressed left at (319, 342)
Screenshot: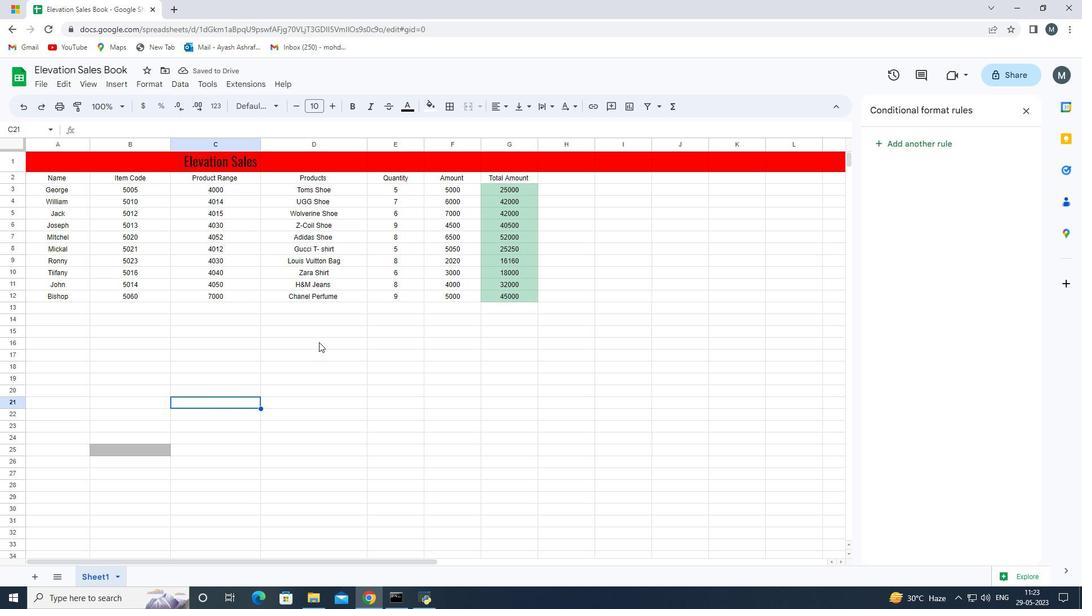 
Action: Mouse moved to (155, 85)
Screenshot: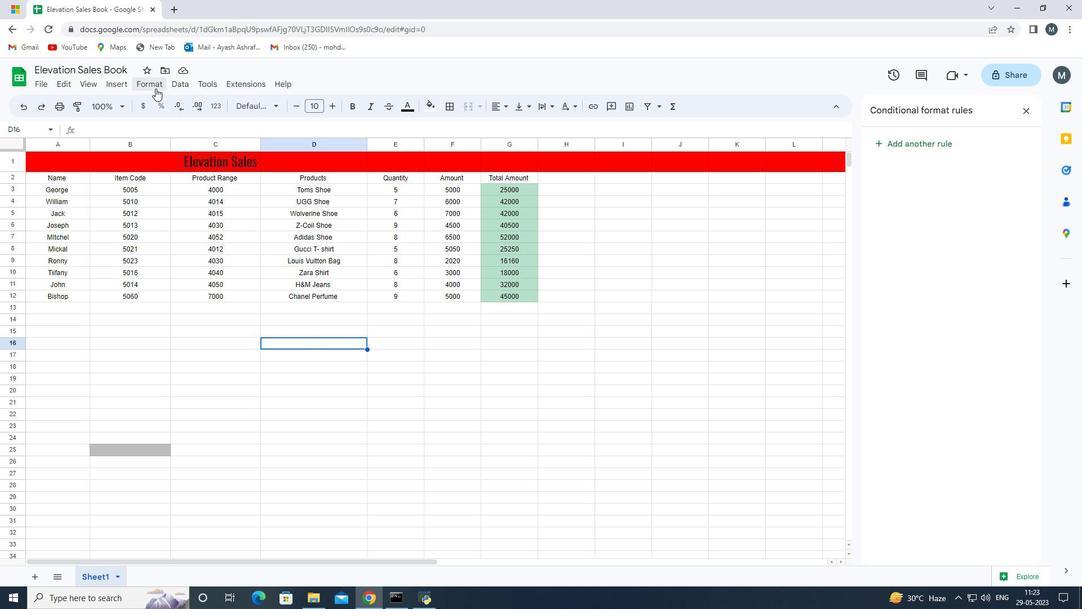 
Action: Mouse pressed left at (155, 85)
Screenshot: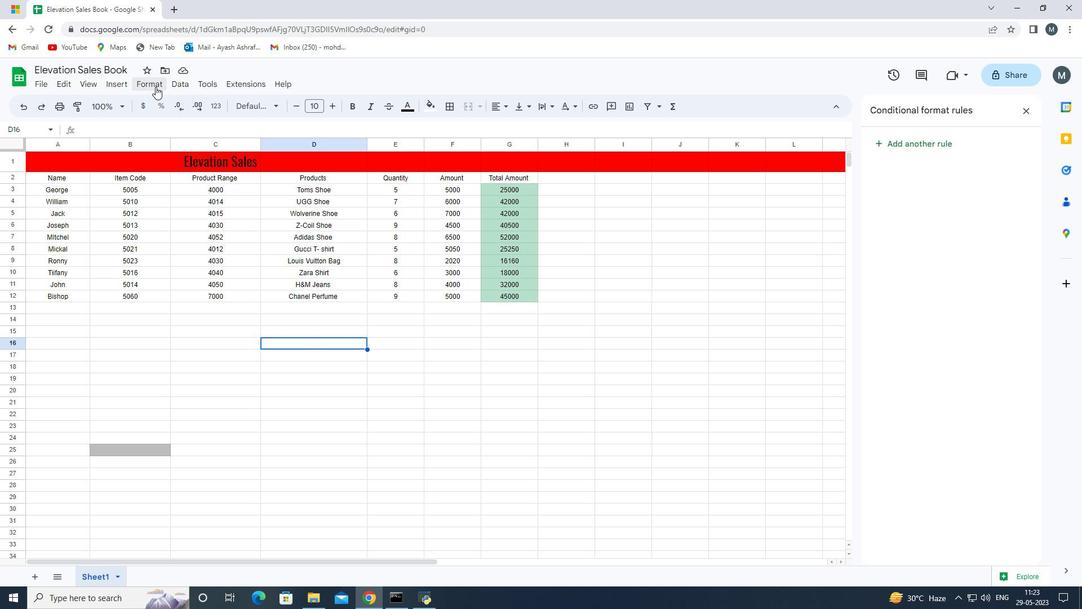 
Action: Mouse moved to (248, 229)
Screenshot: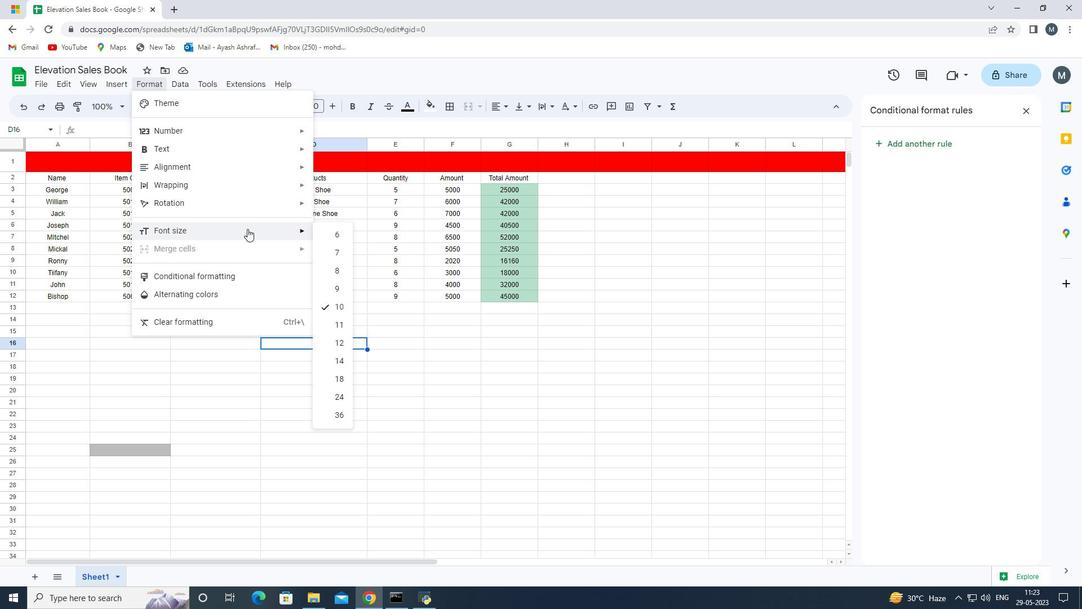 
Action: Mouse pressed left at (248, 229)
Screenshot: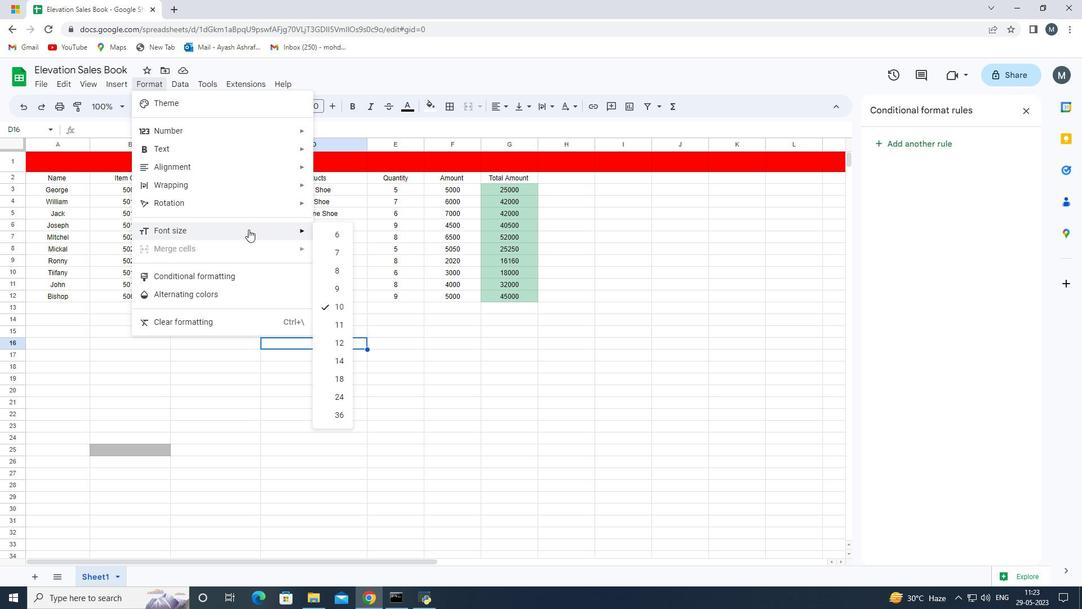 
Action: Mouse moved to (299, 234)
Screenshot: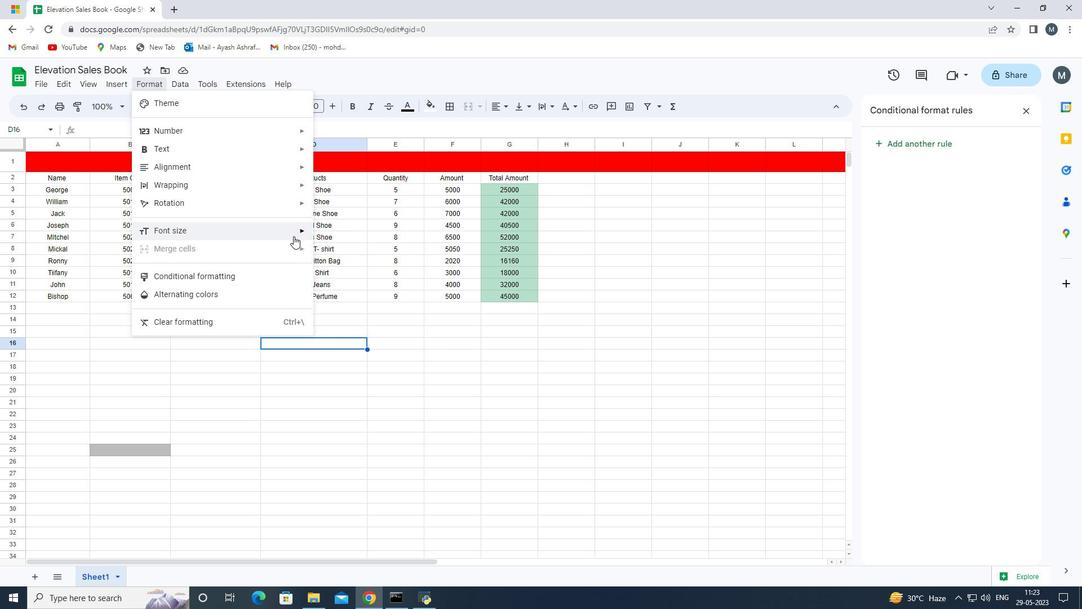 
Action: Mouse pressed left at (299, 234)
Screenshot: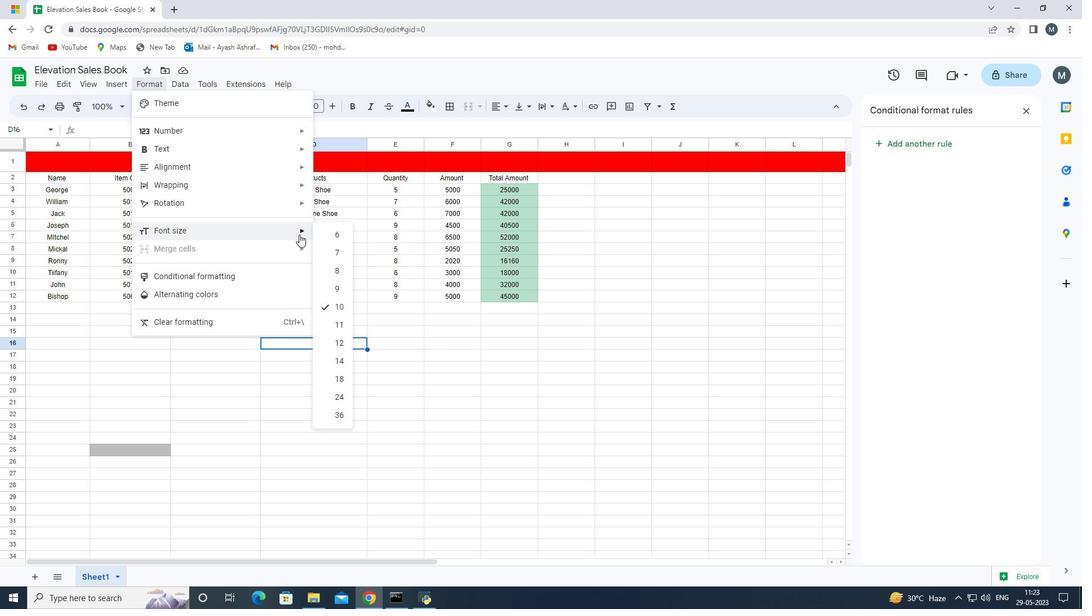 
Action: Mouse moved to (337, 355)
Screenshot: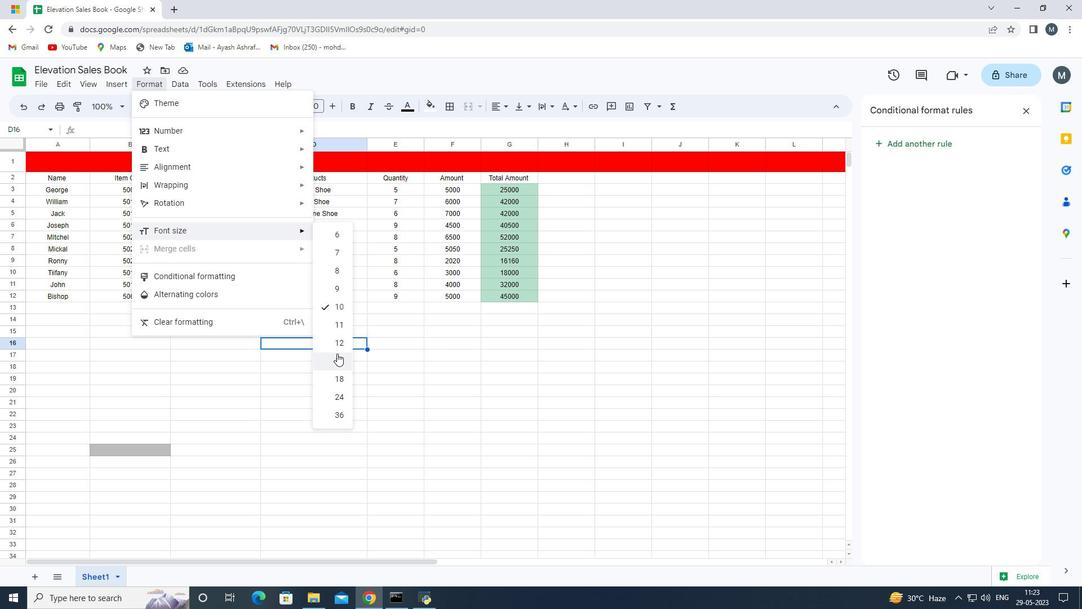 
Action: Mouse pressed left at (337, 355)
Screenshot: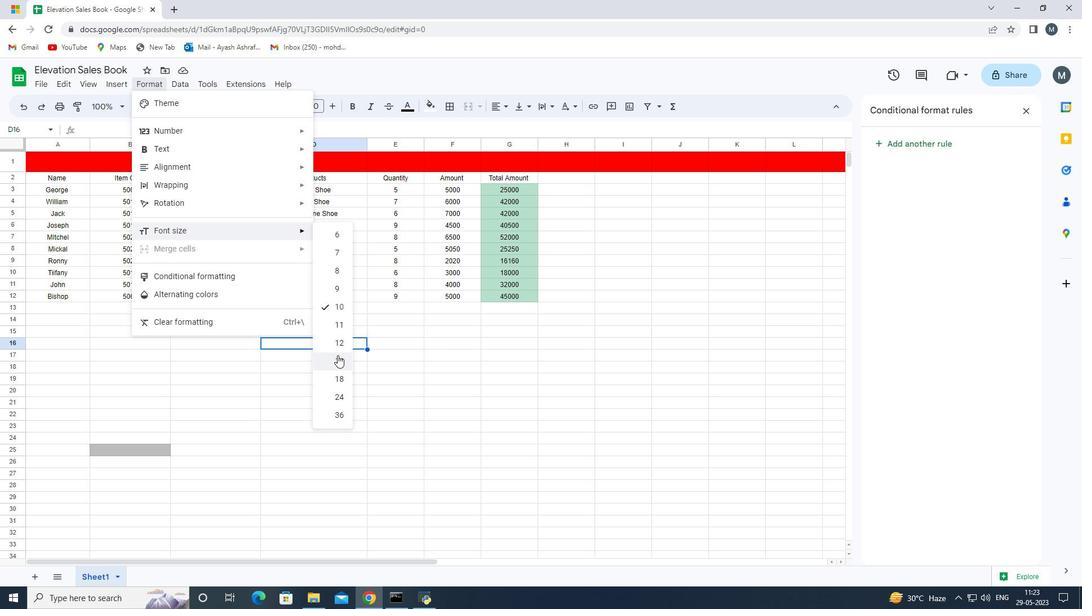 
Action: Mouse moved to (174, 376)
Screenshot: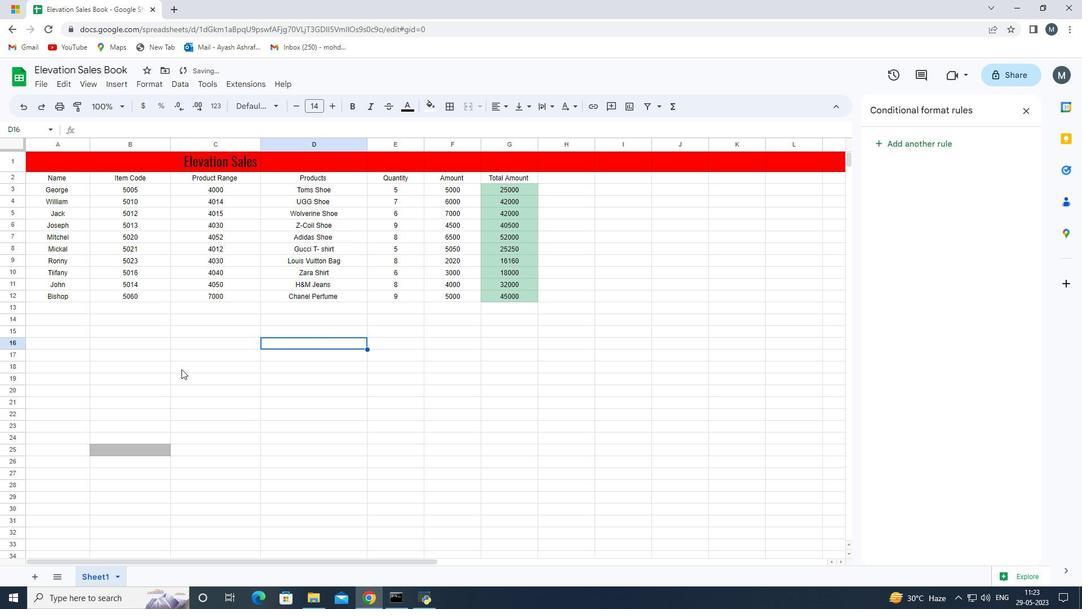 
Action: Mouse pressed left at (174, 376)
Screenshot: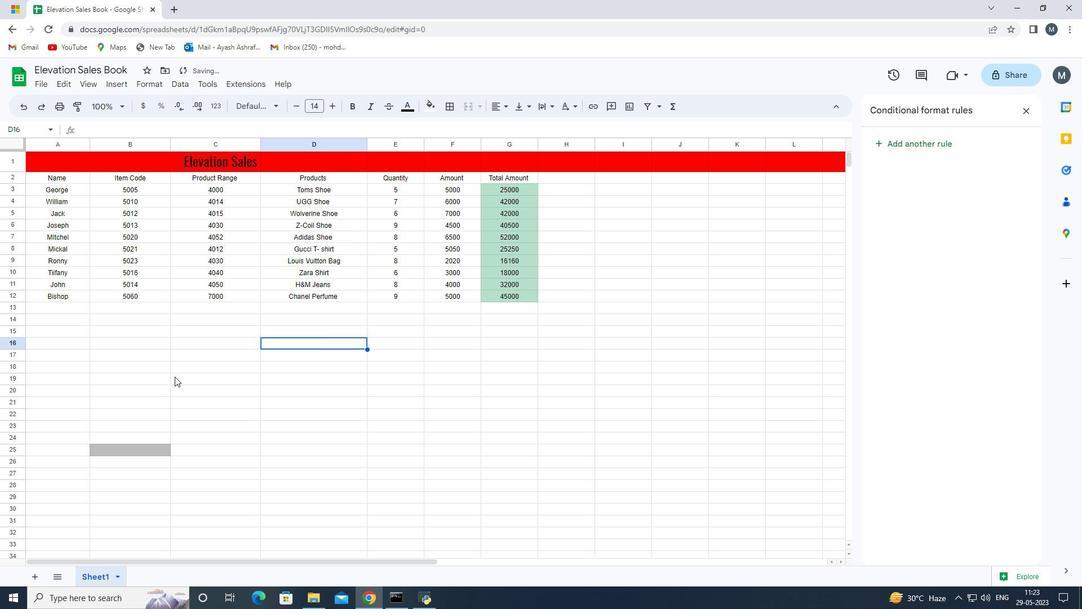 
Action: Mouse moved to (368, 326)
Screenshot: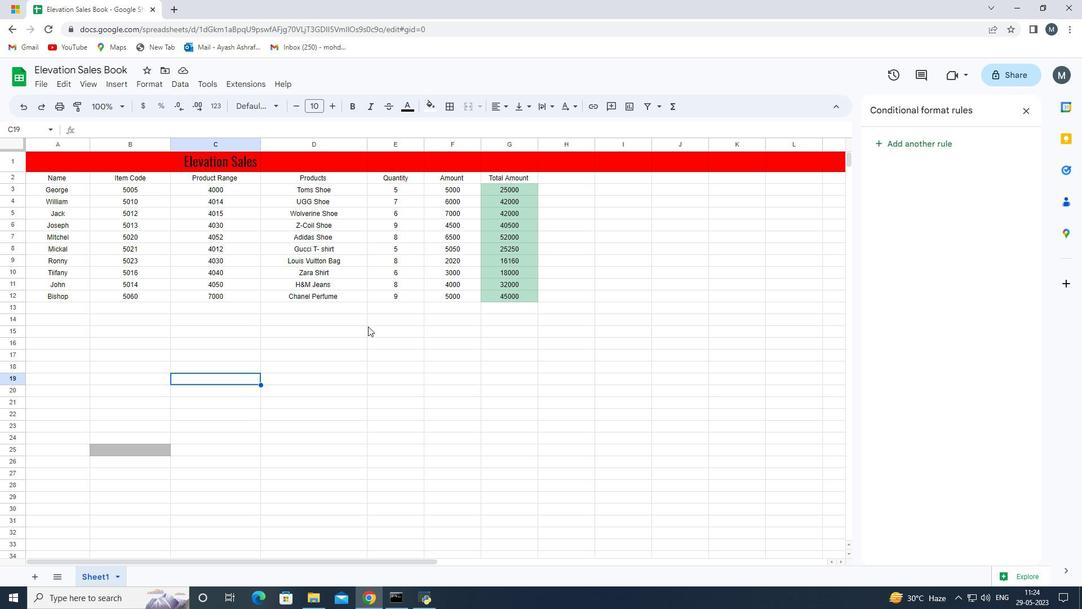 
Action: Mouse scrolled (368, 326) with delta (0, 0)
Screenshot: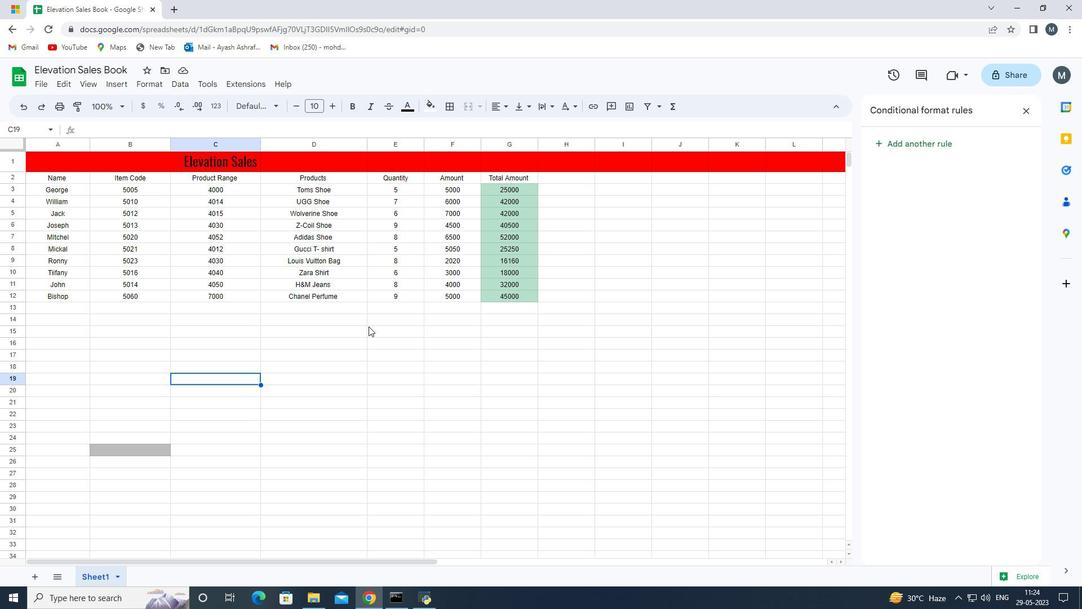 
Action: Mouse moved to (362, 328)
Screenshot: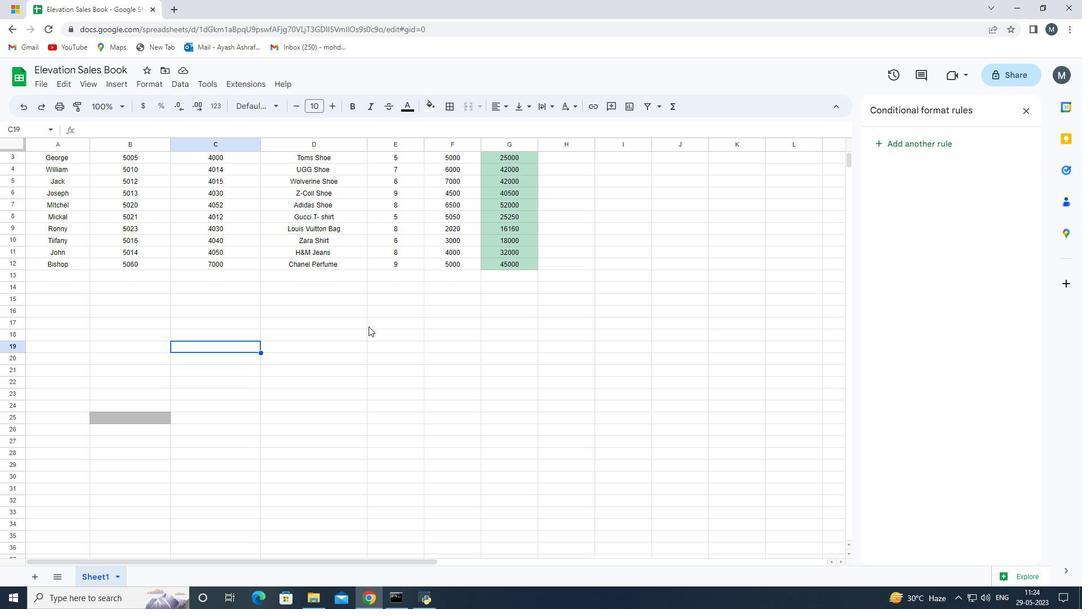 
Action: Mouse scrolled (362, 329) with delta (0, 0)
Screenshot: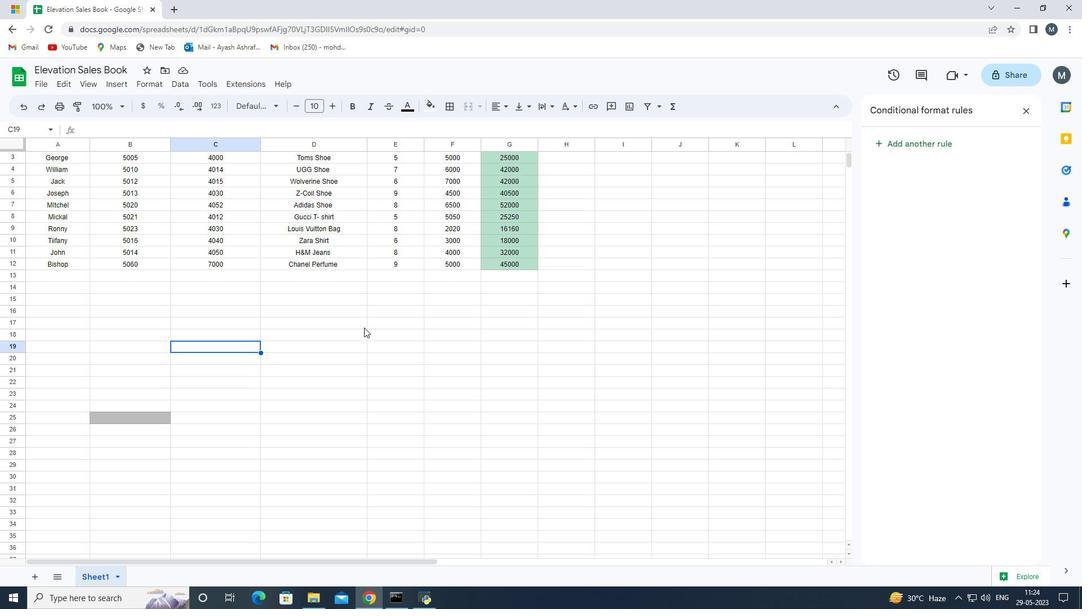 
Action: Mouse scrolled (362, 329) with delta (0, 0)
Screenshot: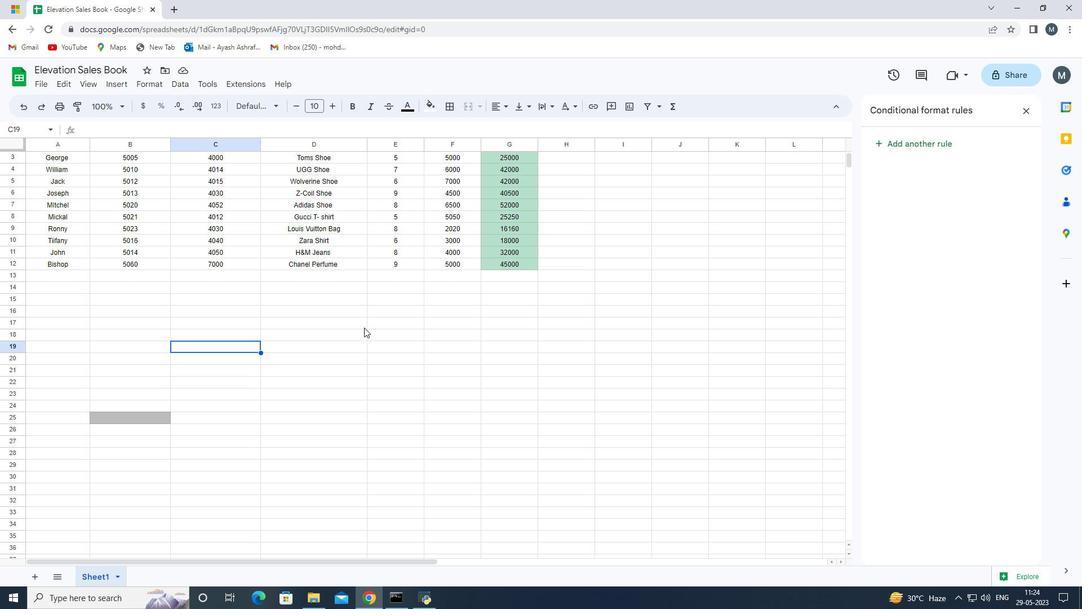 
Action: Mouse scrolled (362, 329) with delta (0, 0)
Screenshot: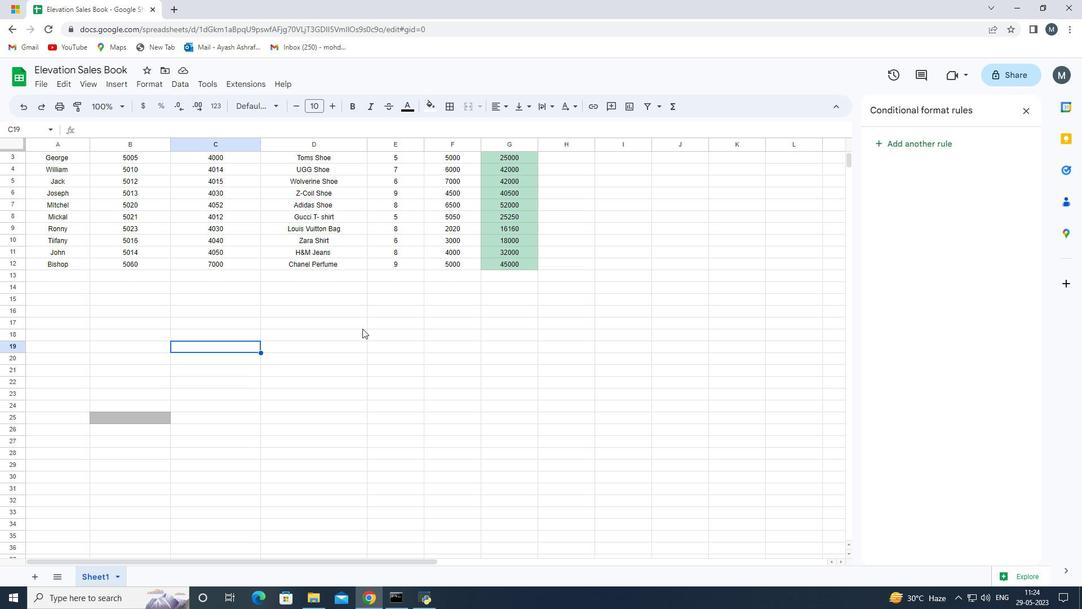 
Action: Mouse moved to (162, 322)
Screenshot: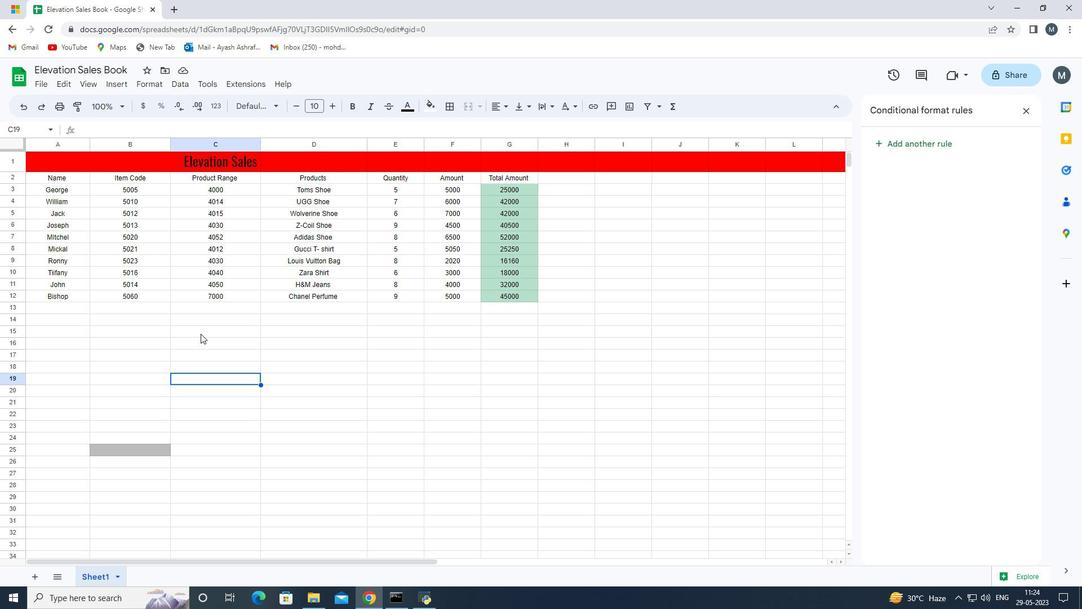 
Action: Mouse pressed left at (162, 322)
Screenshot: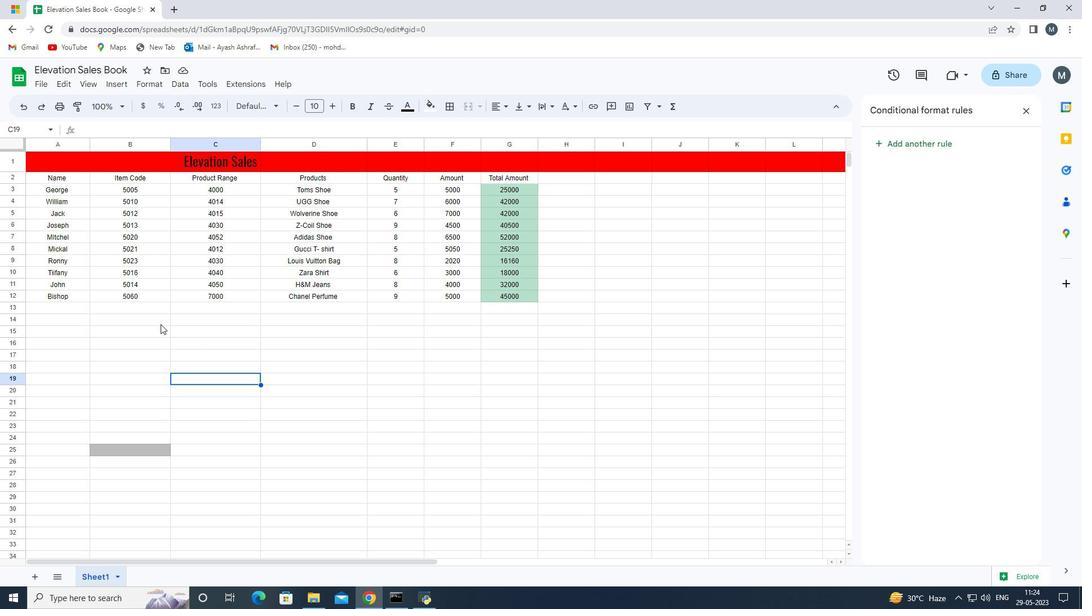 
Action: Mouse moved to (64, 178)
Screenshot: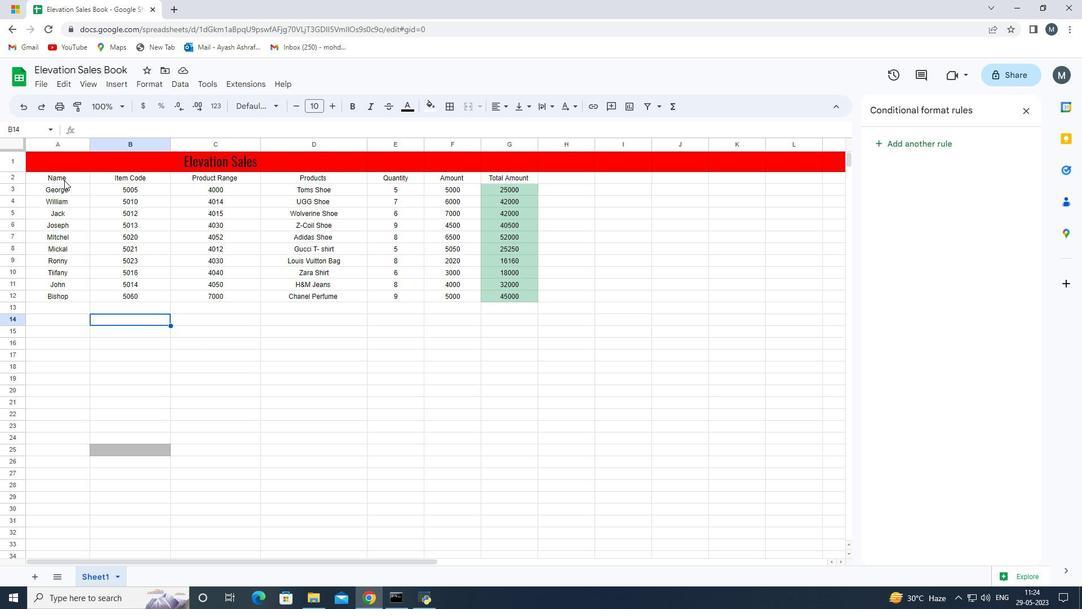 
Action: Mouse pressed left at (64, 178)
Screenshot: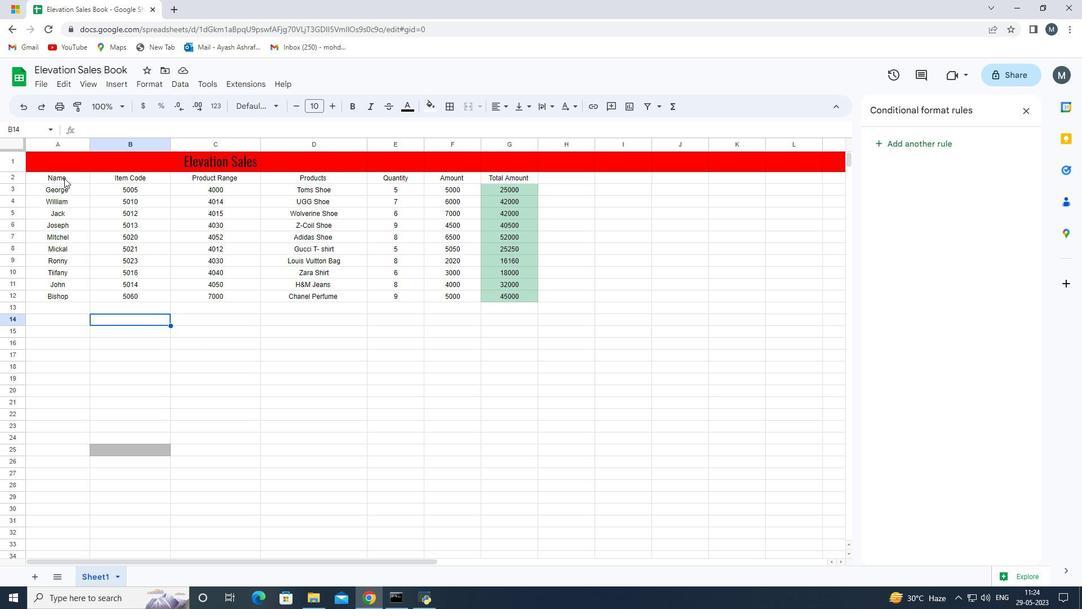 
Action: Mouse moved to (89, 181)
Screenshot: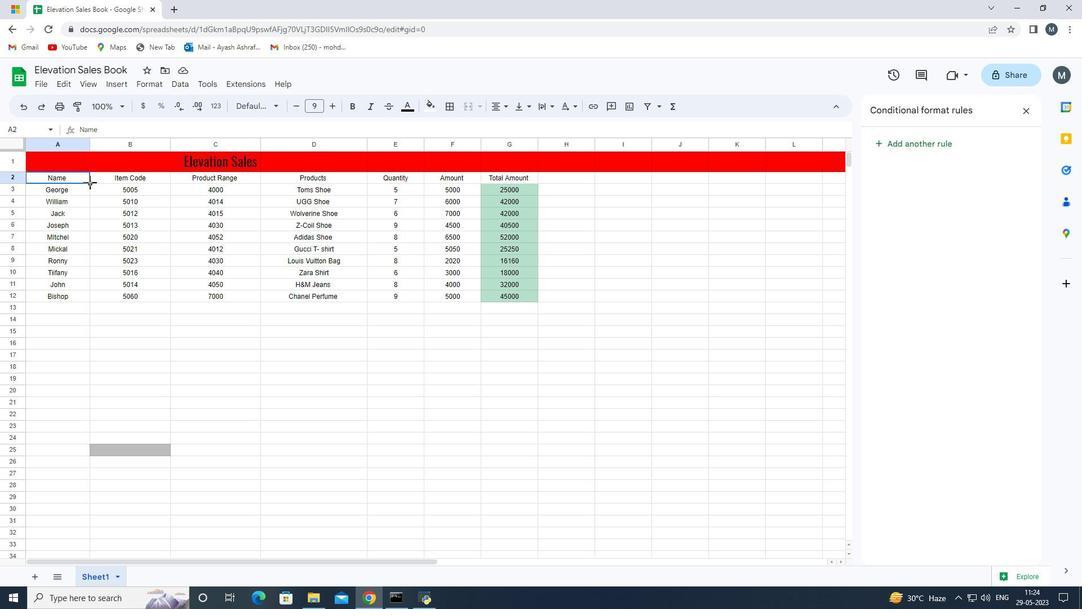 
Action: Mouse pressed left at (89, 181)
Screenshot: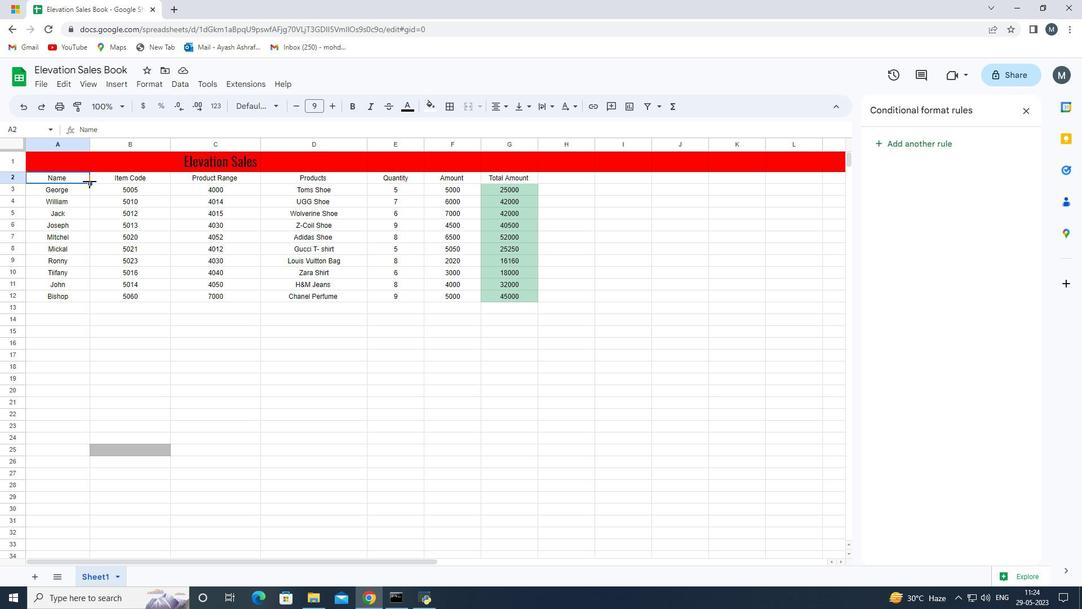 
Action: Mouse moved to (168, 314)
Screenshot: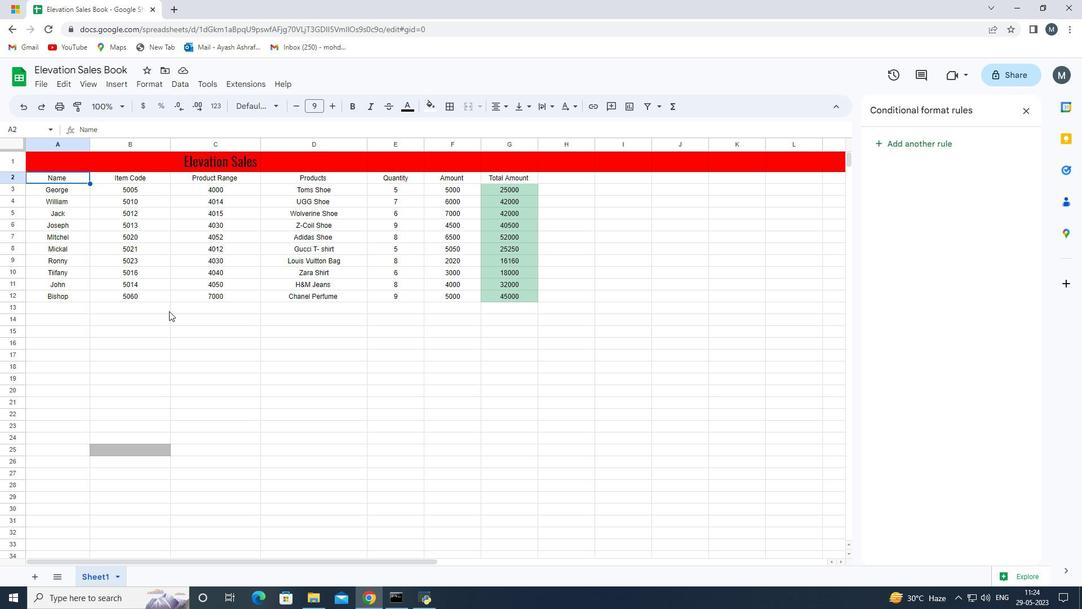 
Action: Mouse pressed left at (168, 314)
Screenshot: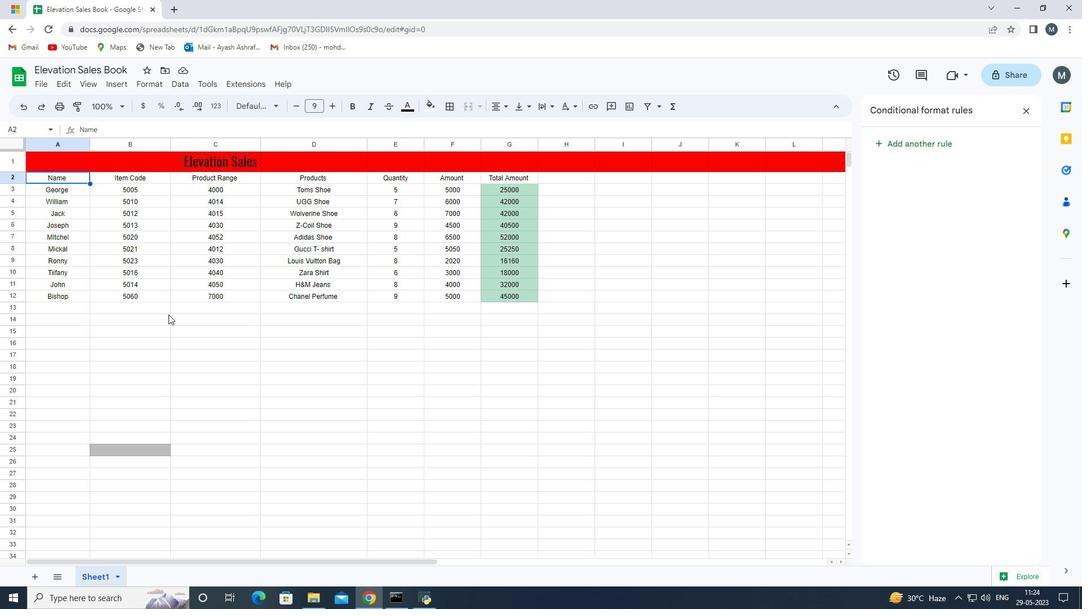 
Action: Mouse moved to (220, 311)
Screenshot: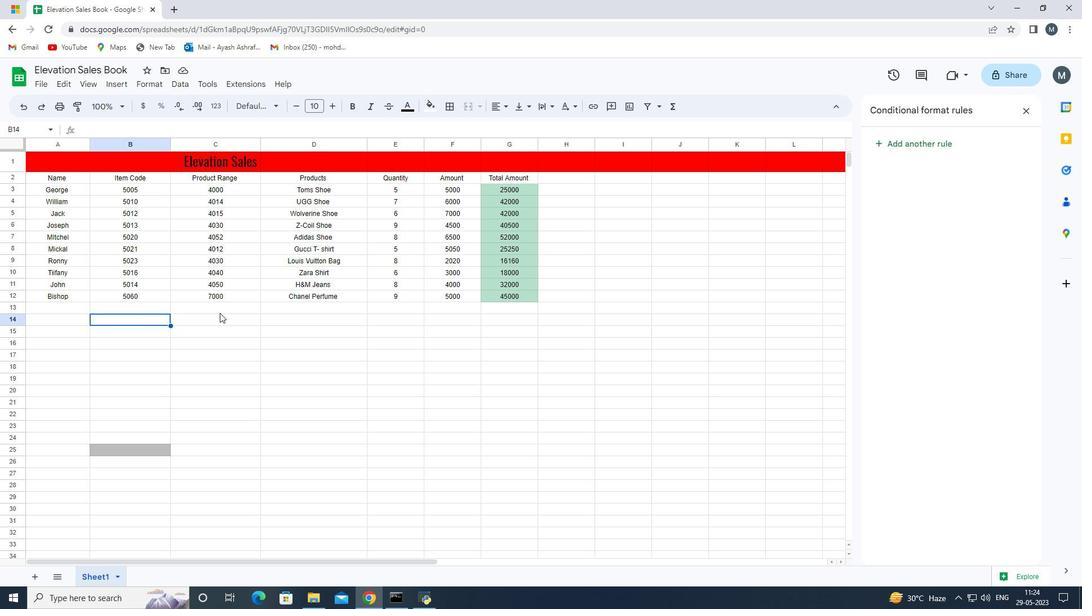 
Action: Mouse scrolled (220, 312) with delta (0, 0)
Screenshot: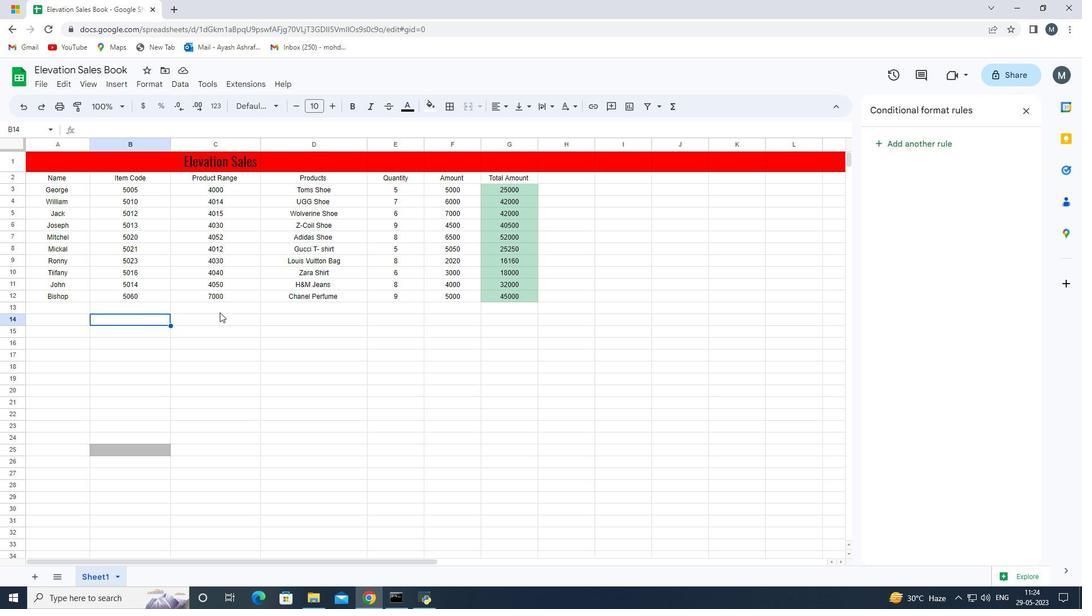 
Action: Mouse moved to (59, 181)
Screenshot: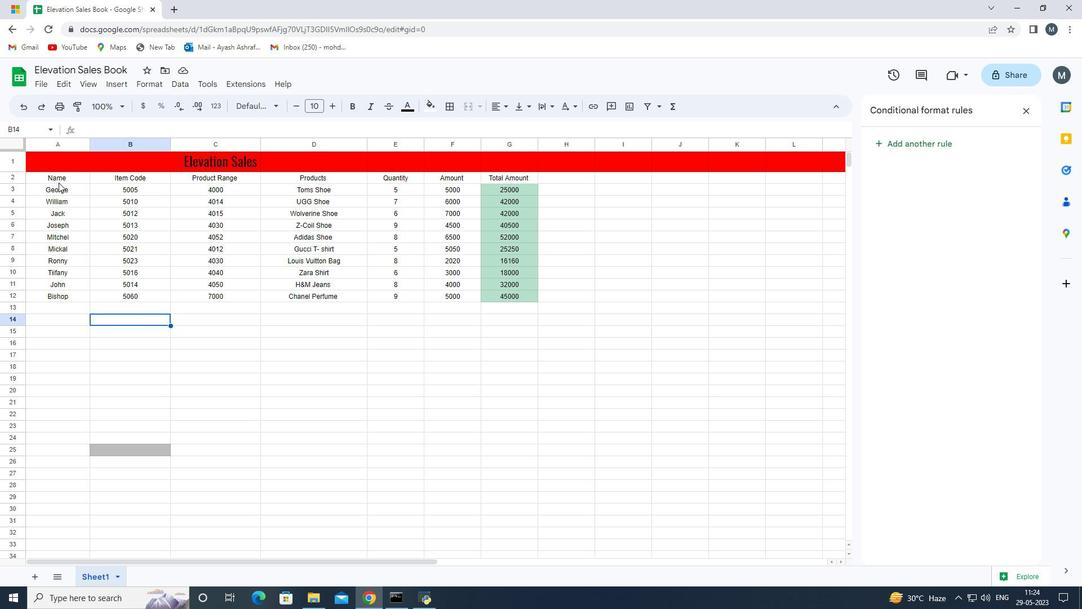 
Action: Mouse pressed left at (59, 181)
Screenshot: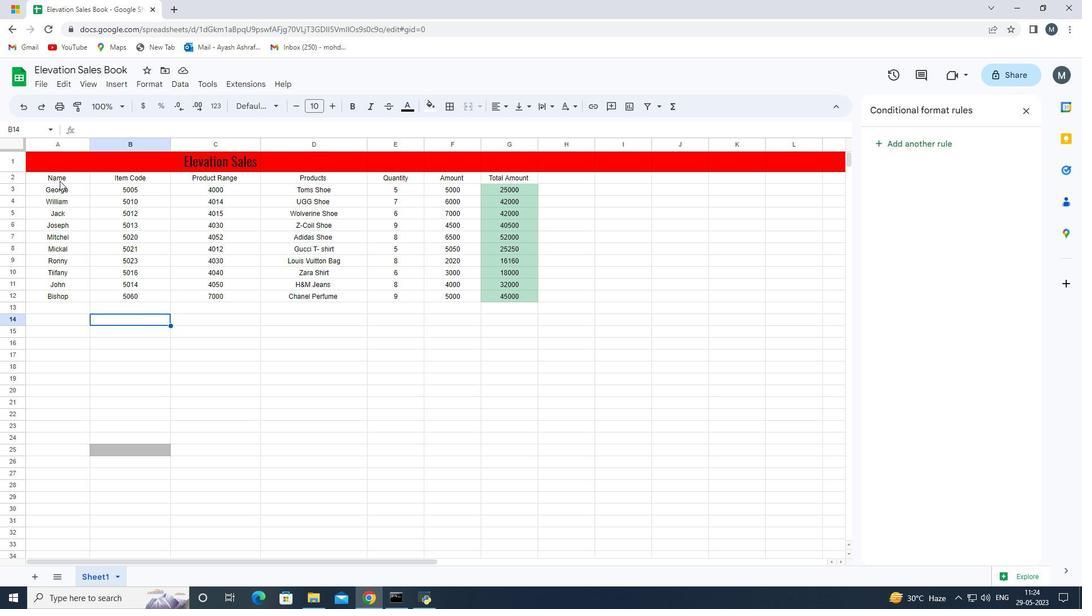 
Action: Mouse moved to (91, 136)
Screenshot: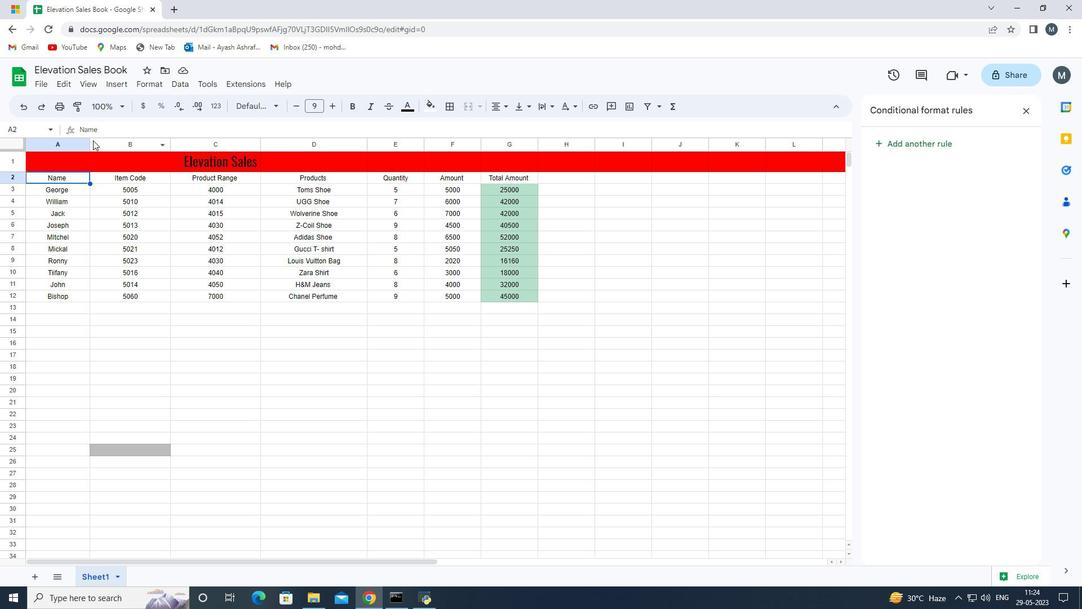 
Action: Mouse pressed left at (91, 136)
Screenshot: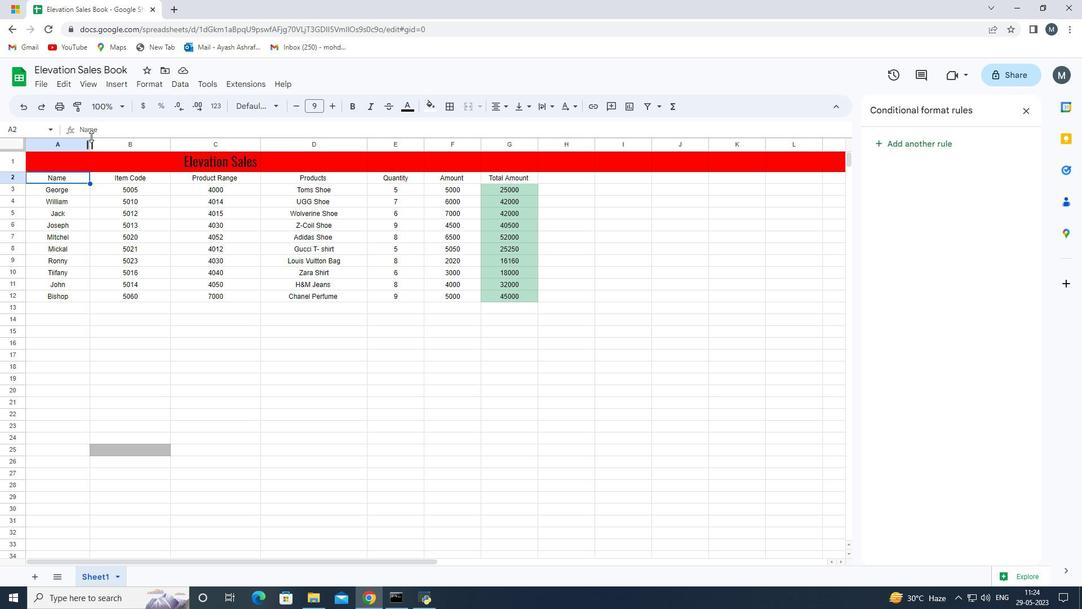 
Action: Mouse moved to (90, 149)
Screenshot: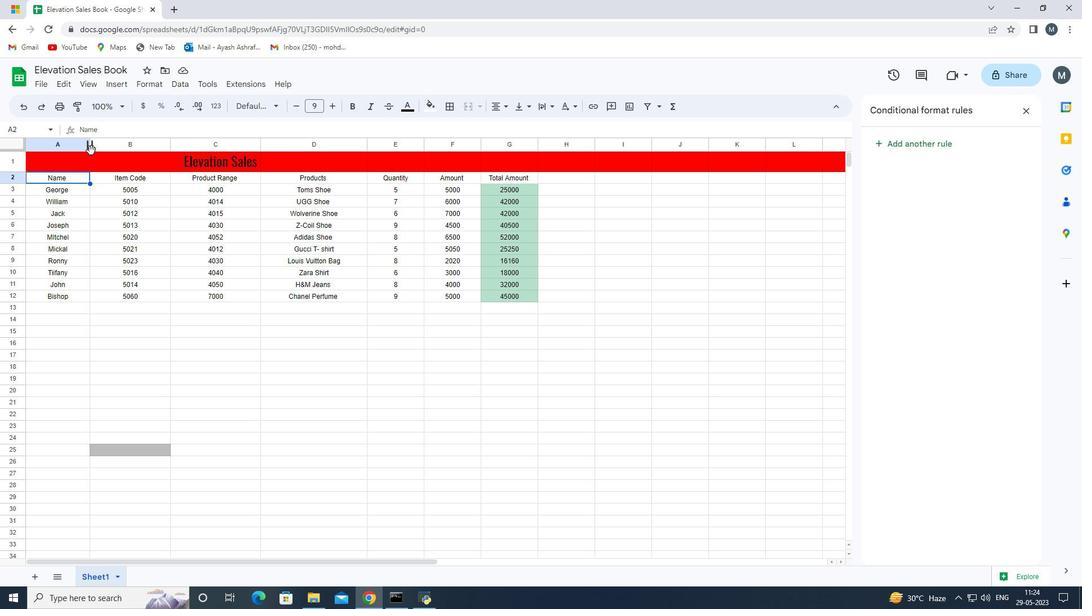 
Action: Mouse pressed left at (90, 149)
Screenshot: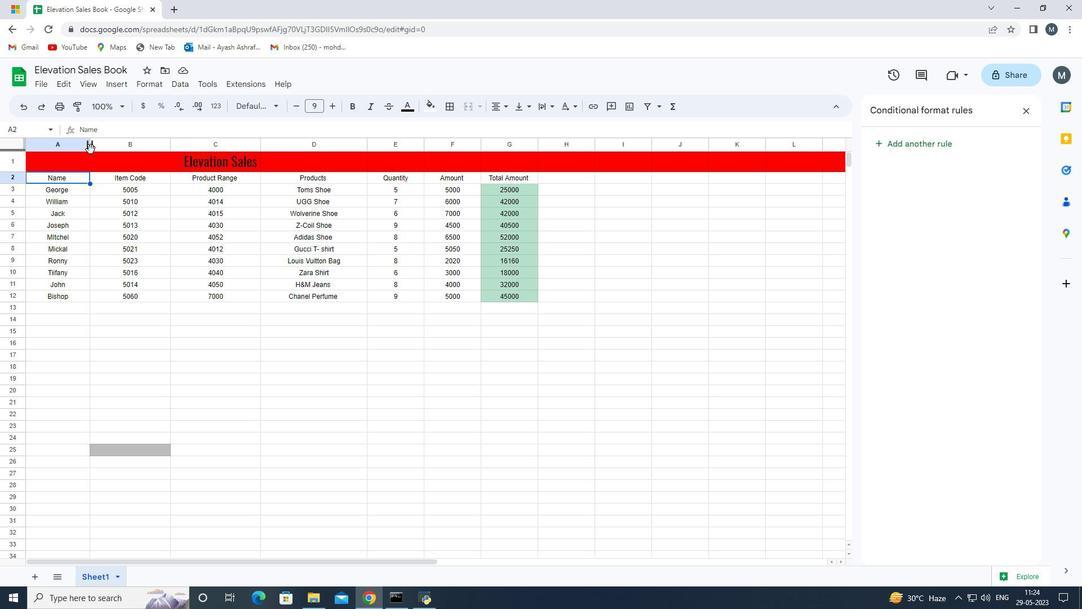 
Action: Mouse moved to (116, 146)
Screenshot: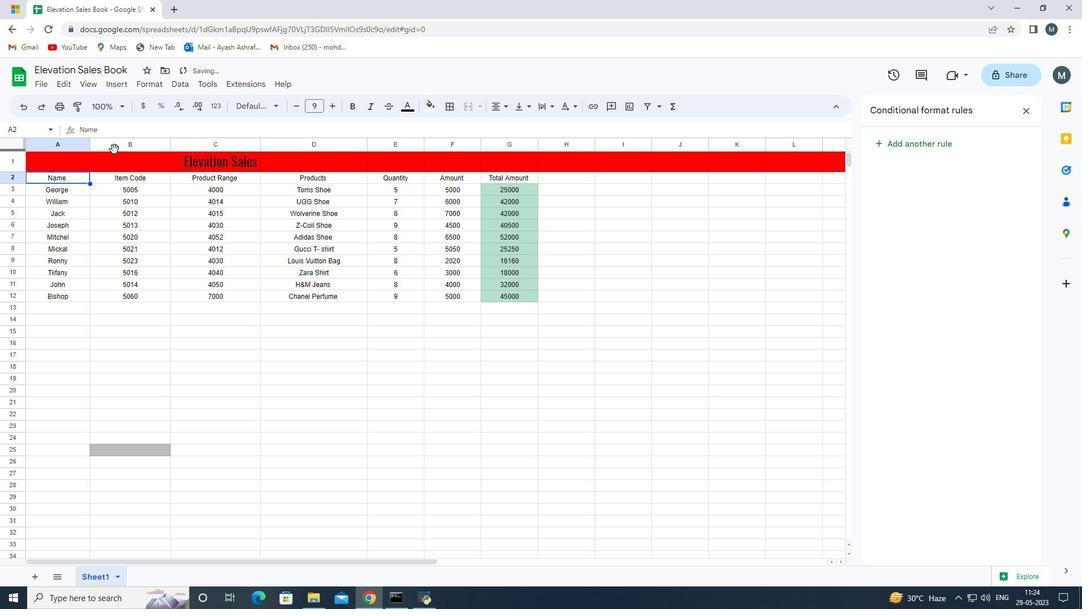 
Action: Mouse pressed left at (116, 146)
Screenshot: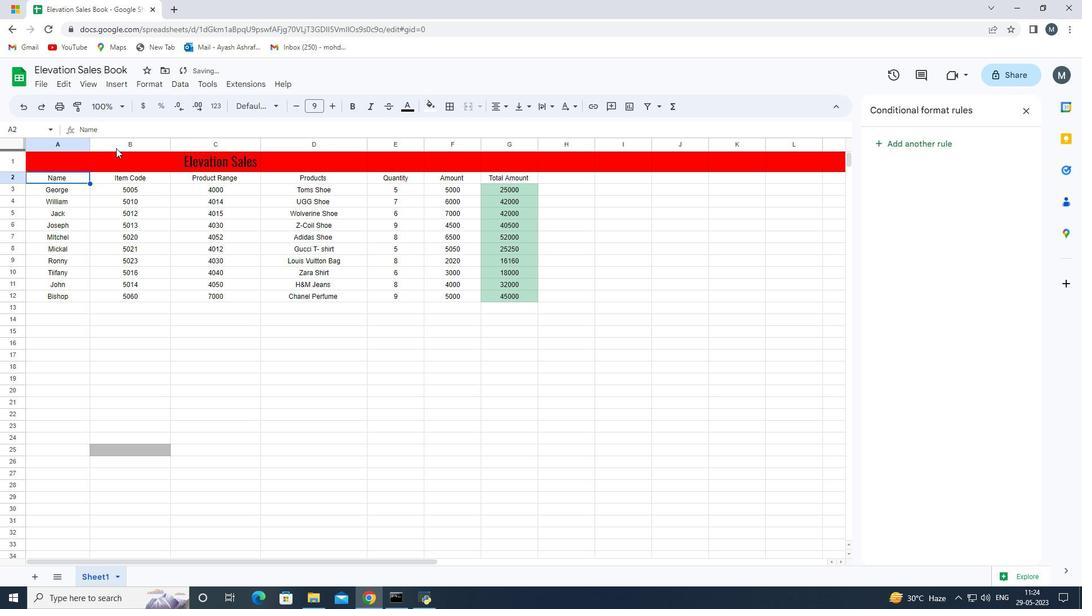 
Action: Mouse moved to (77, 147)
Screenshot: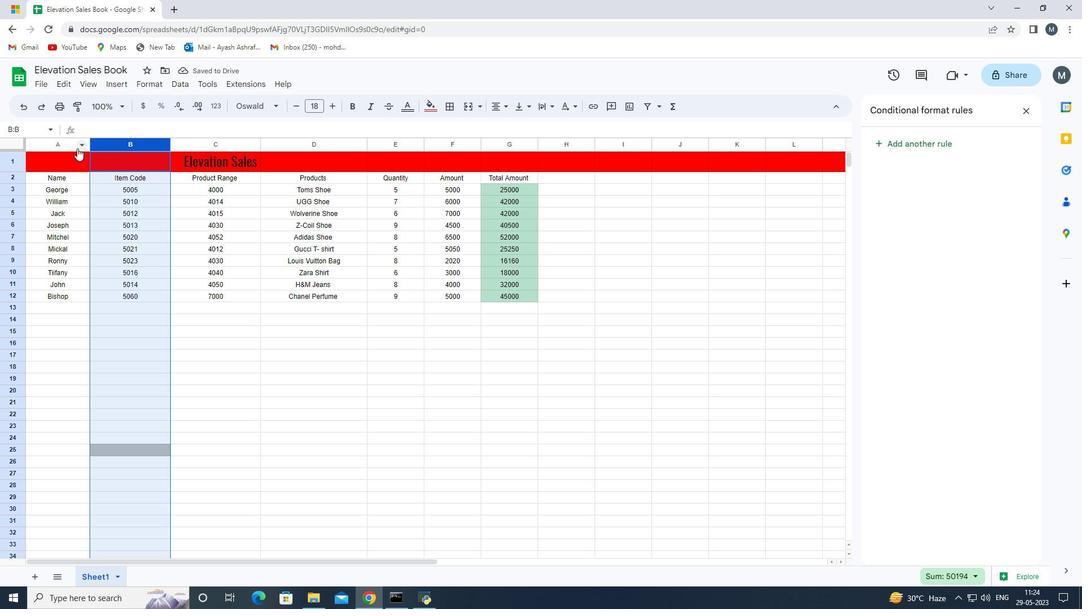 
Action: Mouse pressed left at (77, 147)
Screenshot: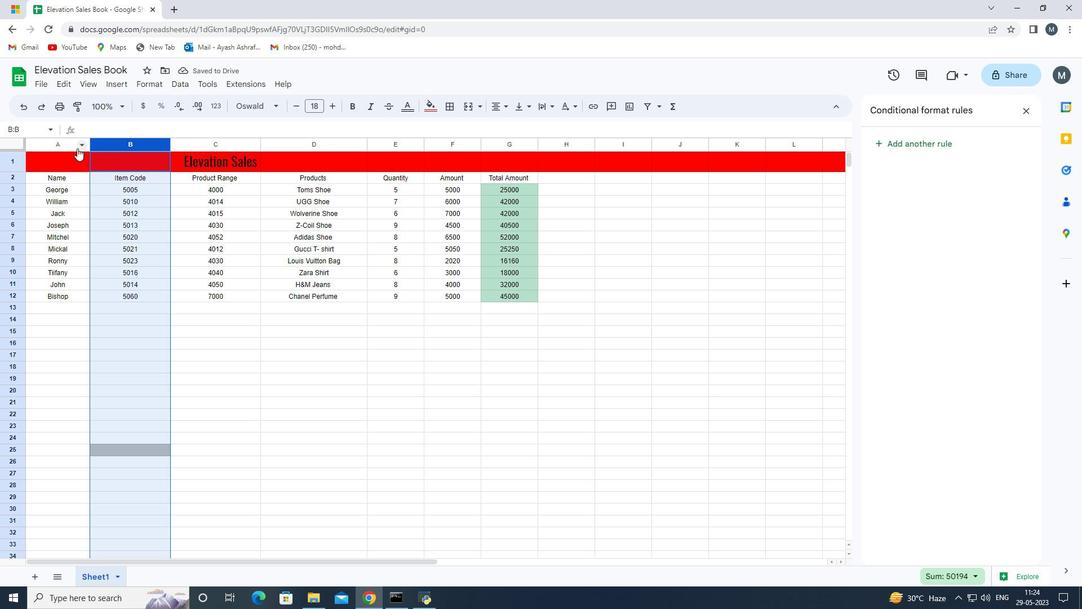 
Action: Mouse moved to (334, 388)
